 Task: Explore Airbnb accommodation in Santa Ana, El Salvador from 10th December, 2023 to 25th December, 2023 for 3 adults, 1 child. Place can be shared room with 2 bedrooms having 3 beds and 2 bathrooms. Property type can be guest house. Amenities needed are: wifi, TV, free parkinig on premises, gym, breakfast. Look for 4 properties as per requirement.
Action: Mouse moved to (513, 185)
Screenshot: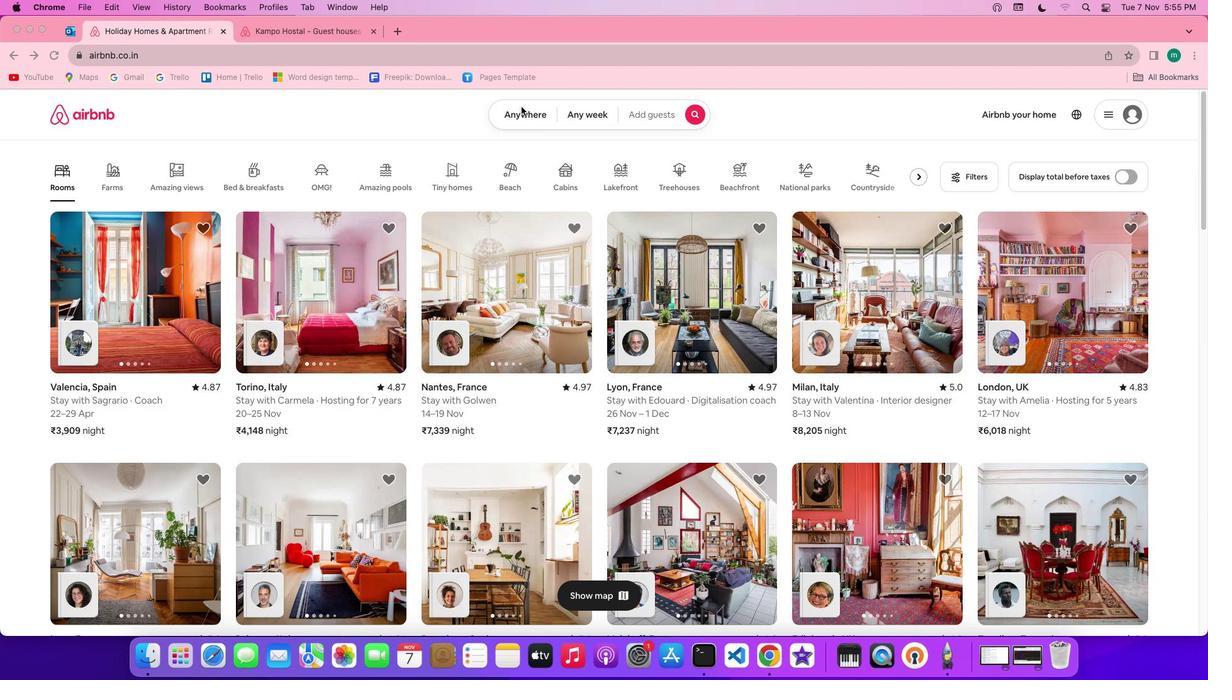
Action: Mouse pressed left at (513, 185)
Screenshot: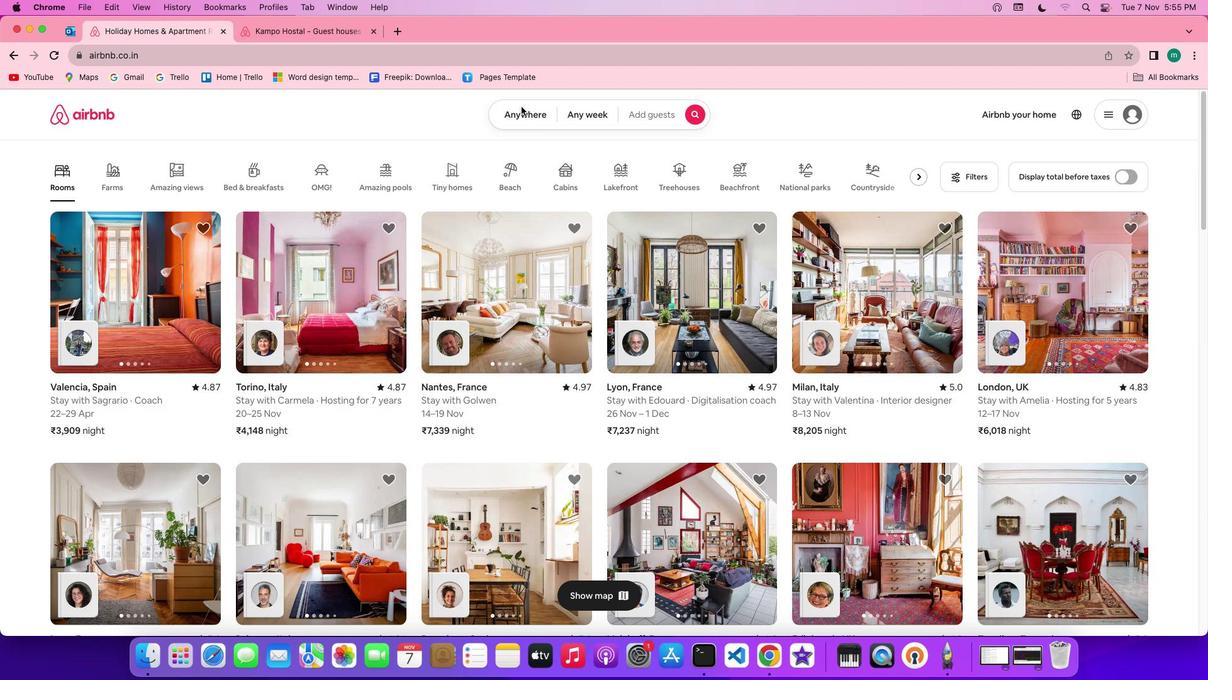 
Action: Mouse pressed left at (513, 185)
Screenshot: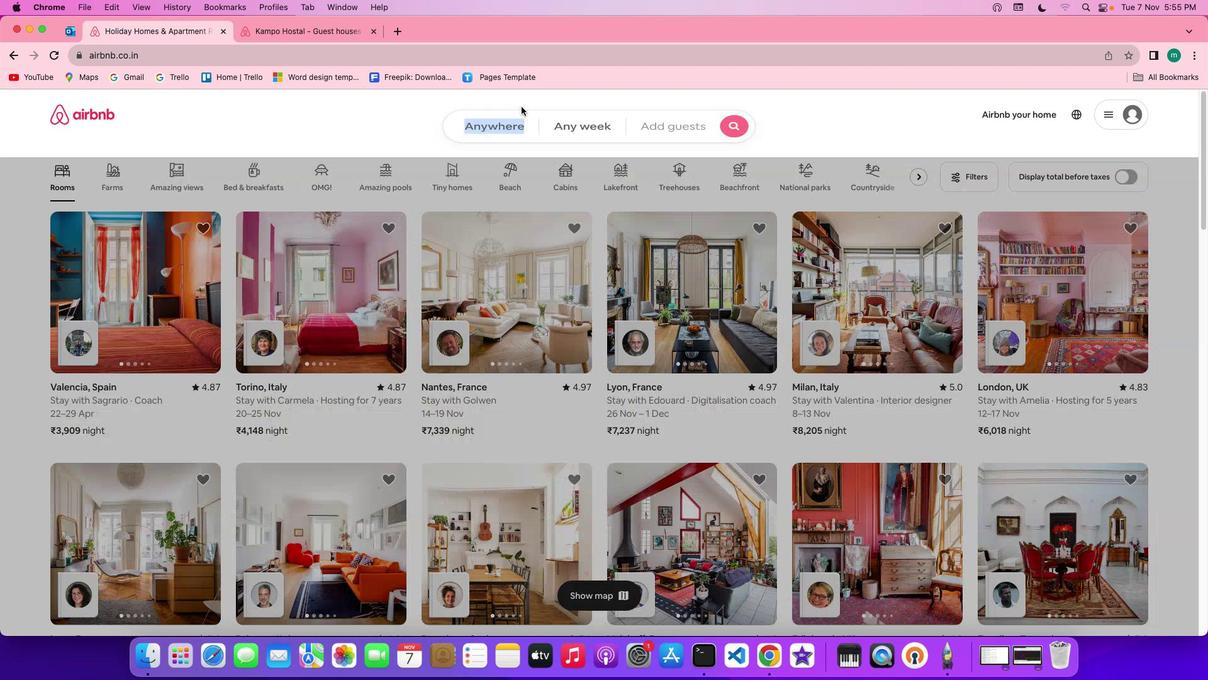 
Action: Mouse moved to (445, 225)
Screenshot: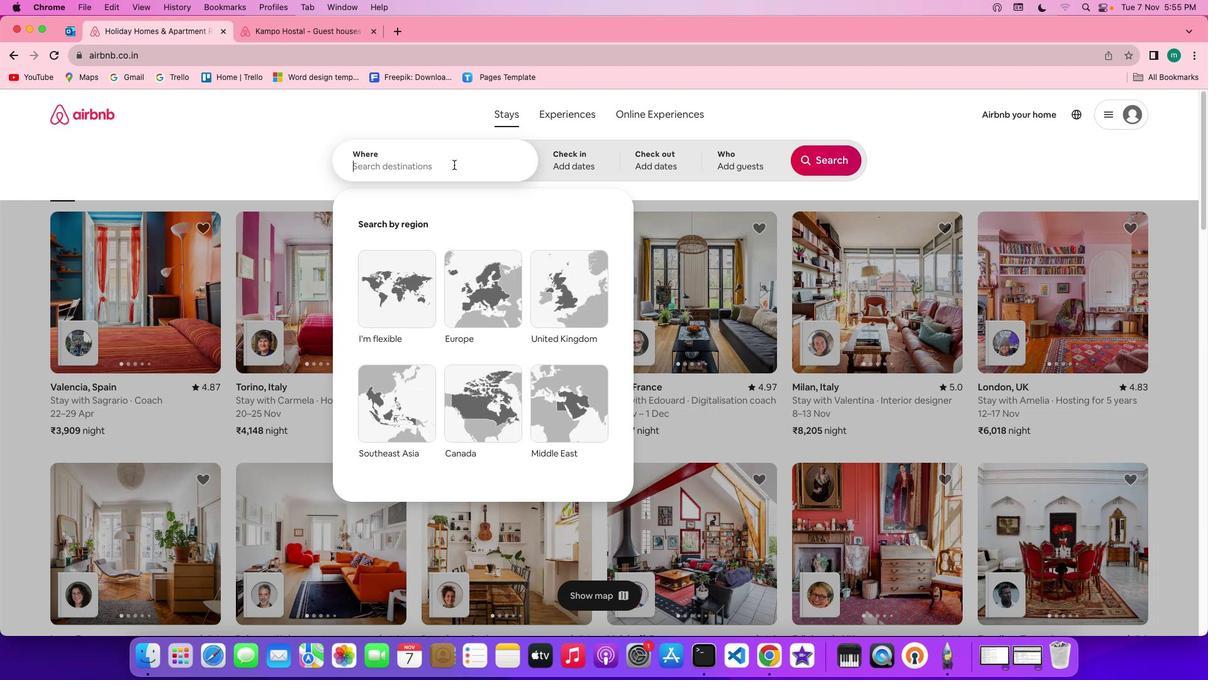 
Action: Mouse pressed left at (445, 225)
Screenshot: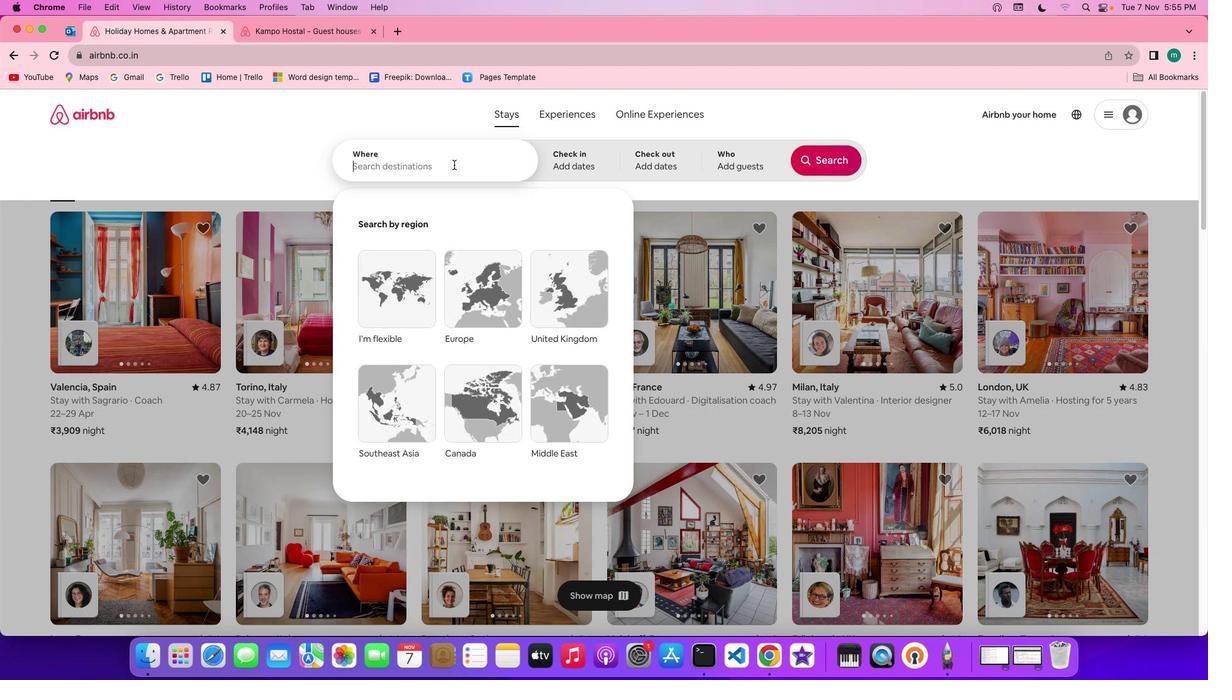
Action: Key pressed Key.shift'S''a''n''t''a'Key.spaceKey.shift'a''n''a'','Key.shiftKey.spaceKey.shift'E''I'Key.spaceKey.shift'S''a''l''v''a''d''o''r'
Screenshot: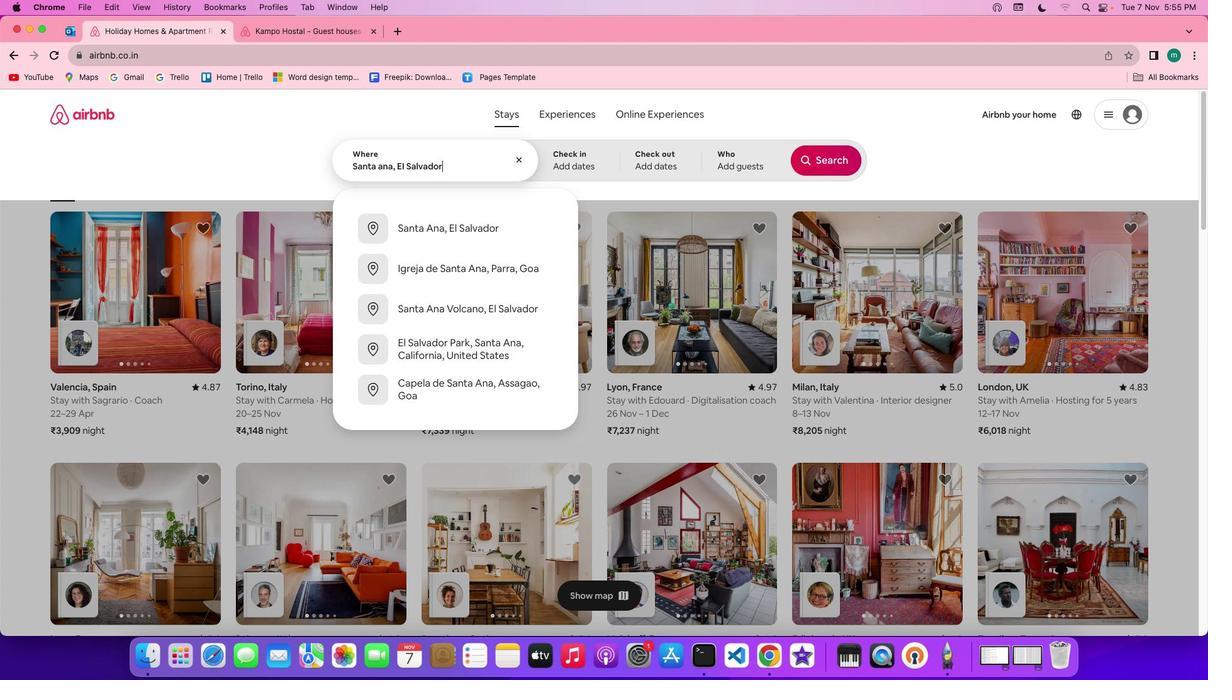 
Action: Mouse moved to (596, 225)
Screenshot: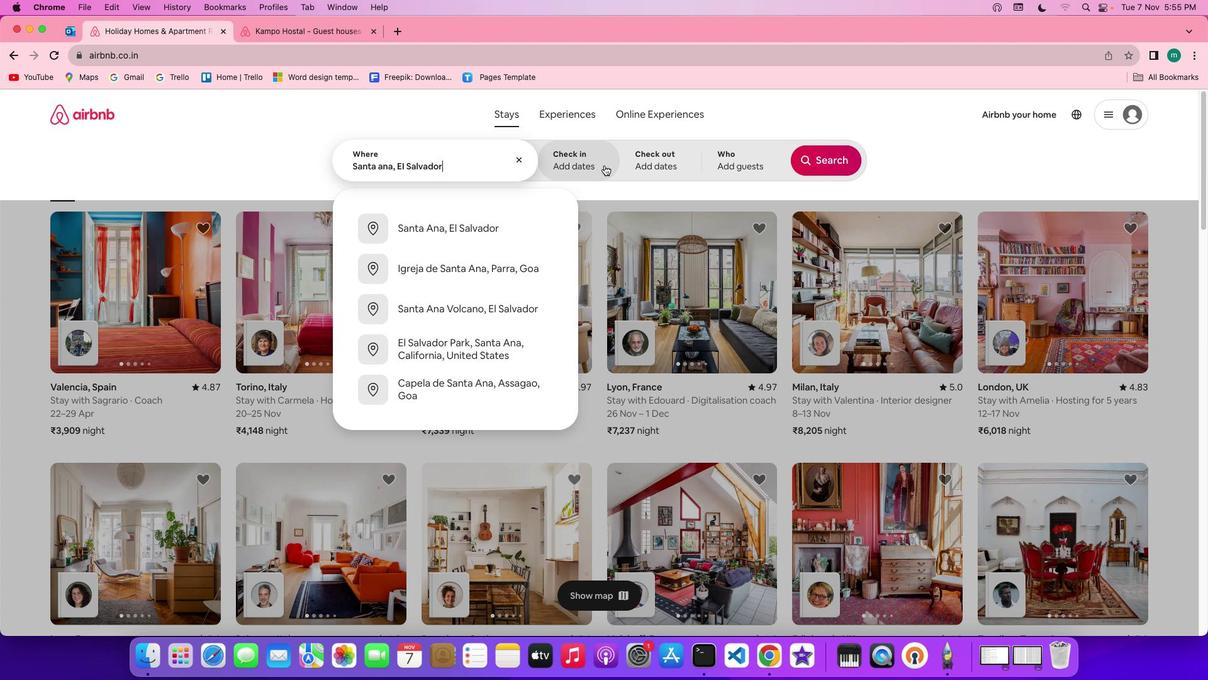 
Action: Mouse pressed left at (596, 225)
Screenshot: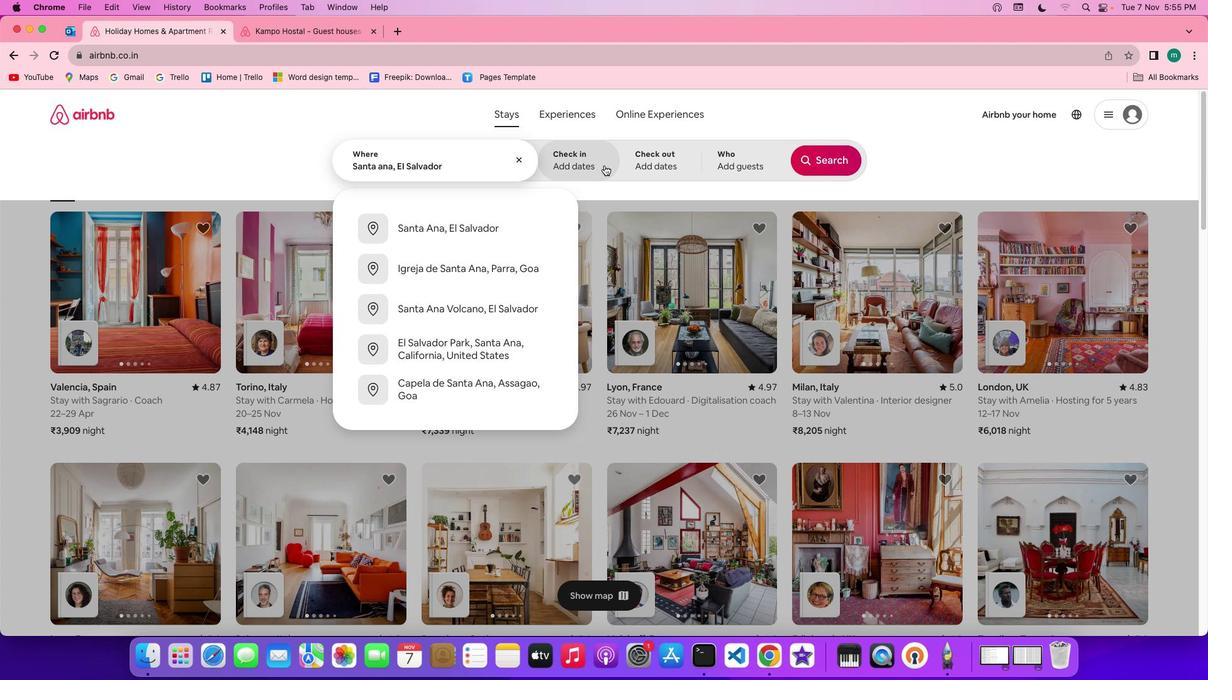 
Action: Mouse moved to (630, 372)
Screenshot: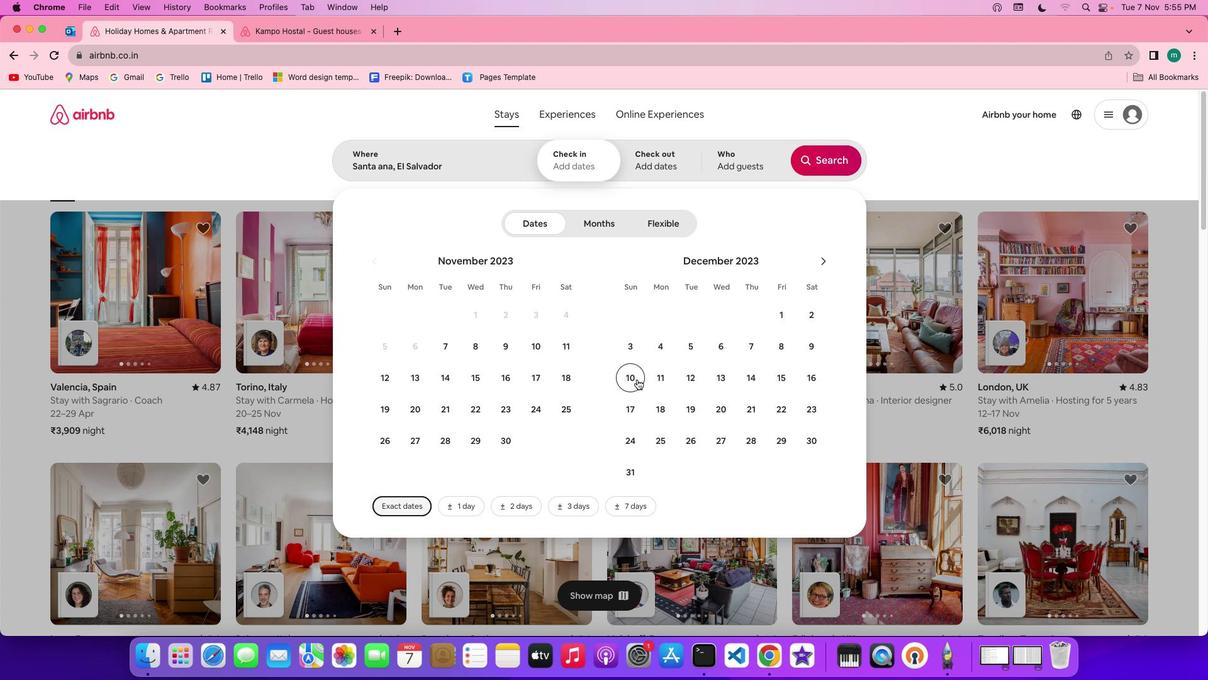 
Action: Mouse pressed left at (630, 372)
Screenshot: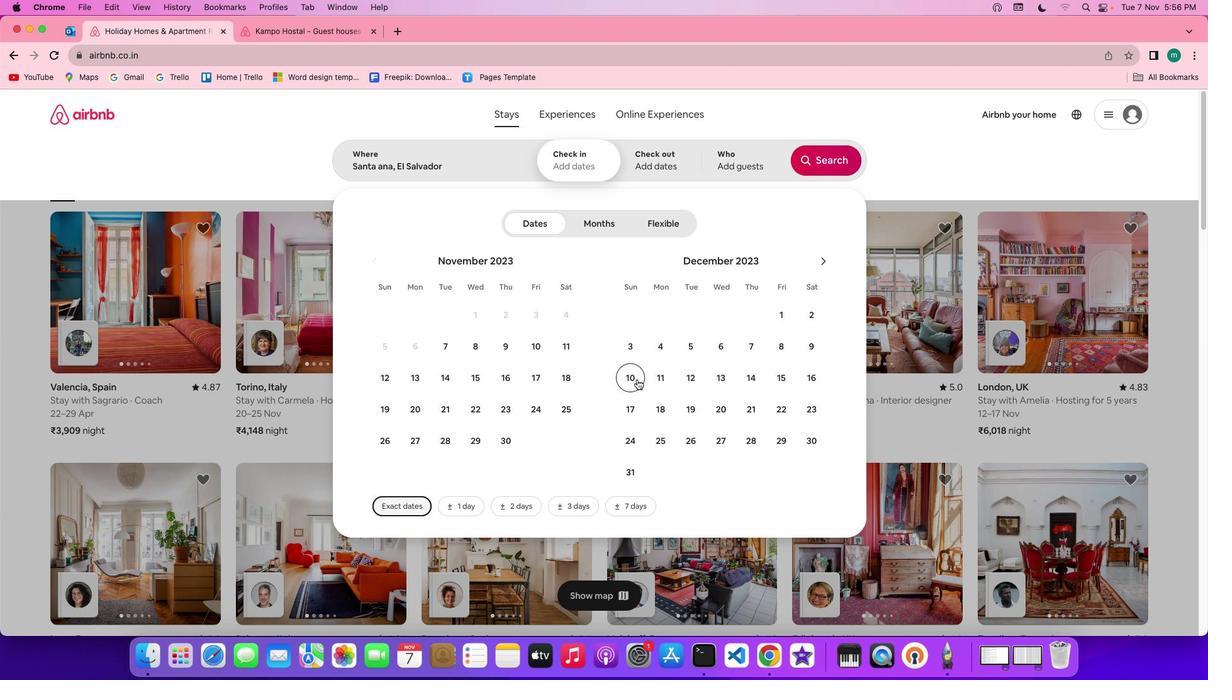 
Action: Mouse moved to (652, 406)
Screenshot: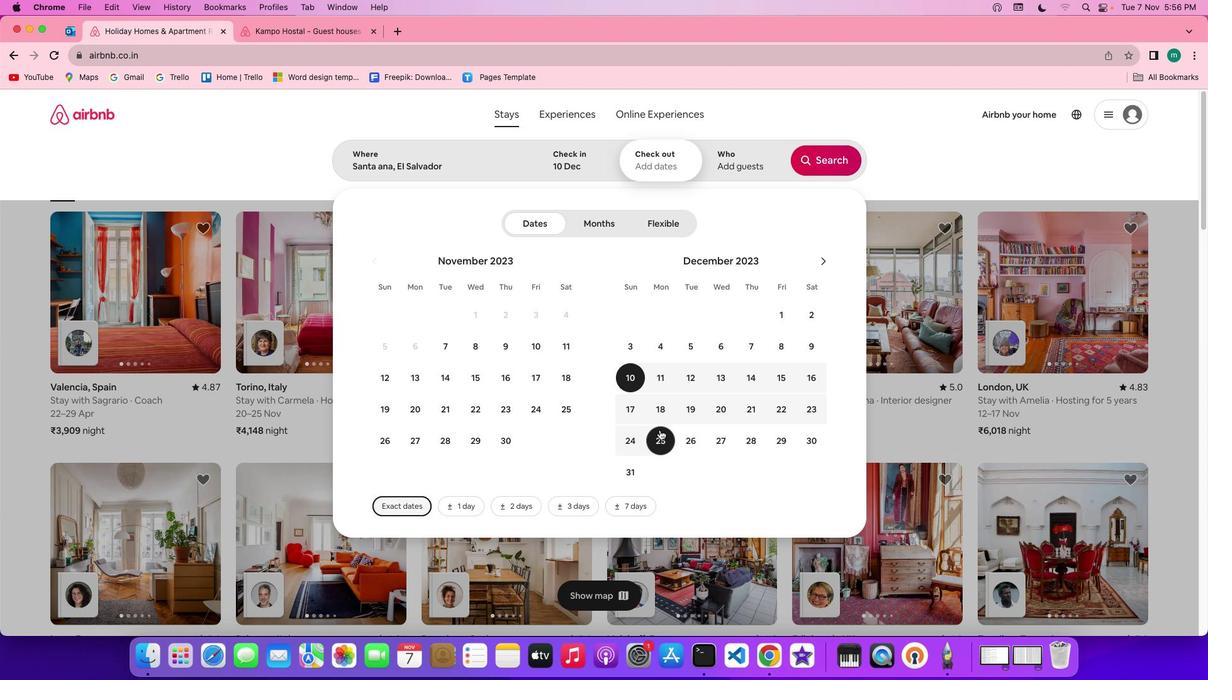 
Action: Mouse pressed left at (652, 406)
Screenshot: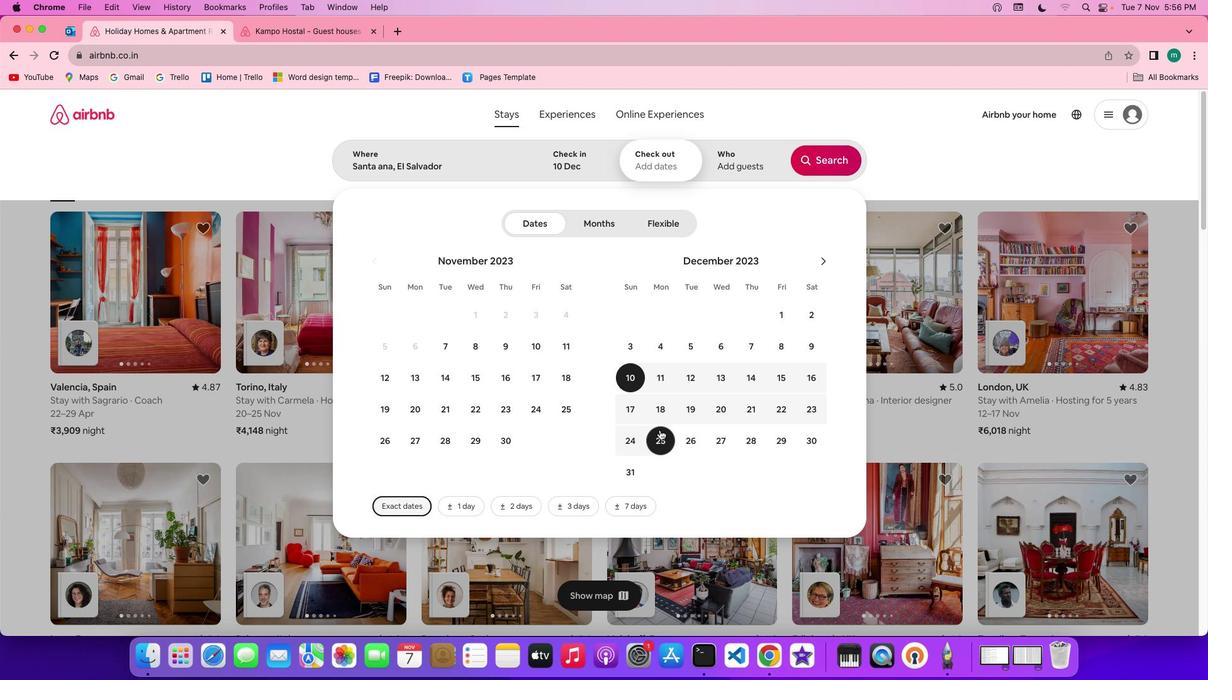 
Action: Mouse moved to (727, 218)
Screenshot: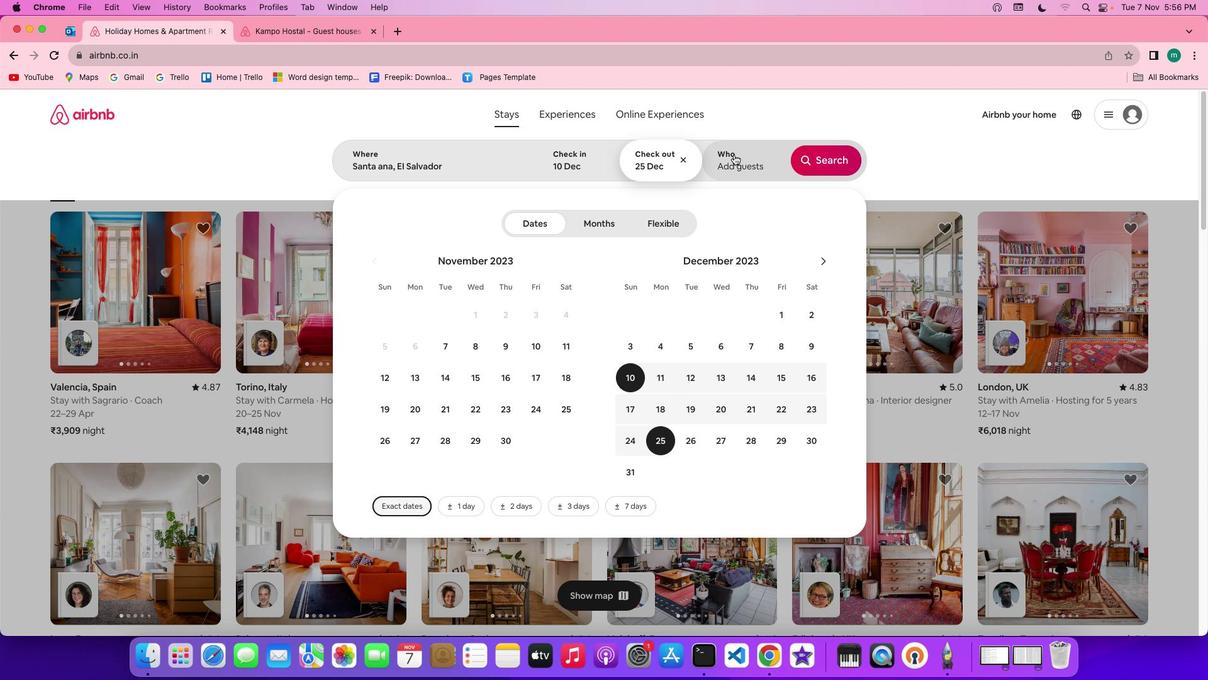 
Action: Mouse pressed left at (727, 218)
Screenshot: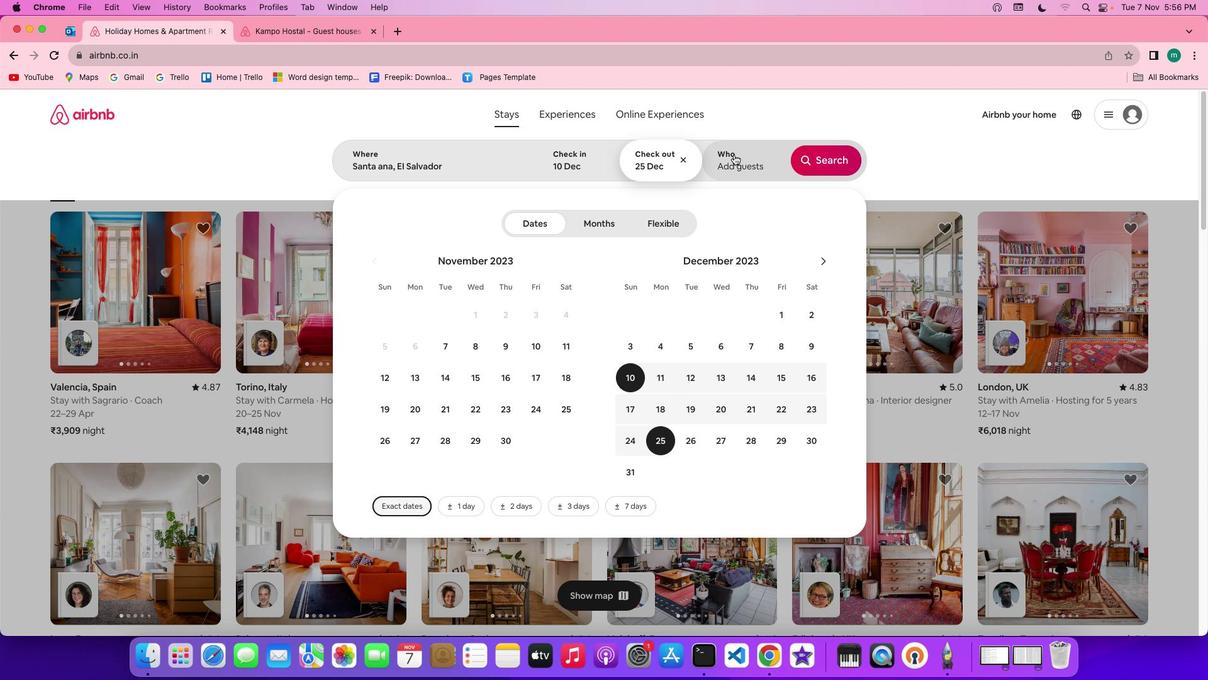 
Action: Mouse moved to (826, 268)
Screenshot: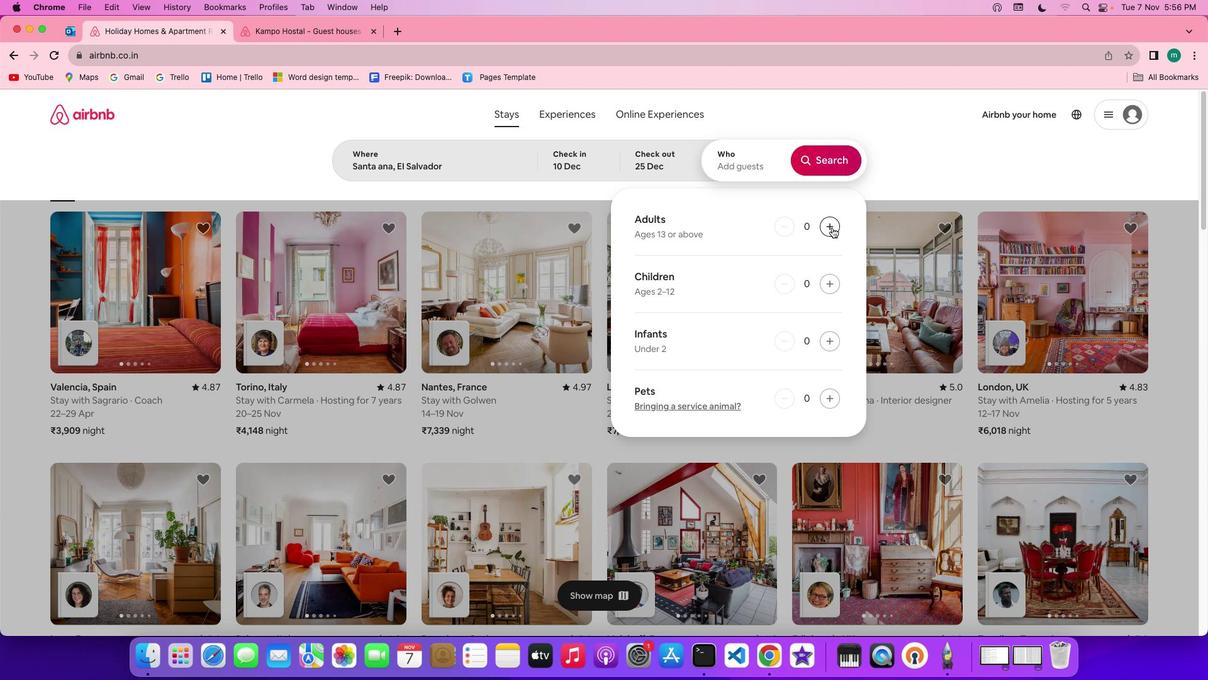 
Action: Mouse pressed left at (826, 268)
Screenshot: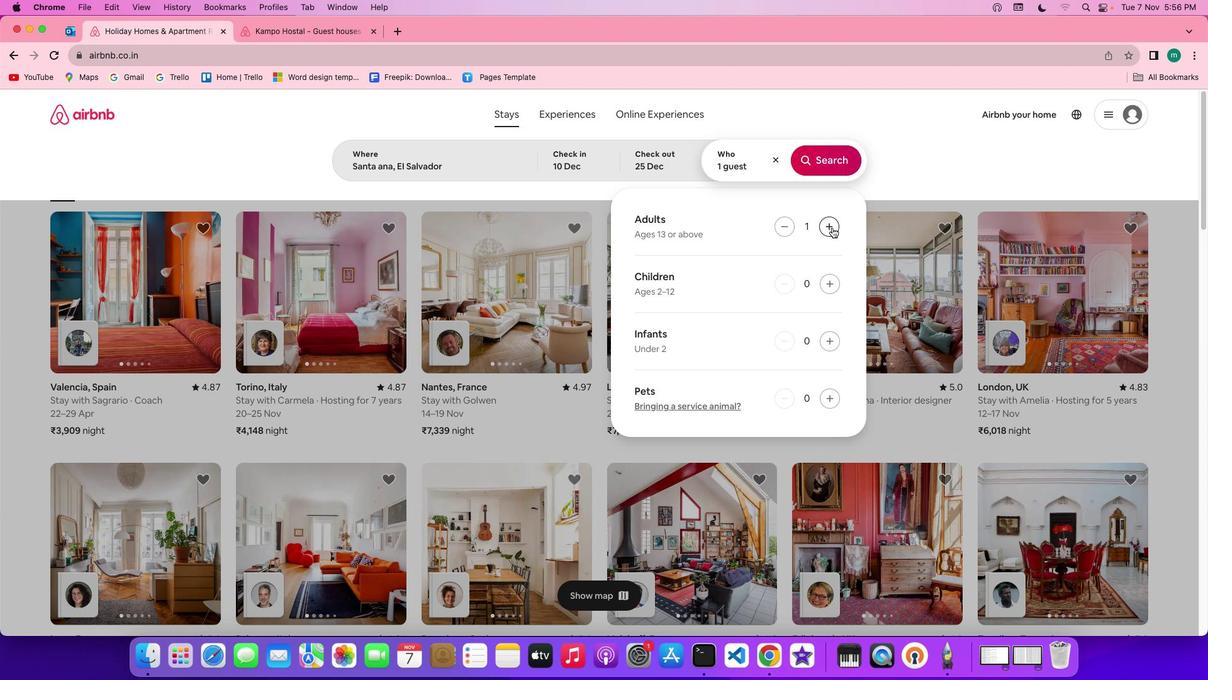 
Action: Mouse pressed left at (826, 268)
Screenshot: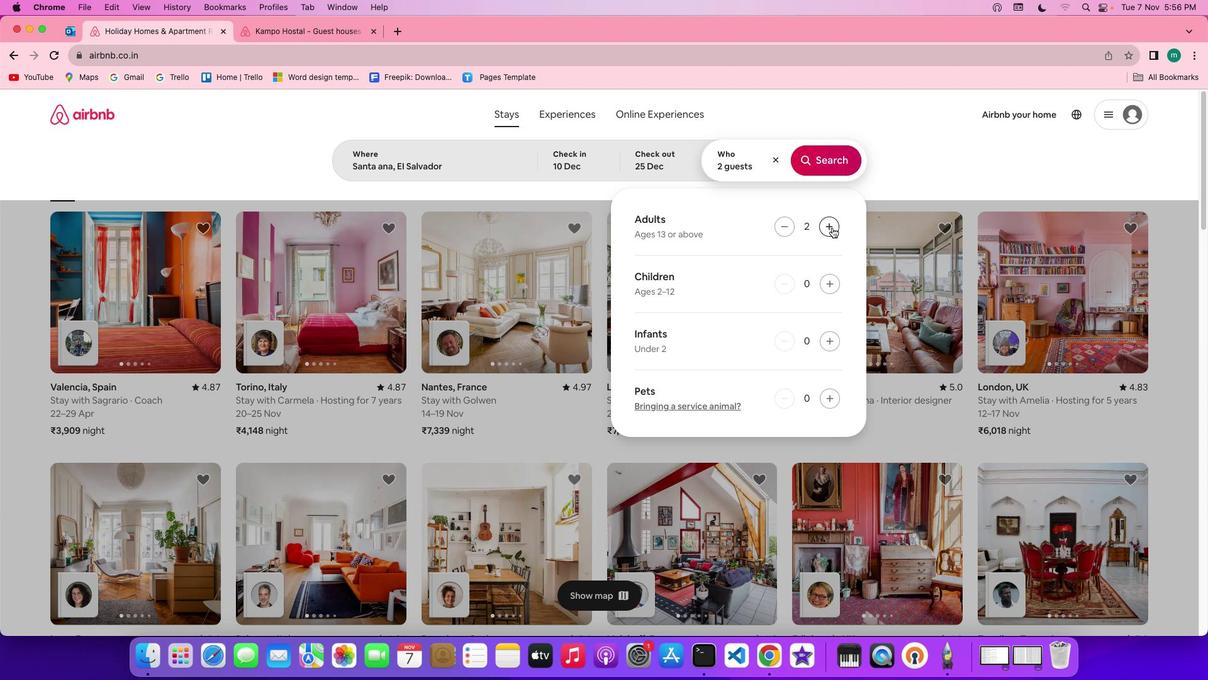 
Action: Mouse pressed left at (826, 268)
Screenshot: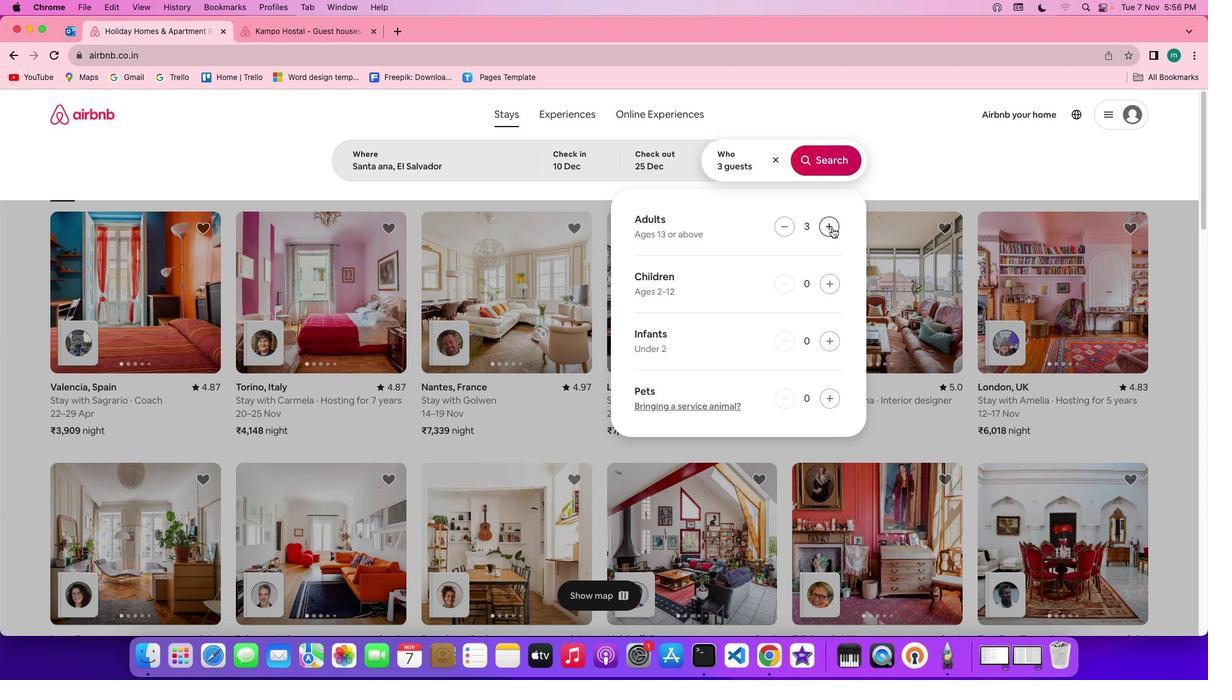 
Action: Mouse moved to (824, 309)
Screenshot: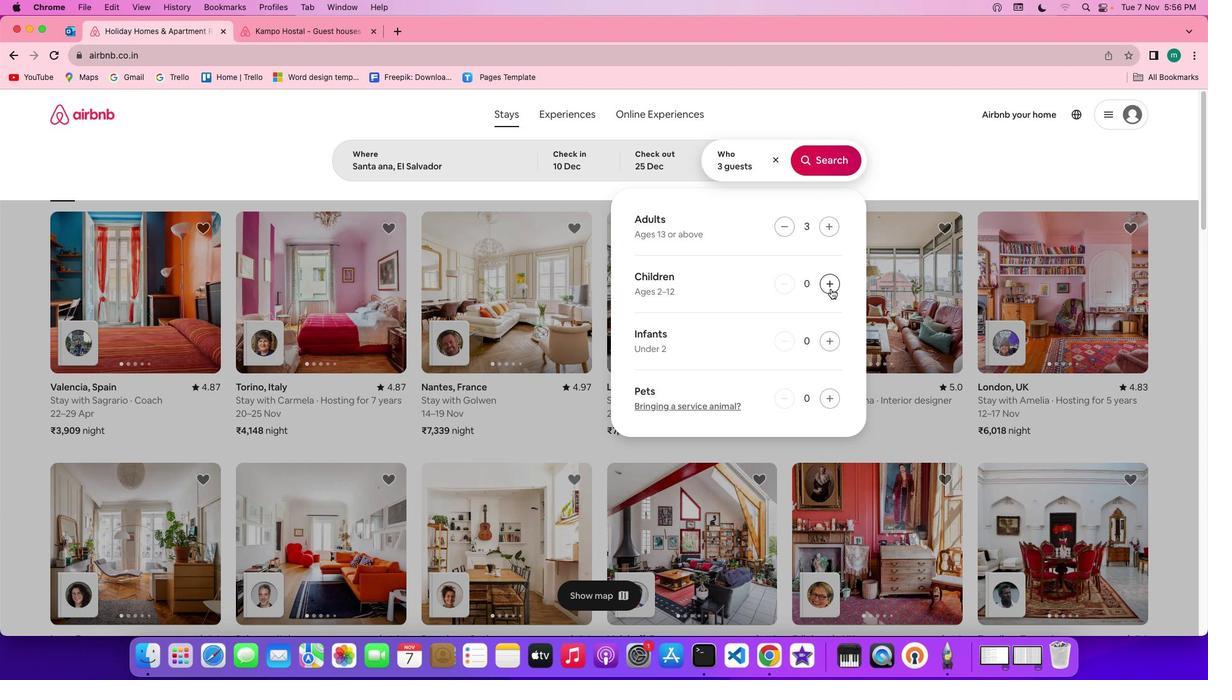 
Action: Mouse pressed left at (824, 309)
Screenshot: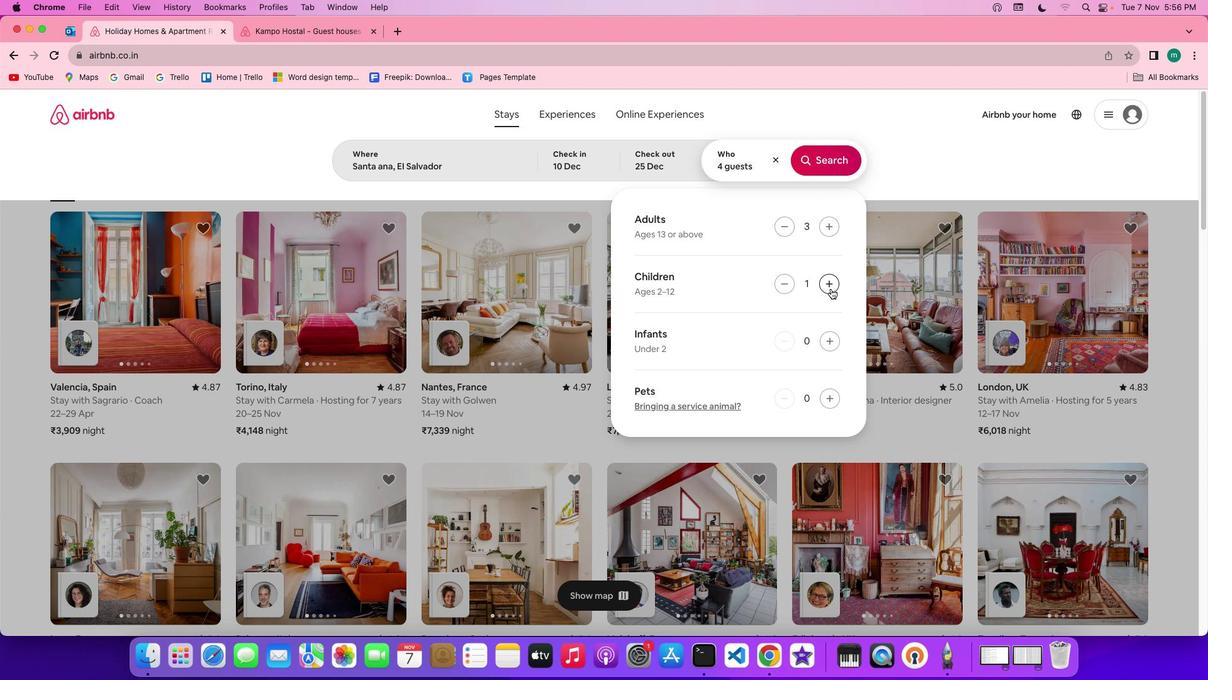 
Action: Mouse moved to (817, 223)
Screenshot: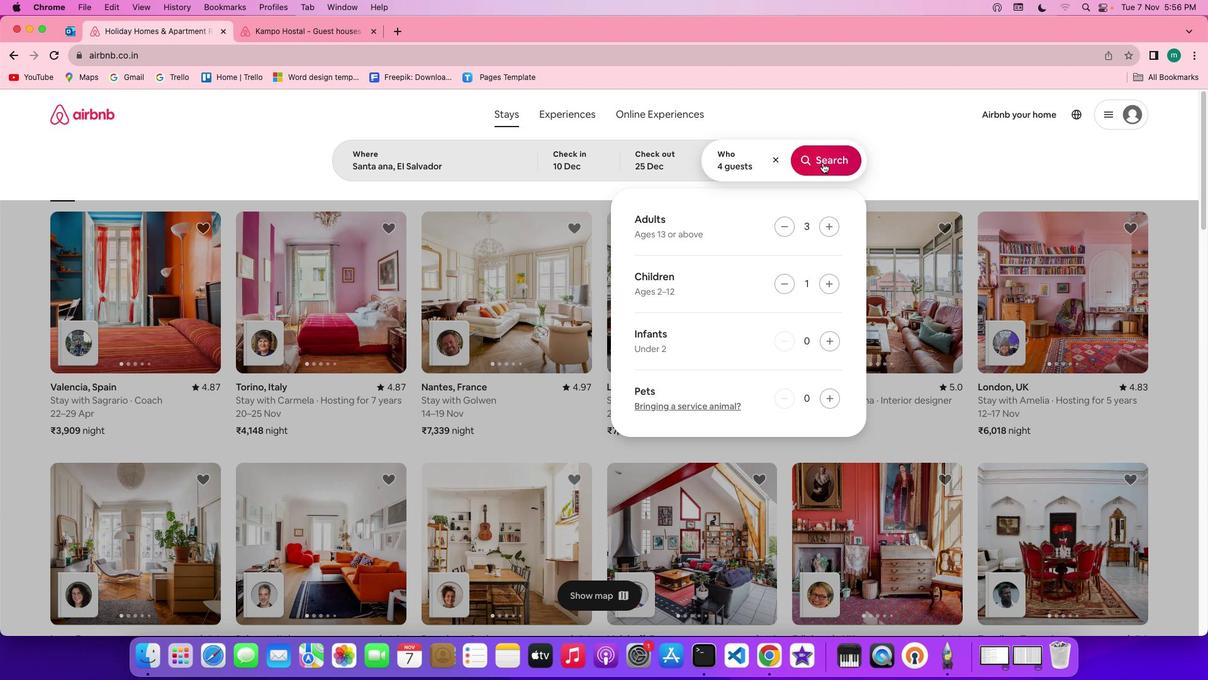 
Action: Mouse pressed left at (817, 223)
Screenshot: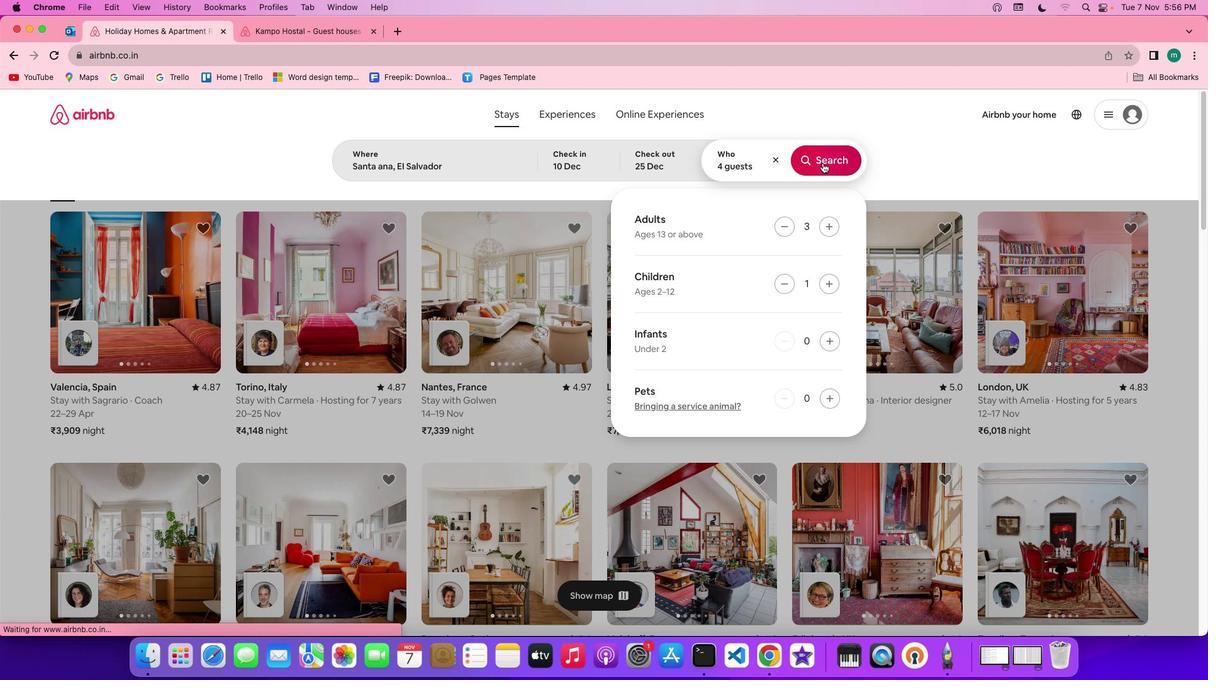 
Action: Mouse moved to (999, 223)
Screenshot: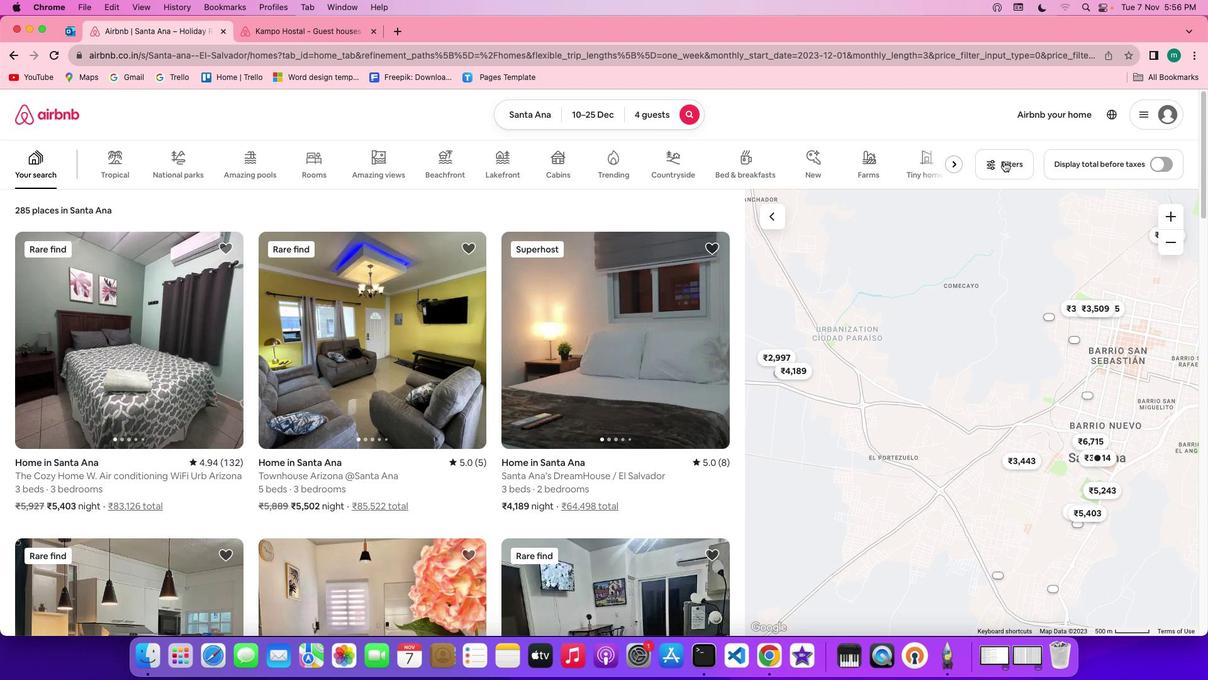 
Action: Mouse pressed left at (999, 223)
Screenshot: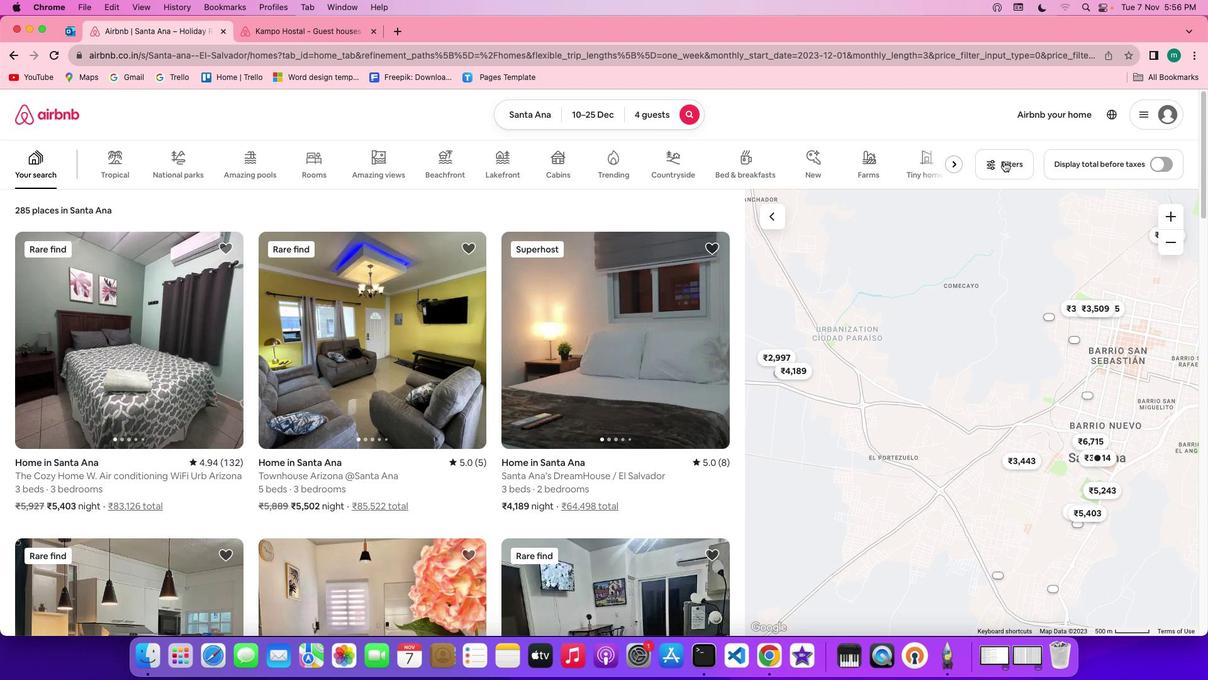 
Action: Mouse moved to (674, 362)
Screenshot: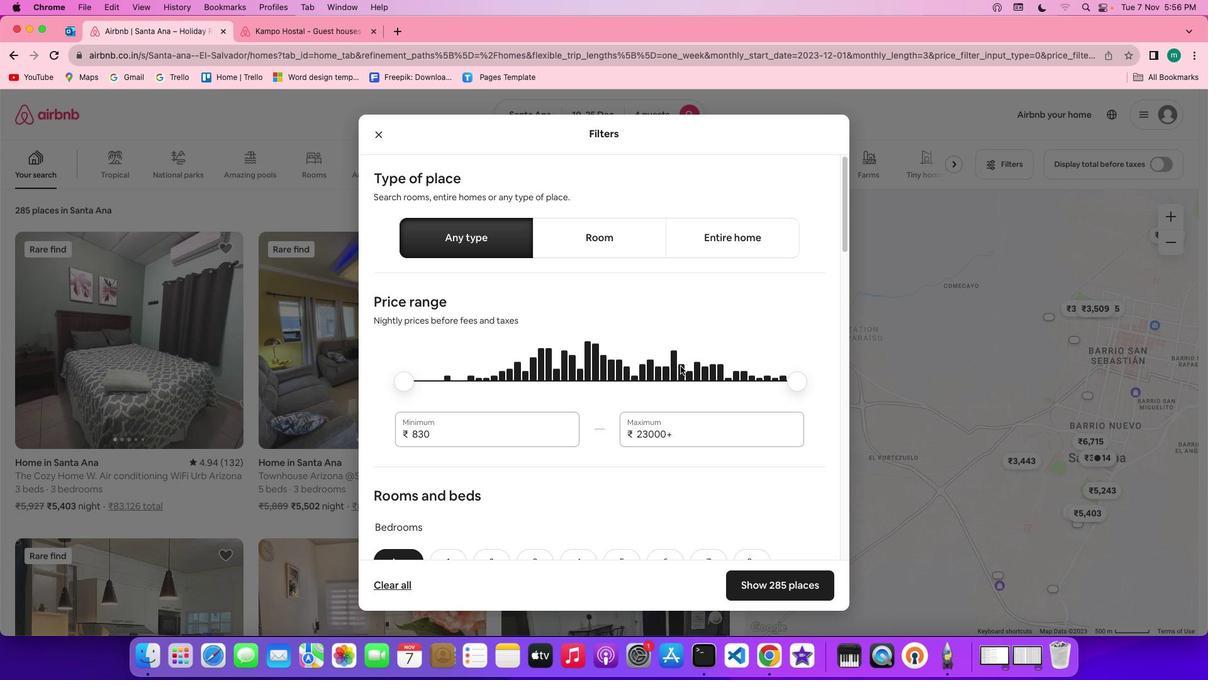 
Action: Mouse scrolled (674, 362) with delta (-11, 112)
Screenshot: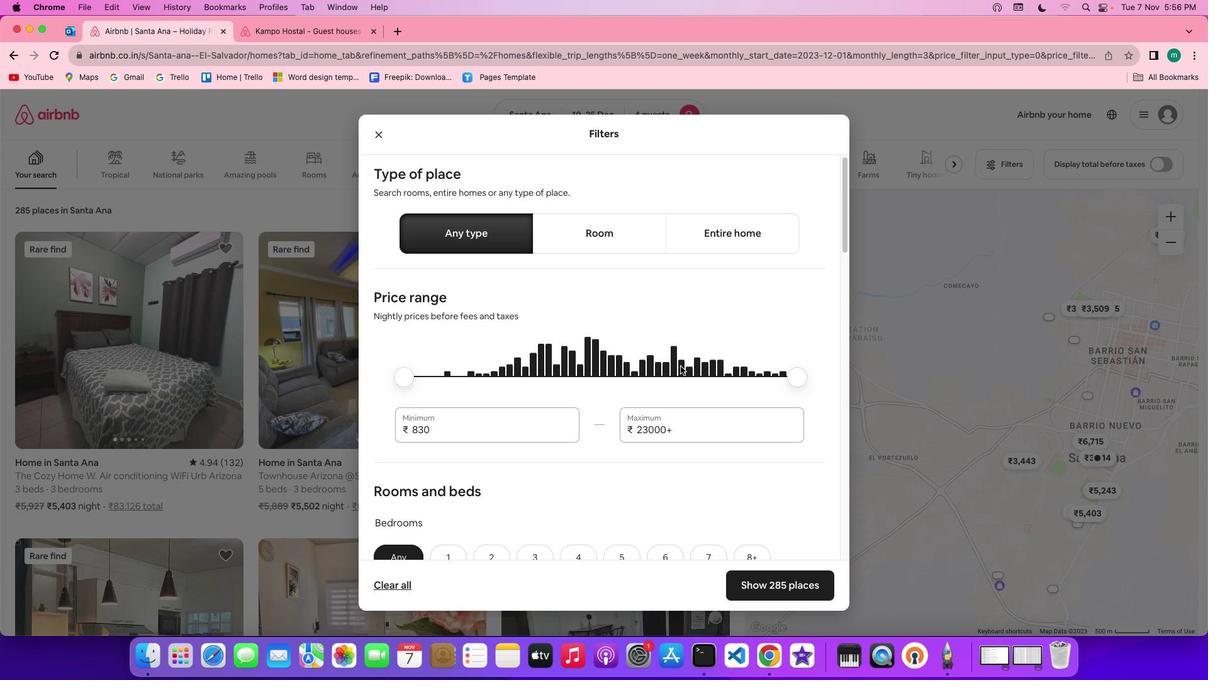 
Action: Mouse scrolled (674, 362) with delta (-11, 112)
Screenshot: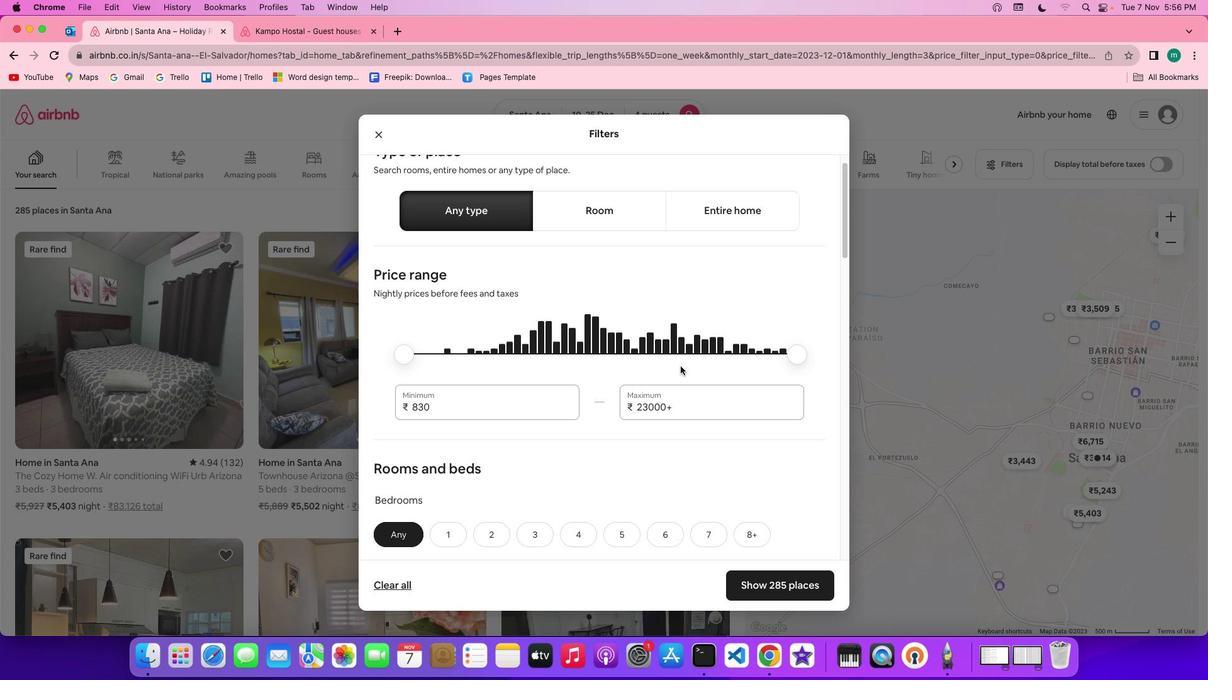 
Action: Mouse scrolled (674, 362) with delta (-11, 112)
Screenshot: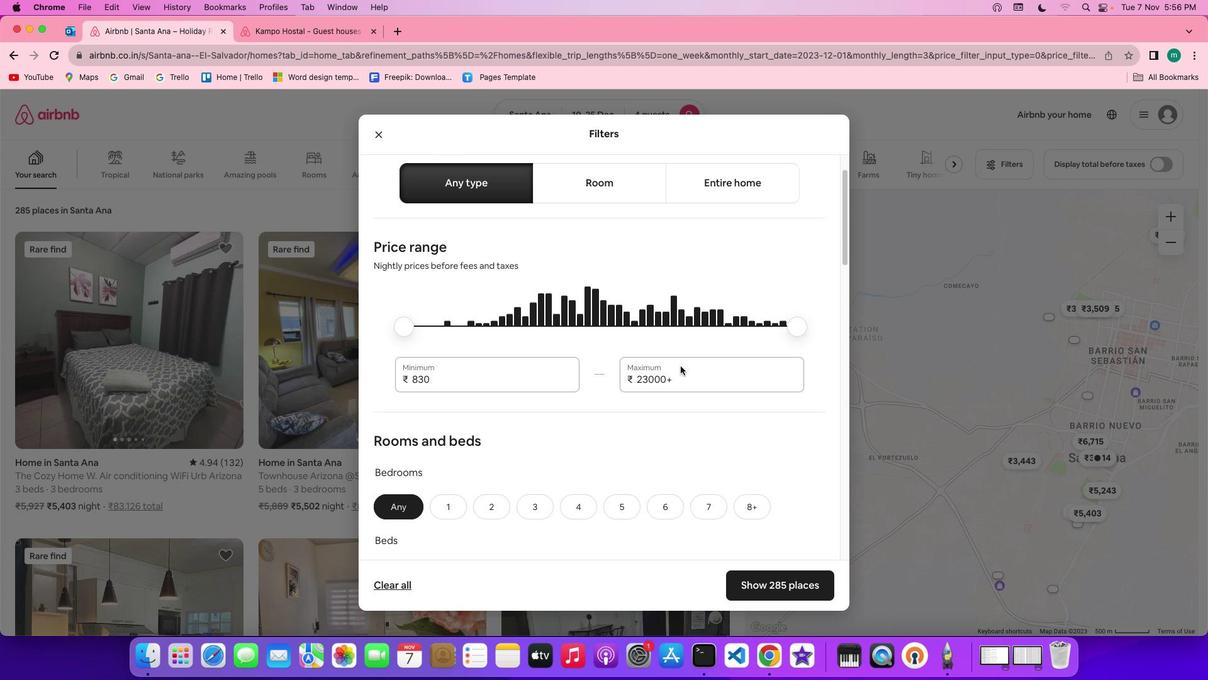 
Action: Mouse scrolled (674, 362) with delta (-11, 112)
Screenshot: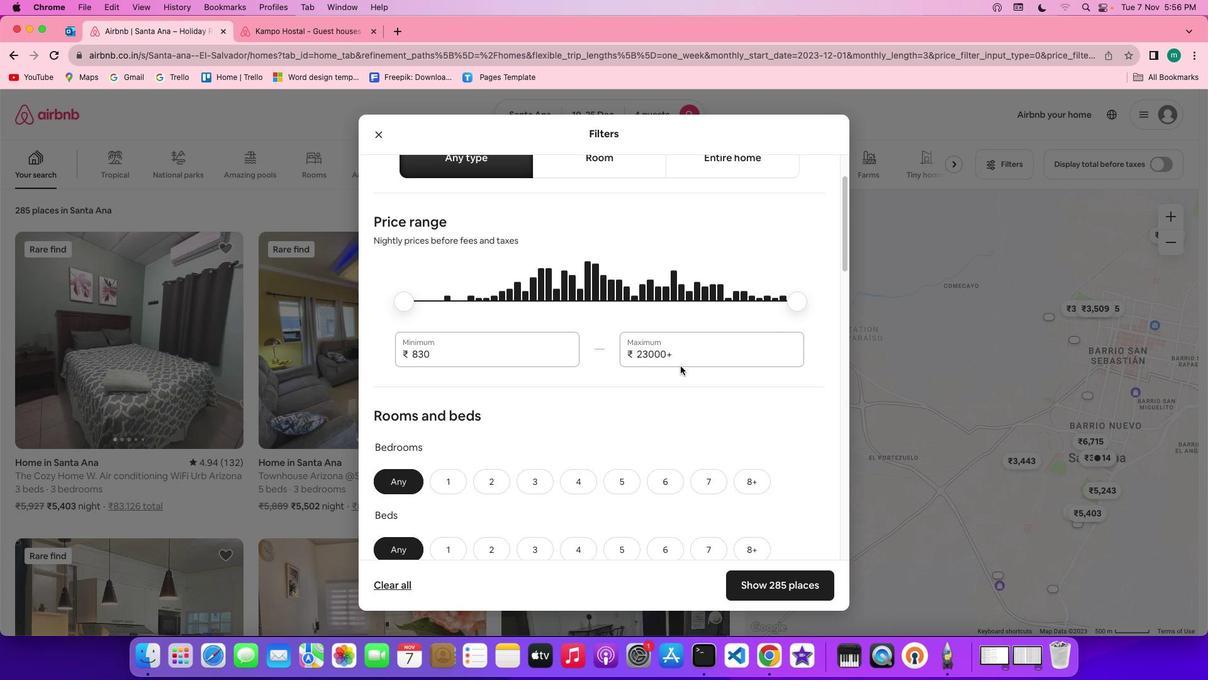 
Action: Mouse scrolled (674, 362) with delta (-11, 112)
Screenshot: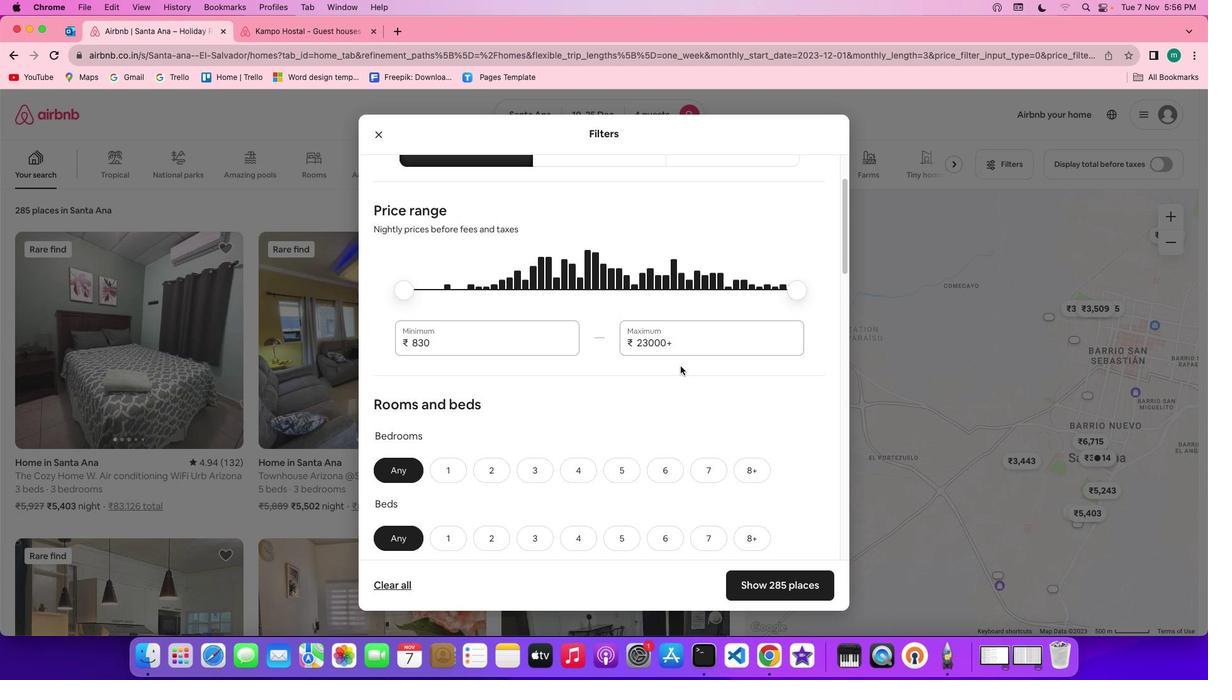 
Action: Mouse scrolled (674, 362) with delta (-11, 112)
Screenshot: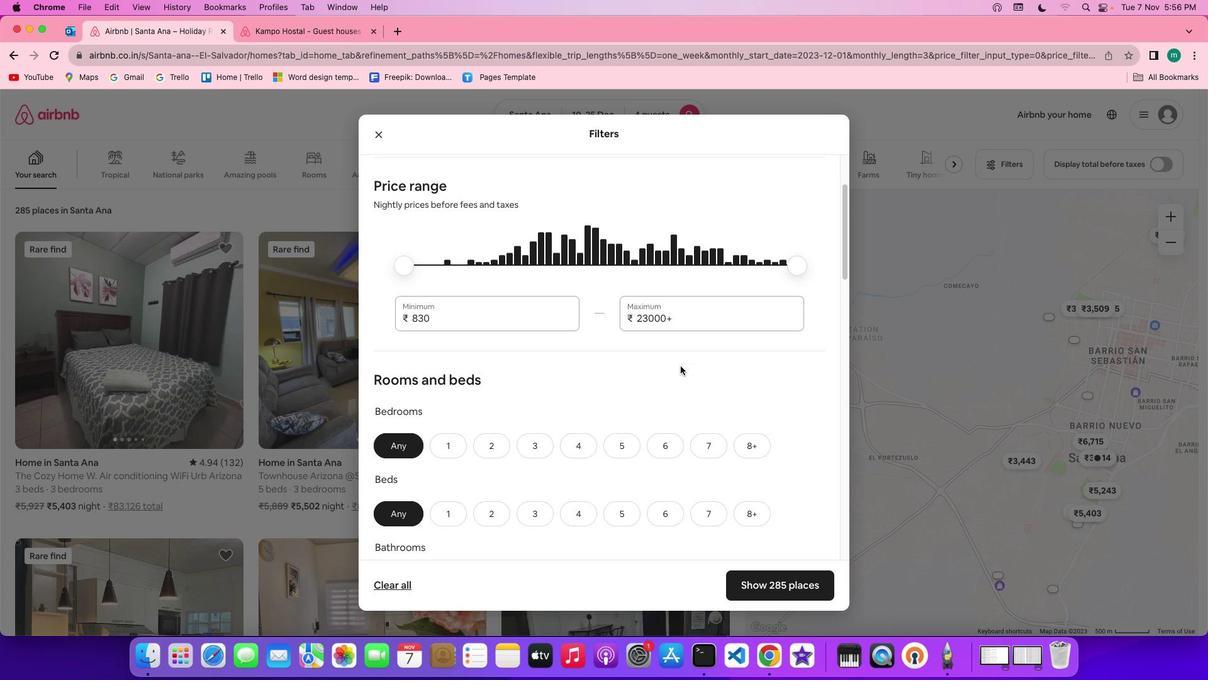 
Action: Mouse scrolled (674, 362) with delta (-11, 112)
Screenshot: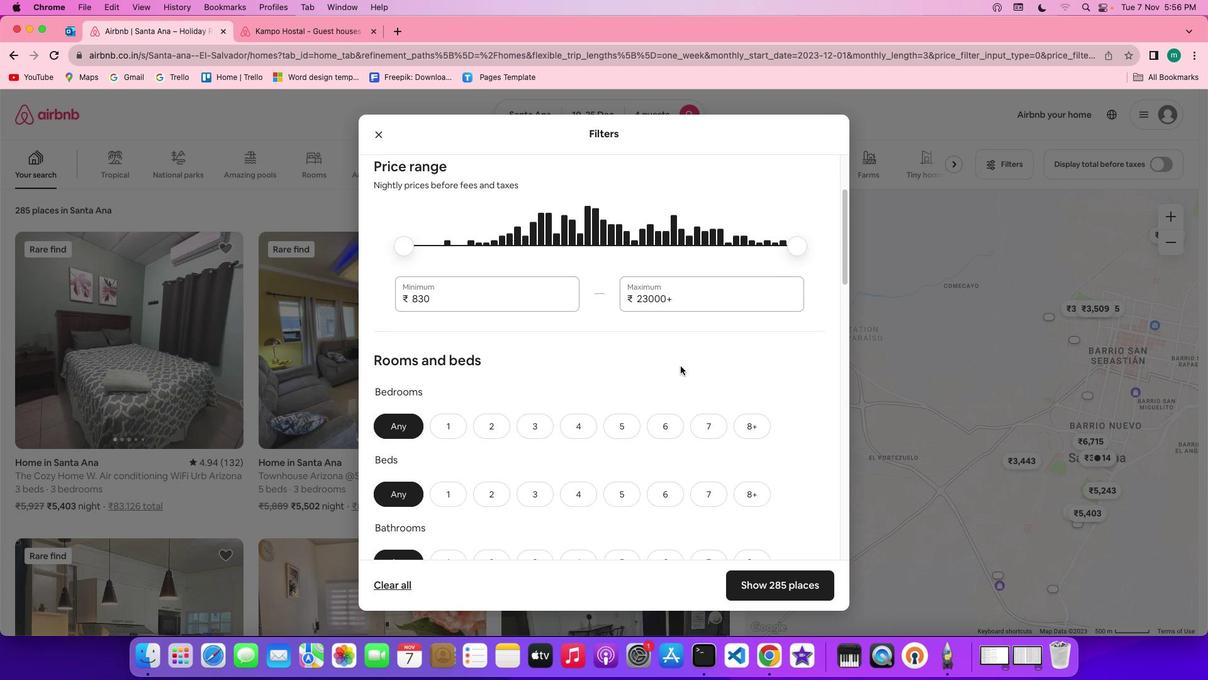 
Action: Mouse scrolled (674, 362) with delta (-11, 112)
Screenshot: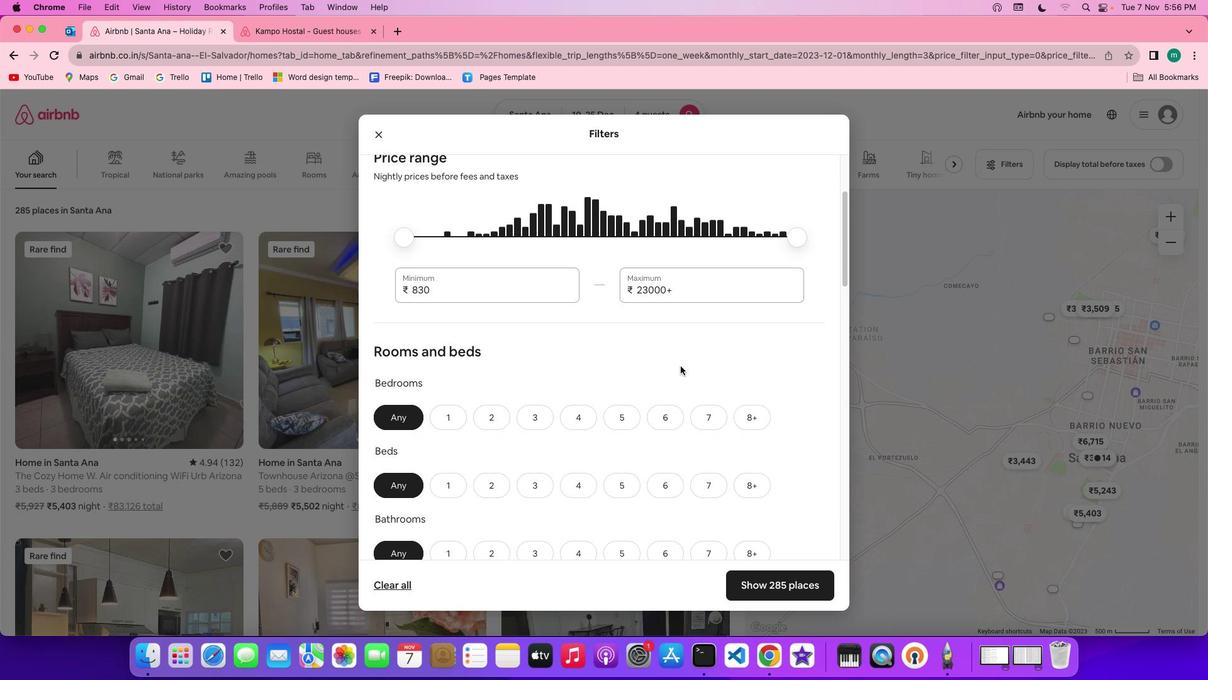 
Action: Mouse scrolled (674, 362) with delta (-11, 112)
Screenshot: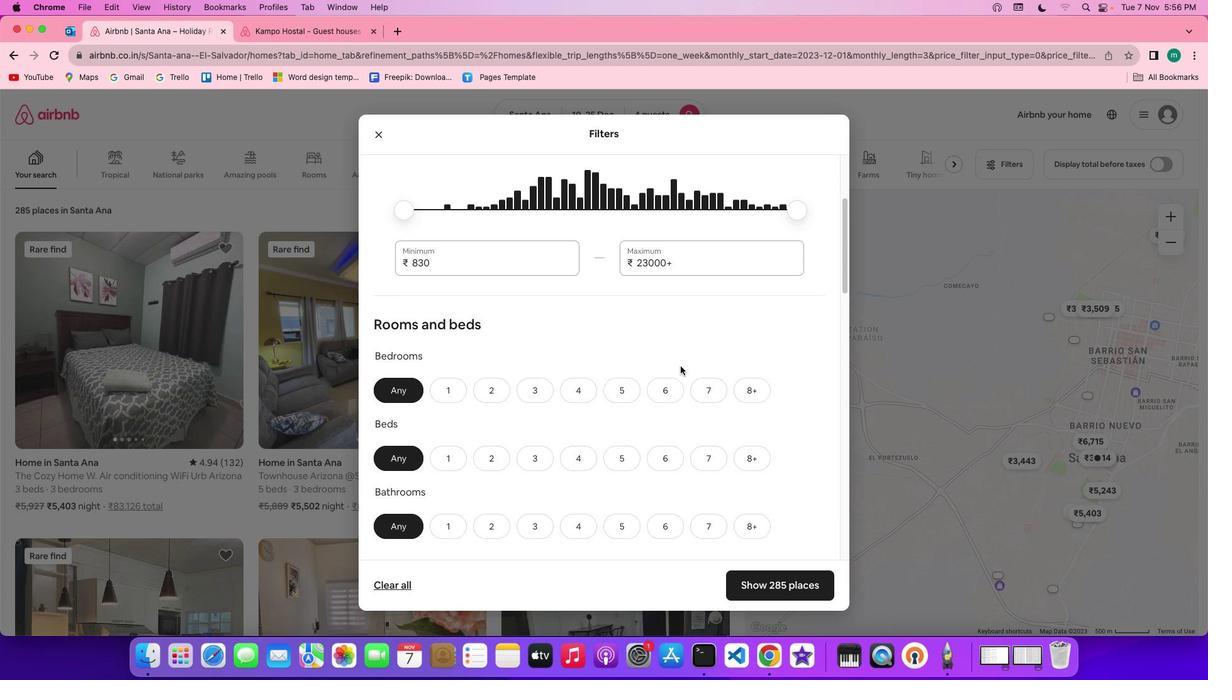 
Action: Mouse scrolled (674, 362) with delta (-11, 112)
Screenshot: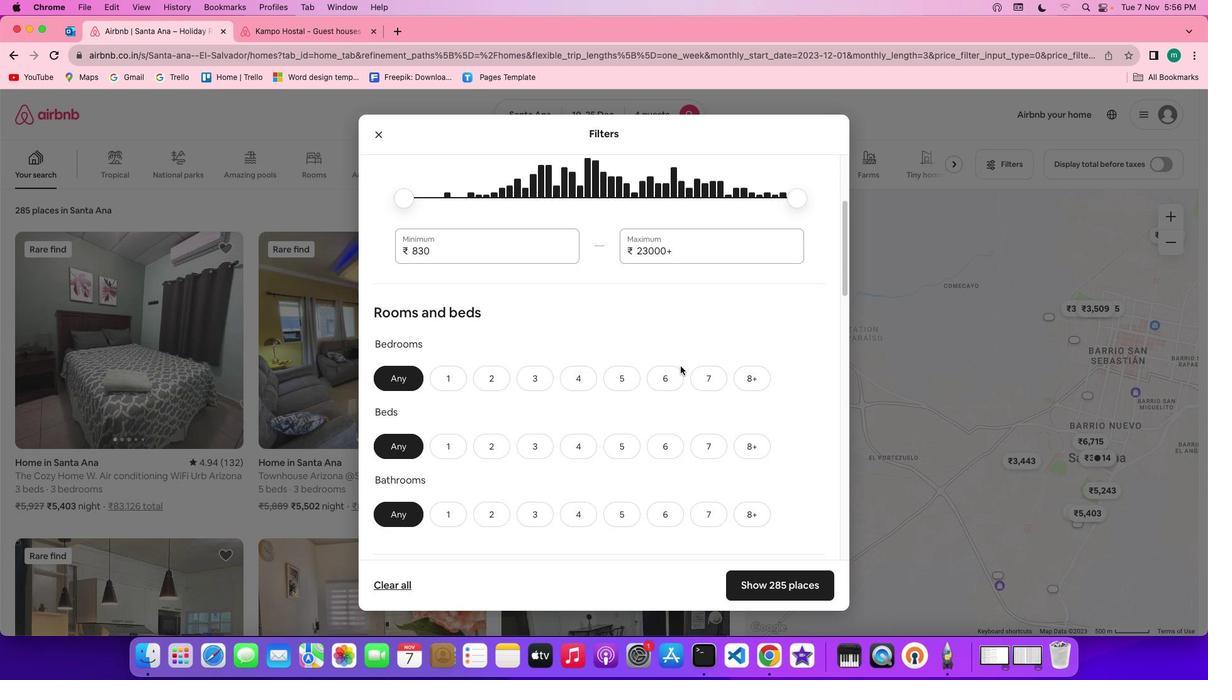 
Action: Mouse scrolled (674, 362) with delta (-11, 112)
Screenshot: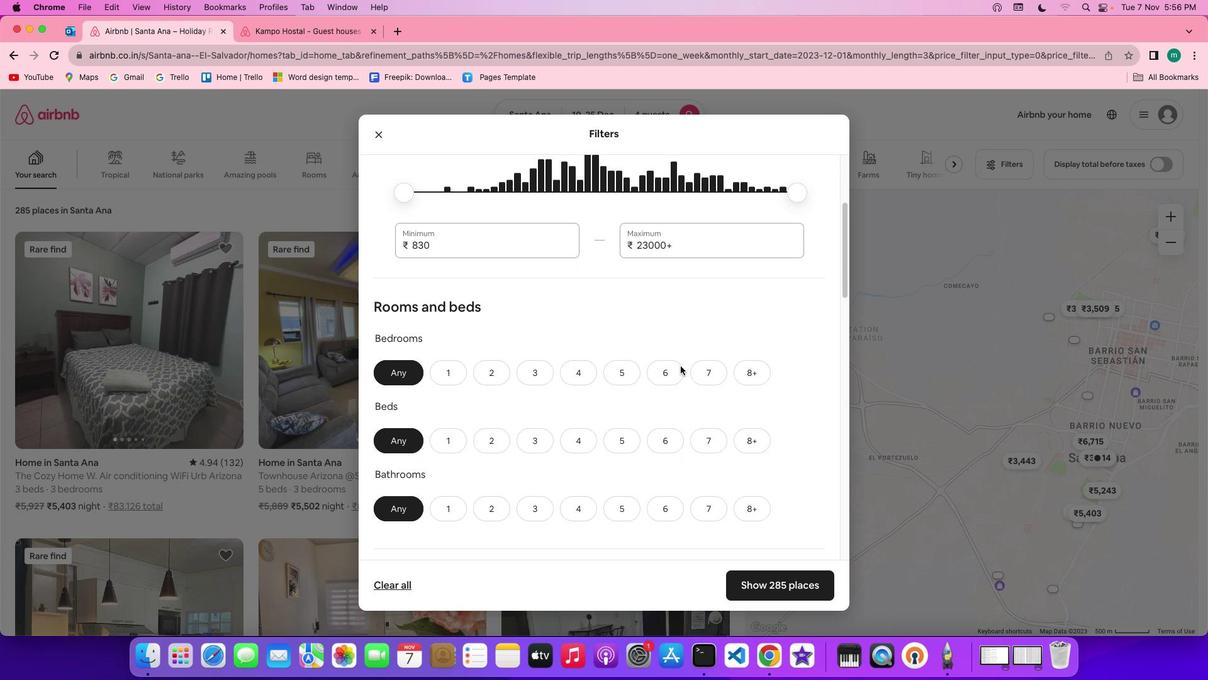 
Action: Mouse scrolled (674, 362) with delta (-11, 112)
Screenshot: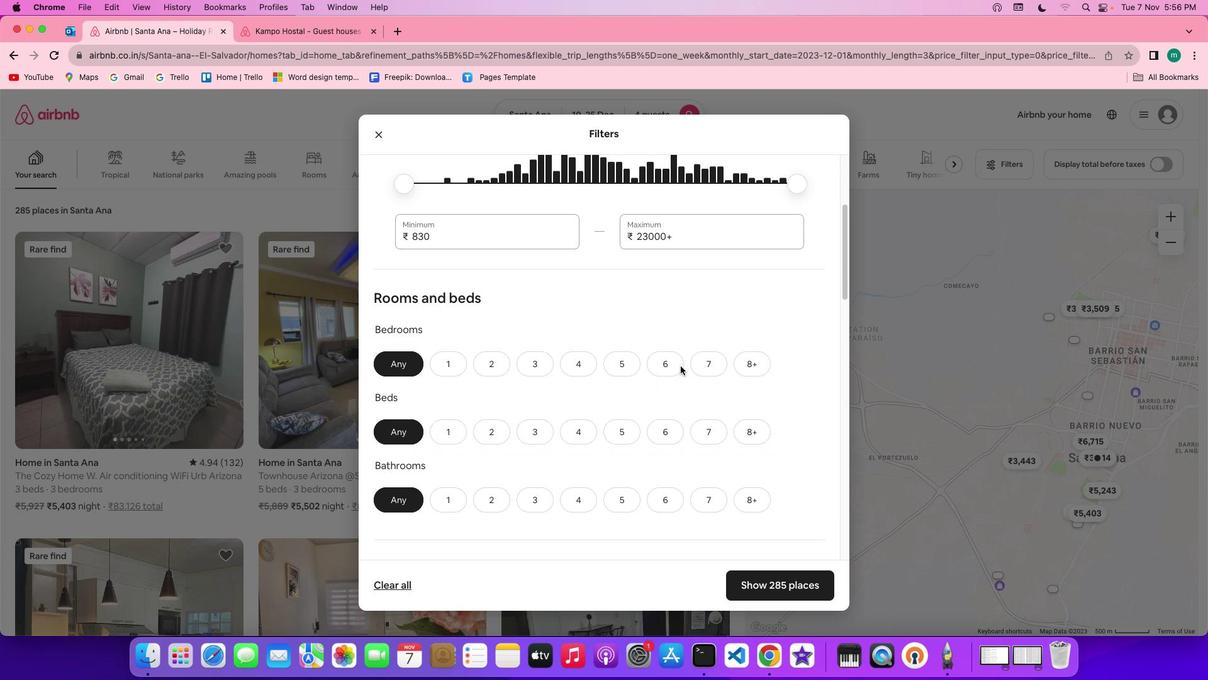
Action: Mouse scrolled (674, 362) with delta (-11, 112)
Screenshot: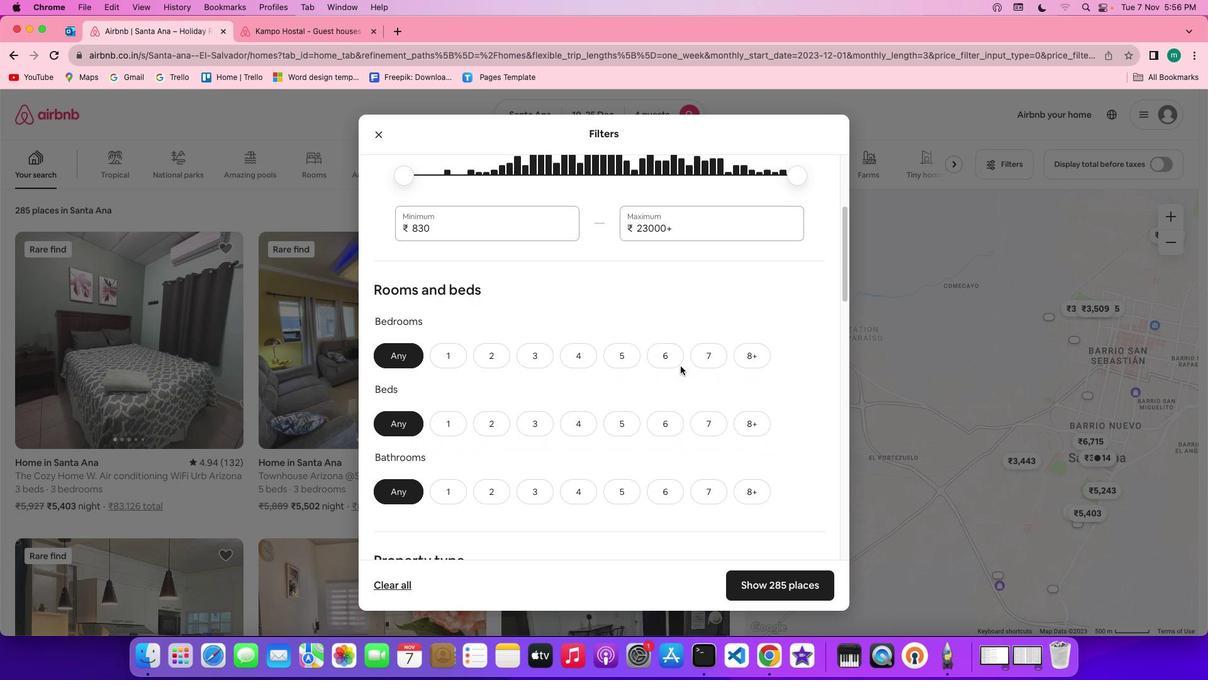 
Action: Mouse scrolled (674, 362) with delta (-11, 112)
Screenshot: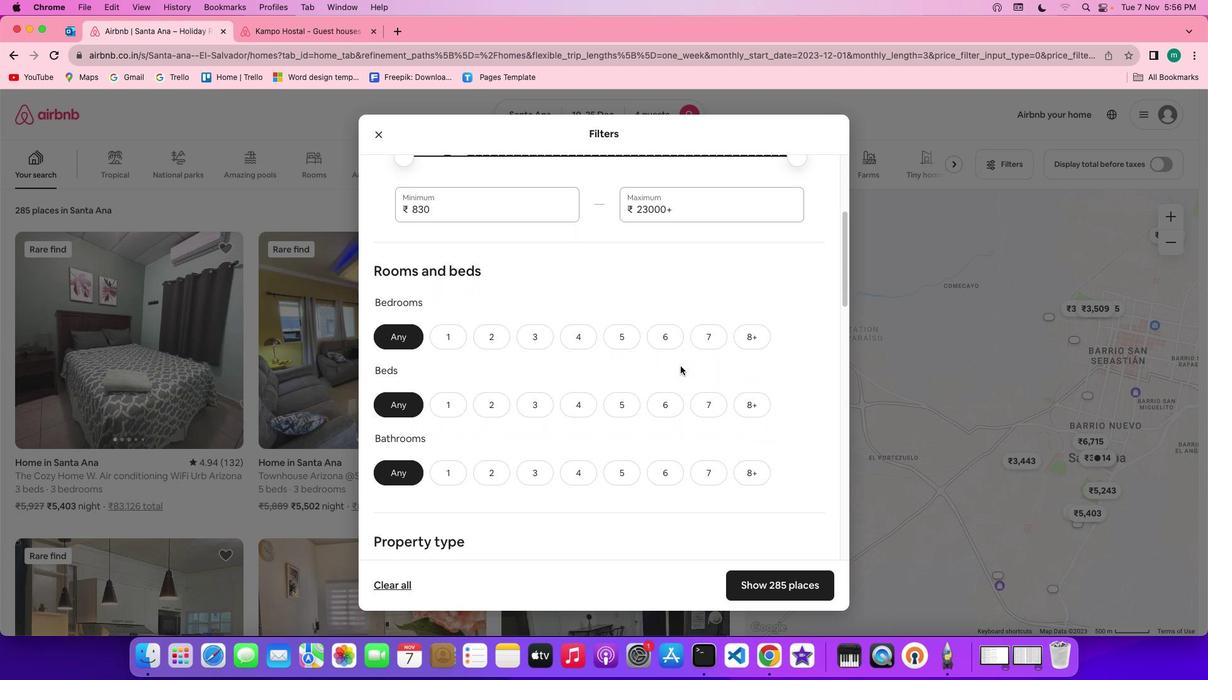 
Action: Mouse scrolled (674, 362) with delta (-11, 112)
Screenshot: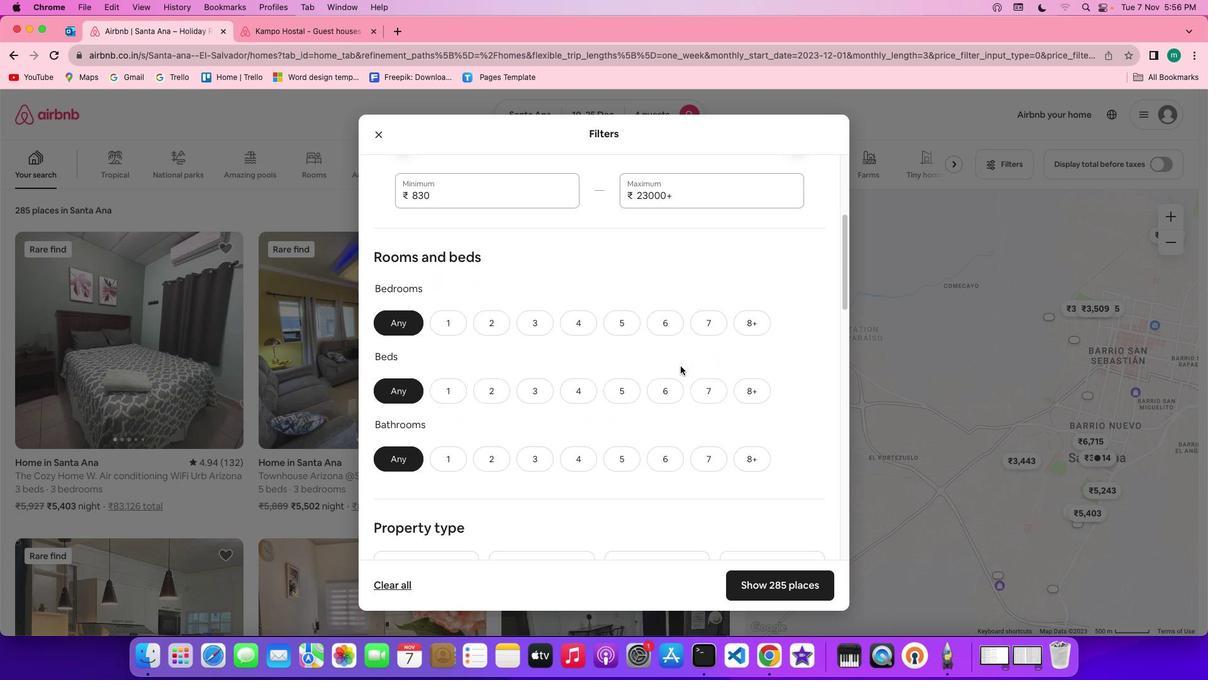 
Action: Mouse scrolled (674, 362) with delta (-11, 112)
Screenshot: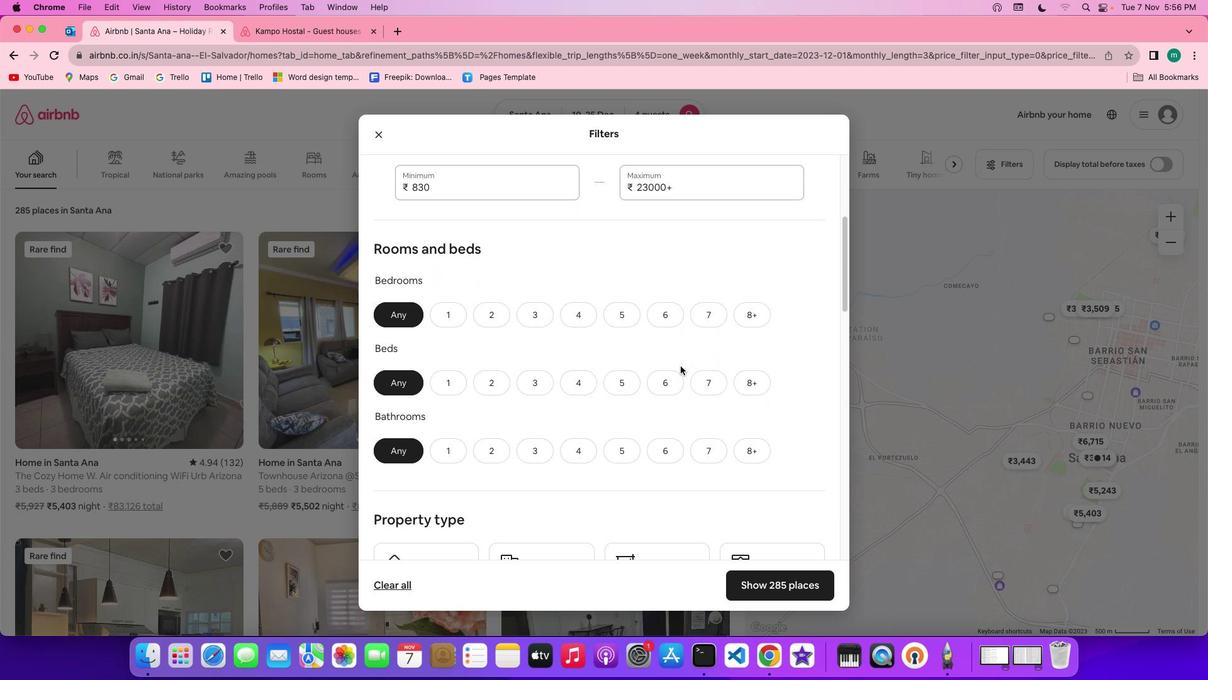 
Action: Mouse scrolled (674, 362) with delta (-11, 112)
Screenshot: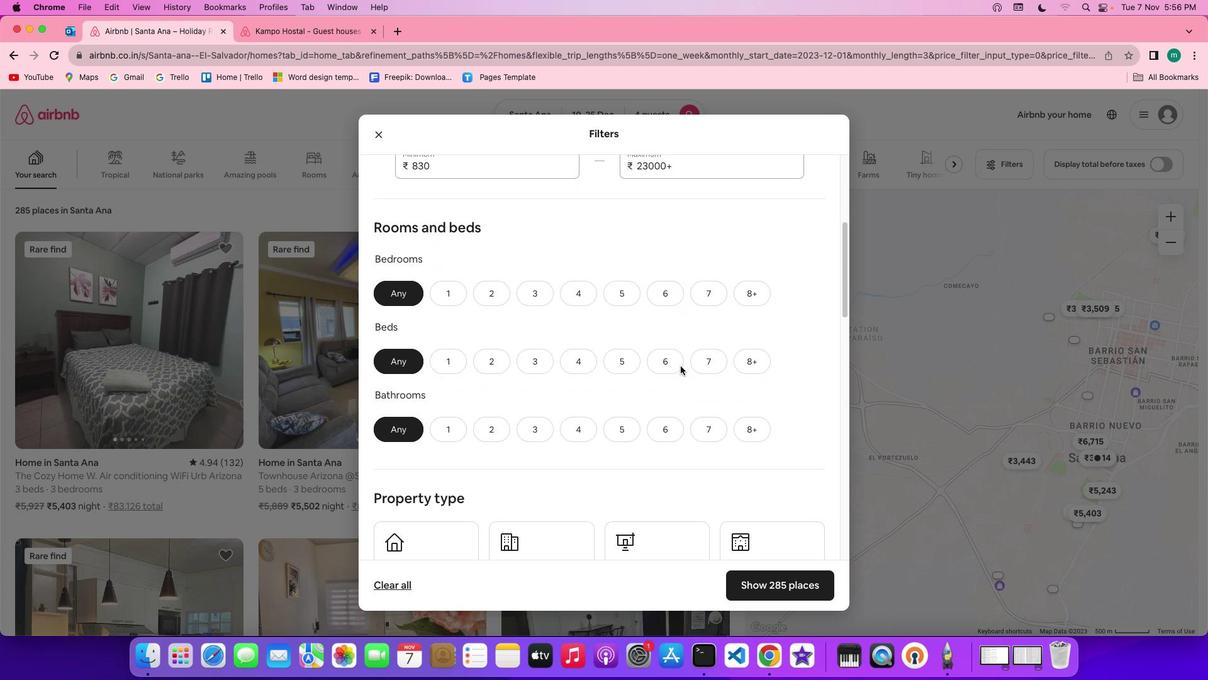
Action: Mouse scrolled (674, 362) with delta (-11, 112)
Screenshot: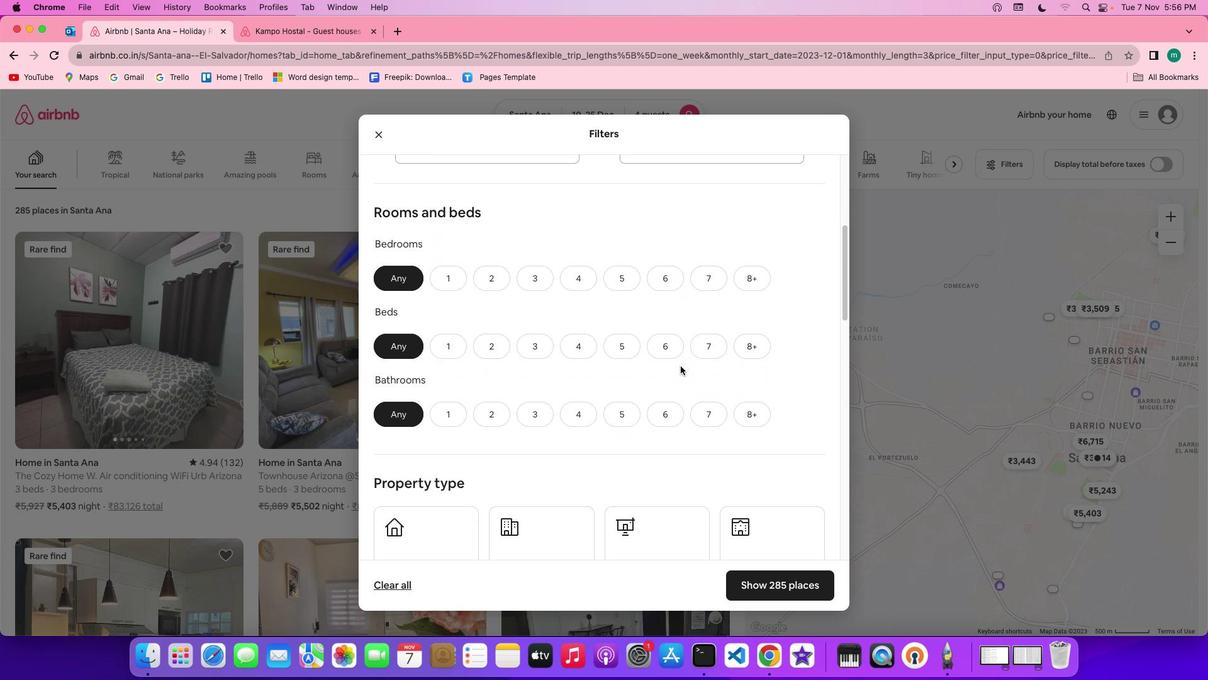 
Action: Mouse scrolled (674, 362) with delta (-11, 112)
Screenshot: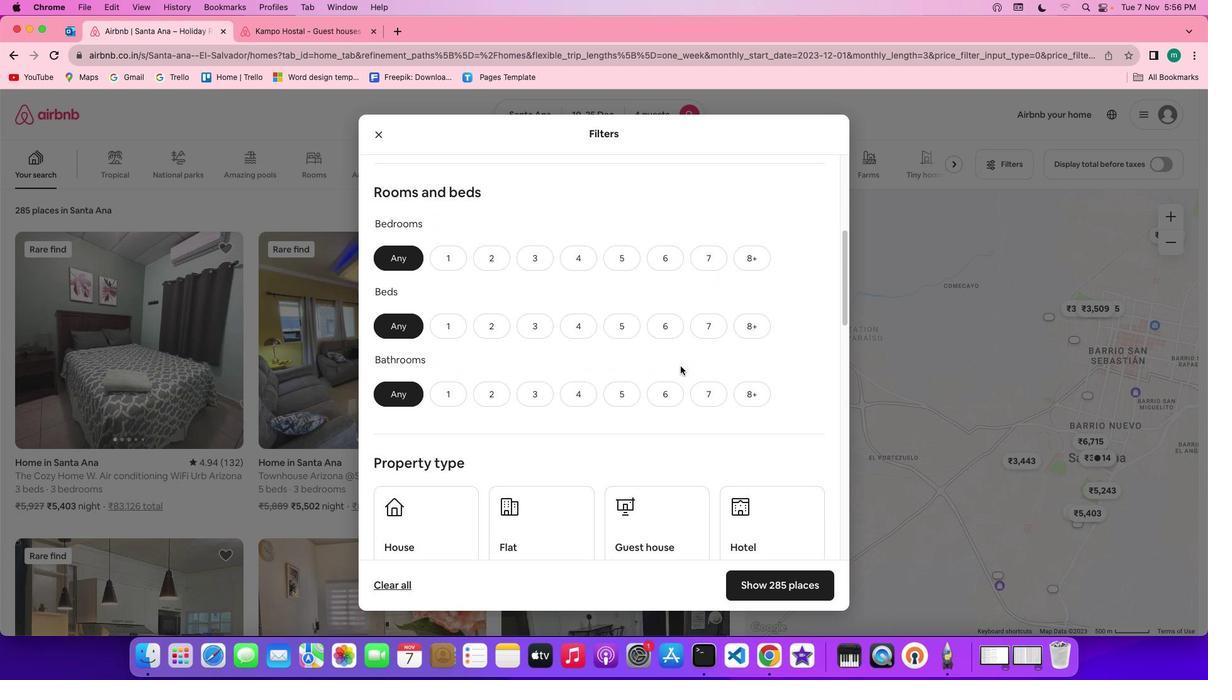 
Action: Mouse scrolled (674, 362) with delta (-11, 112)
Screenshot: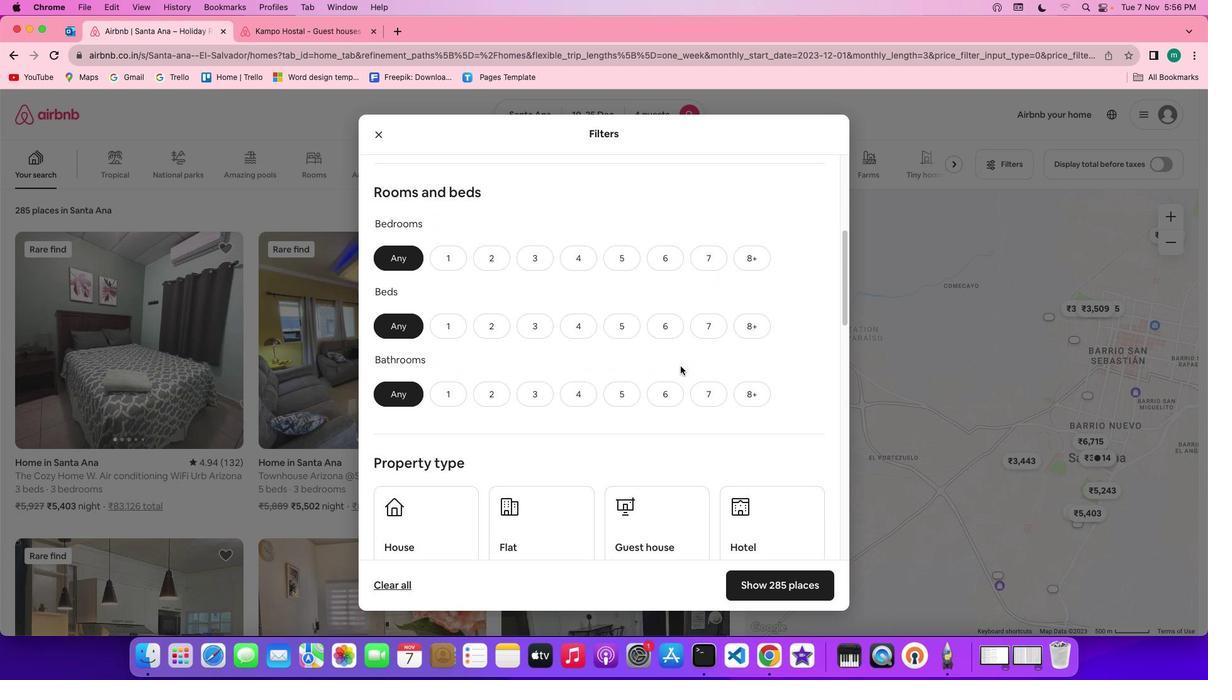 
Action: Mouse scrolled (674, 362) with delta (-11, 112)
Screenshot: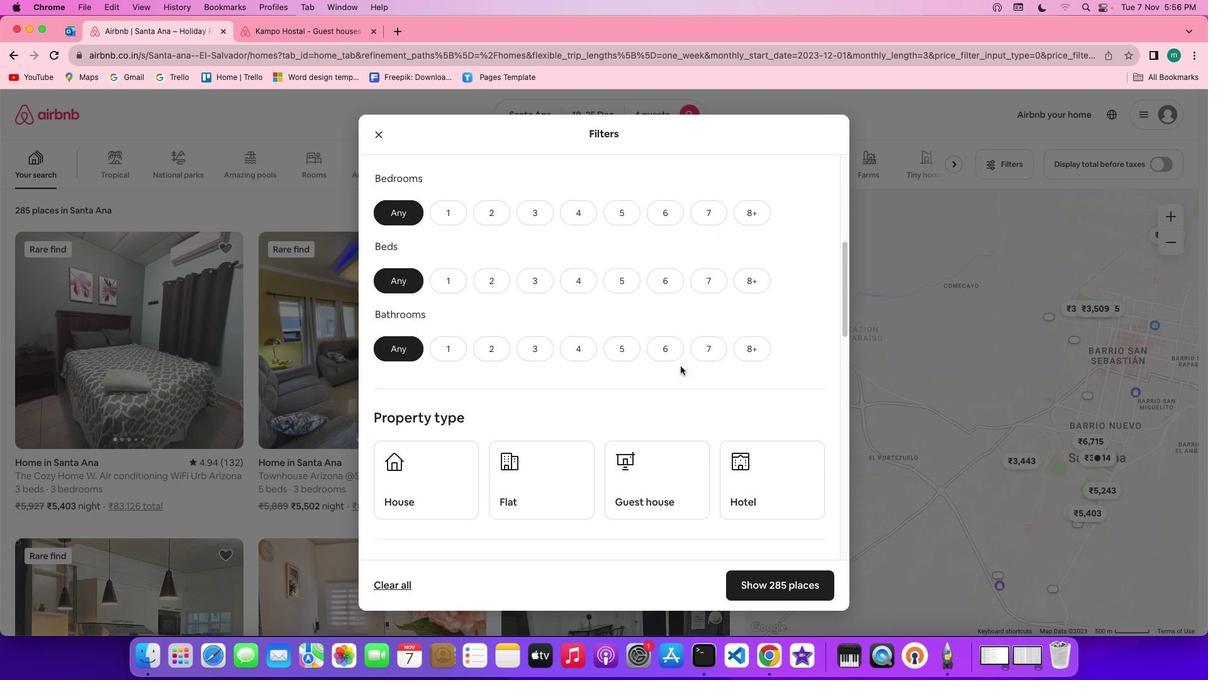 
Action: Mouse scrolled (674, 362) with delta (-11, 112)
Screenshot: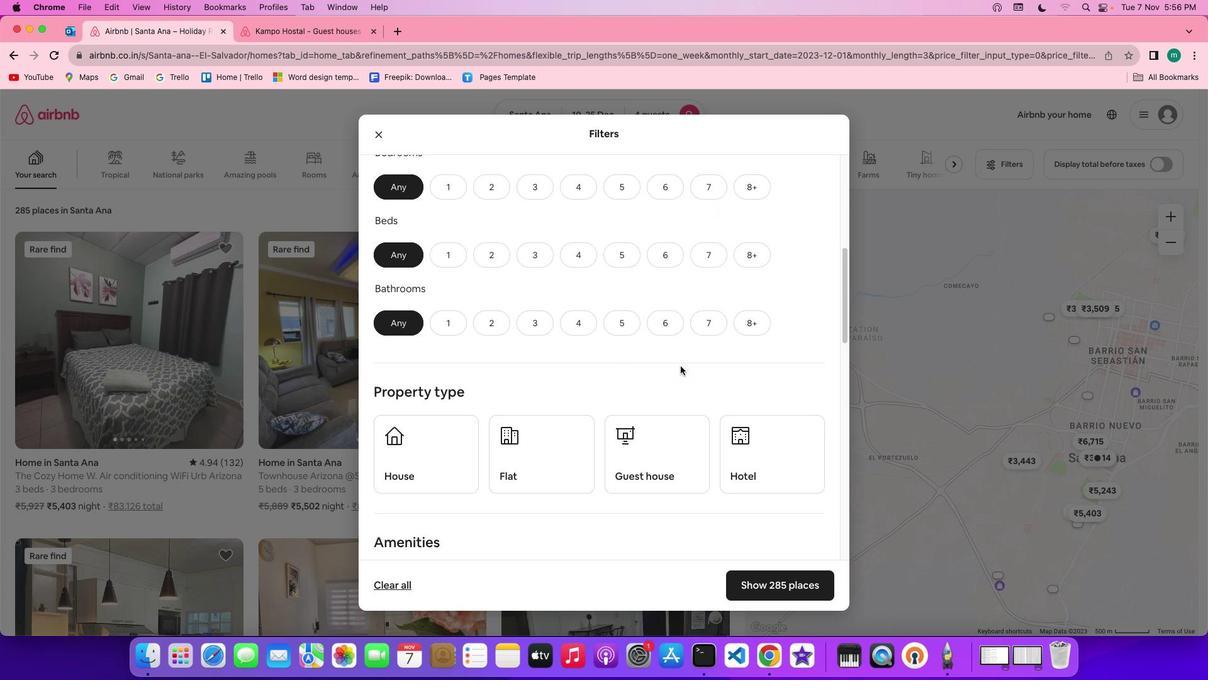 
Action: Mouse scrolled (674, 362) with delta (-11, 112)
Screenshot: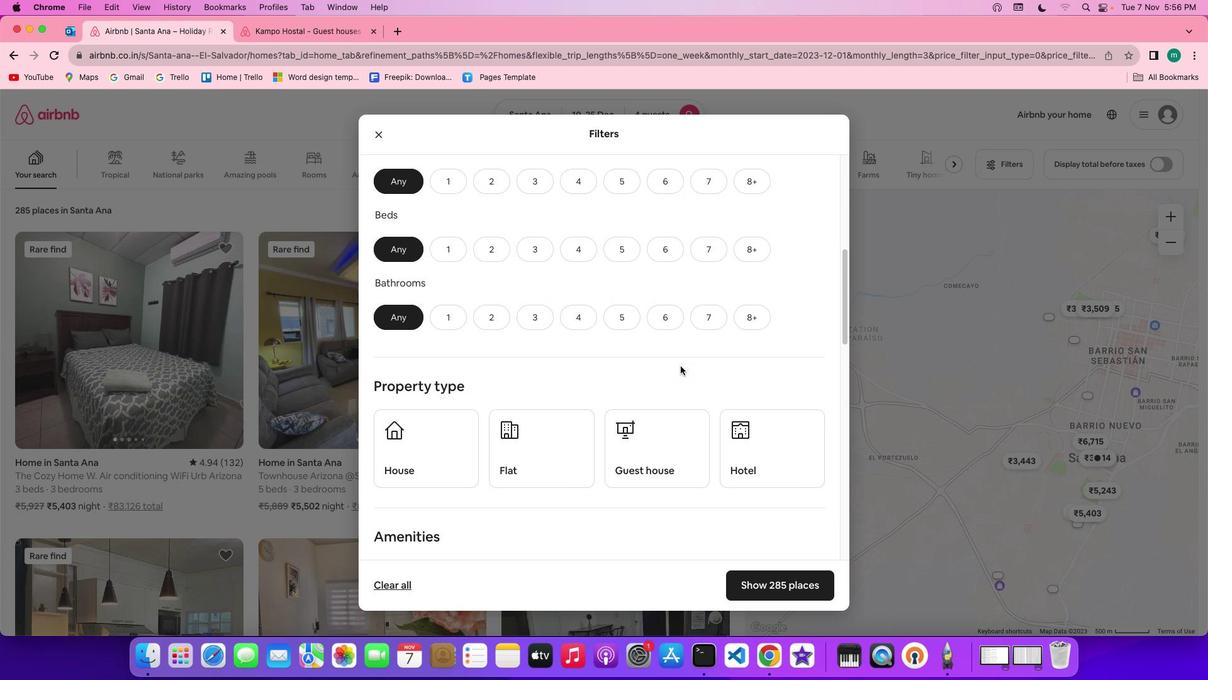 
Action: Mouse moved to (486, 231)
Screenshot: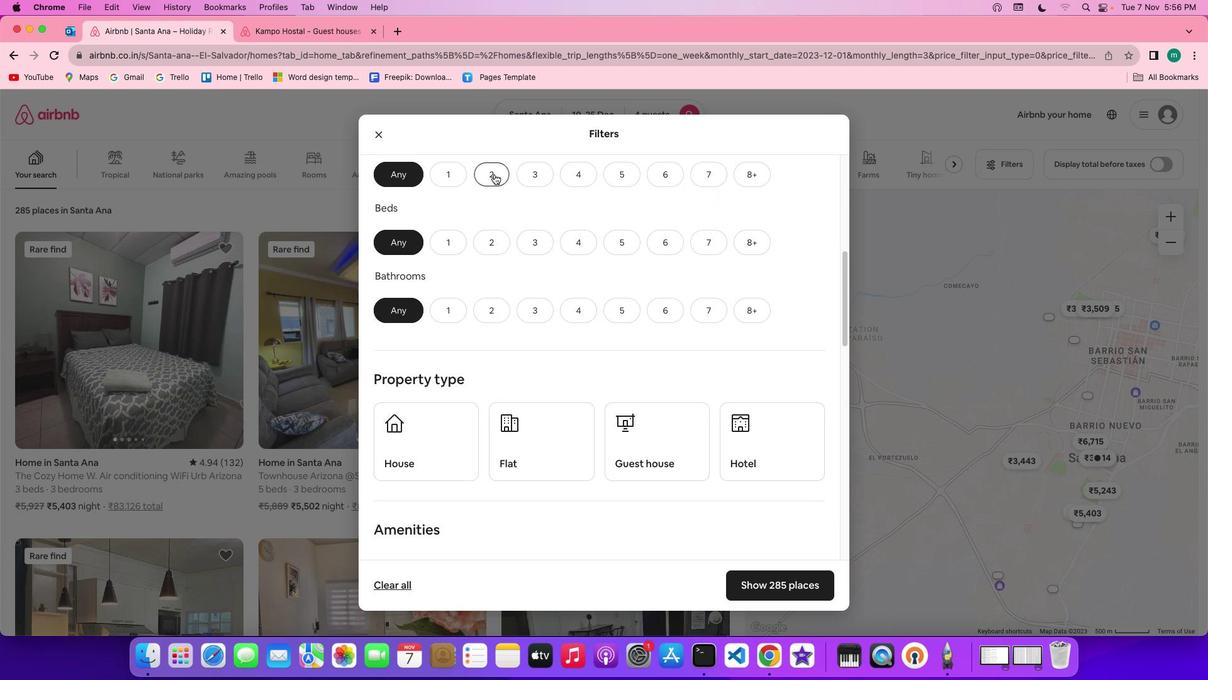 
Action: Mouse pressed left at (486, 231)
Screenshot: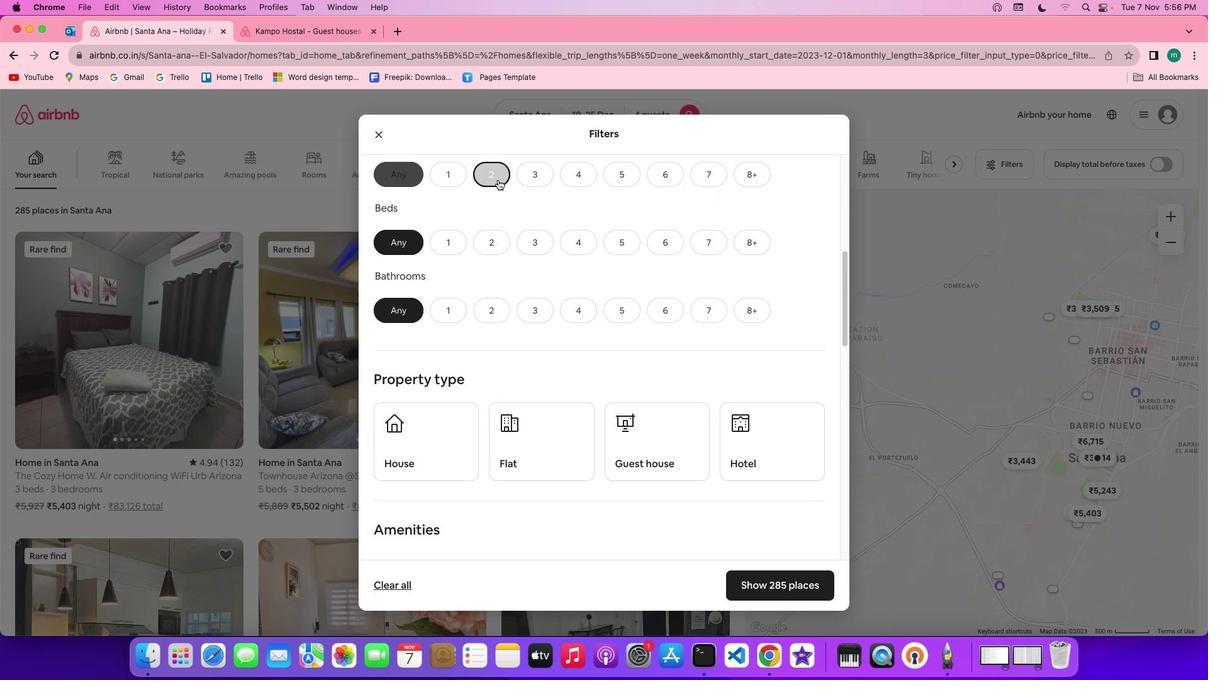 
Action: Mouse moved to (530, 273)
Screenshot: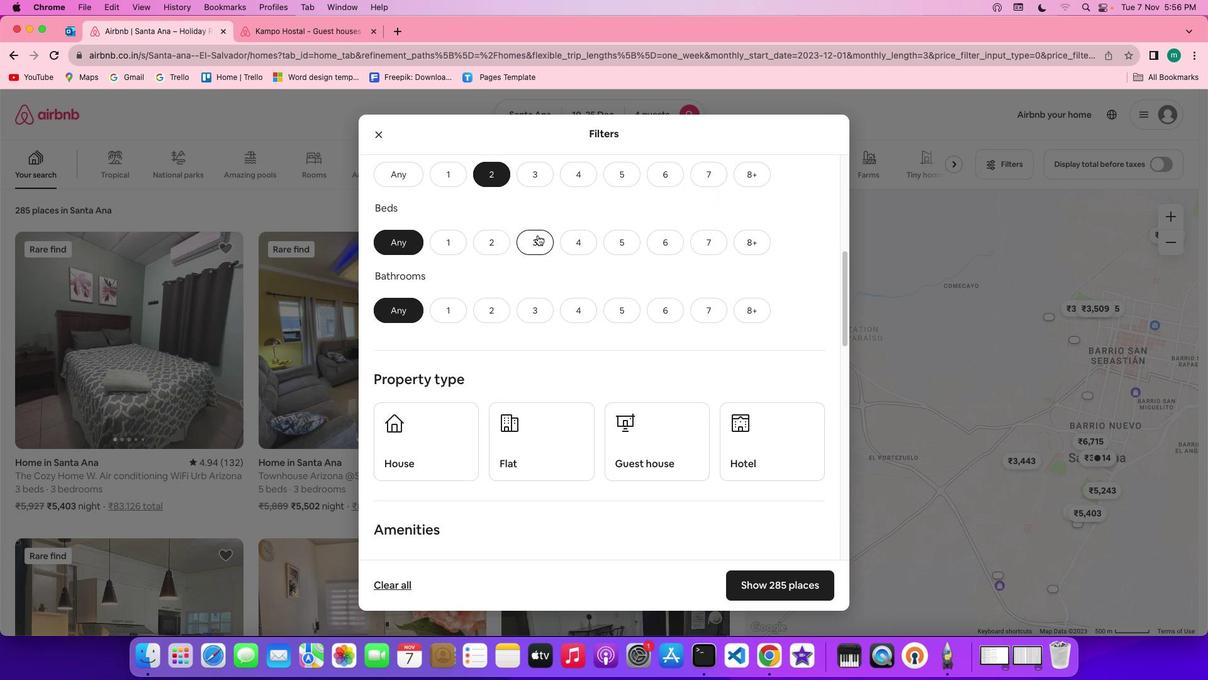 
Action: Mouse pressed left at (530, 273)
Screenshot: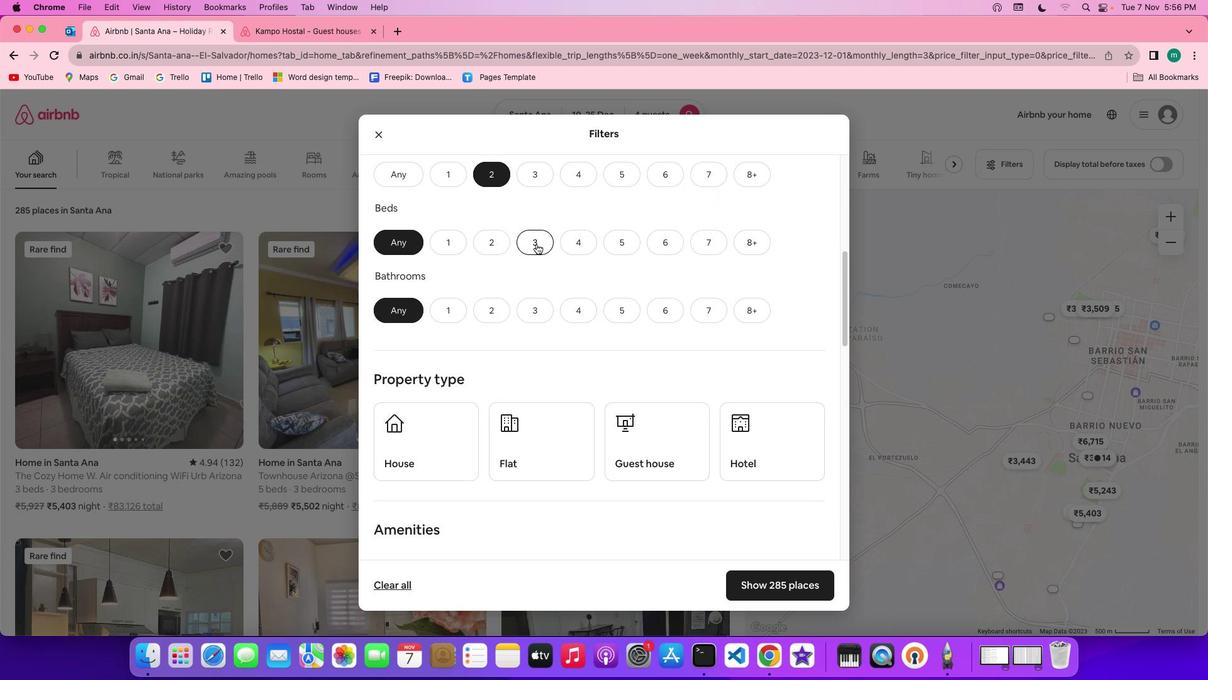 
Action: Mouse moved to (488, 324)
Screenshot: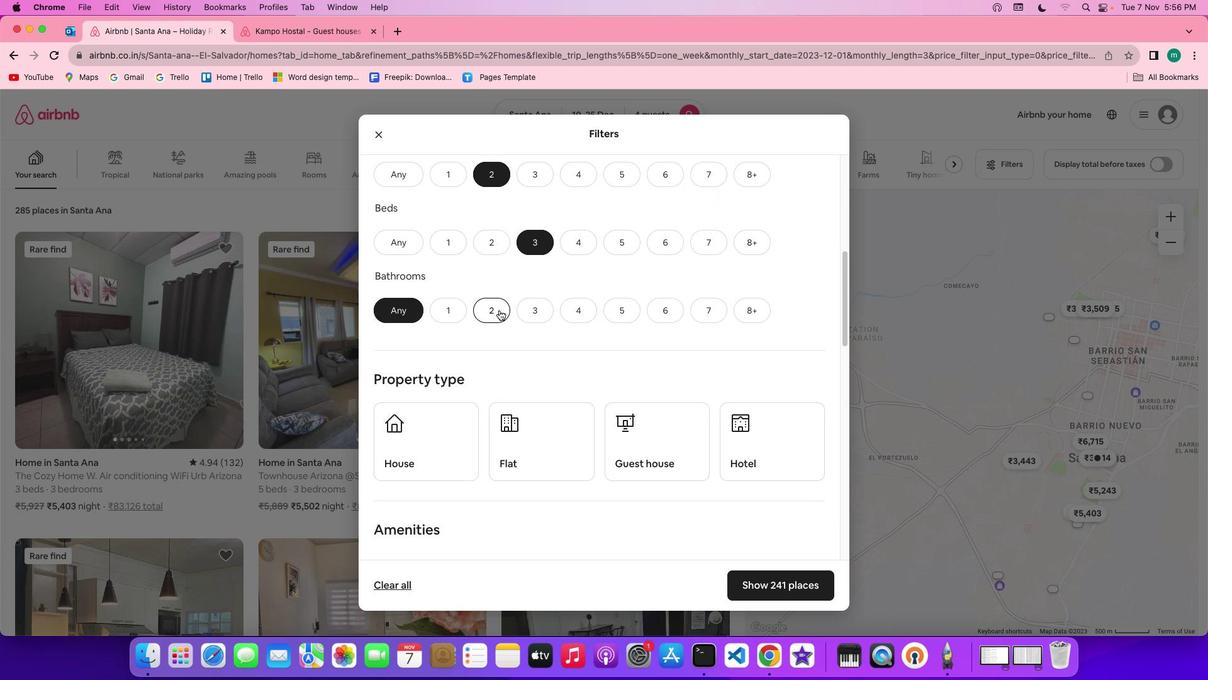 
Action: Mouse pressed left at (488, 324)
Screenshot: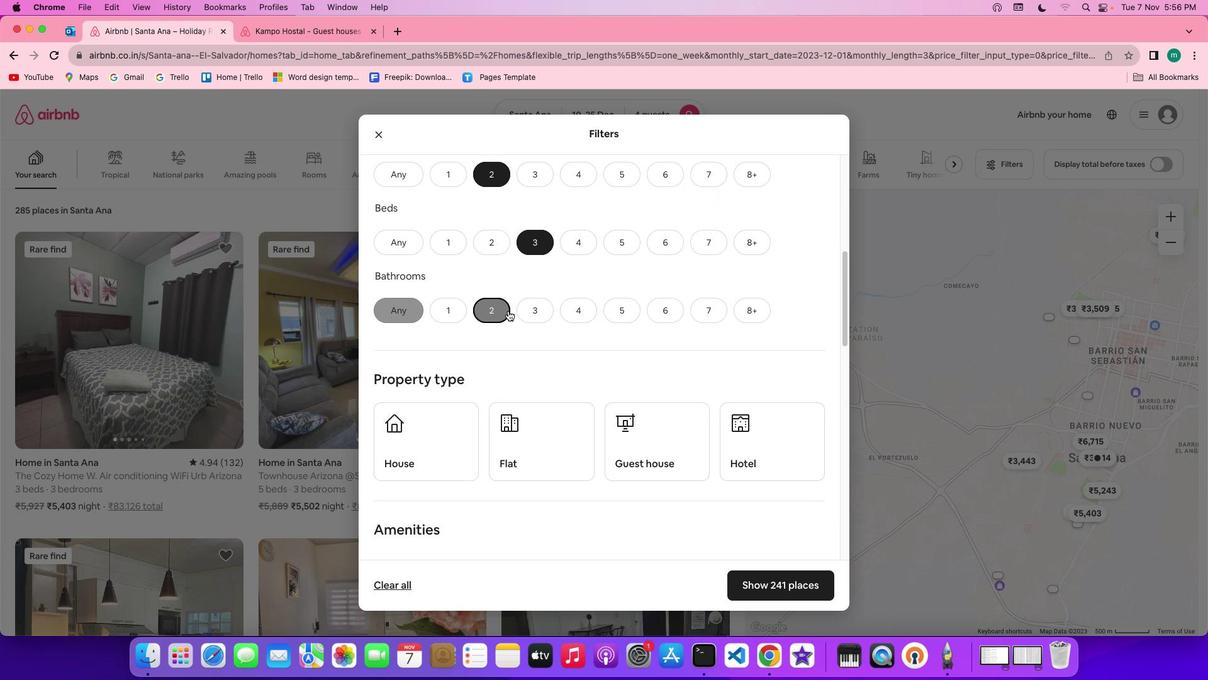 
Action: Mouse moved to (625, 324)
Screenshot: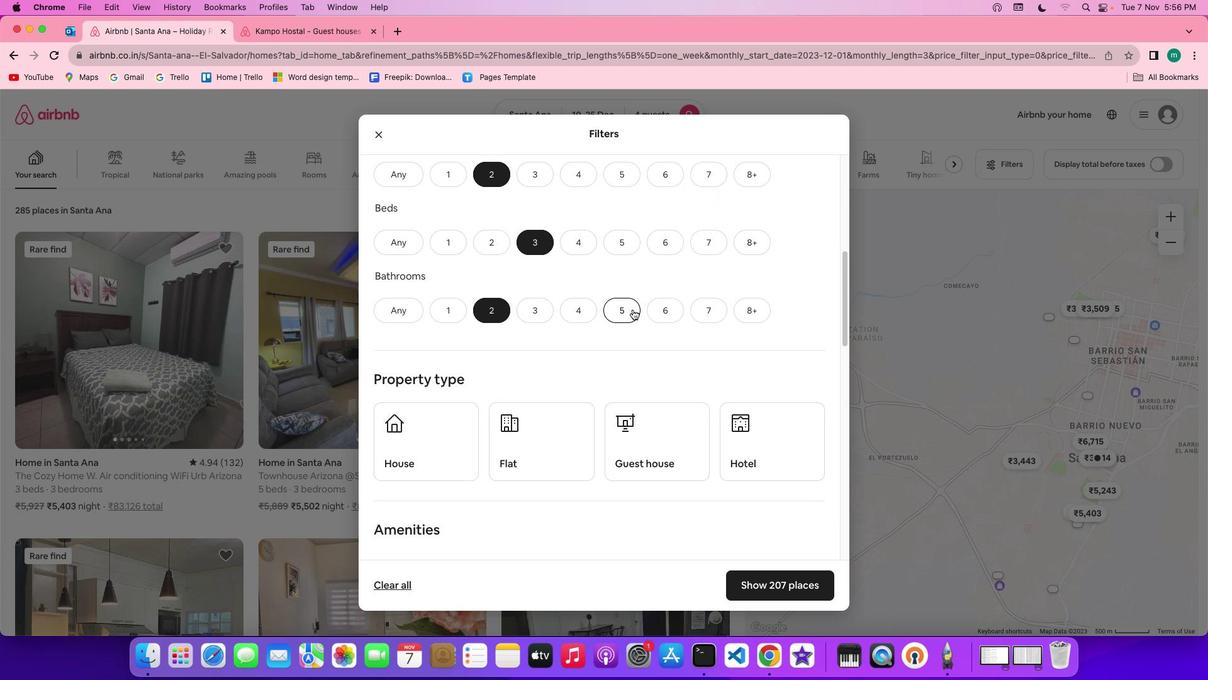 
Action: Mouse scrolled (625, 324) with delta (-11, 112)
Screenshot: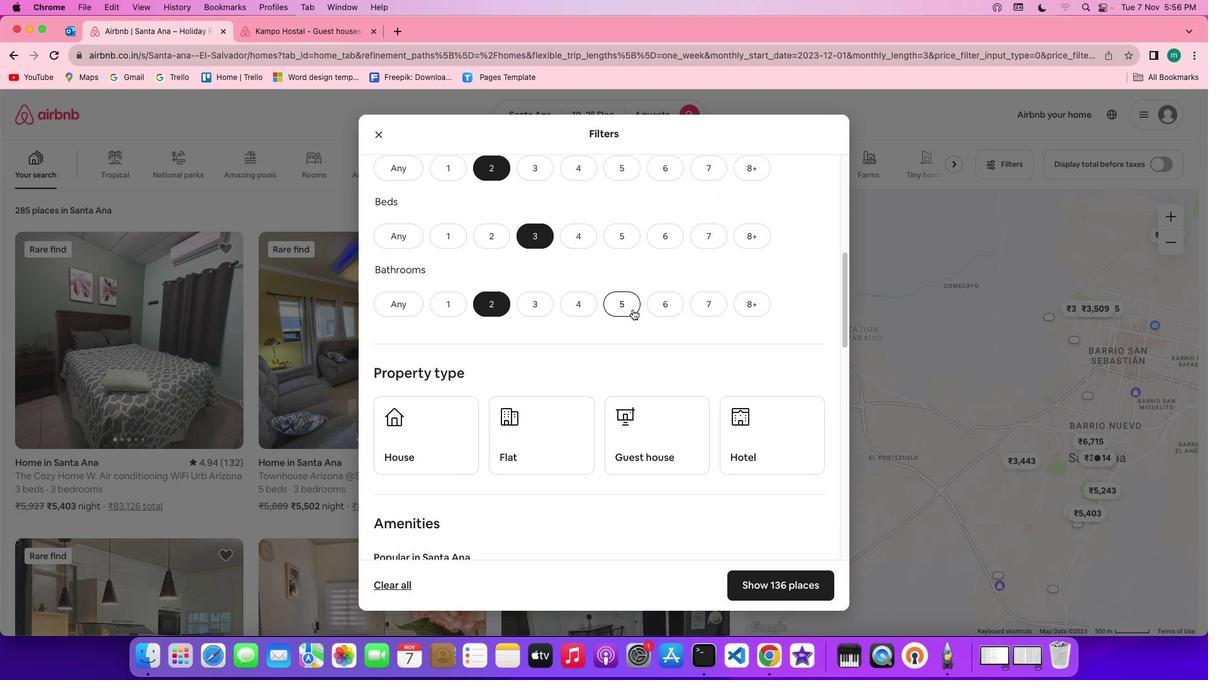 
Action: Mouse scrolled (625, 324) with delta (-11, 112)
Screenshot: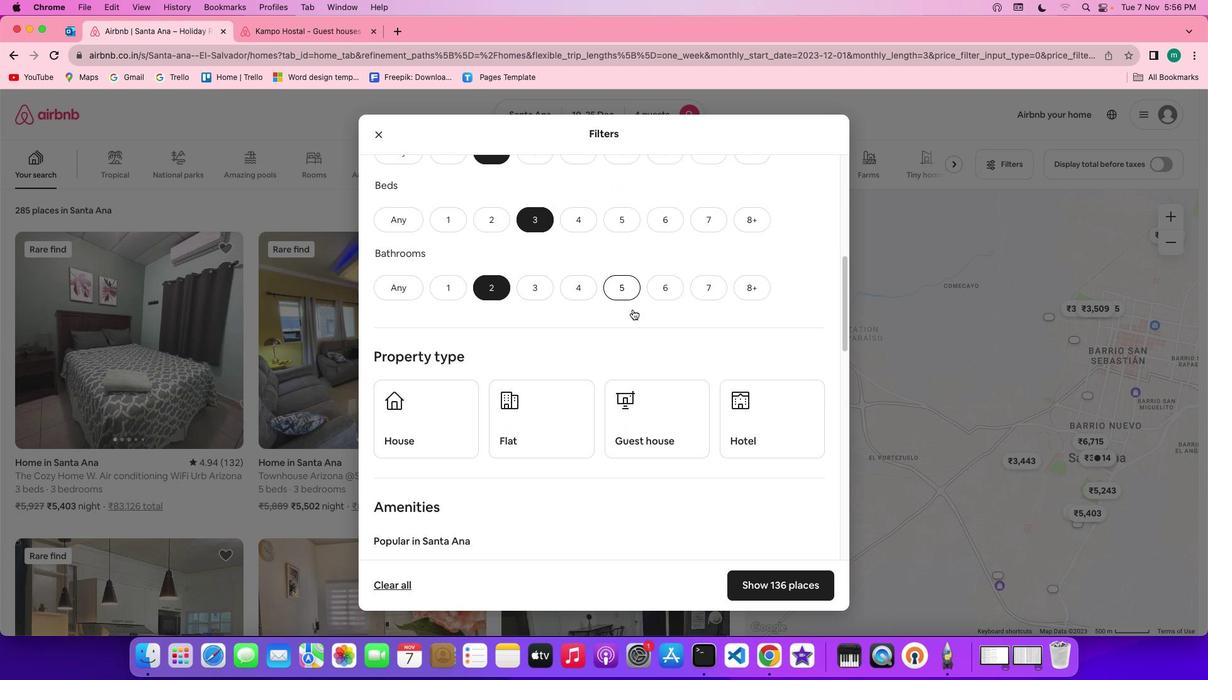 
Action: Mouse scrolled (625, 324) with delta (-11, 112)
Screenshot: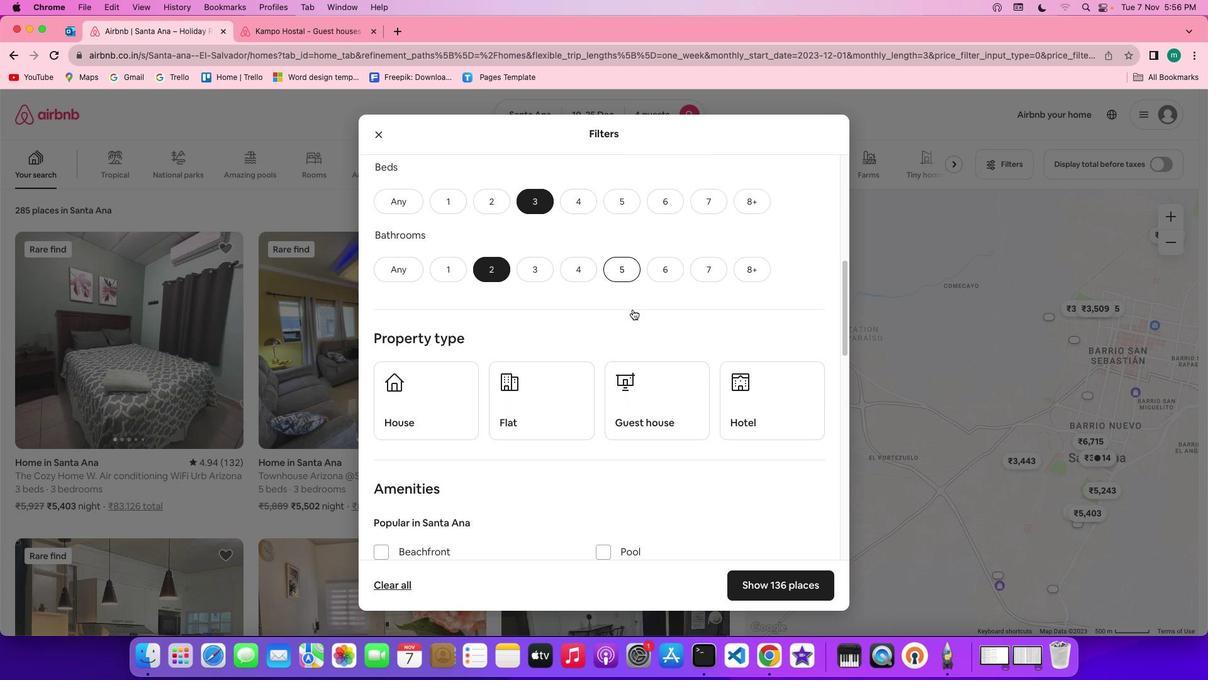 
Action: Mouse scrolled (625, 324) with delta (-11, 112)
Screenshot: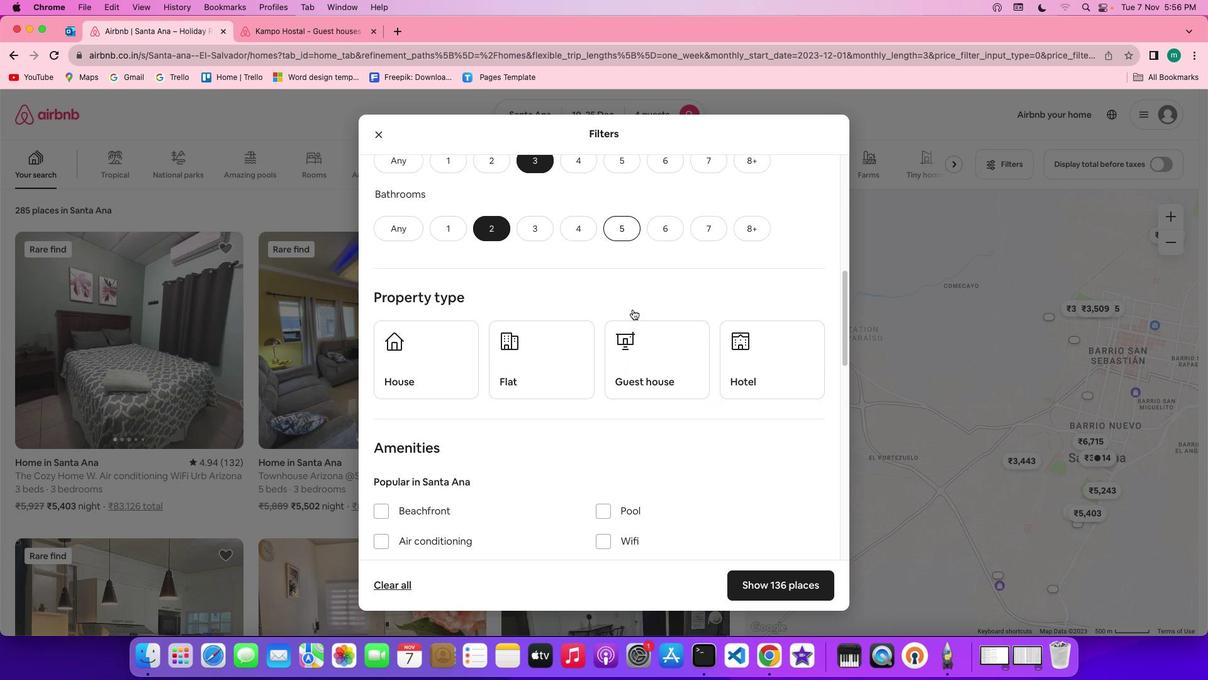 
Action: Mouse scrolled (625, 324) with delta (-11, 112)
Screenshot: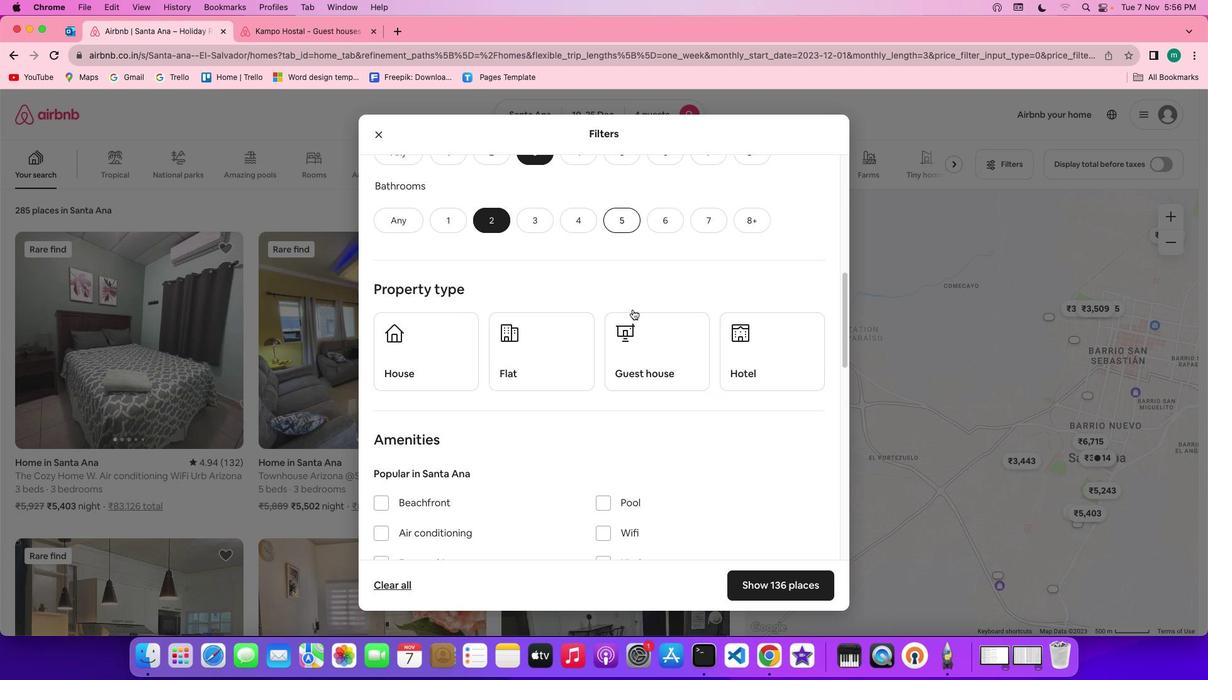 
Action: Mouse scrolled (625, 324) with delta (-11, 112)
Screenshot: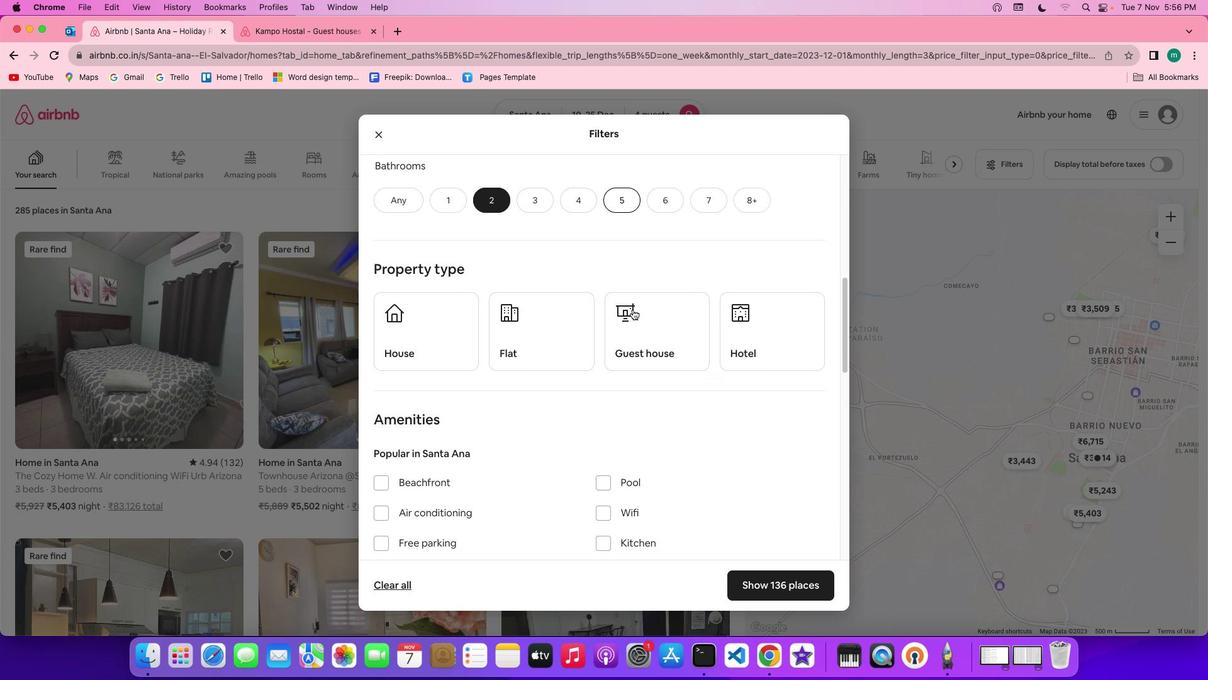 
Action: Mouse scrolled (625, 324) with delta (-11, 112)
Screenshot: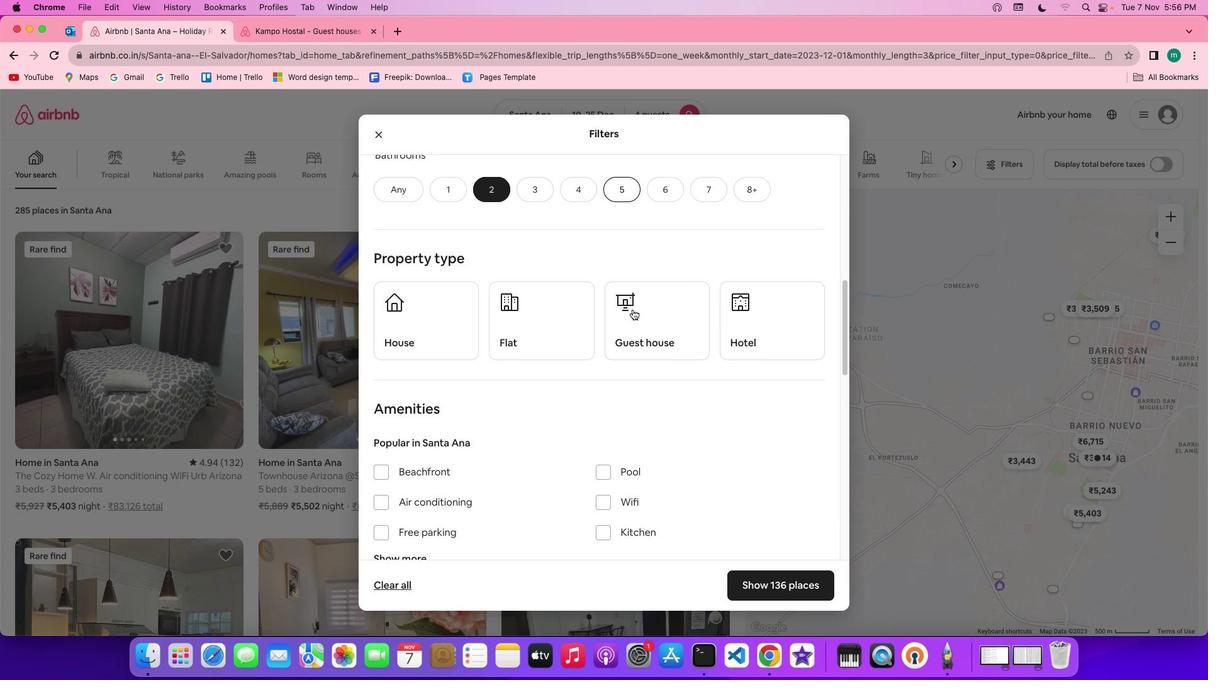 
Action: Mouse scrolled (625, 324) with delta (-11, 112)
Screenshot: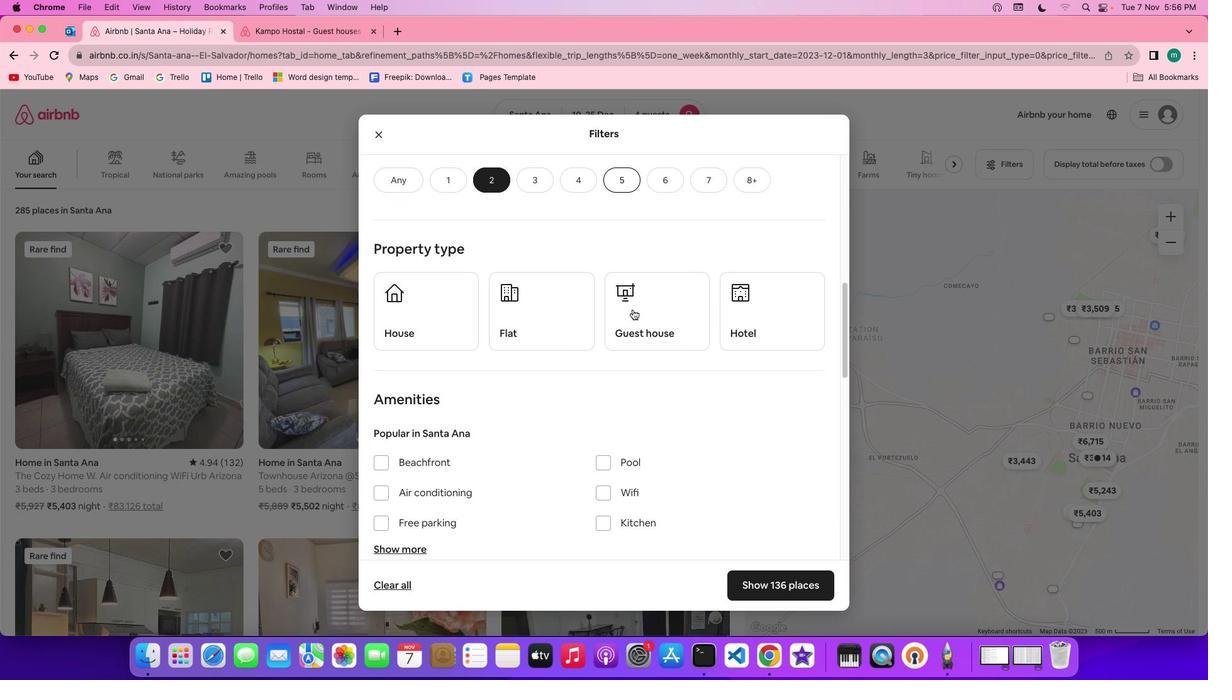 
Action: Mouse scrolled (625, 324) with delta (-11, 112)
Screenshot: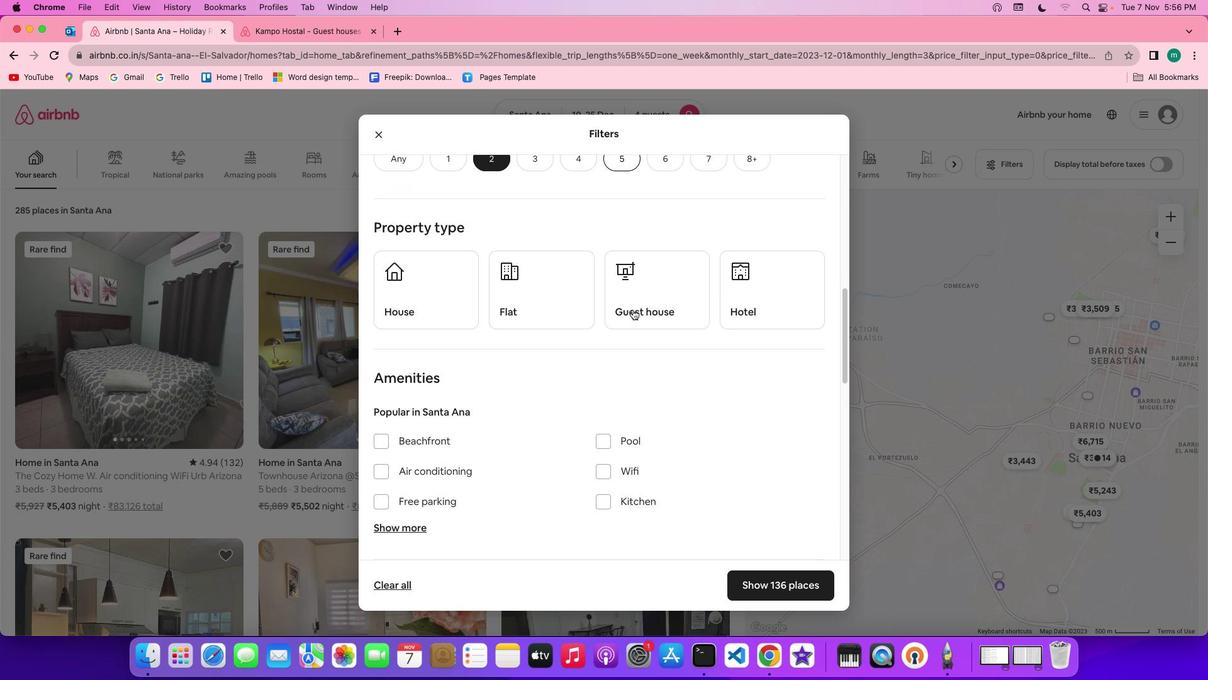 
Action: Mouse scrolled (625, 324) with delta (-11, 112)
Screenshot: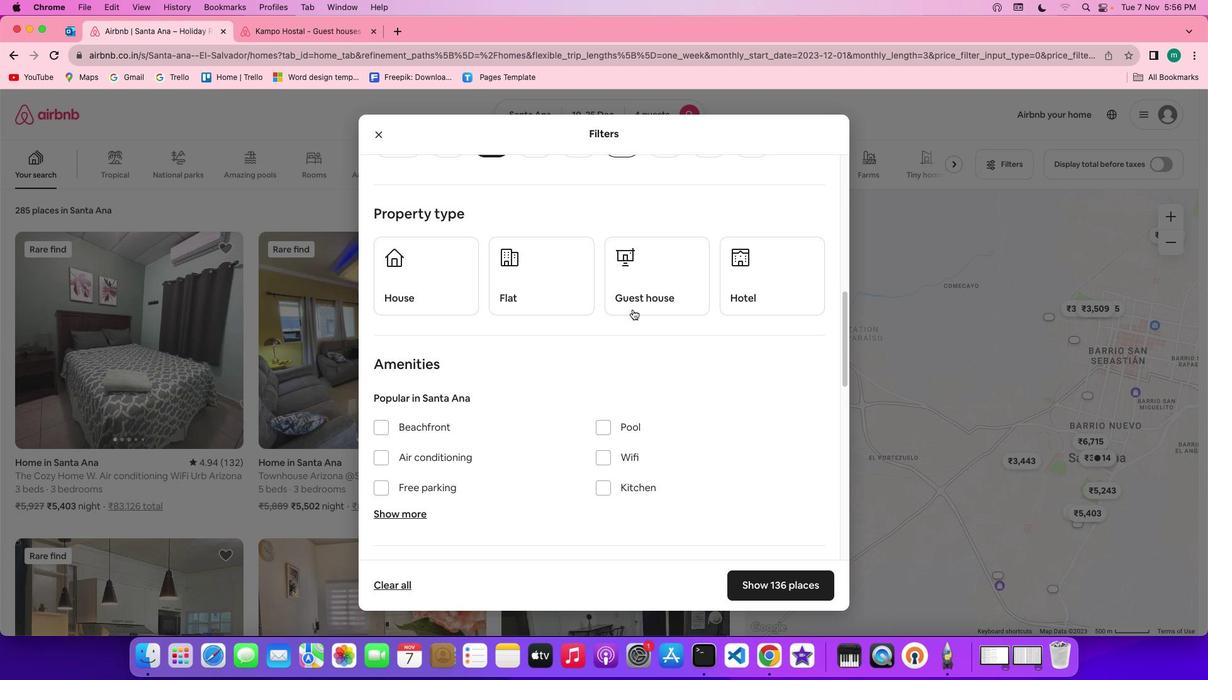 
Action: Mouse scrolled (625, 324) with delta (-11, 112)
Screenshot: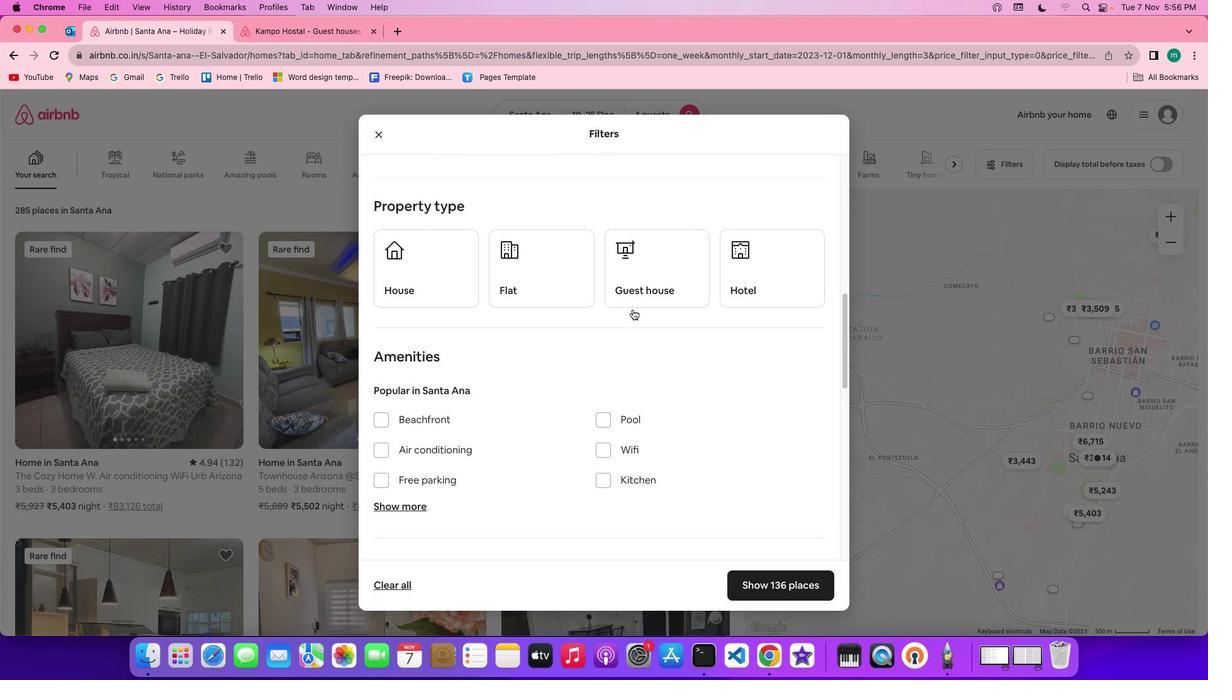 
Action: Mouse scrolled (625, 324) with delta (-11, 112)
Screenshot: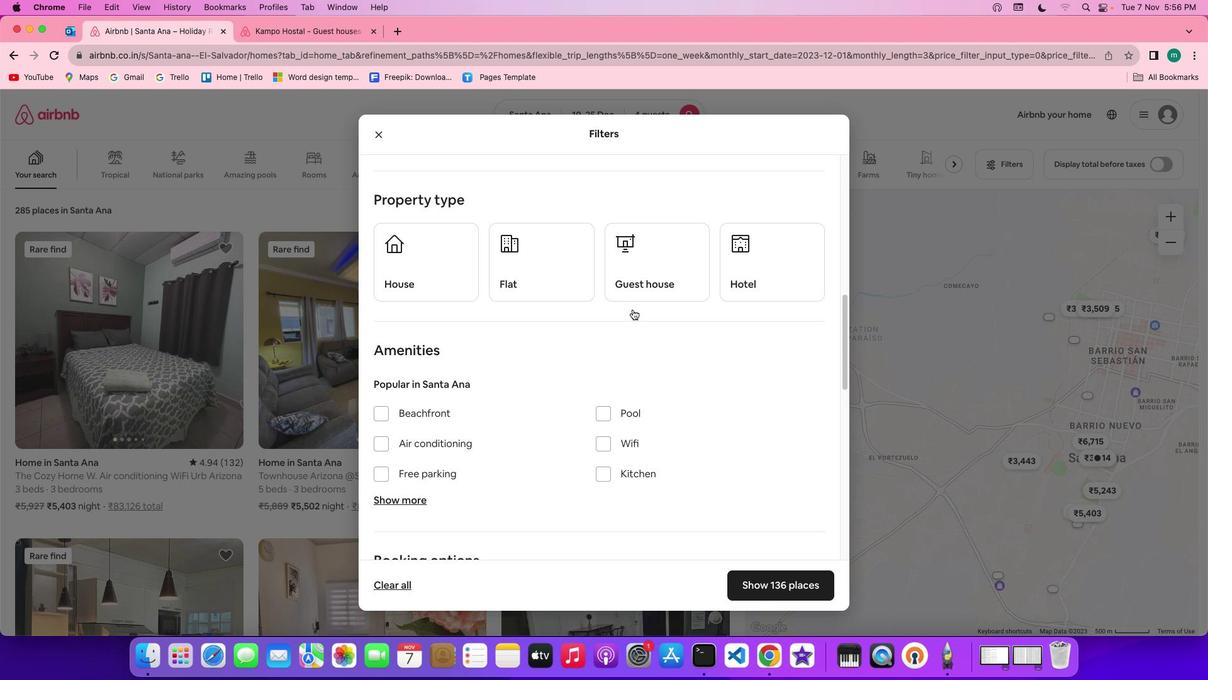 
Action: Mouse scrolled (625, 324) with delta (-11, 112)
Screenshot: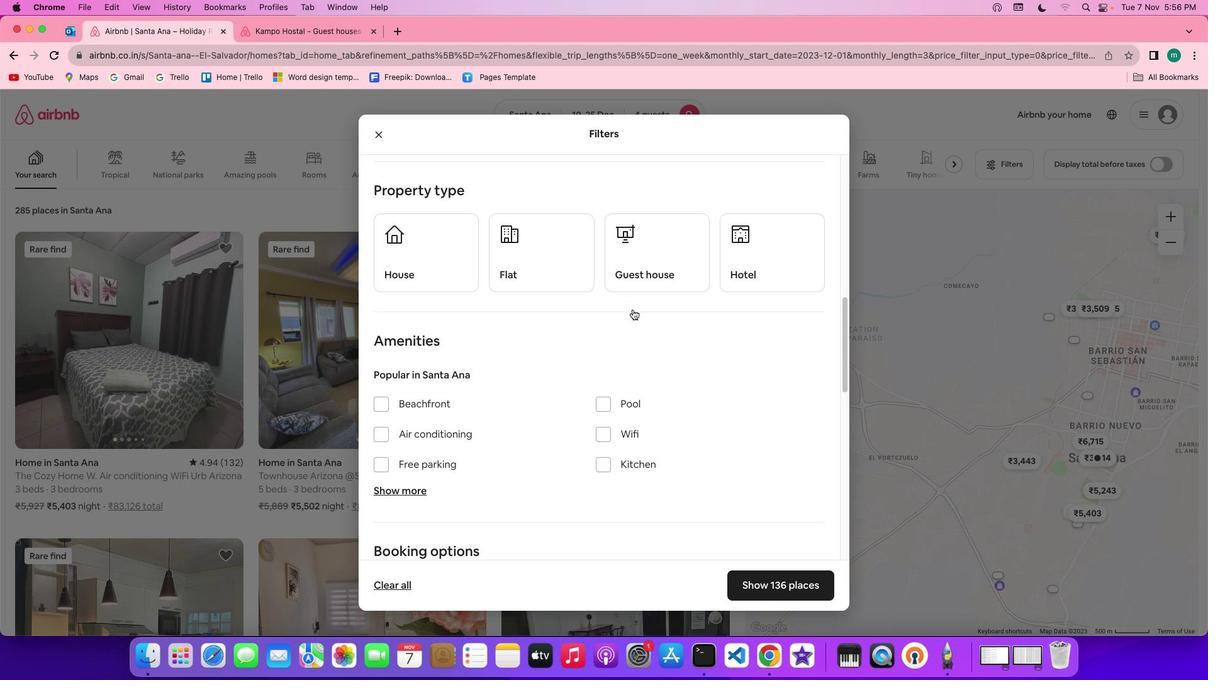 
Action: Mouse scrolled (625, 324) with delta (-11, 112)
Screenshot: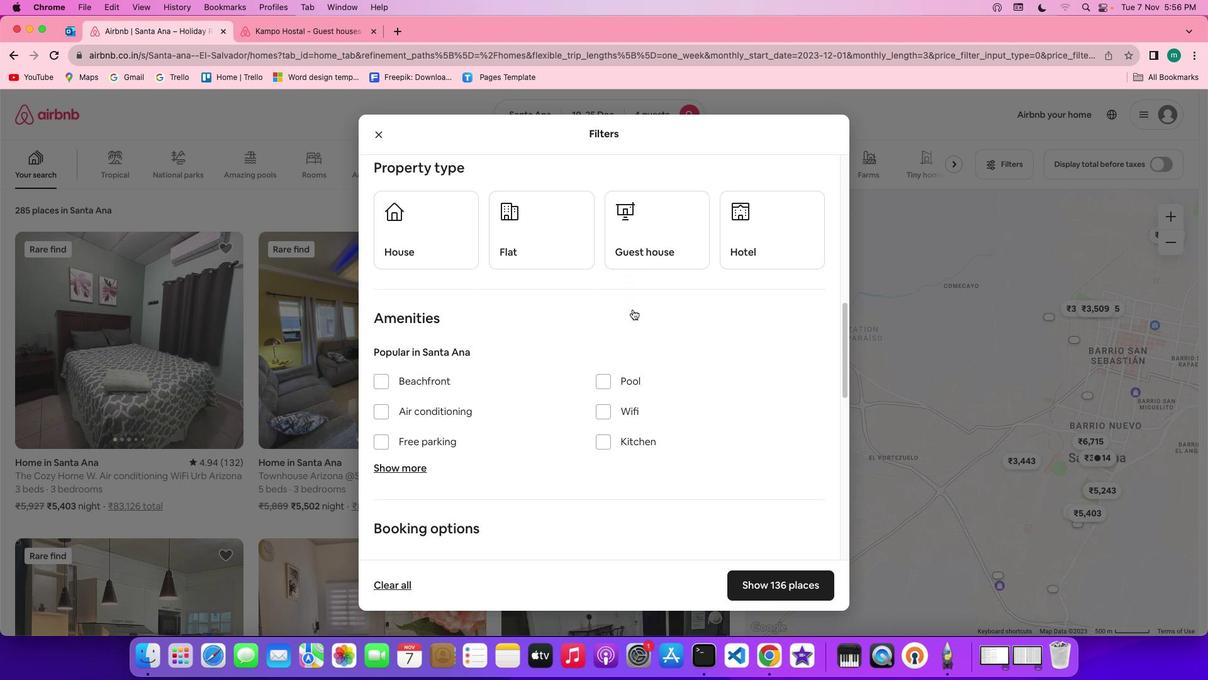 
Action: Mouse scrolled (625, 324) with delta (-11, 112)
Screenshot: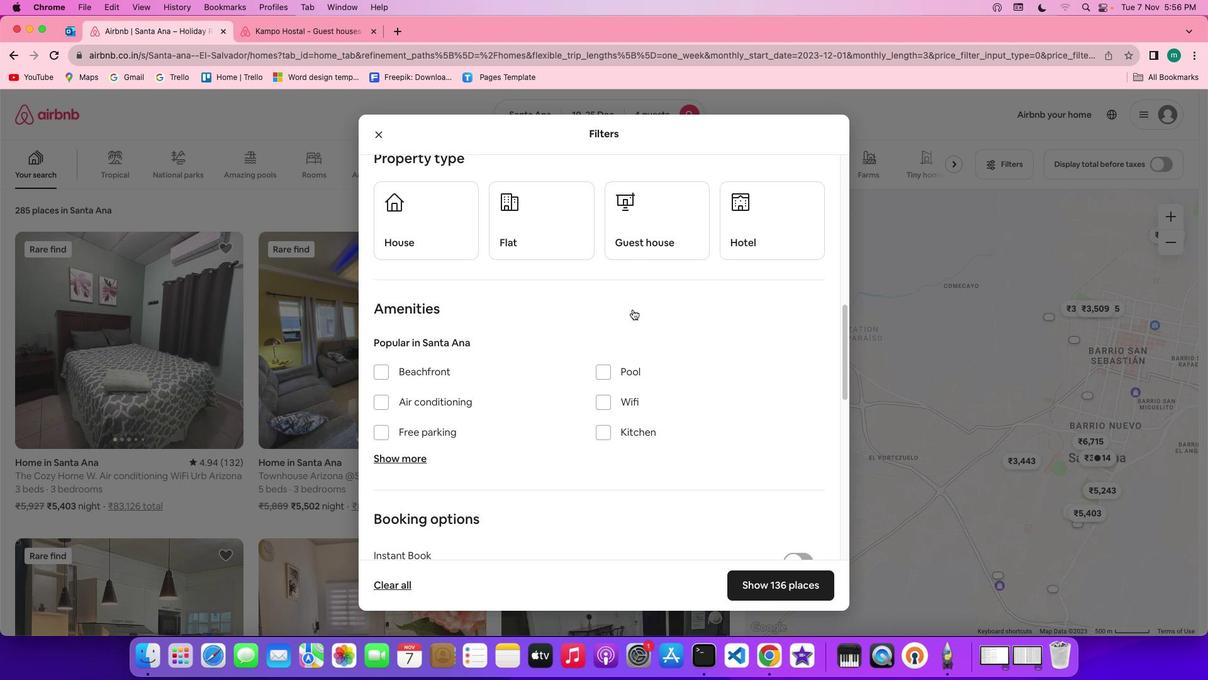 
Action: Mouse scrolled (625, 324) with delta (-11, 112)
Screenshot: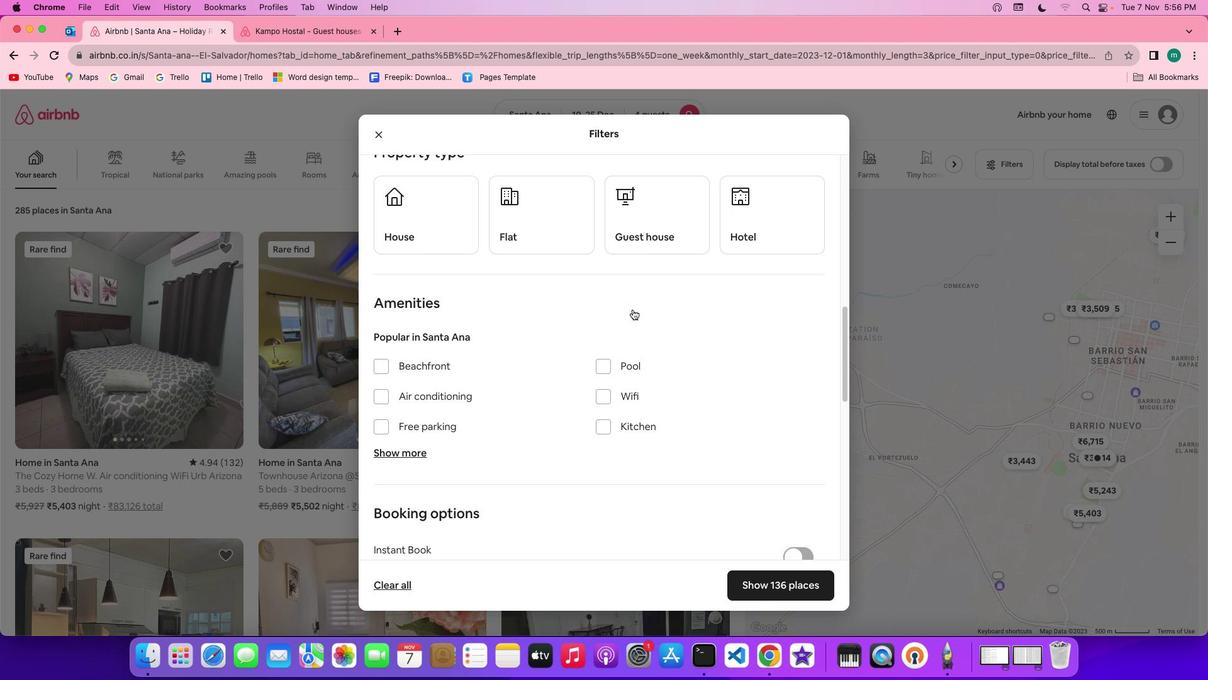 
Action: Mouse scrolled (625, 324) with delta (-11, 112)
Screenshot: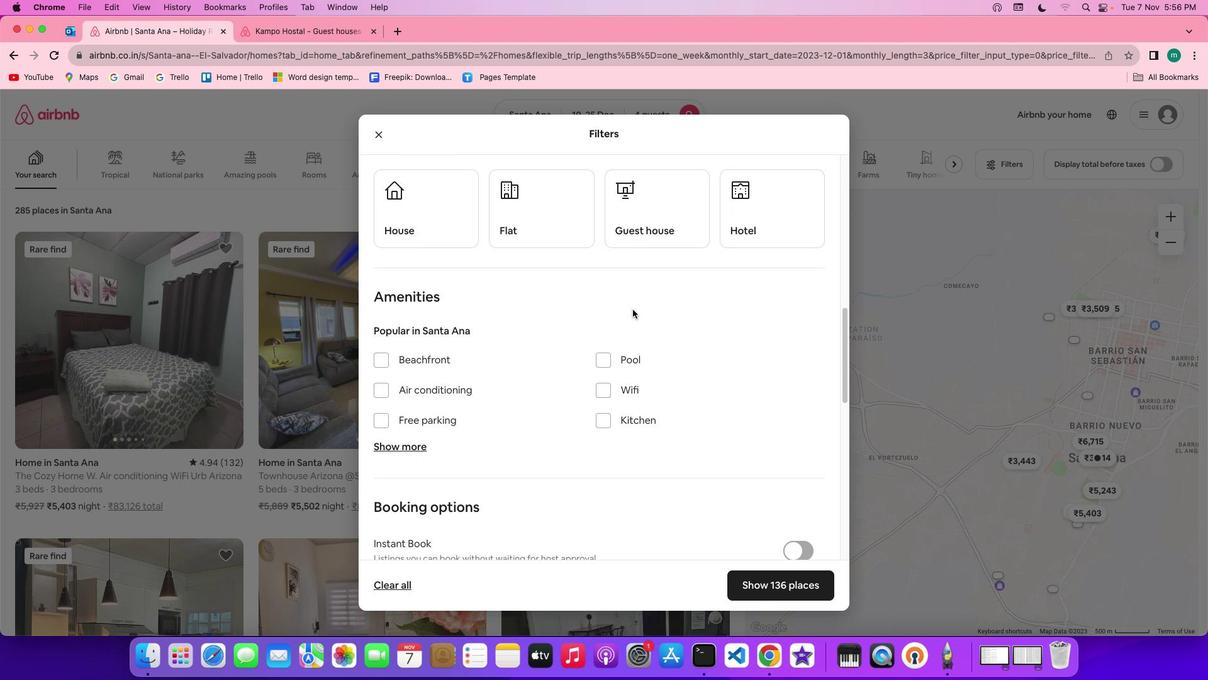 
Action: Mouse scrolled (625, 324) with delta (-11, 112)
Screenshot: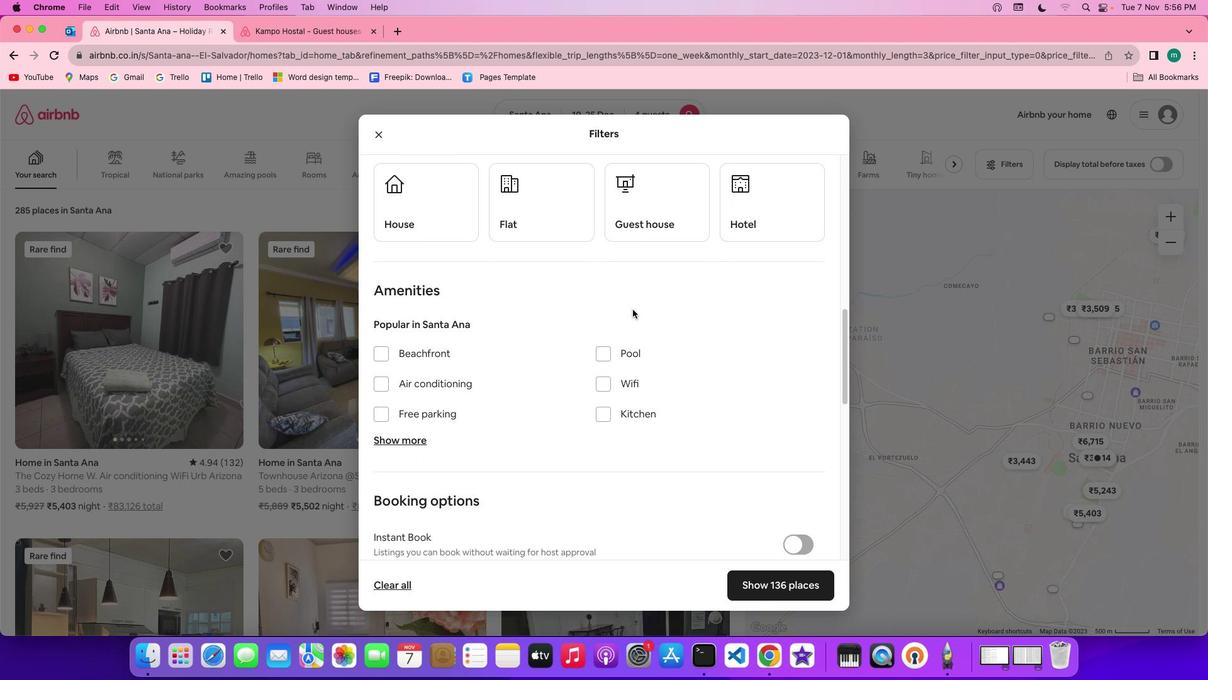 
Action: Mouse scrolled (625, 324) with delta (-11, 112)
Screenshot: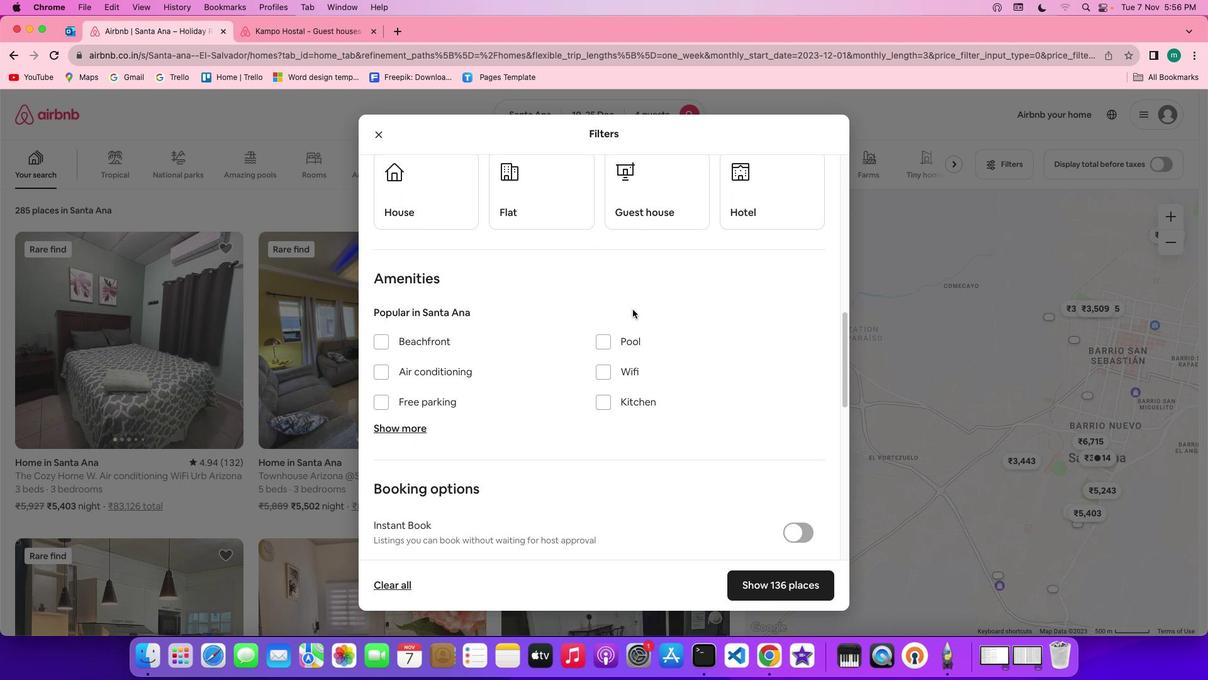 
Action: Mouse scrolled (625, 324) with delta (-11, 112)
Screenshot: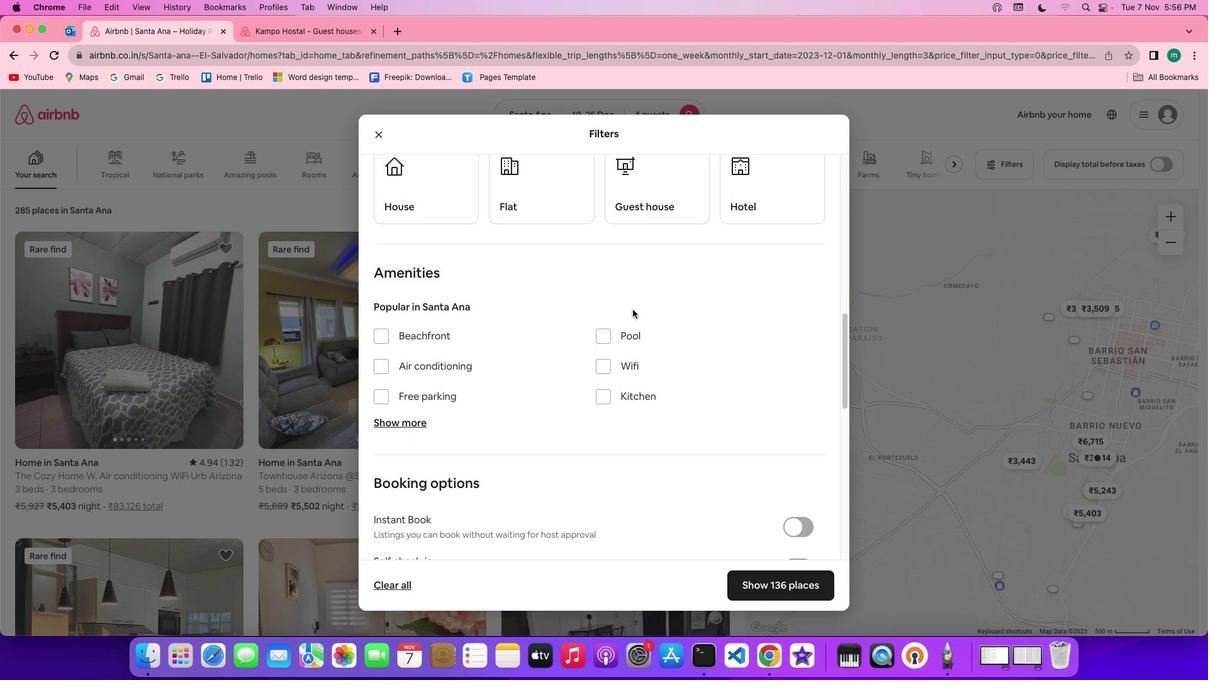 
Action: Mouse scrolled (625, 324) with delta (-11, 112)
Screenshot: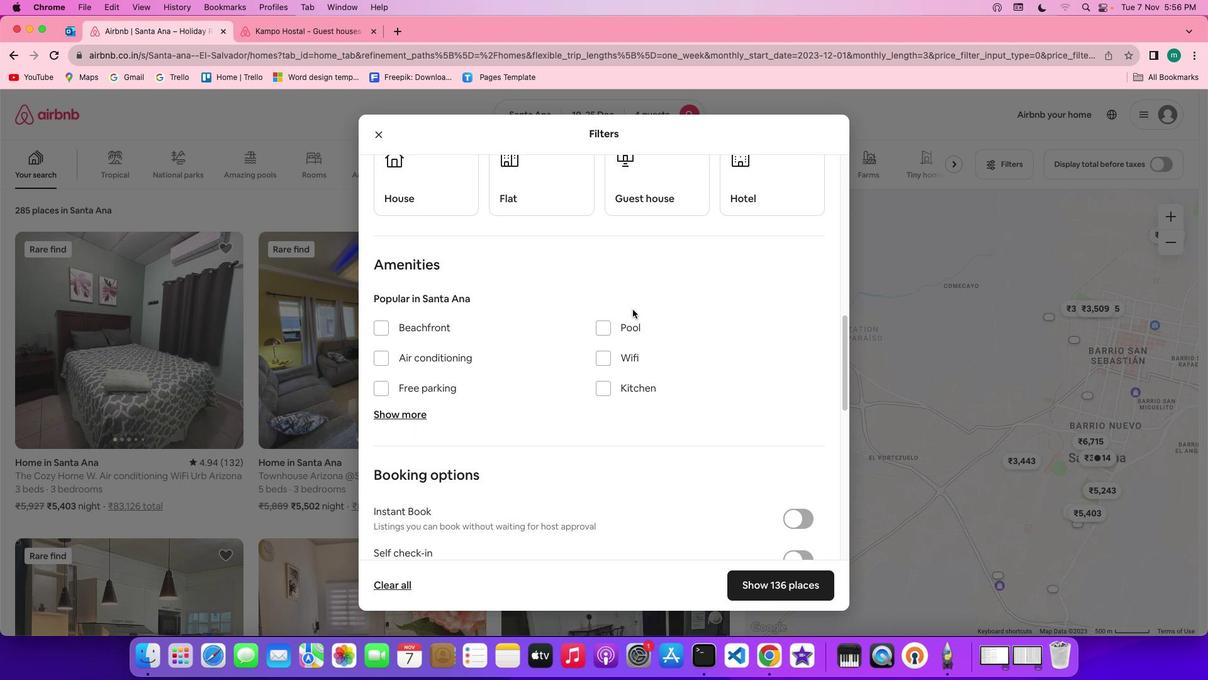 
Action: Mouse scrolled (625, 324) with delta (-11, 112)
Screenshot: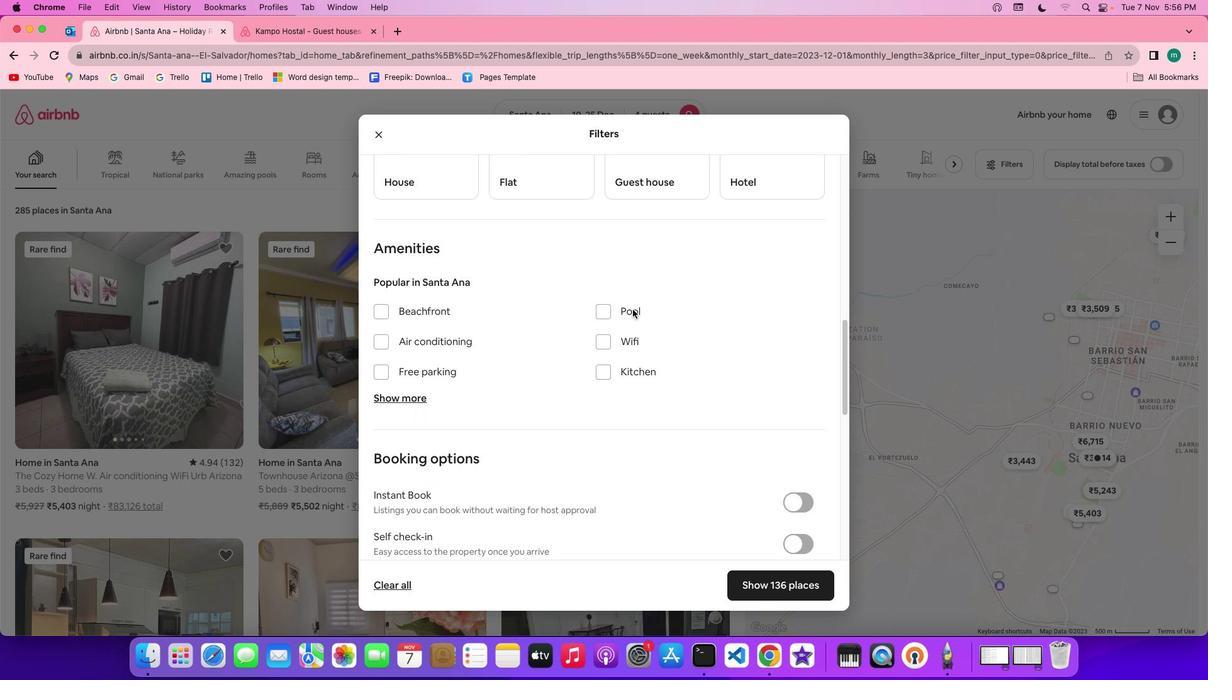 
Action: Mouse scrolled (625, 324) with delta (-11, 112)
Screenshot: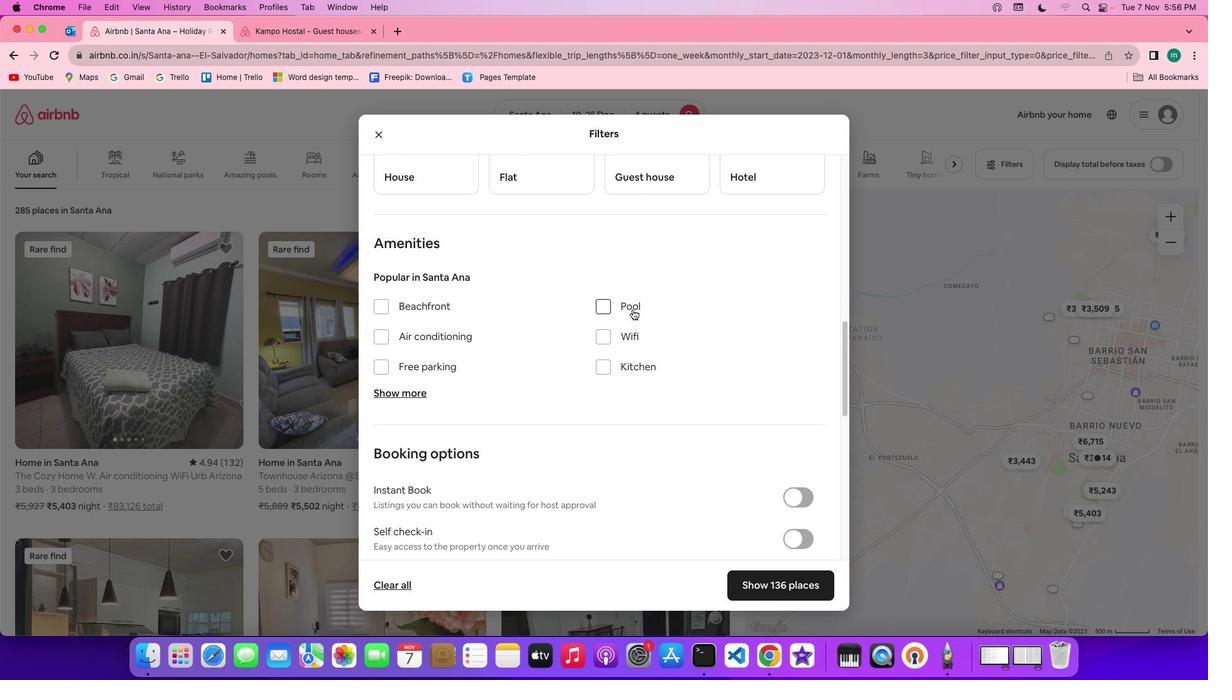 
Action: Mouse scrolled (625, 324) with delta (-11, 112)
Screenshot: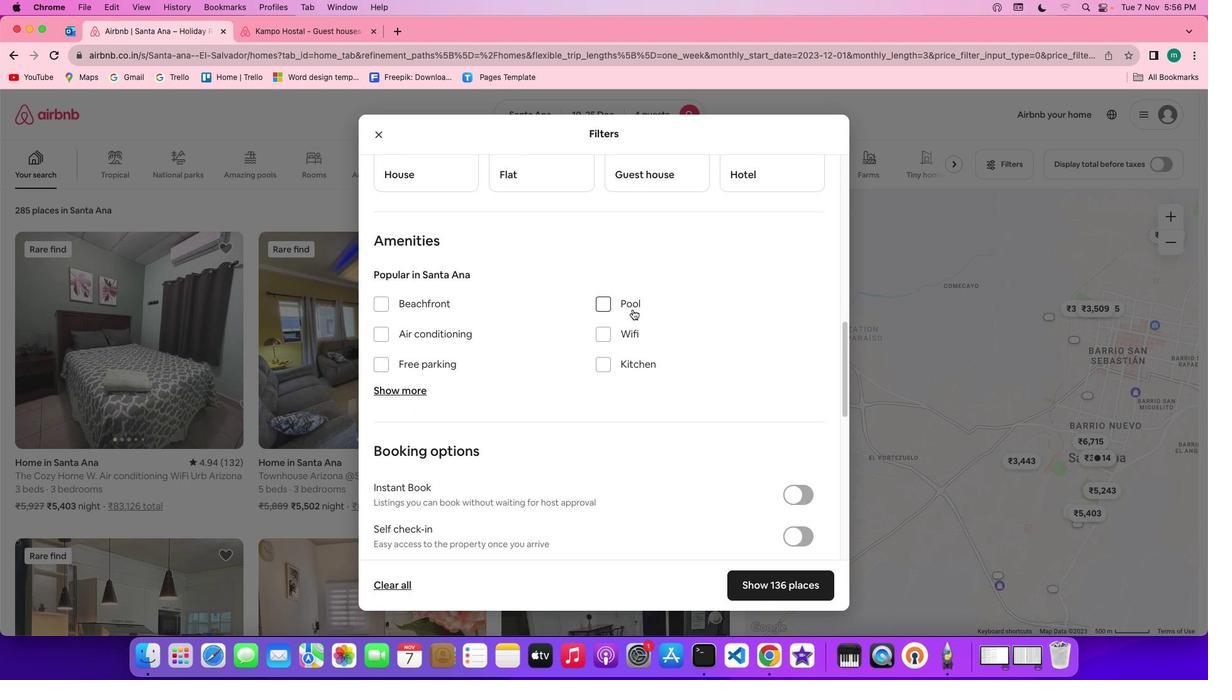 
Action: Mouse scrolled (625, 324) with delta (-11, 112)
Screenshot: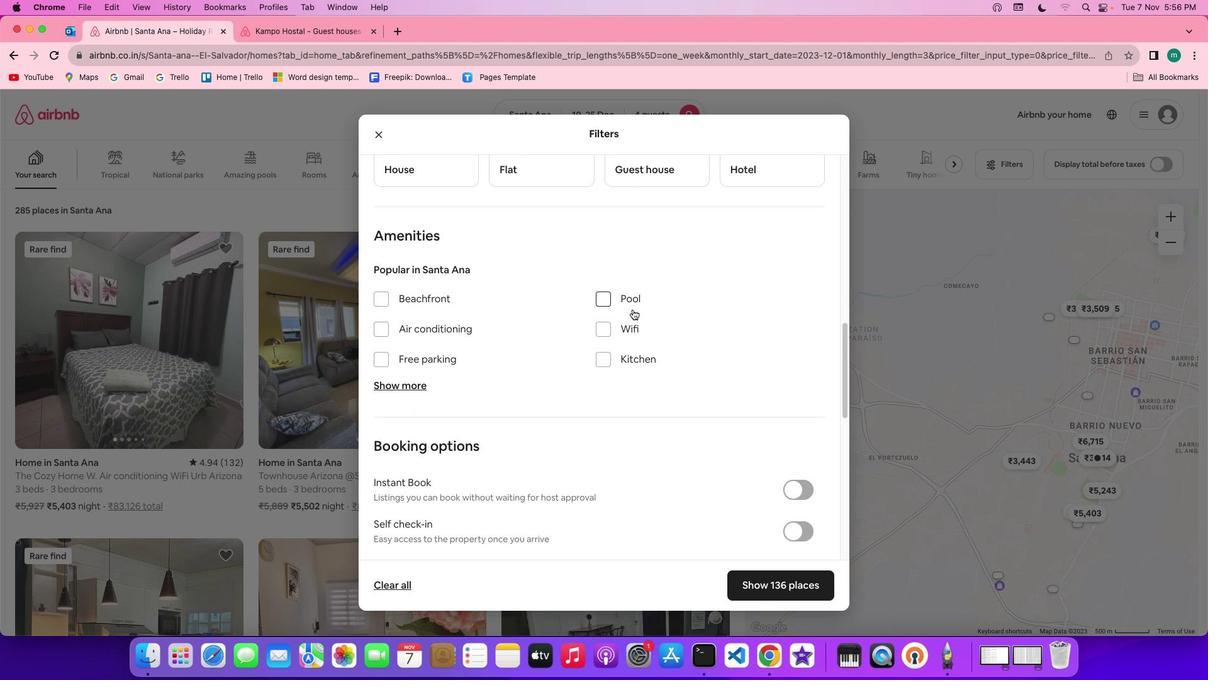 
Action: Mouse scrolled (625, 324) with delta (-11, 112)
Screenshot: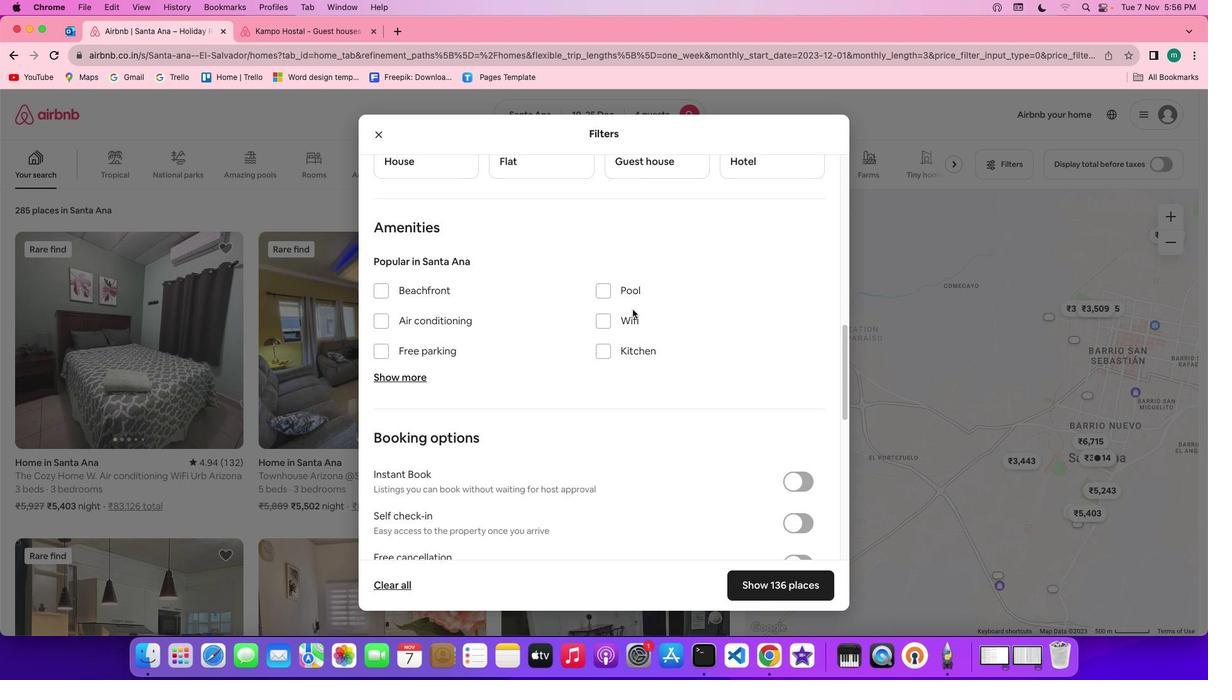 
Action: Mouse scrolled (625, 324) with delta (-11, 112)
Screenshot: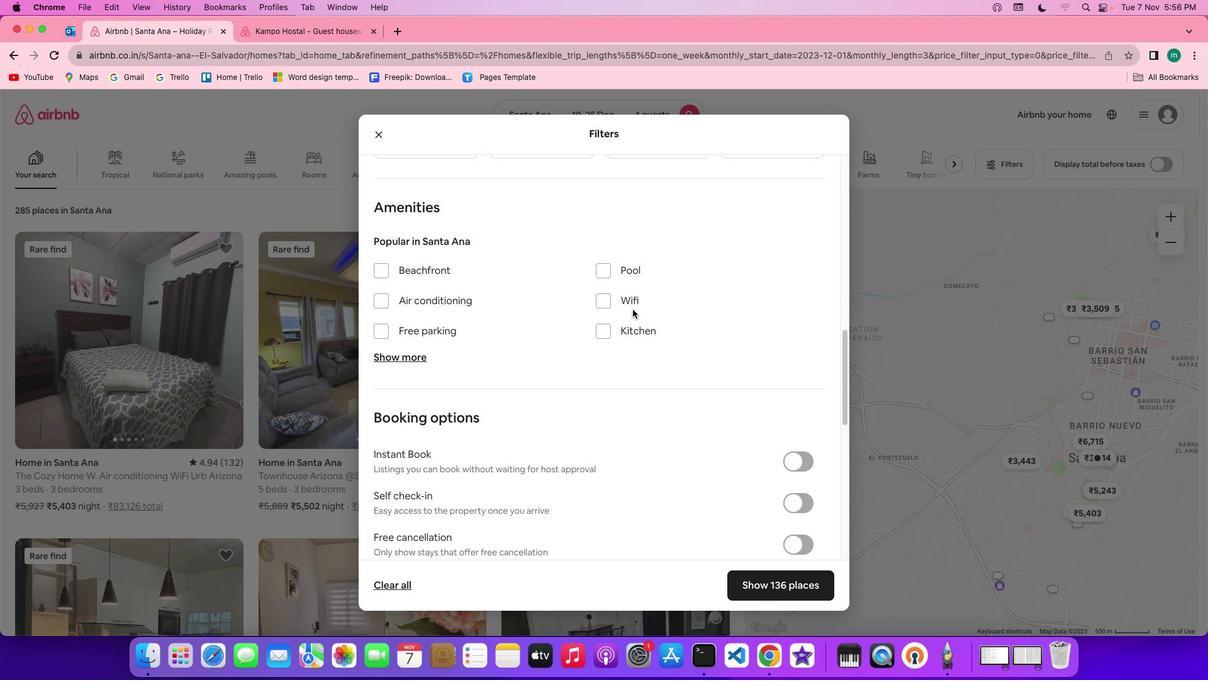 
Action: Mouse scrolled (625, 324) with delta (-11, 112)
Screenshot: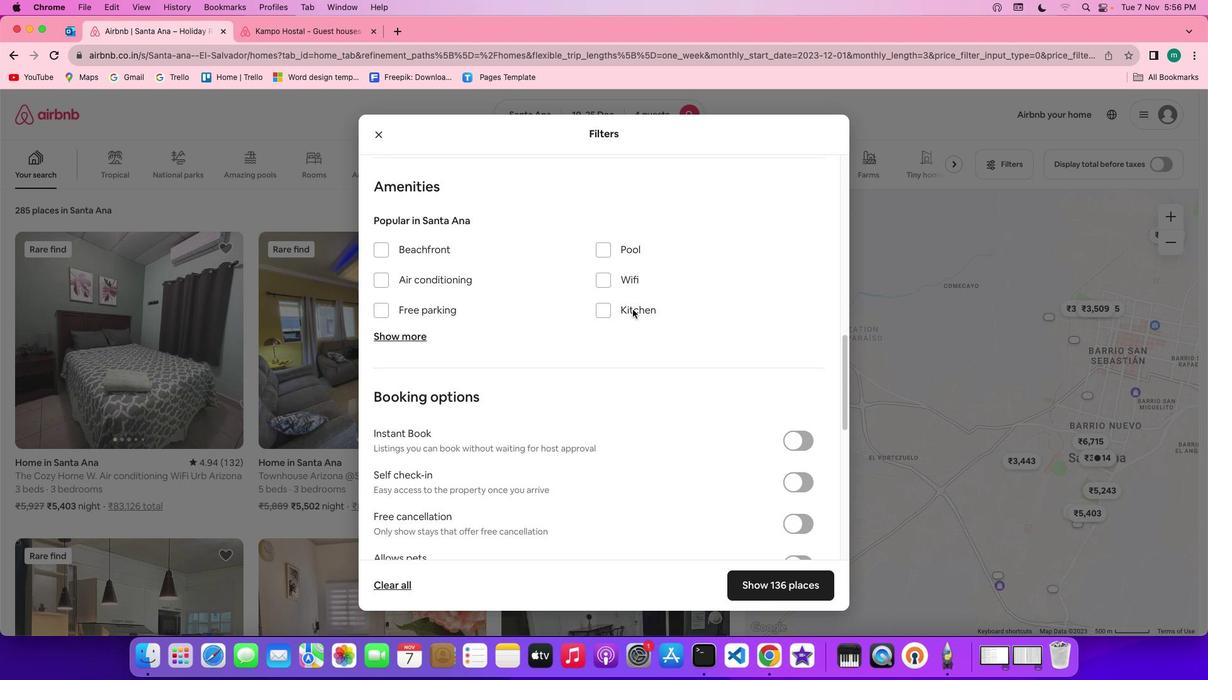 
Action: Mouse scrolled (625, 324) with delta (-11, 113)
Screenshot: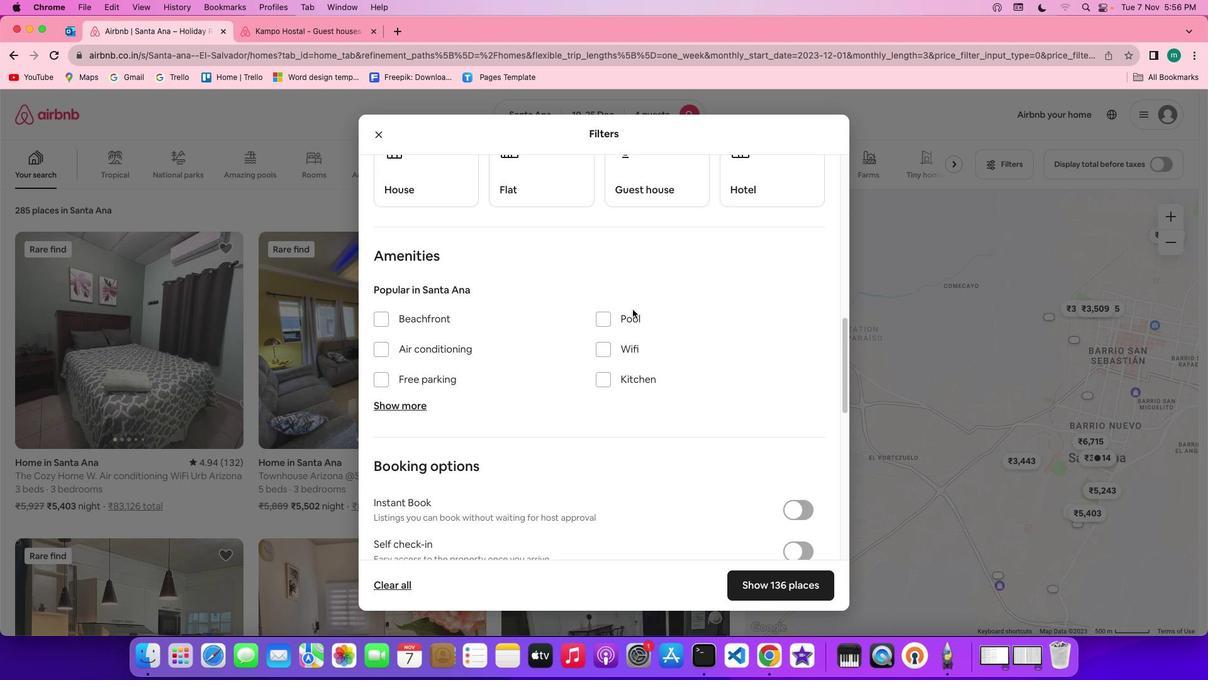 
Action: Mouse scrolled (625, 324) with delta (-11, 113)
Screenshot: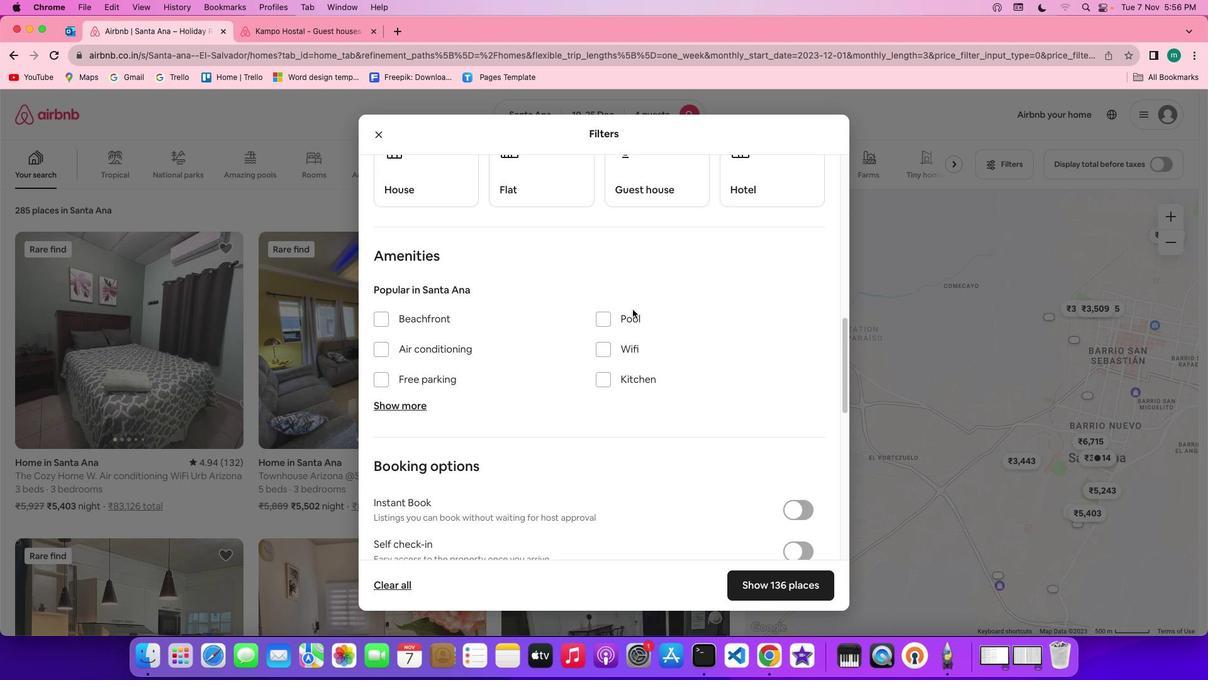 
Action: Mouse scrolled (625, 324) with delta (-11, 113)
Screenshot: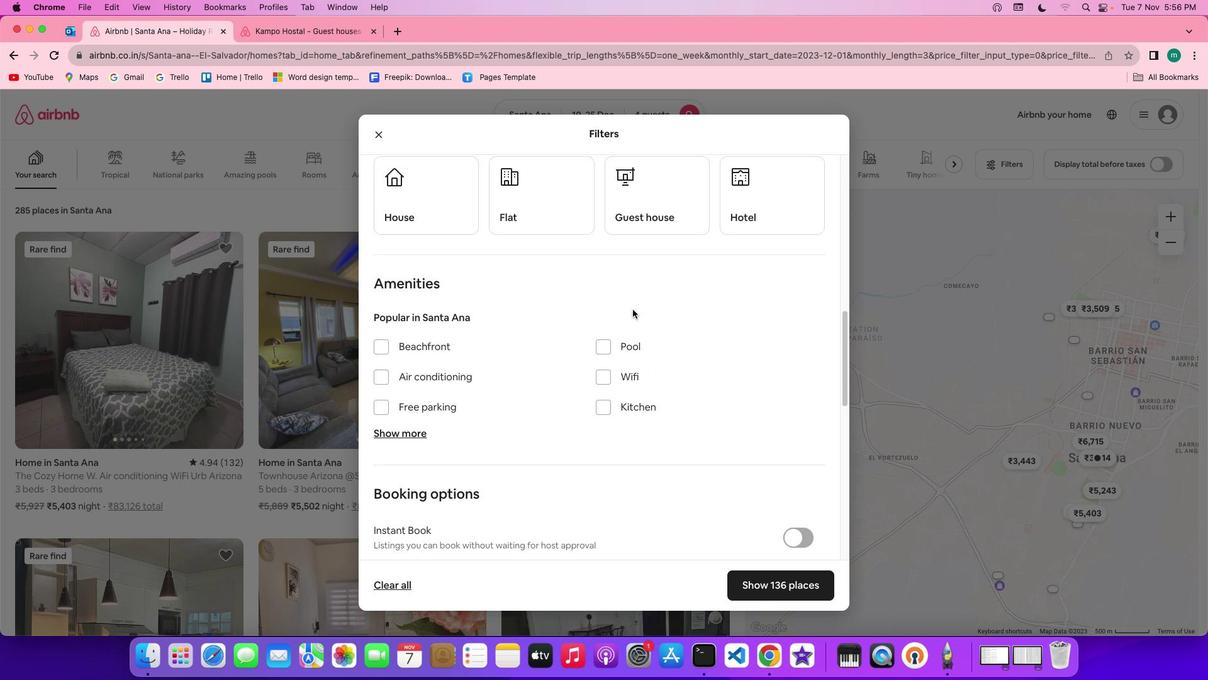 
Action: Mouse moved to (656, 273)
Screenshot: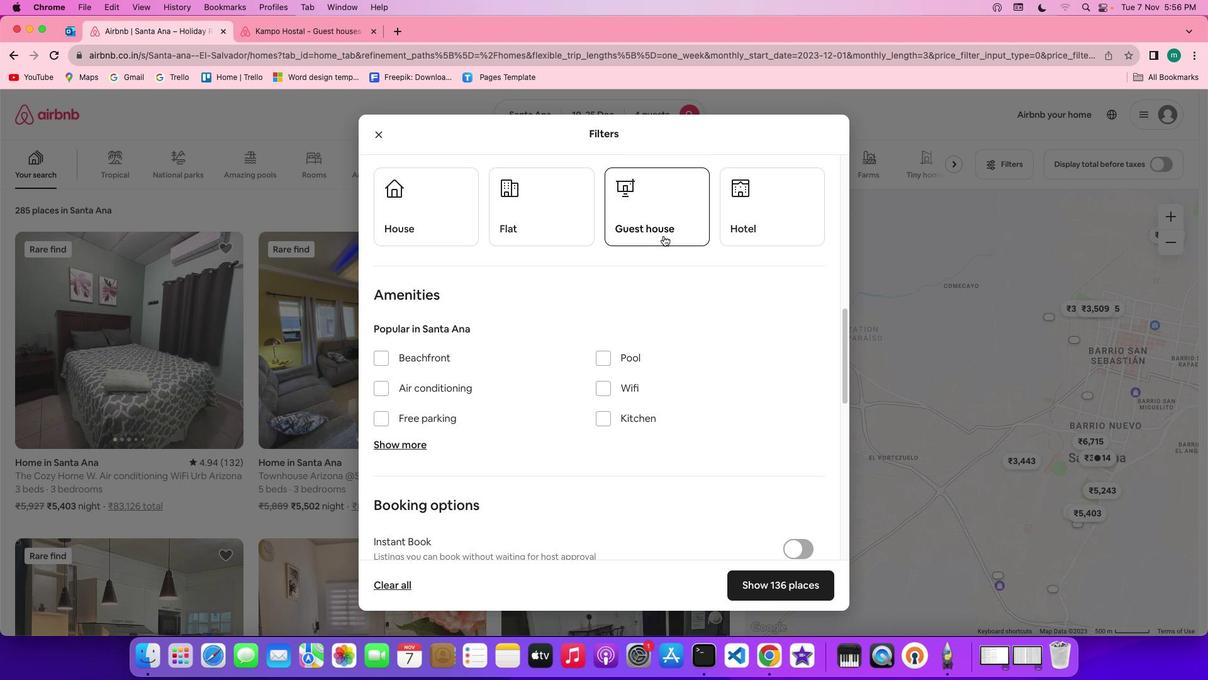 
Action: Mouse pressed left at (656, 273)
Screenshot: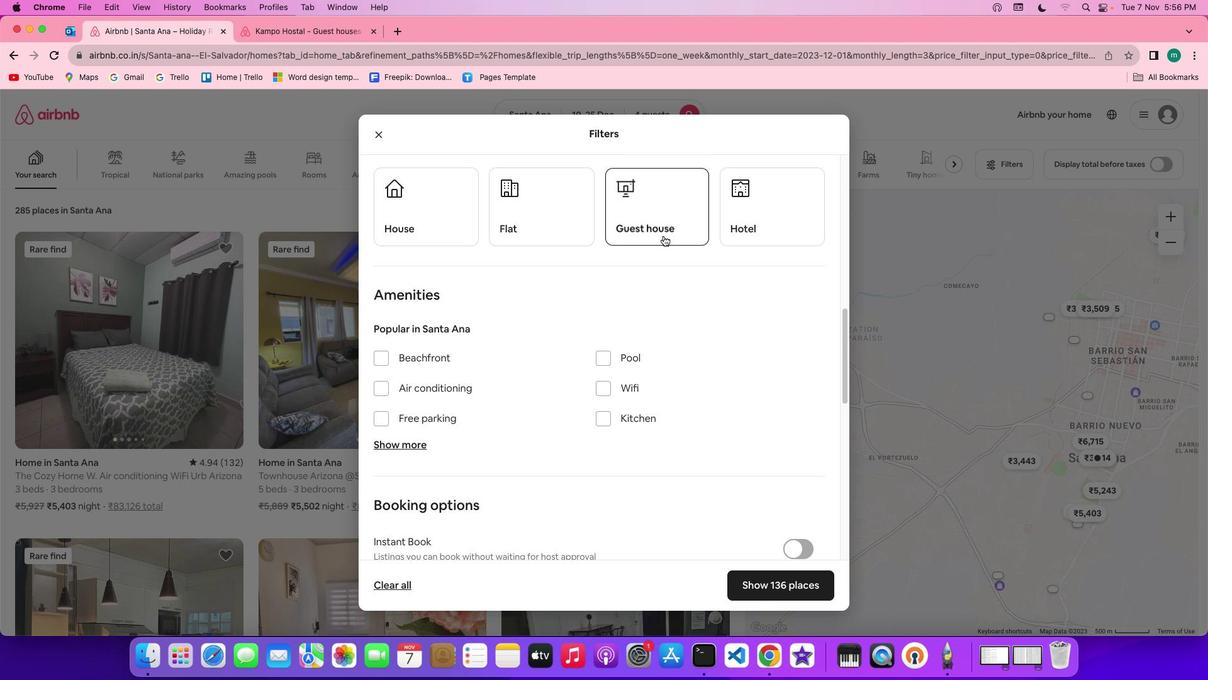 
Action: Mouse moved to (675, 358)
Screenshot: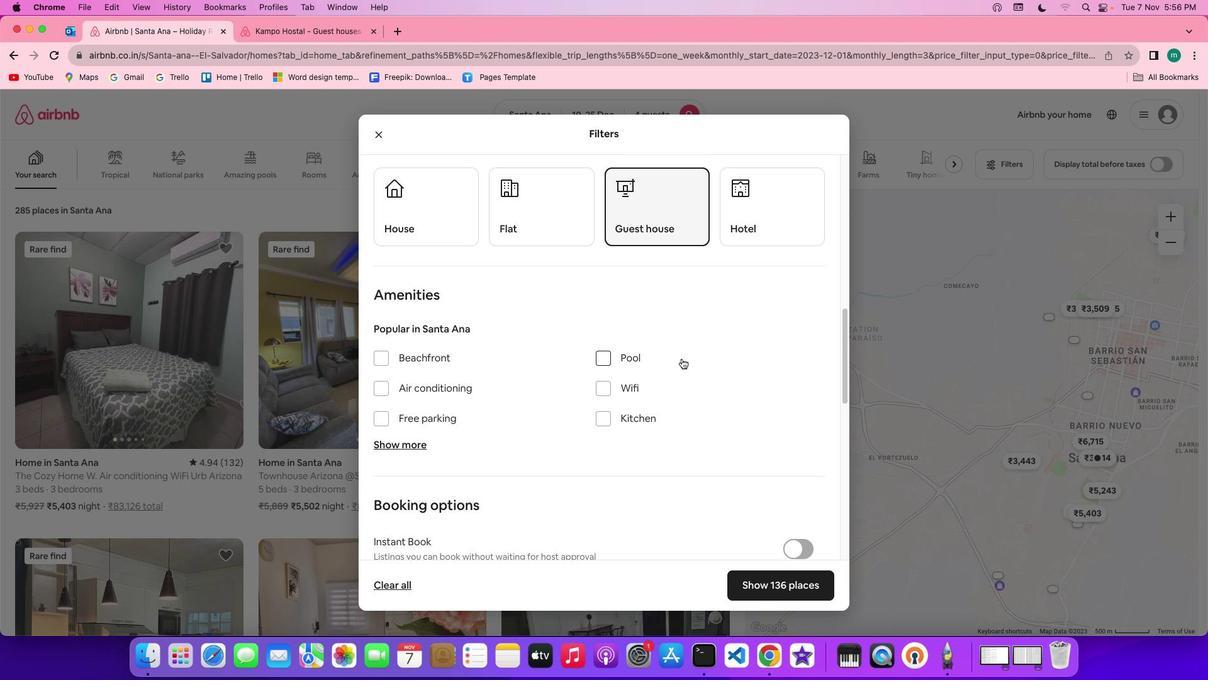 
Action: Mouse scrolled (675, 358) with delta (-11, 112)
Screenshot: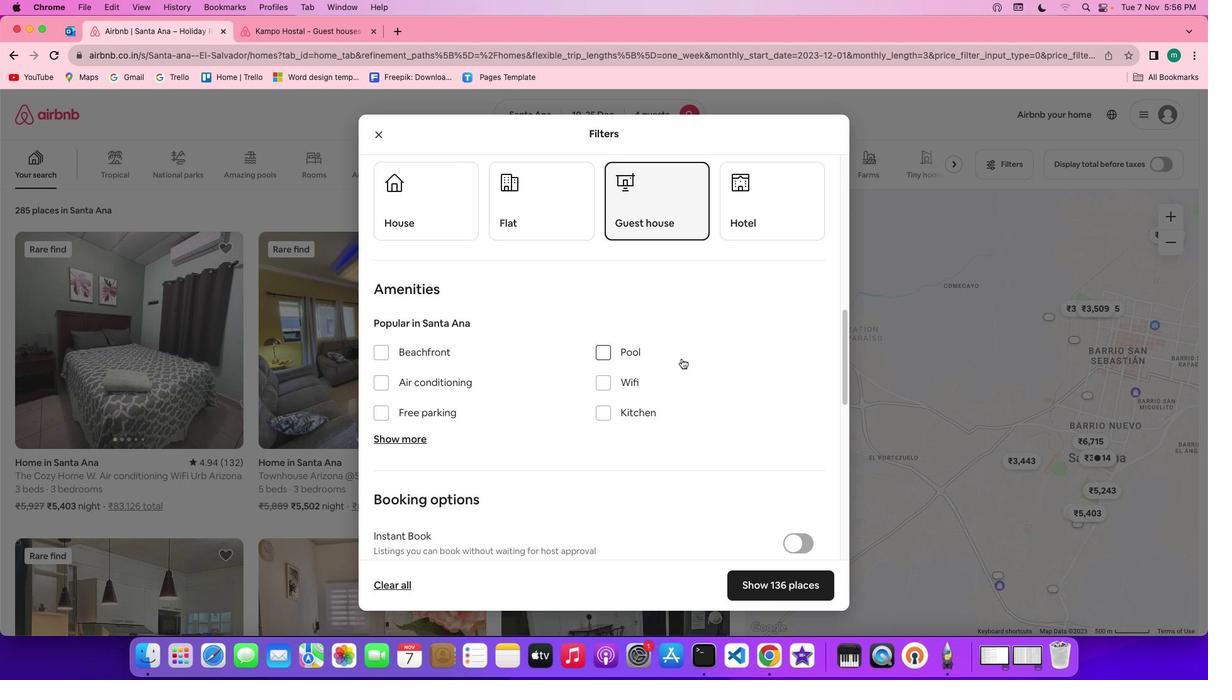 
Action: Mouse scrolled (675, 358) with delta (-11, 112)
Screenshot: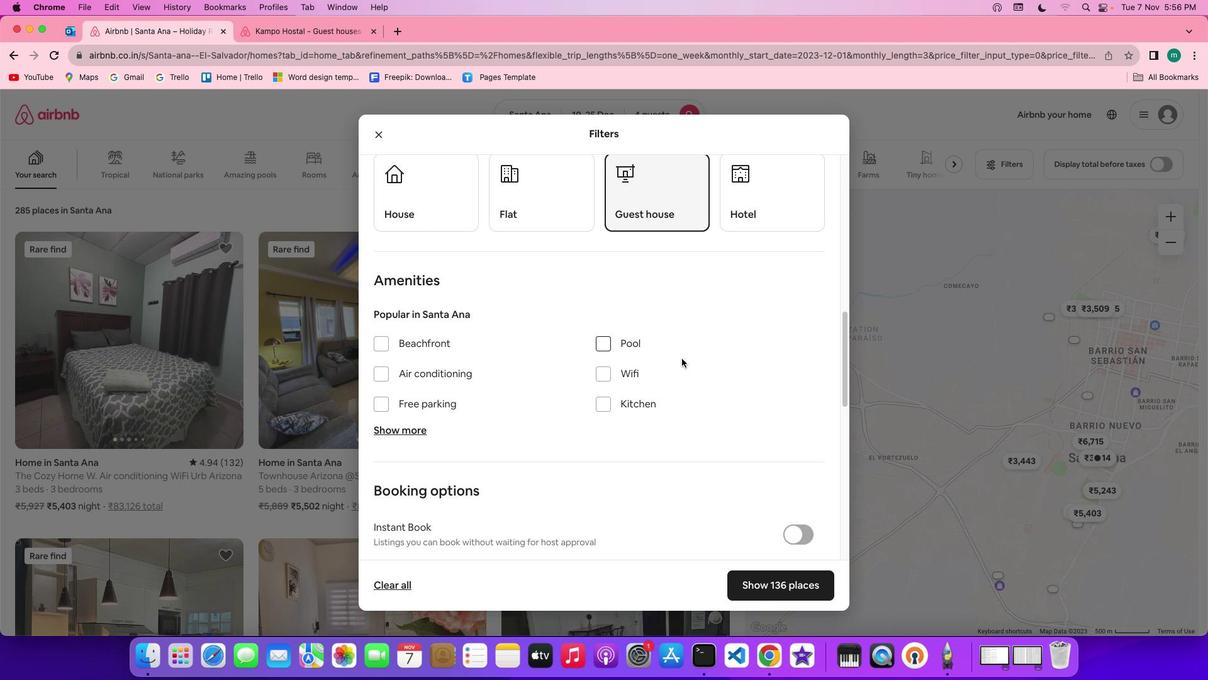 
Action: Mouse scrolled (675, 358) with delta (-11, 112)
Screenshot: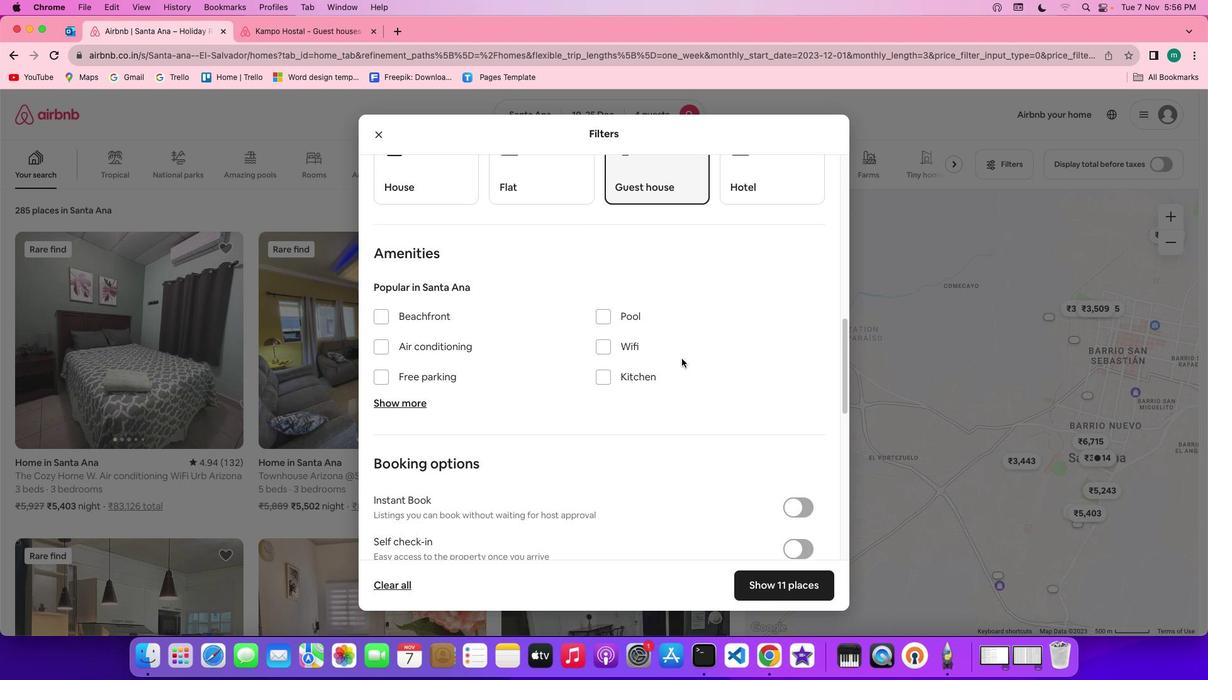 
Action: Mouse scrolled (675, 358) with delta (-11, 112)
Screenshot: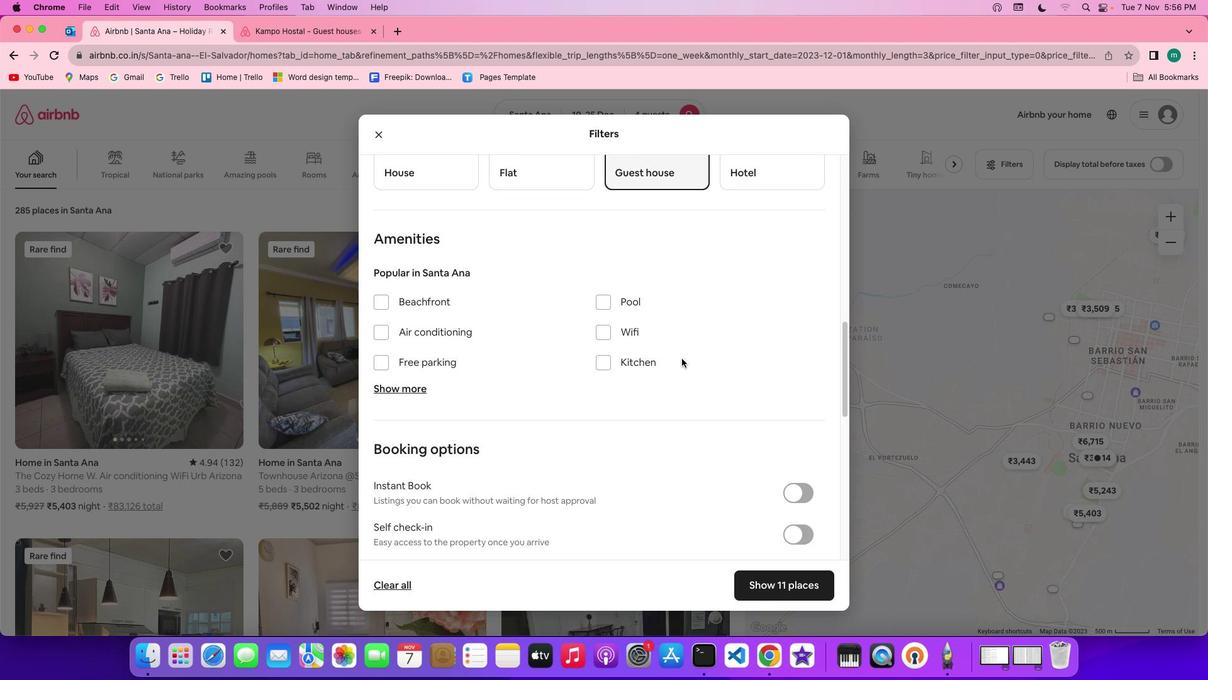 
Action: Mouse scrolled (675, 358) with delta (-11, 112)
Screenshot: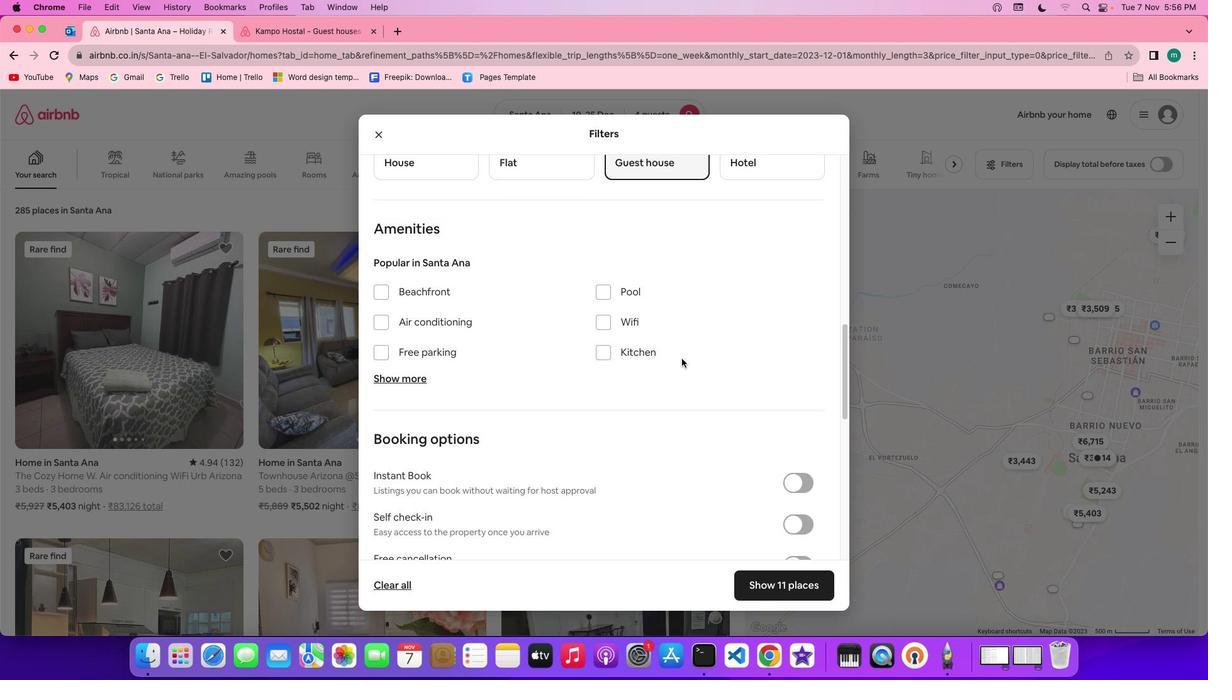 
Action: Mouse scrolled (675, 358) with delta (-11, 112)
Screenshot: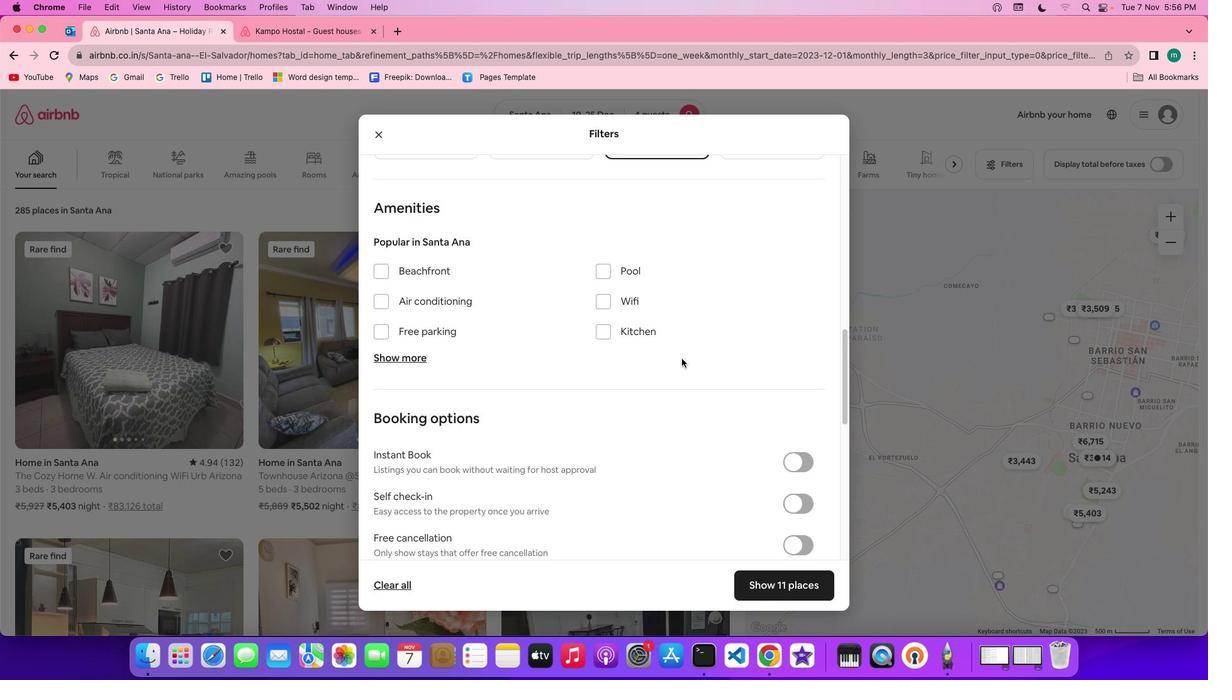 
Action: Mouse scrolled (675, 358) with delta (-11, 112)
Screenshot: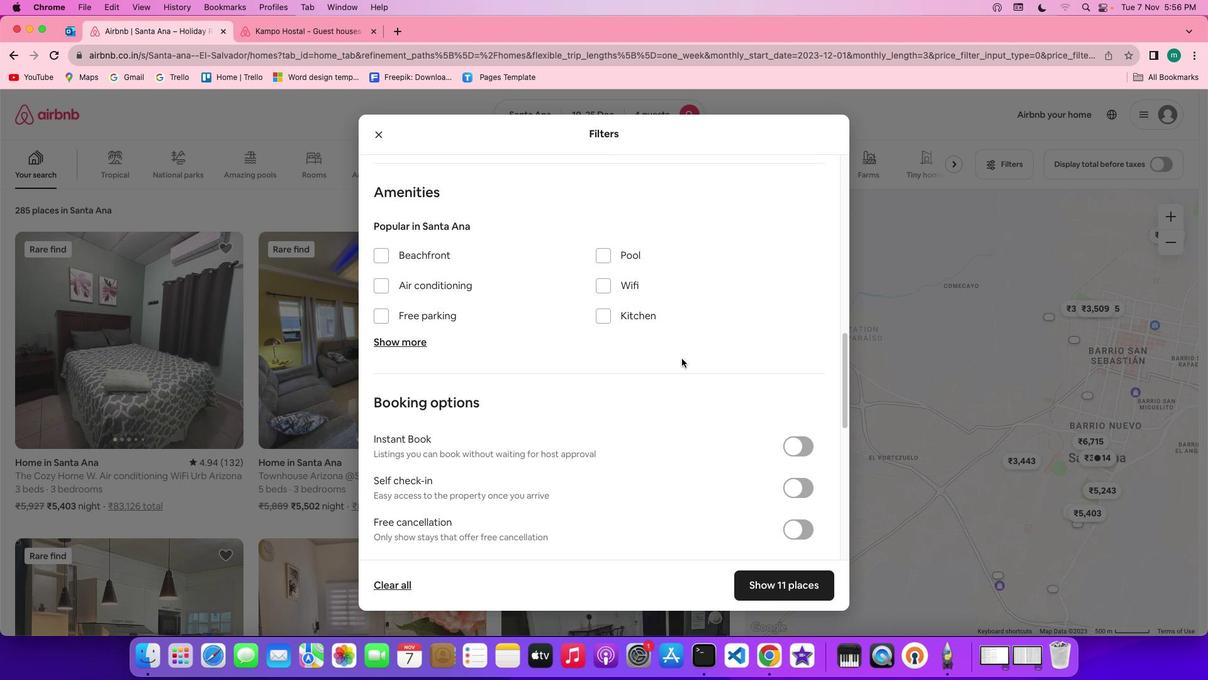 
Action: Mouse scrolled (675, 358) with delta (-11, 112)
Screenshot: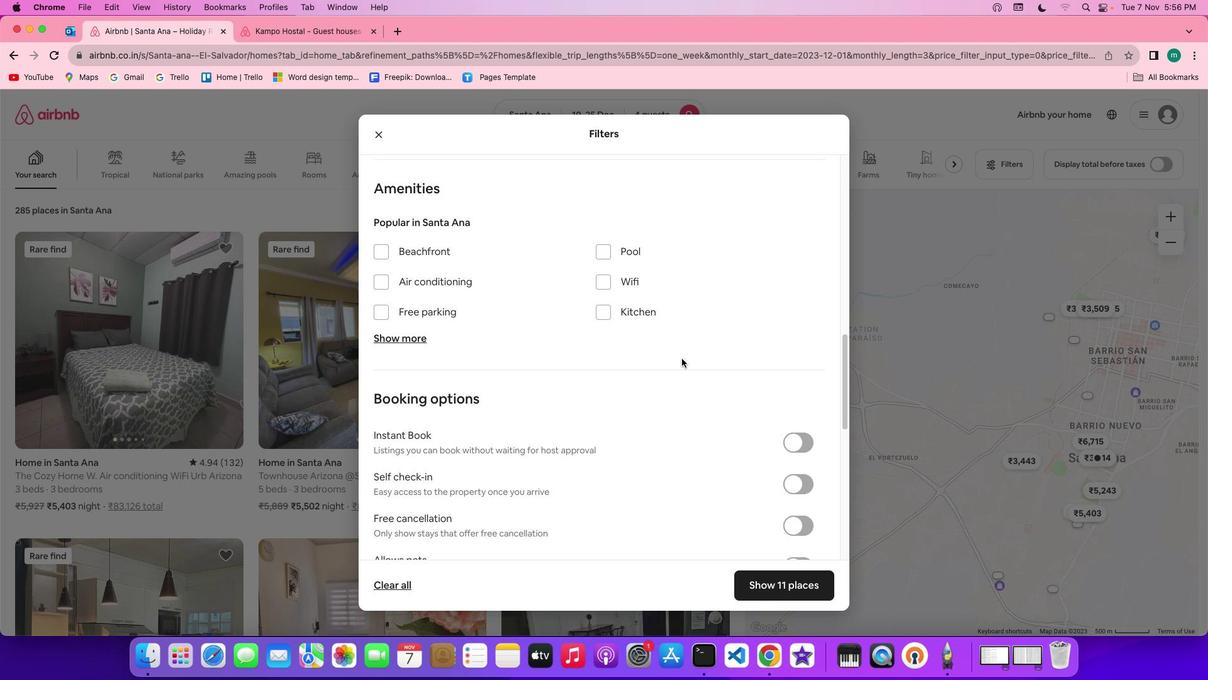 
Action: Mouse scrolled (675, 358) with delta (-11, 112)
Screenshot: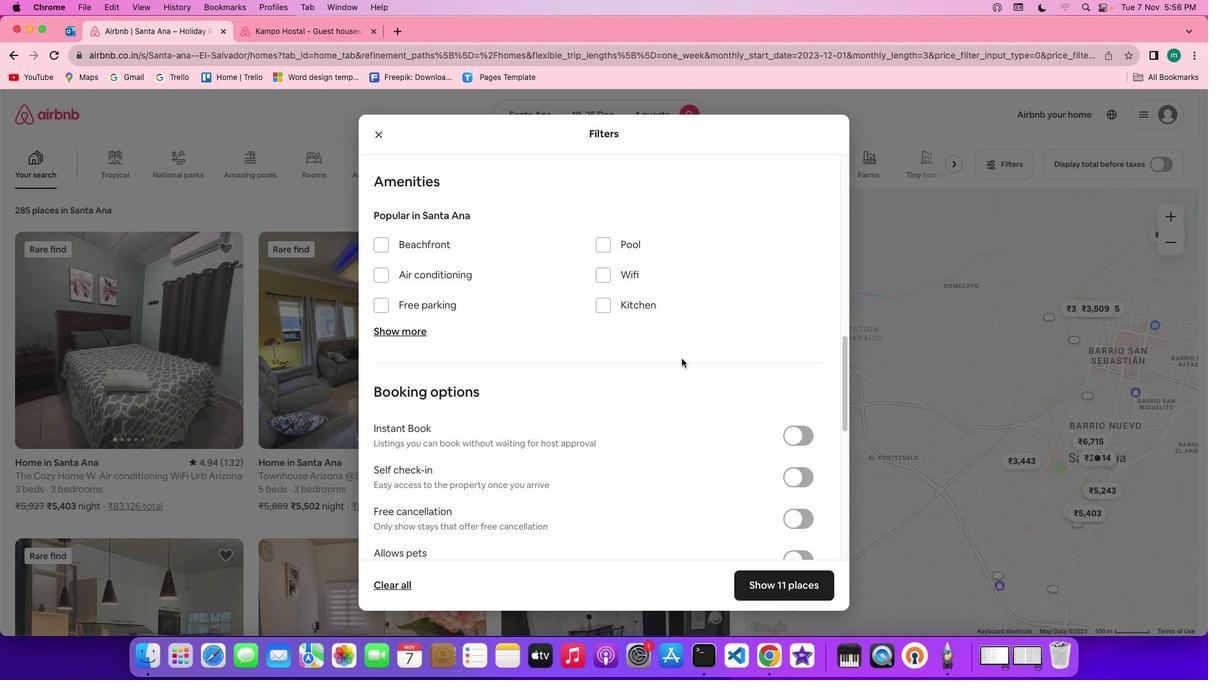 
Action: Mouse scrolled (675, 358) with delta (-11, 112)
Screenshot: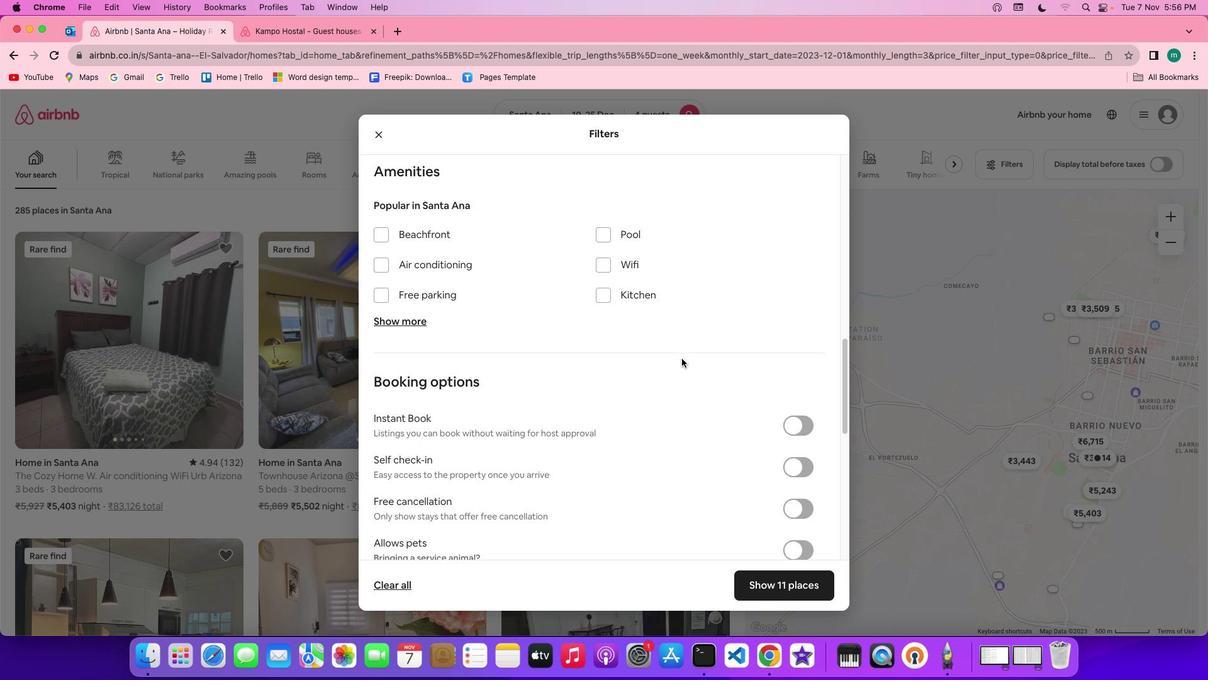 
Action: Mouse scrolled (675, 358) with delta (-11, 112)
Screenshot: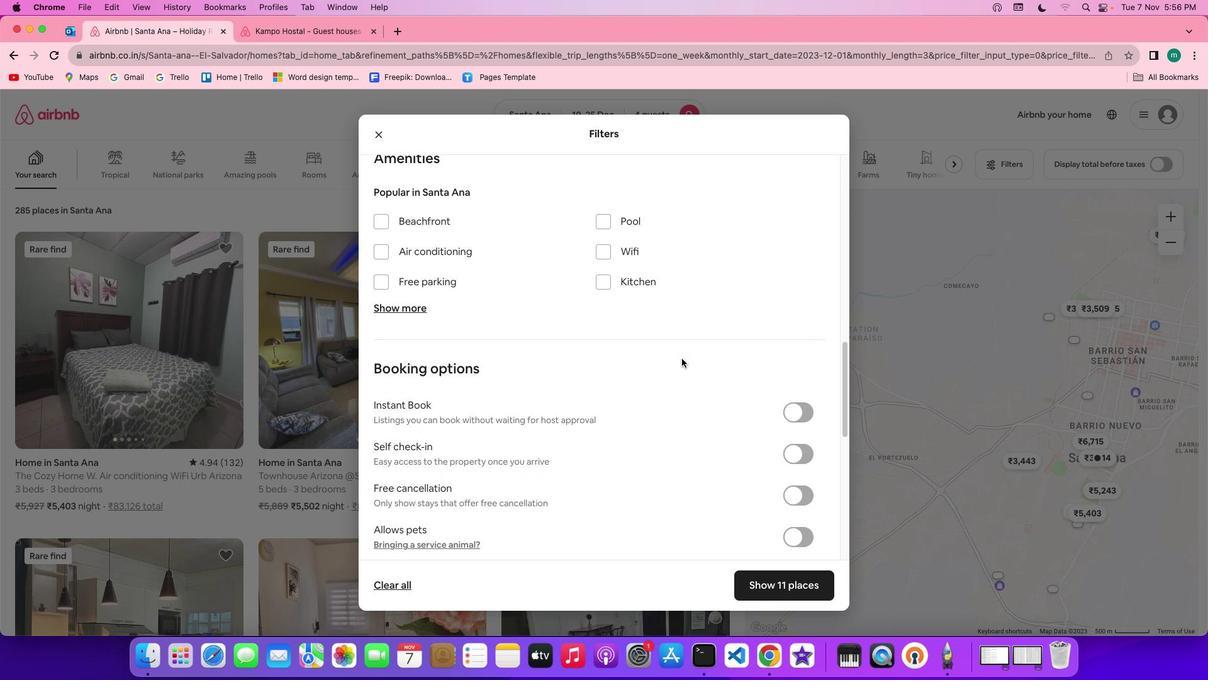 
Action: Mouse scrolled (675, 358) with delta (-11, 112)
Screenshot: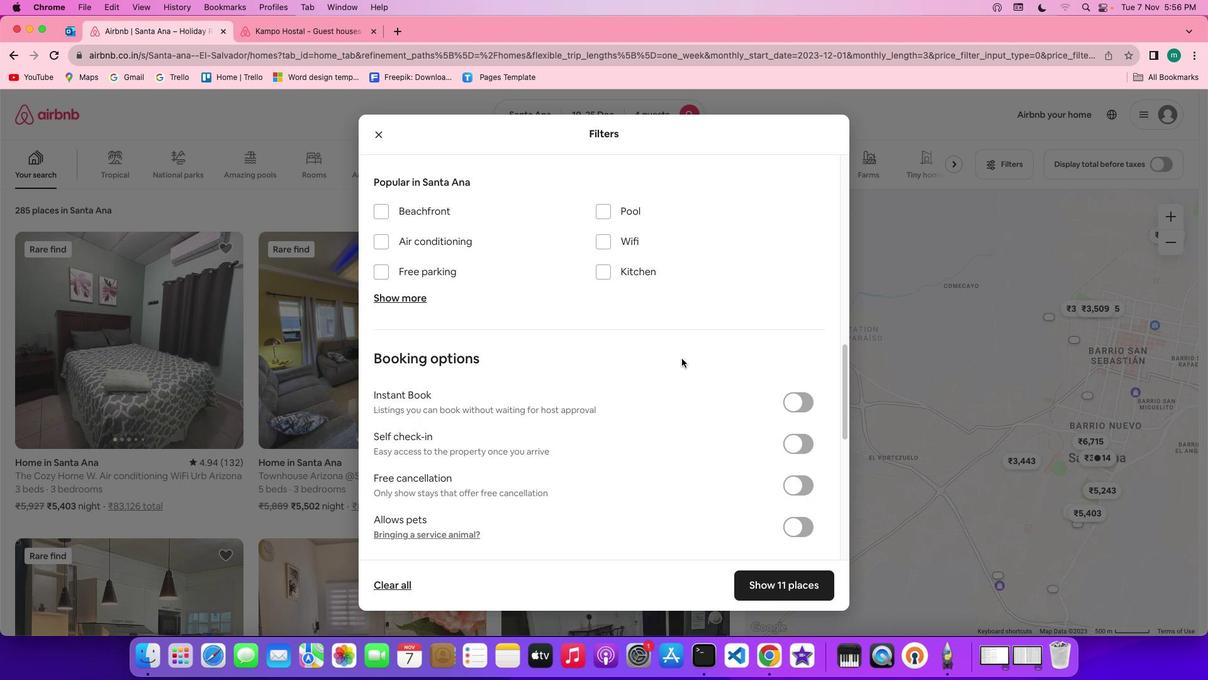 
Action: Mouse scrolled (675, 358) with delta (-11, 112)
Screenshot: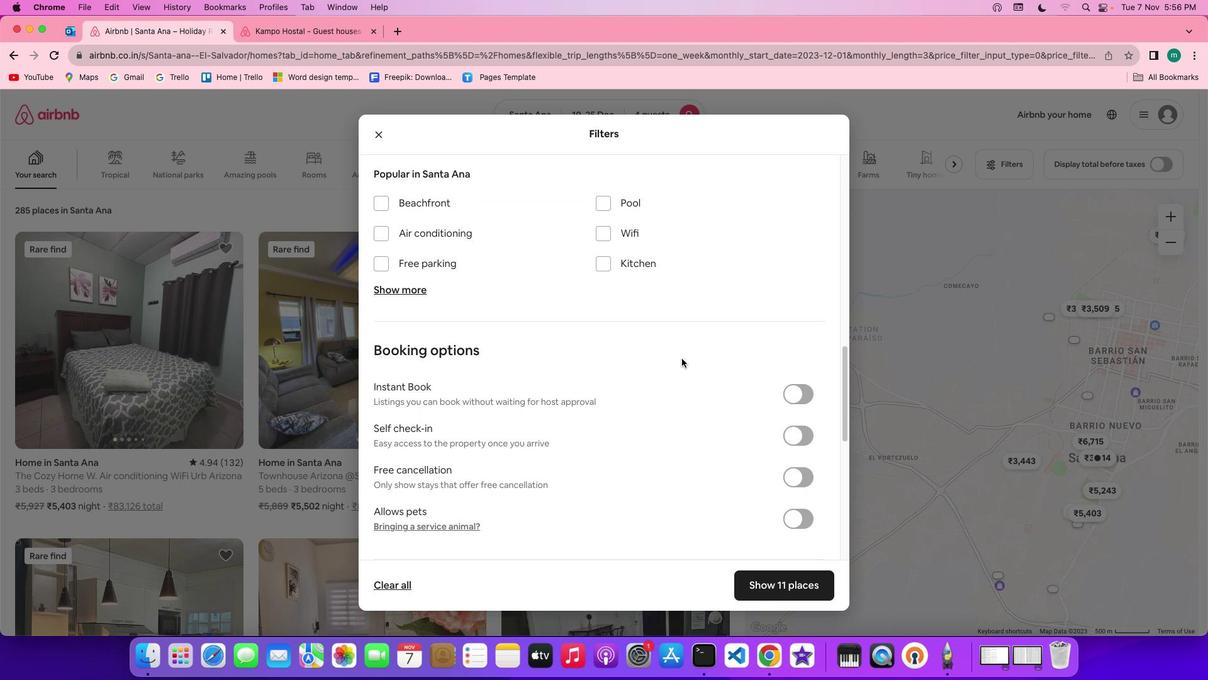 
Action: Mouse scrolled (675, 358) with delta (-11, 112)
Screenshot: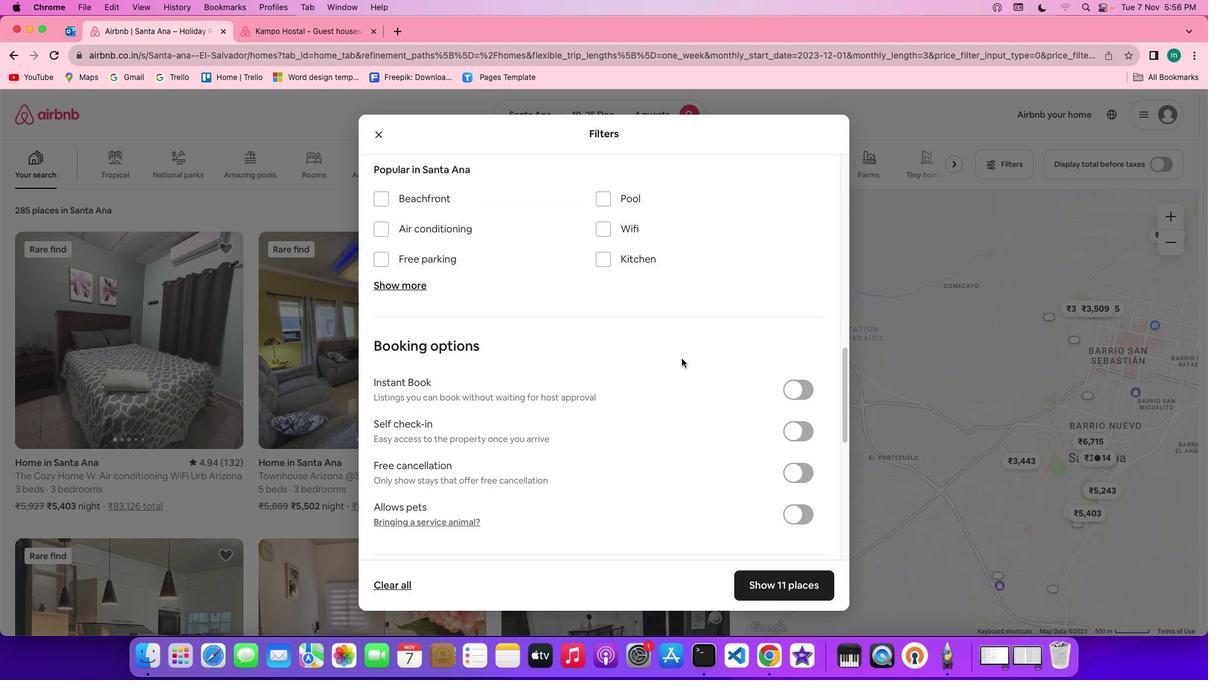 
Action: Mouse scrolled (675, 358) with delta (-11, 112)
Screenshot: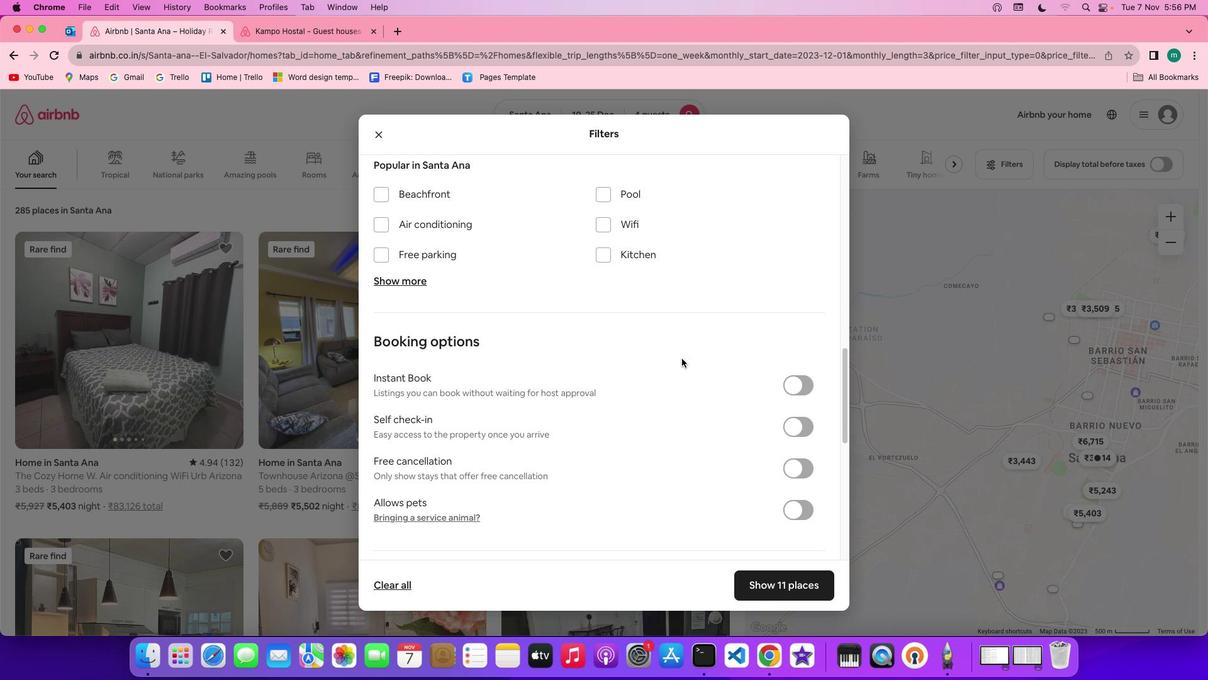 
Action: Mouse scrolled (675, 358) with delta (-11, 112)
Screenshot: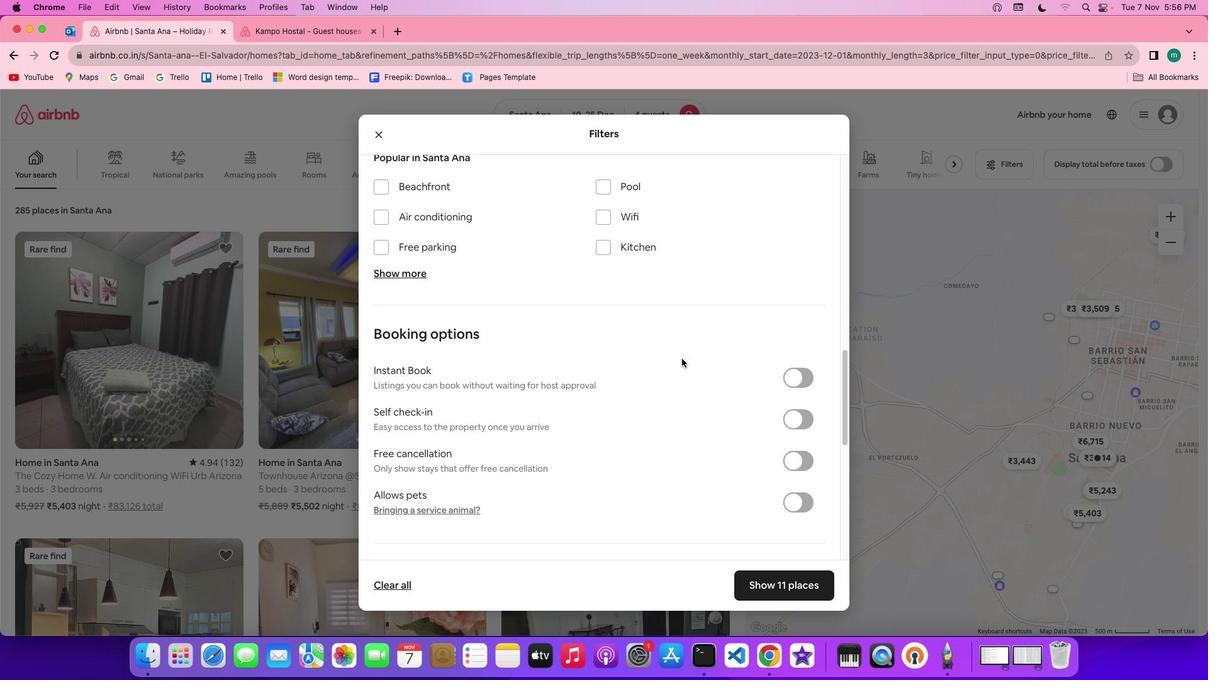 
Action: Mouse scrolled (675, 358) with delta (-11, 112)
Screenshot: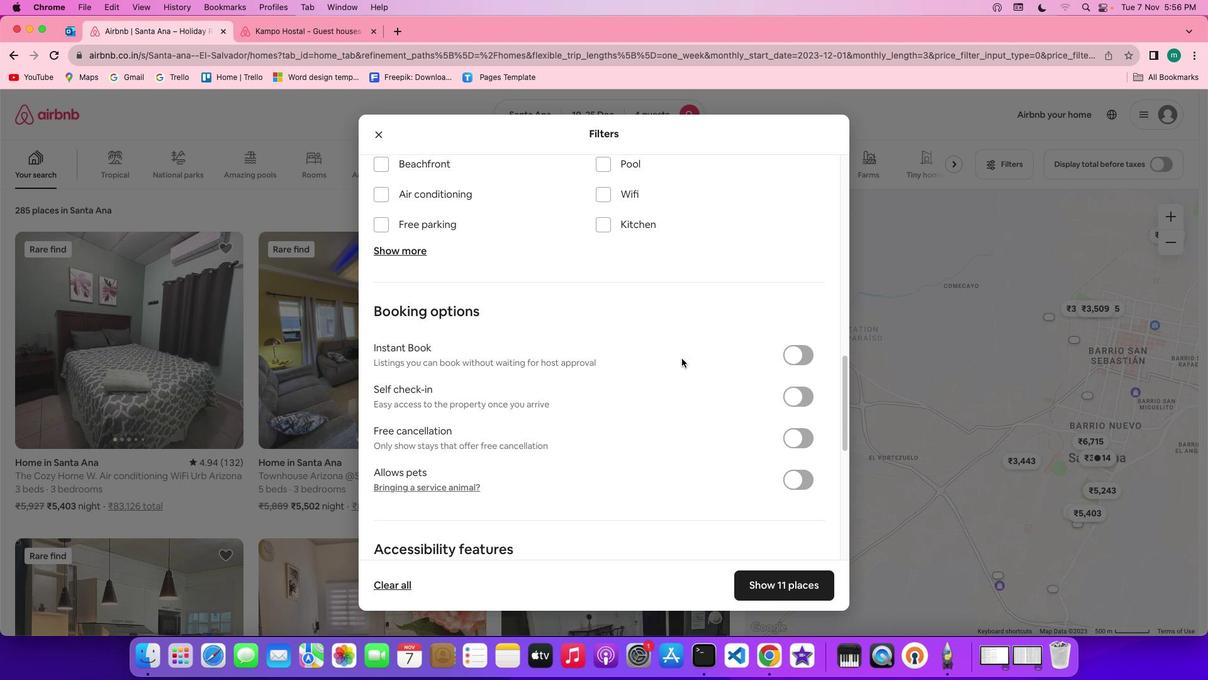 
Action: Mouse scrolled (675, 358) with delta (-11, 112)
Screenshot: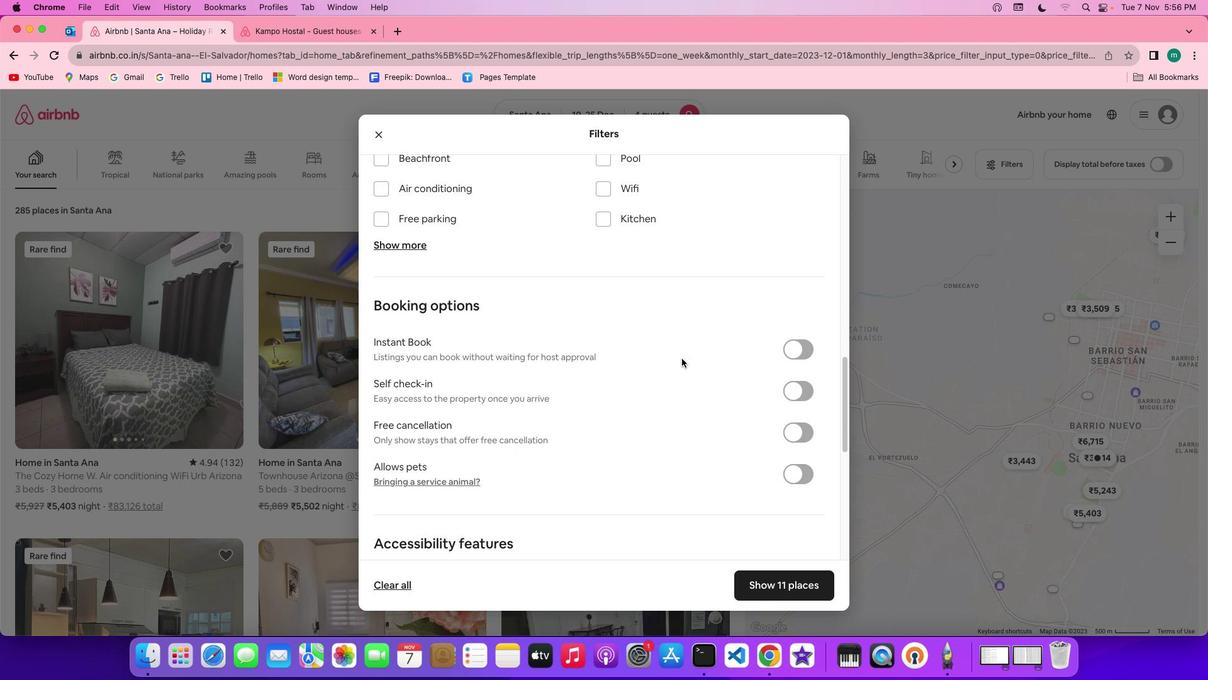 
Action: Mouse scrolled (675, 358) with delta (-11, 112)
Screenshot: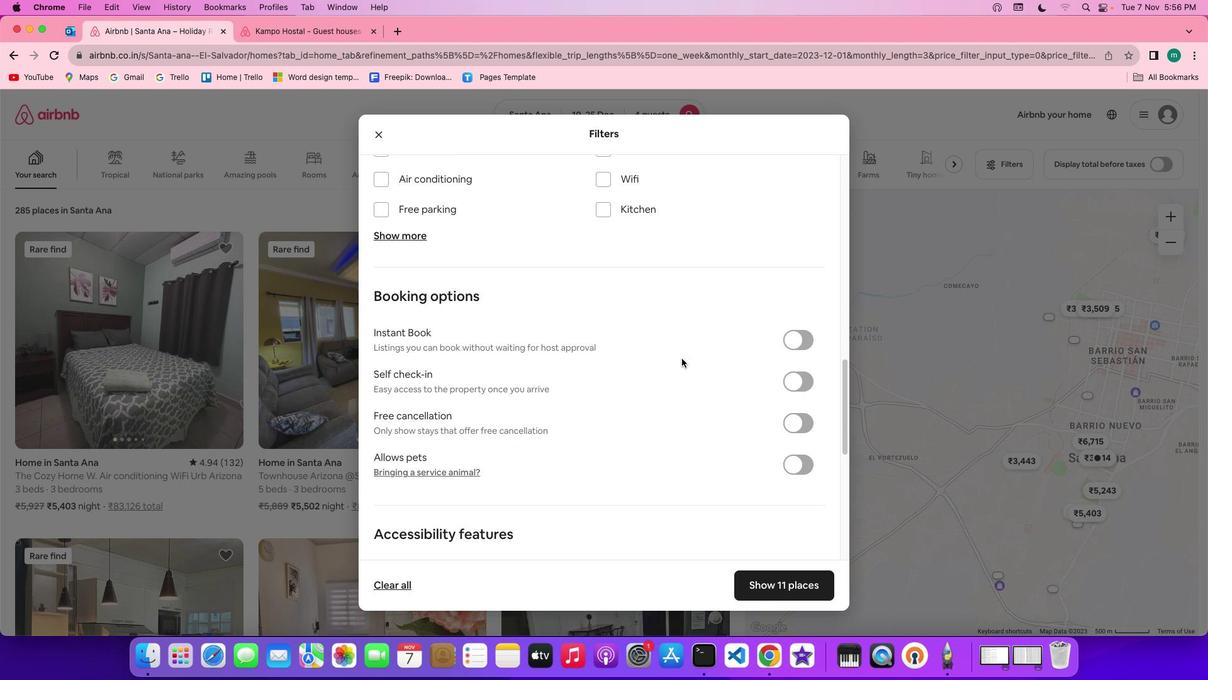 
Action: Mouse scrolled (675, 358) with delta (-11, 112)
Screenshot: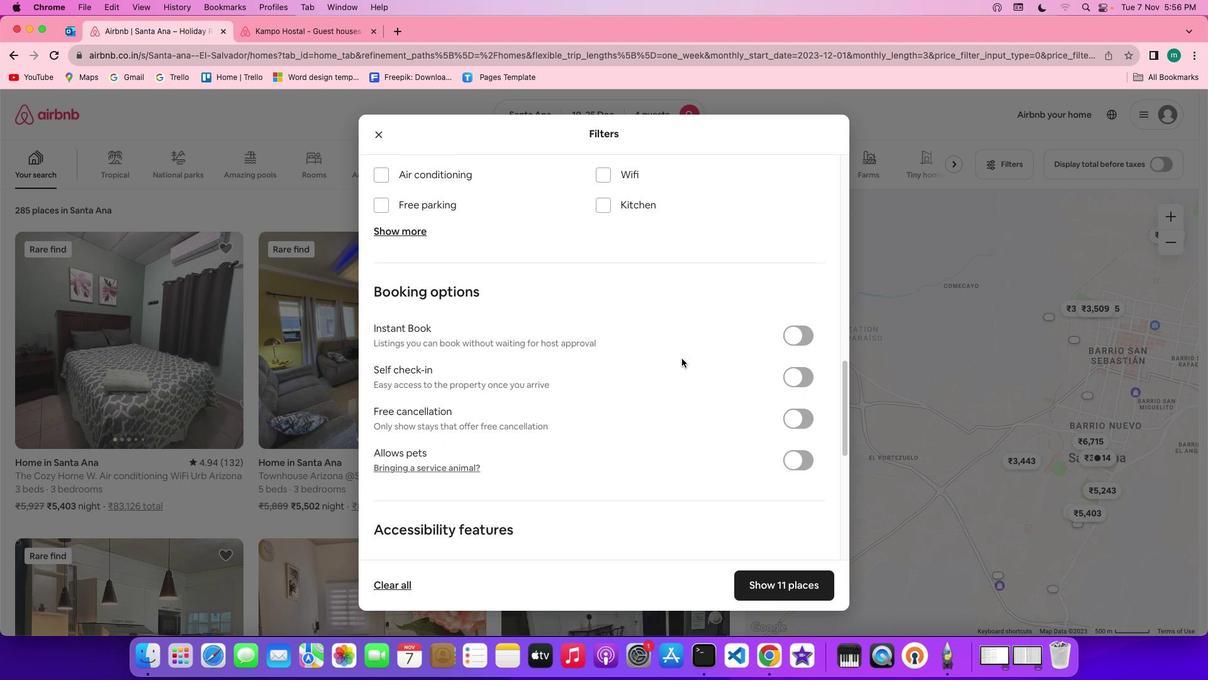 
Action: Mouse scrolled (675, 358) with delta (-11, 113)
Screenshot: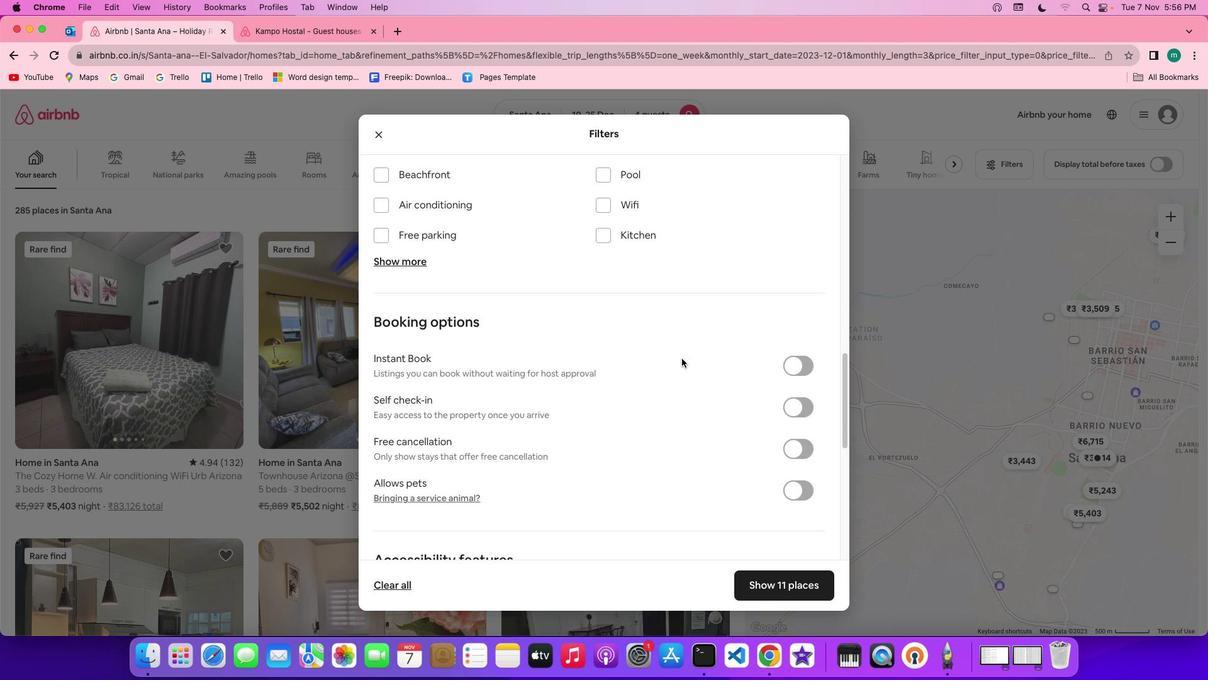 
Action: Mouse scrolled (675, 358) with delta (-11, 113)
Screenshot: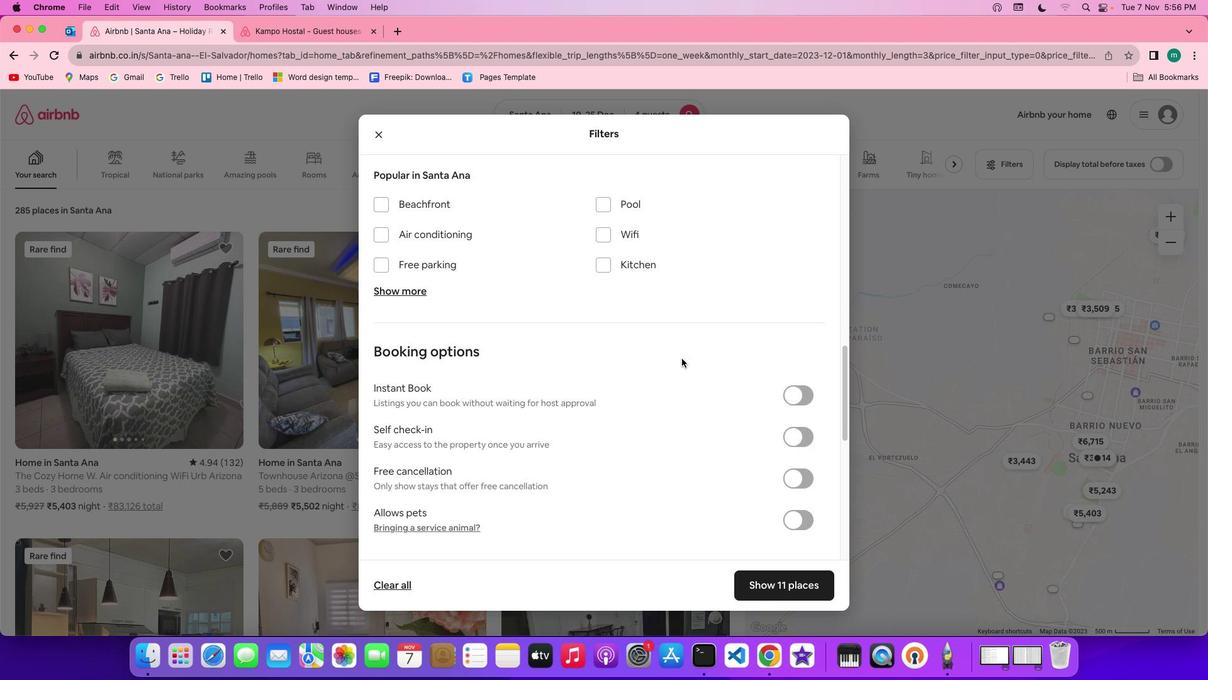 
Action: Mouse scrolled (675, 358) with delta (-11, 113)
Screenshot: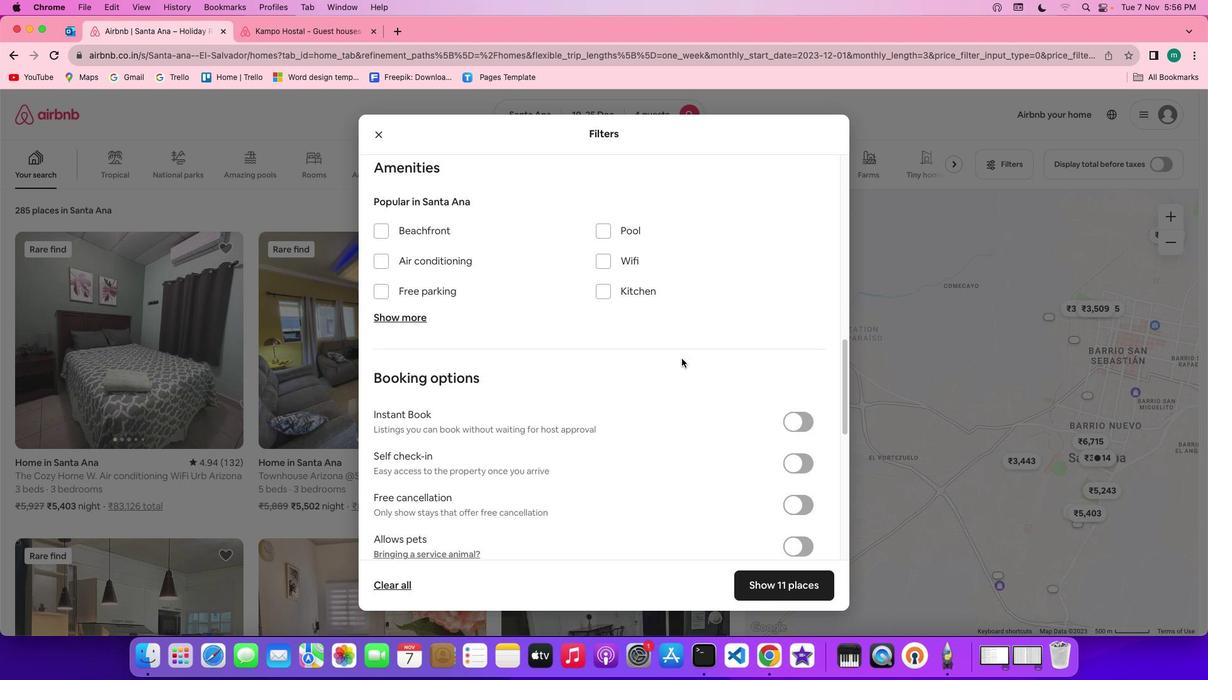 
Action: Mouse moved to (591, 297)
Screenshot: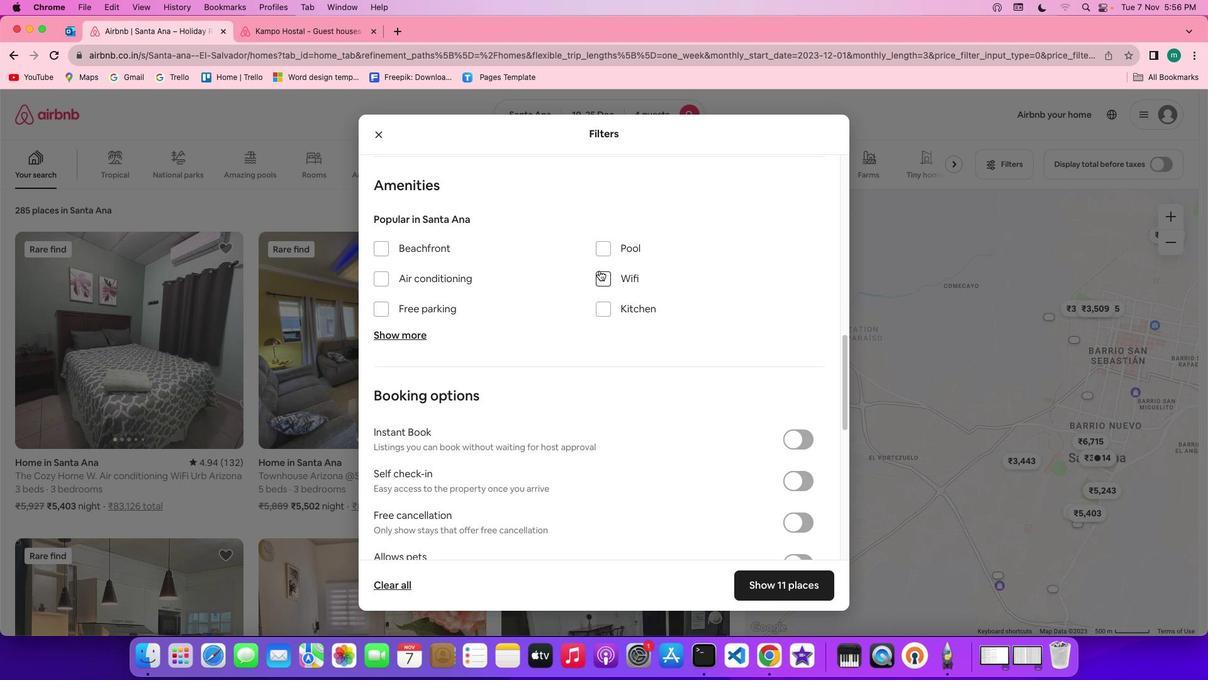 
Action: Mouse pressed left at (591, 297)
Screenshot: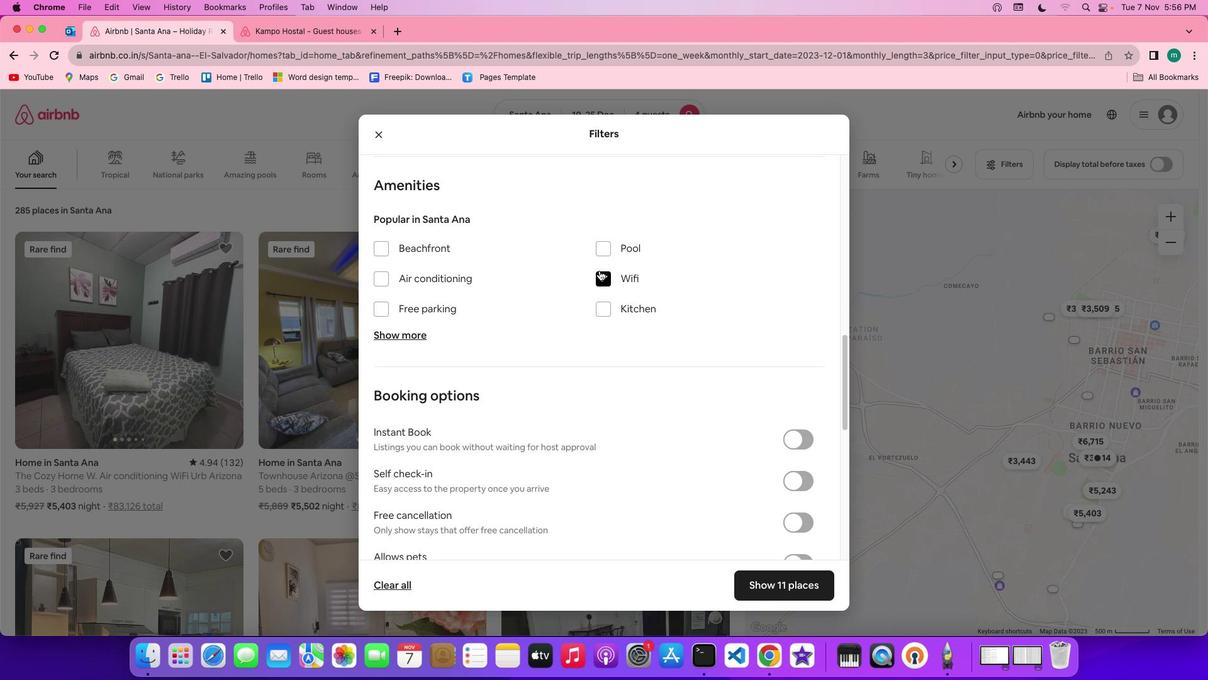 
Action: Mouse moved to (647, 335)
Screenshot: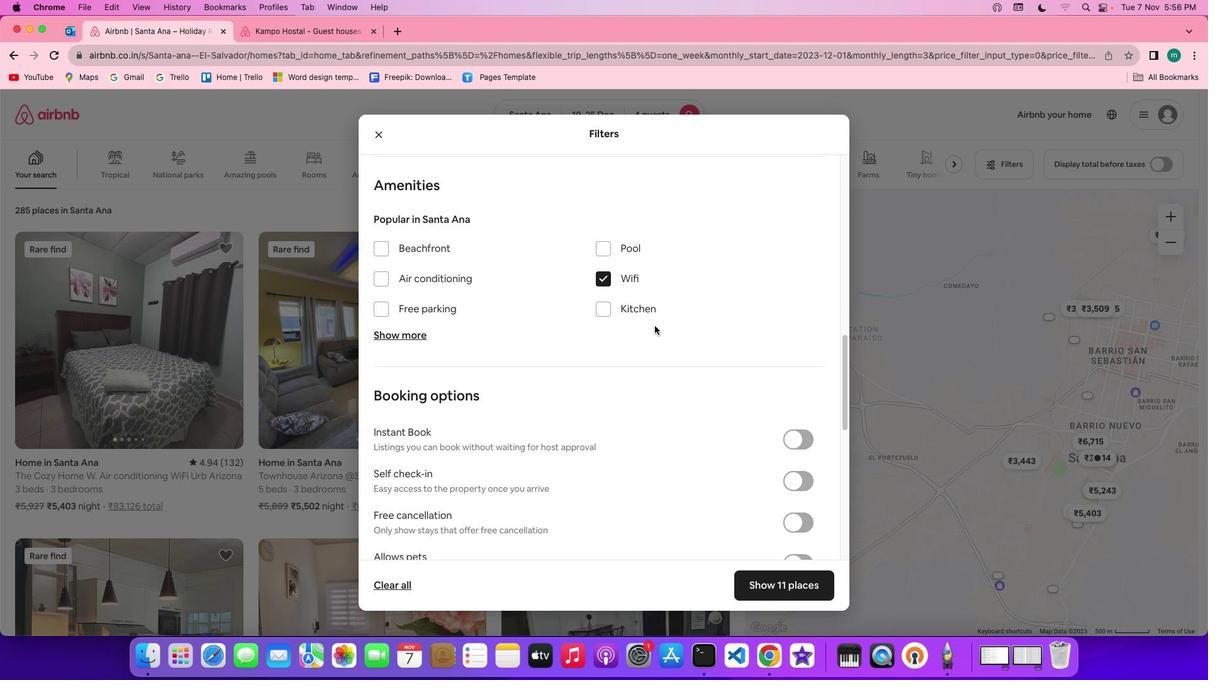 
Action: Mouse scrolled (647, 335) with delta (-11, 112)
Screenshot: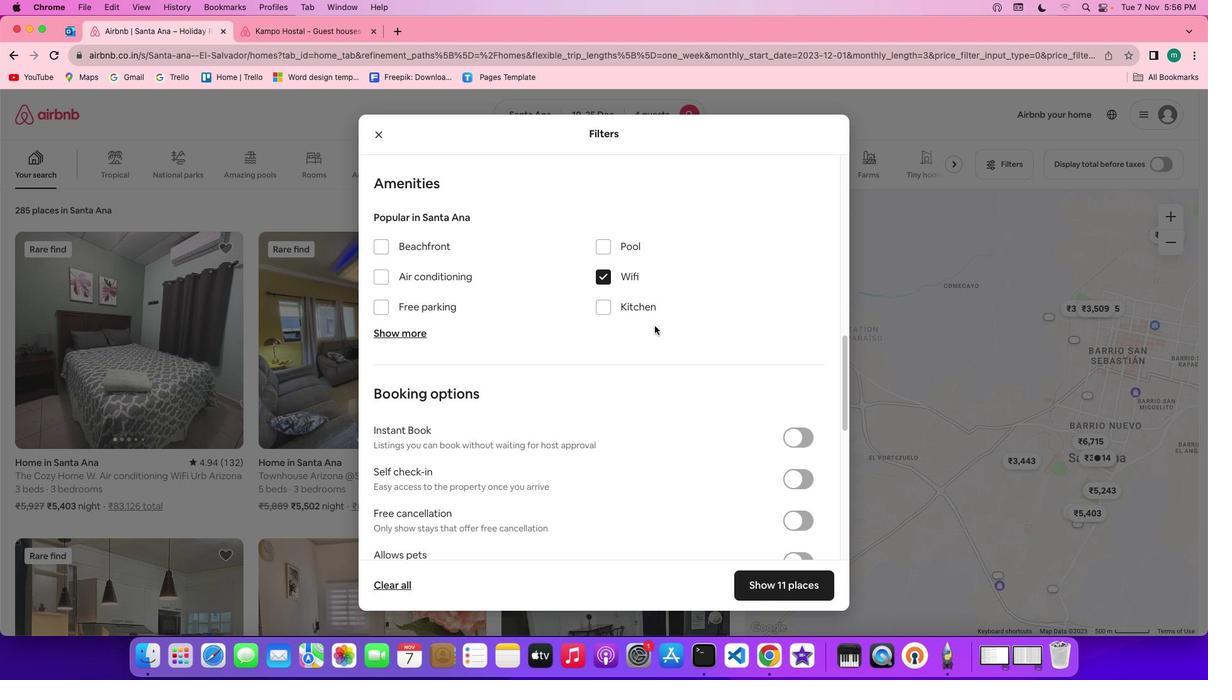 
Action: Mouse scrolled (647, 335) with delta (-11, 112)
Screenshot: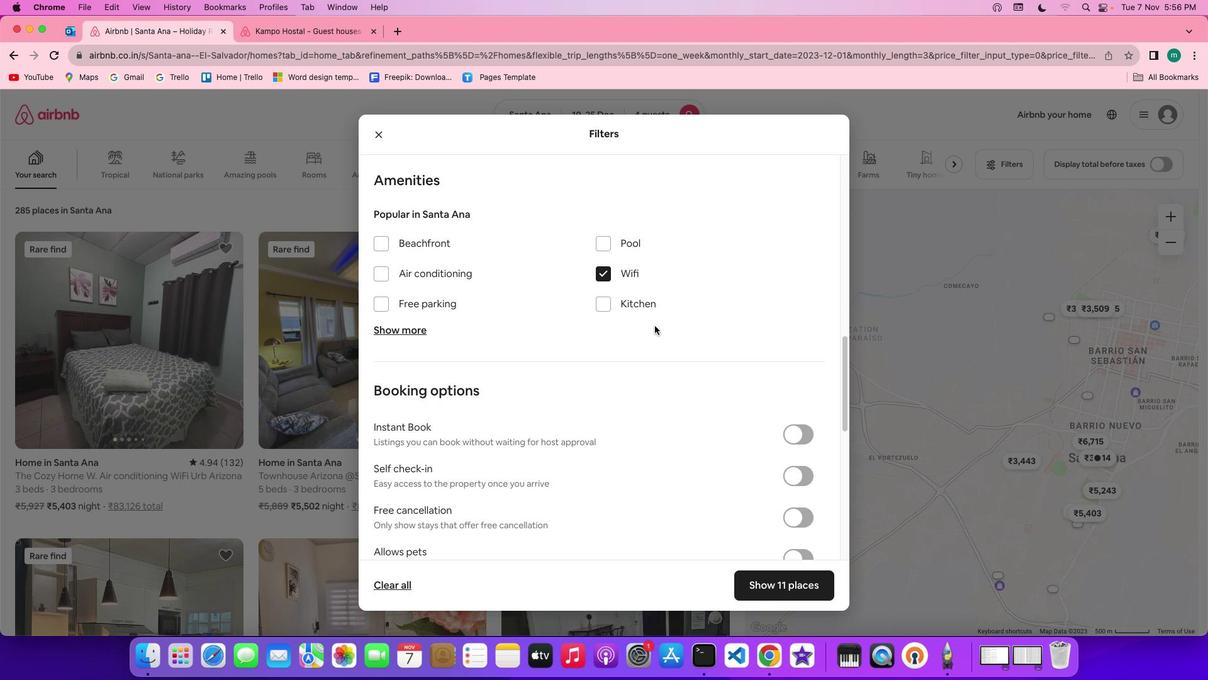 
Action: Mouse scrolled (647, 335) with delta (-11, 112)
Screenshot: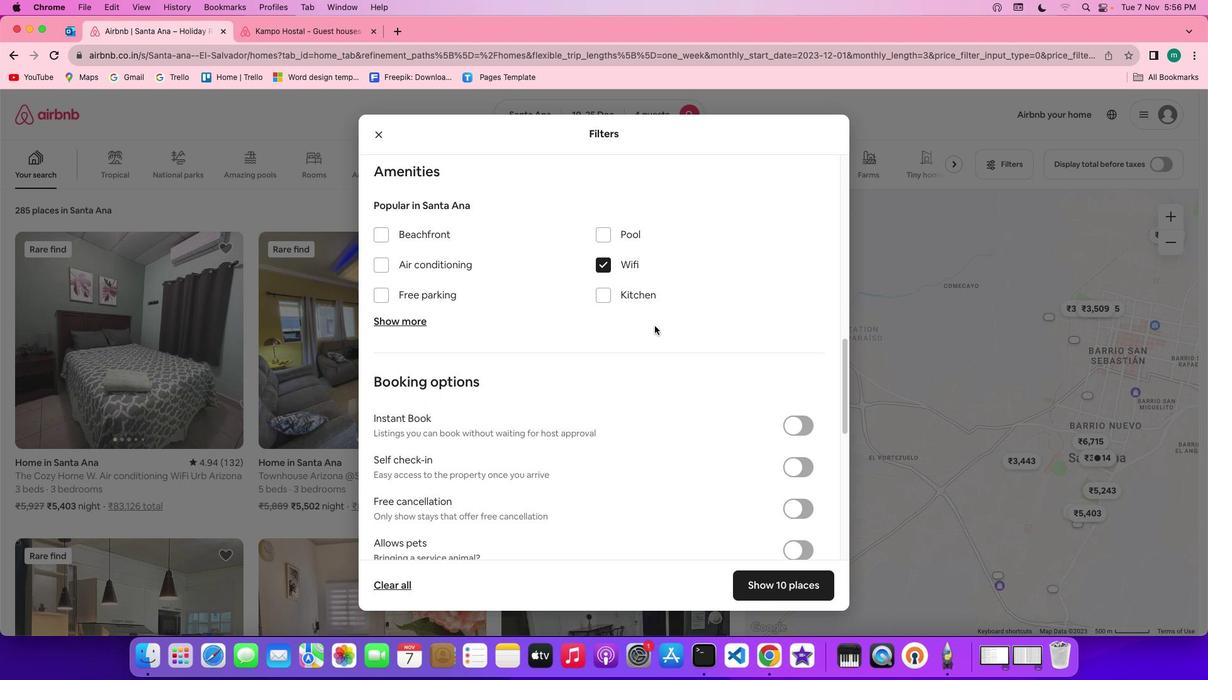 
Action: Mouse moved to (402, 319)
Screenshot: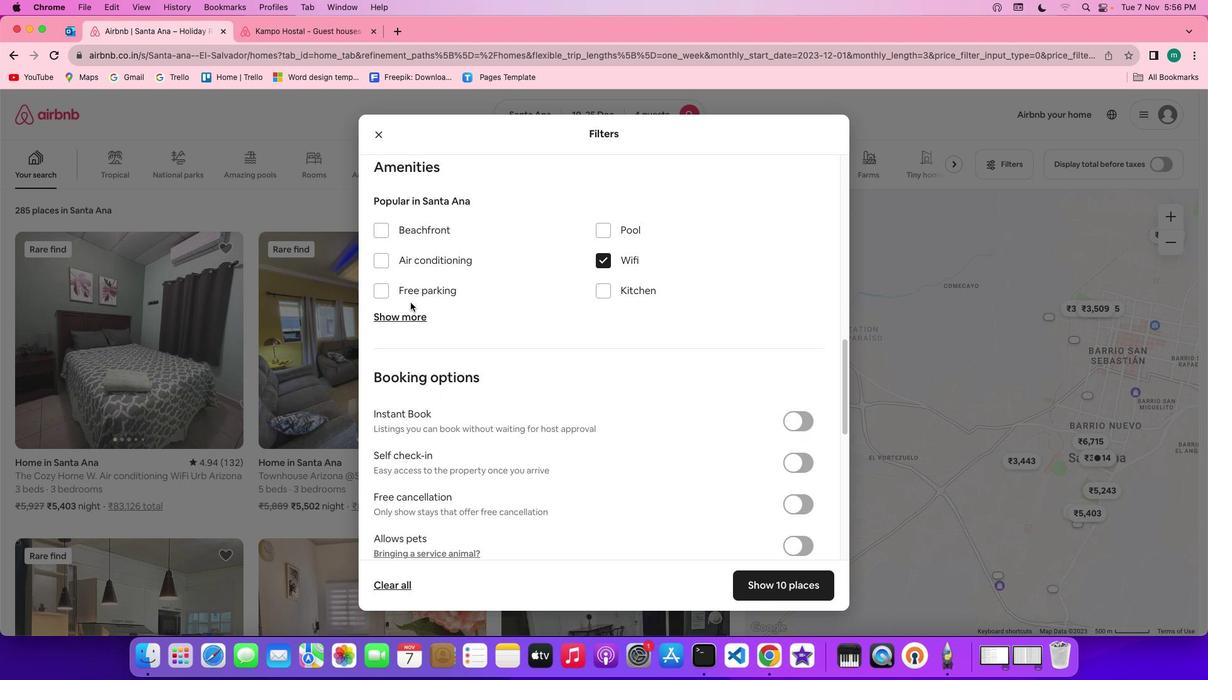 
Action: Mouse pressed left at (402, 319)
Screenshot: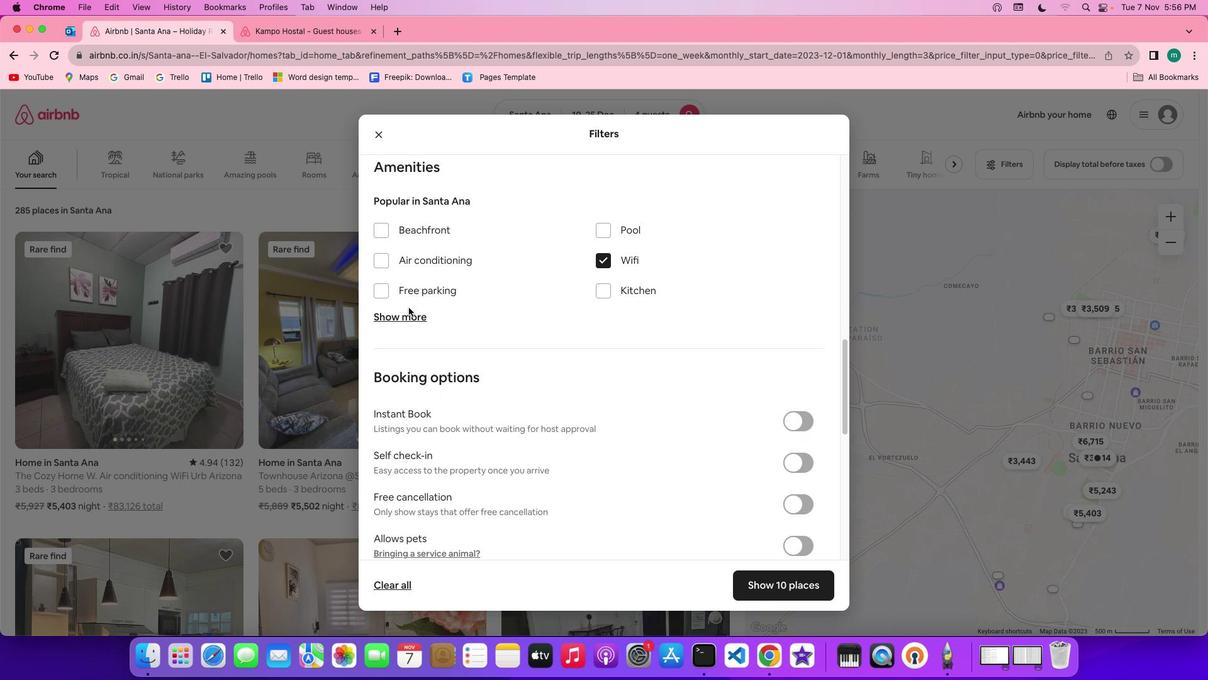 
Action: Mouse moved to (399, 326)
Screenshot: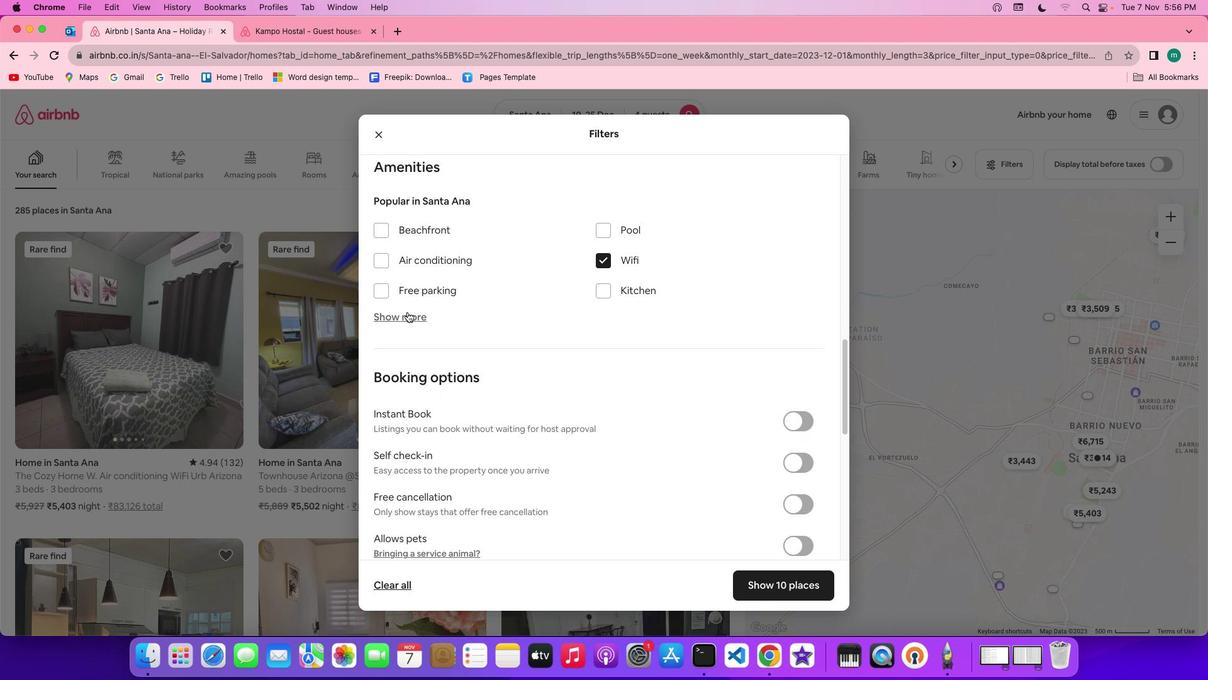 
Action: Mouse pressed left at (399, 326)
Screenshot: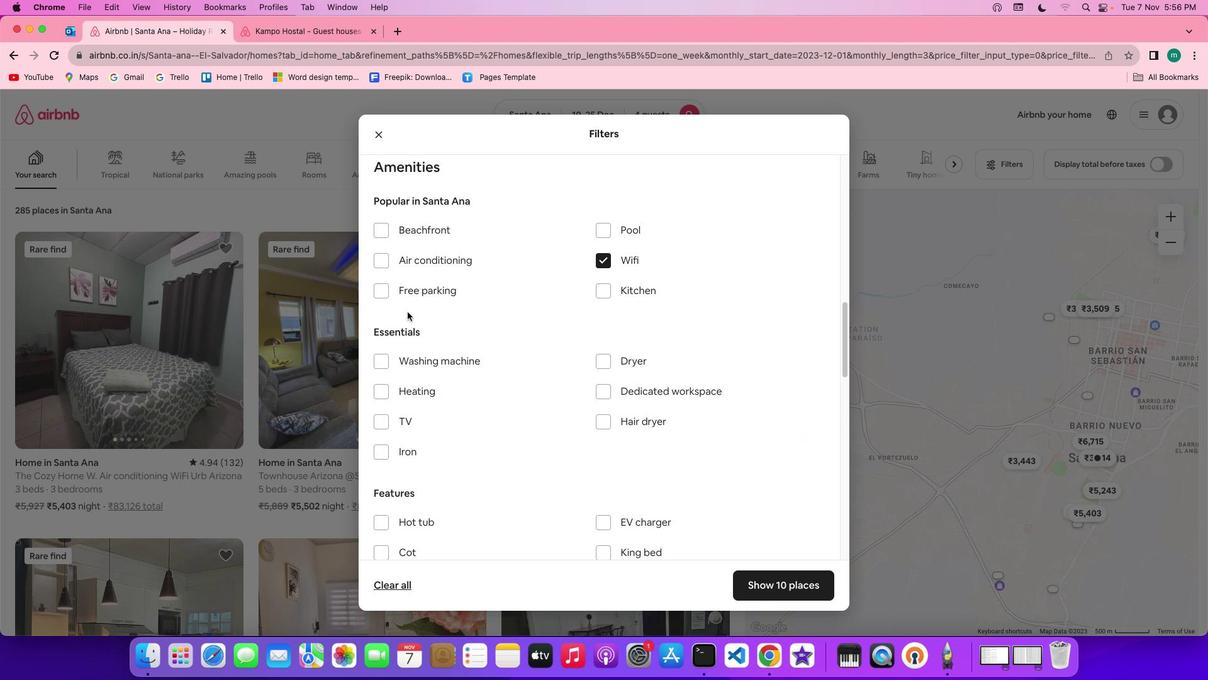 
Action: Mouse moved to (396, 397)
Screenshot: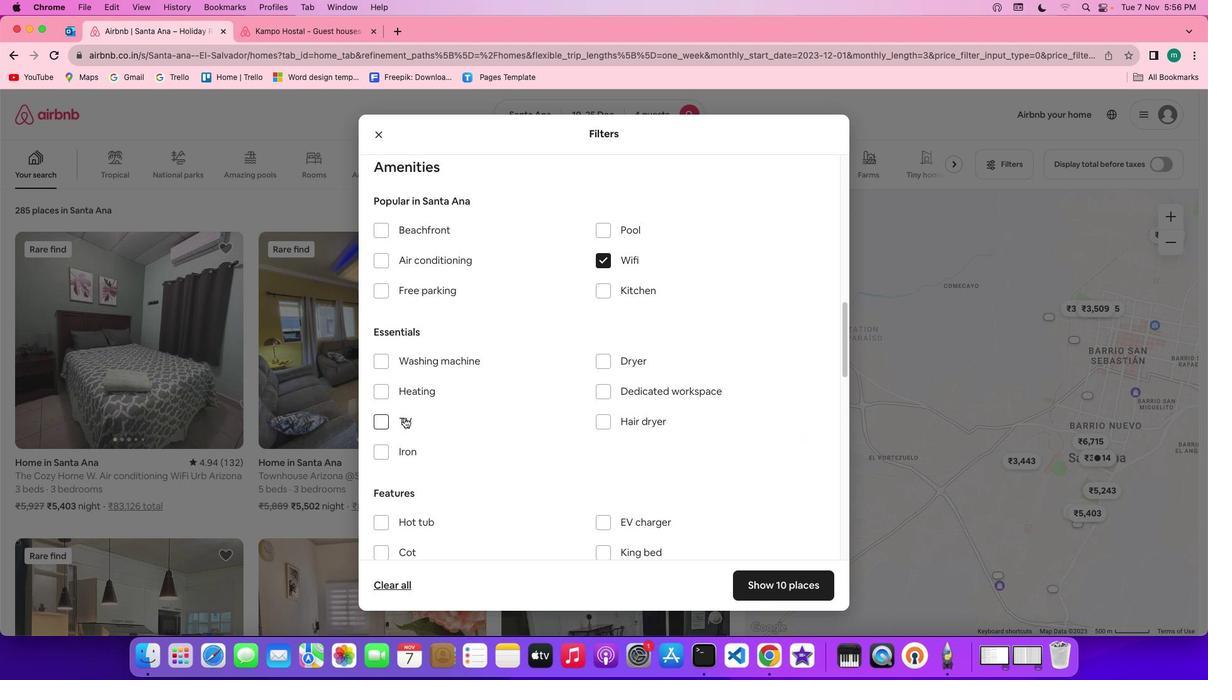 
Action: Mouse pressed left at (396, 397)
Screenshot: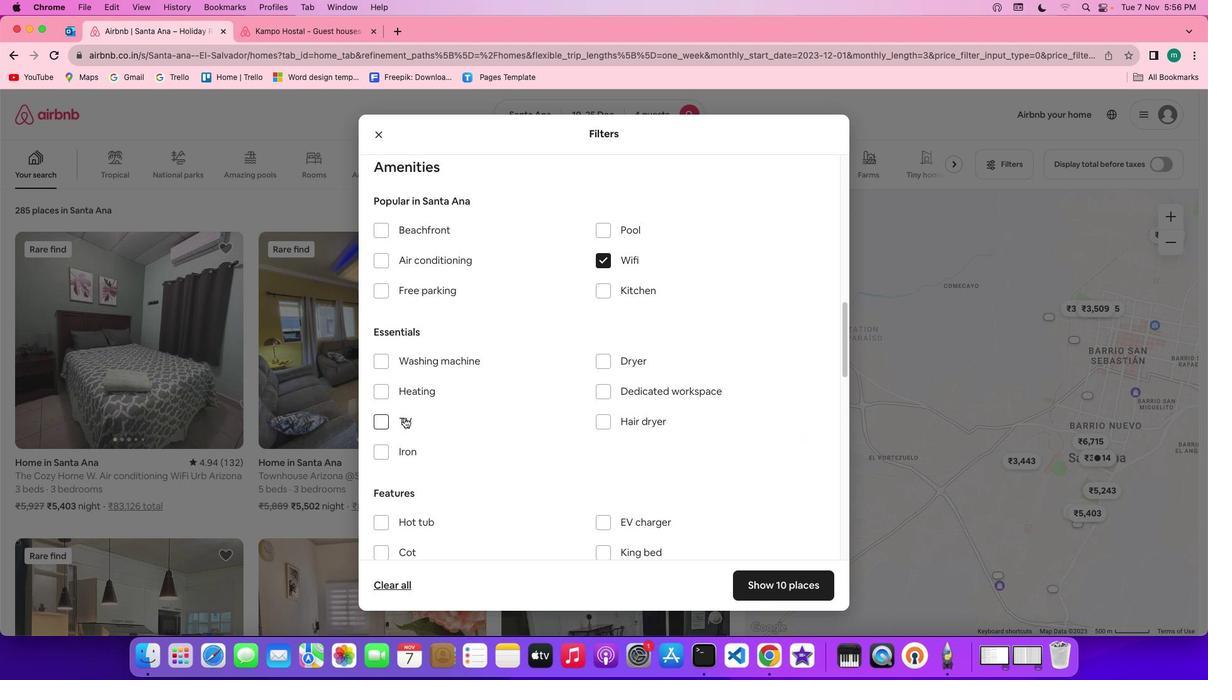 
Action: Mouse moved to (525, 397)
Screenshot: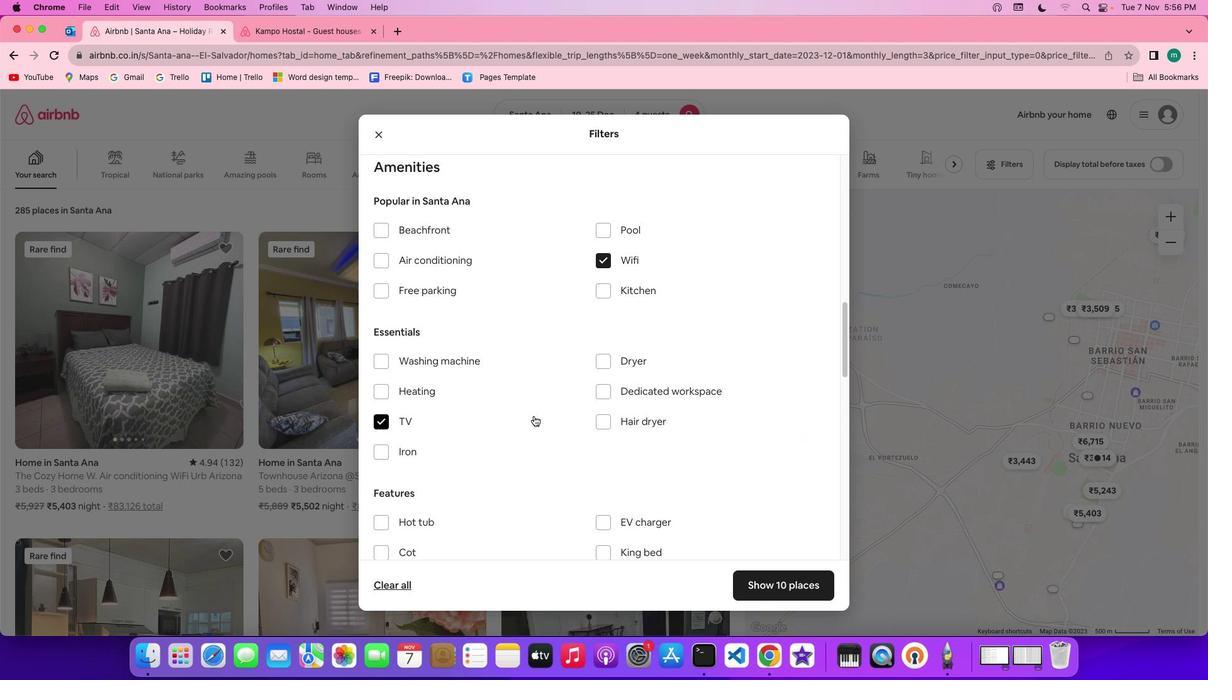 
Action: Mouse scrolled (525, 397) with delta (-11, 112)
Screenshot: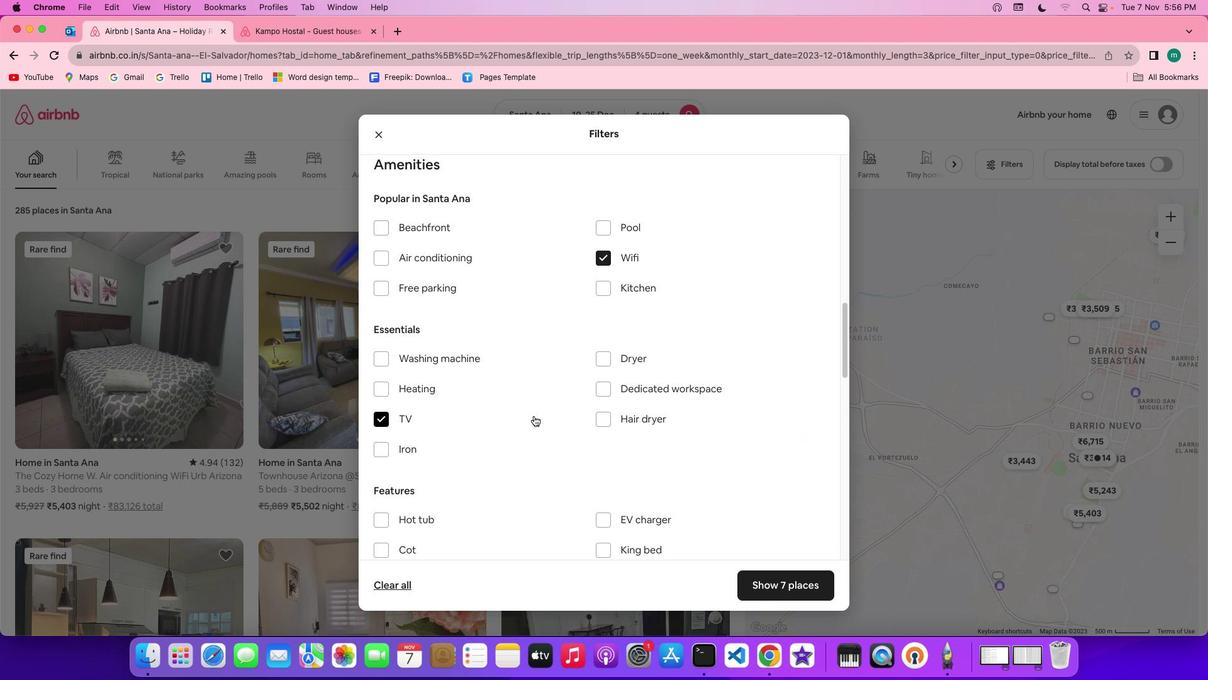 
Action: Mouse scrolled (525, 397) with delta (-11, 112)
Screenshot: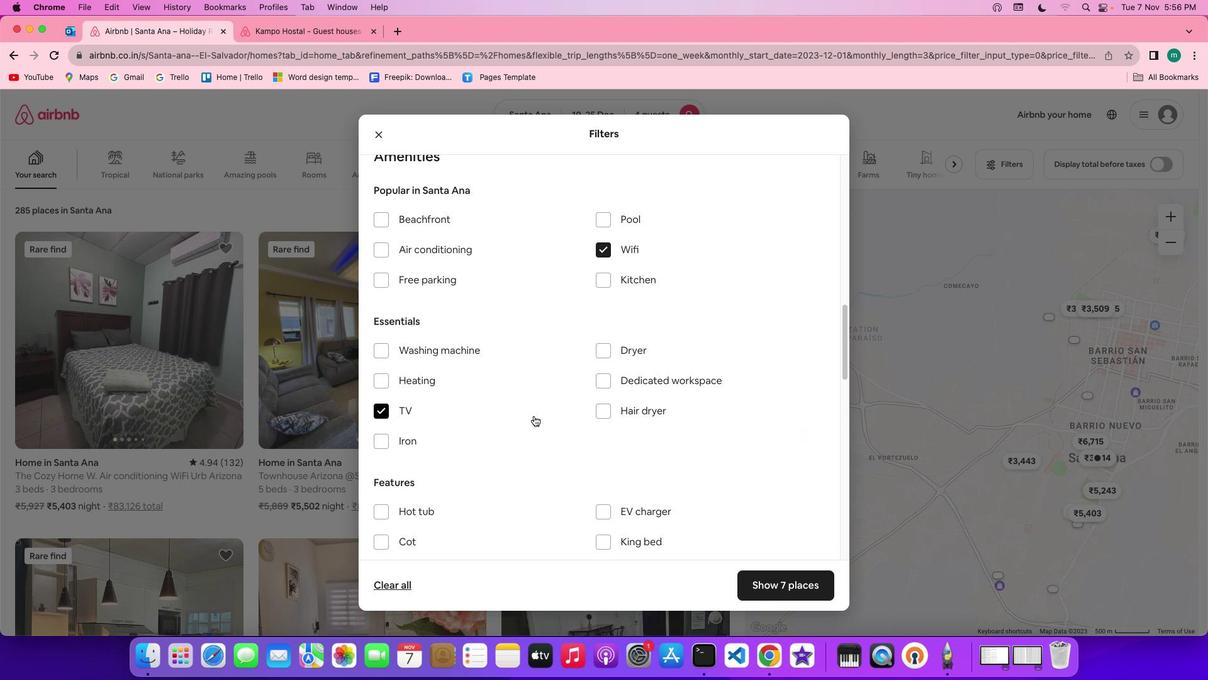 
Action: Mouse scrolled (525, 397) with delta (-11, 112)
Screenshot: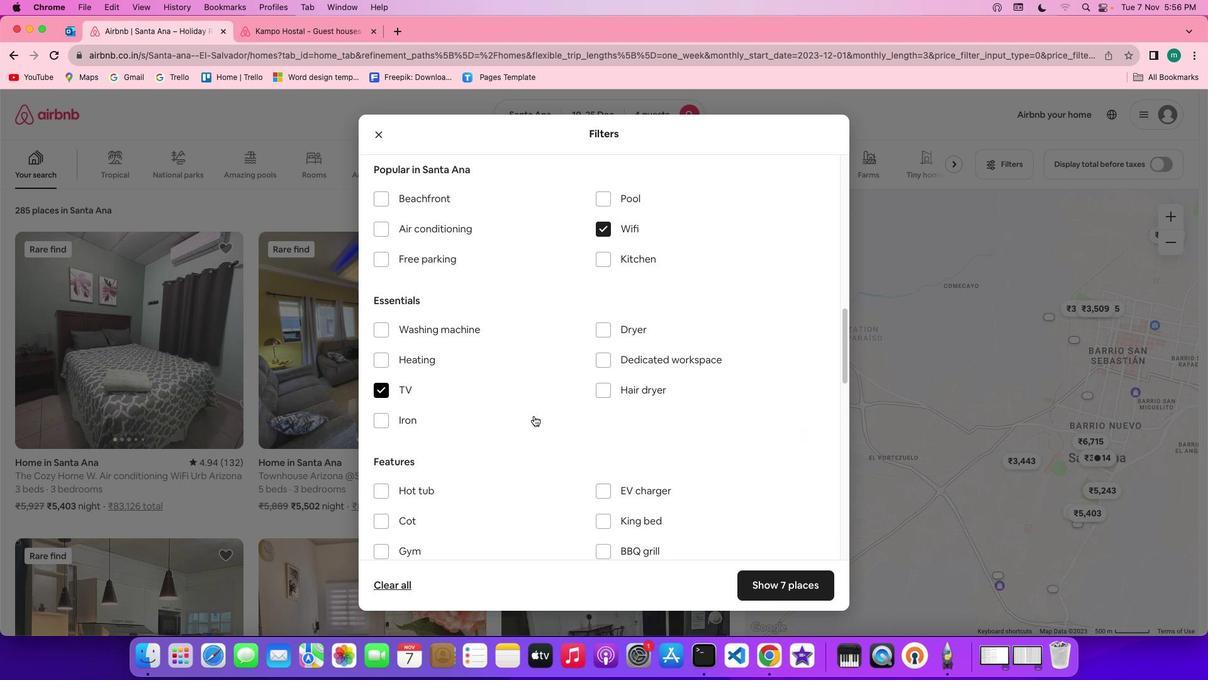 
Action: Mouse scrolled (525, 397) with delta (-11, 112)
Screenshot: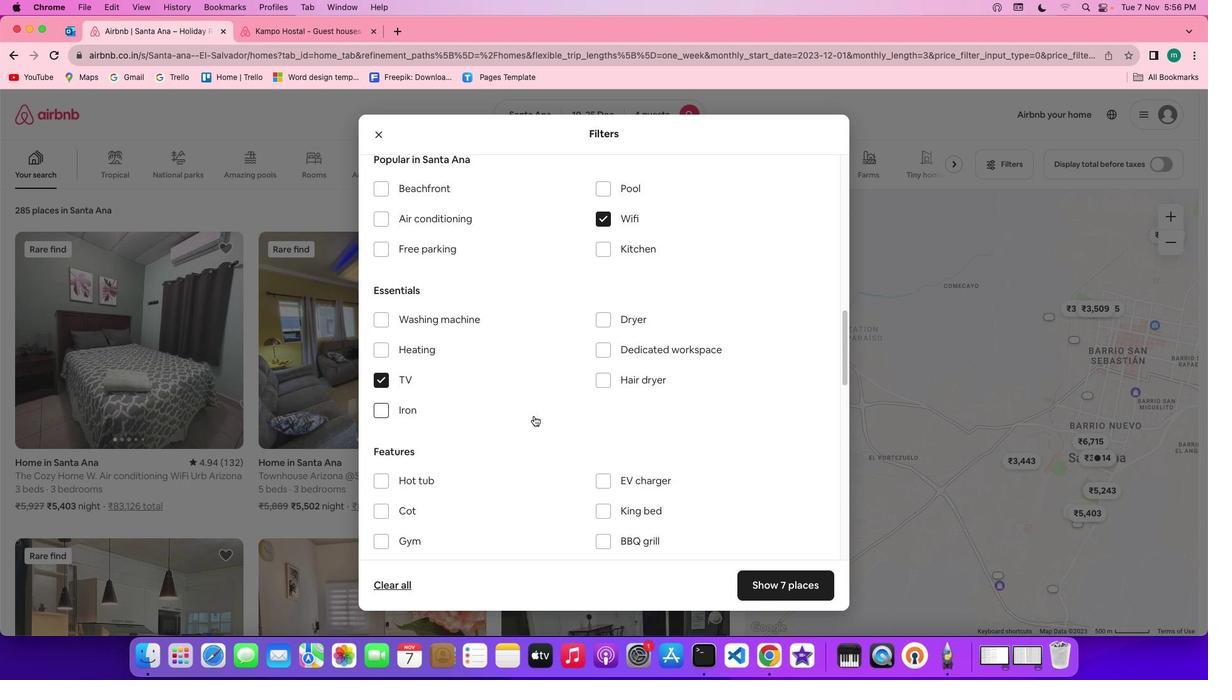 
Action: Mouse scrolled (525, 397) with delta (-11, 112)
Screenshot: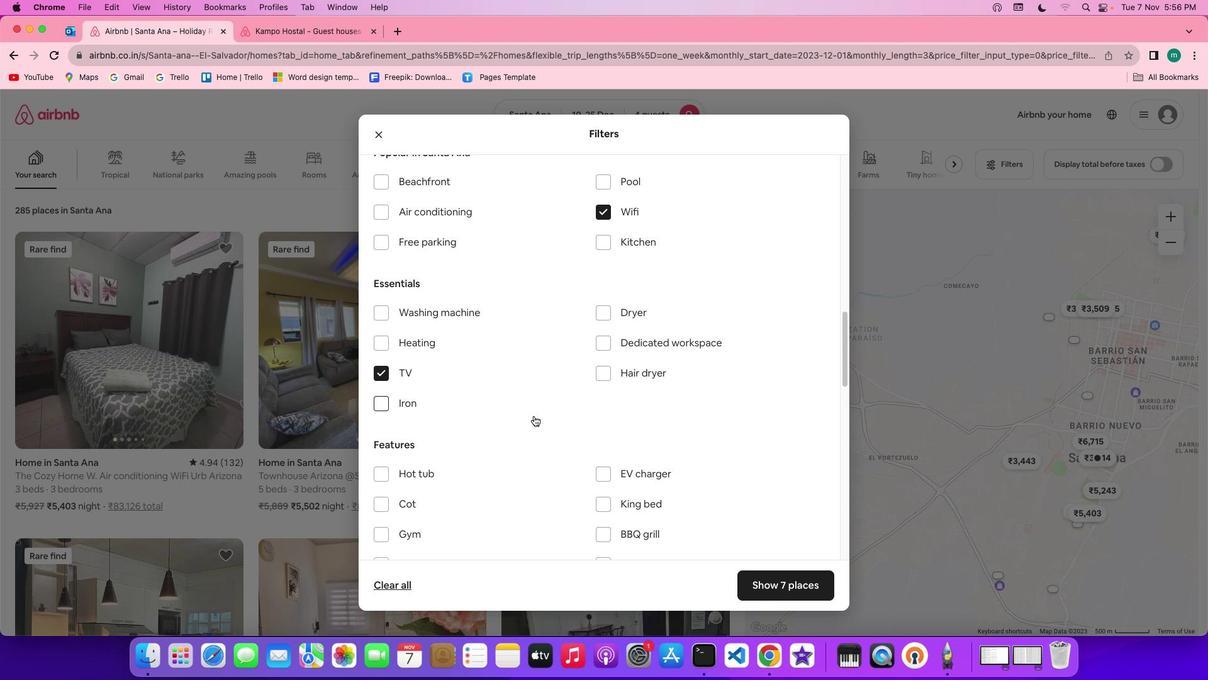 
Action: Mouse scrolled (525, 397) with delta (-11, 112)
Screenshot: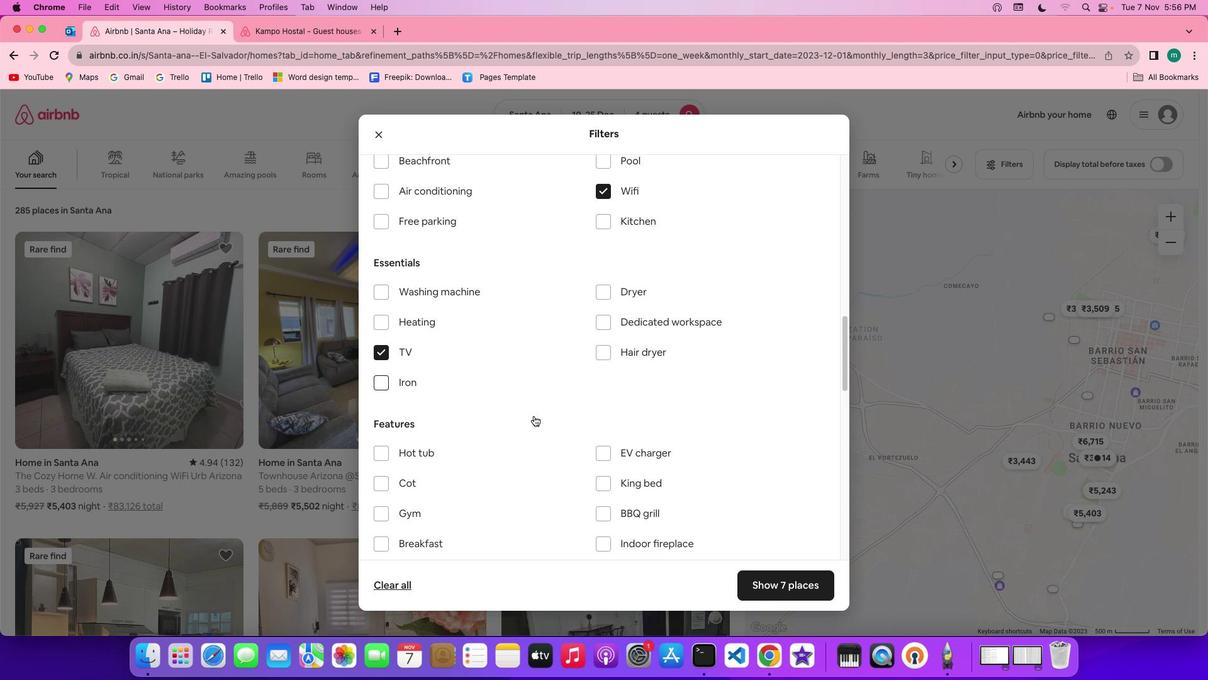 
Action: Mouse scrolled (525, 397) with delta (-11, 112)
Screenshot: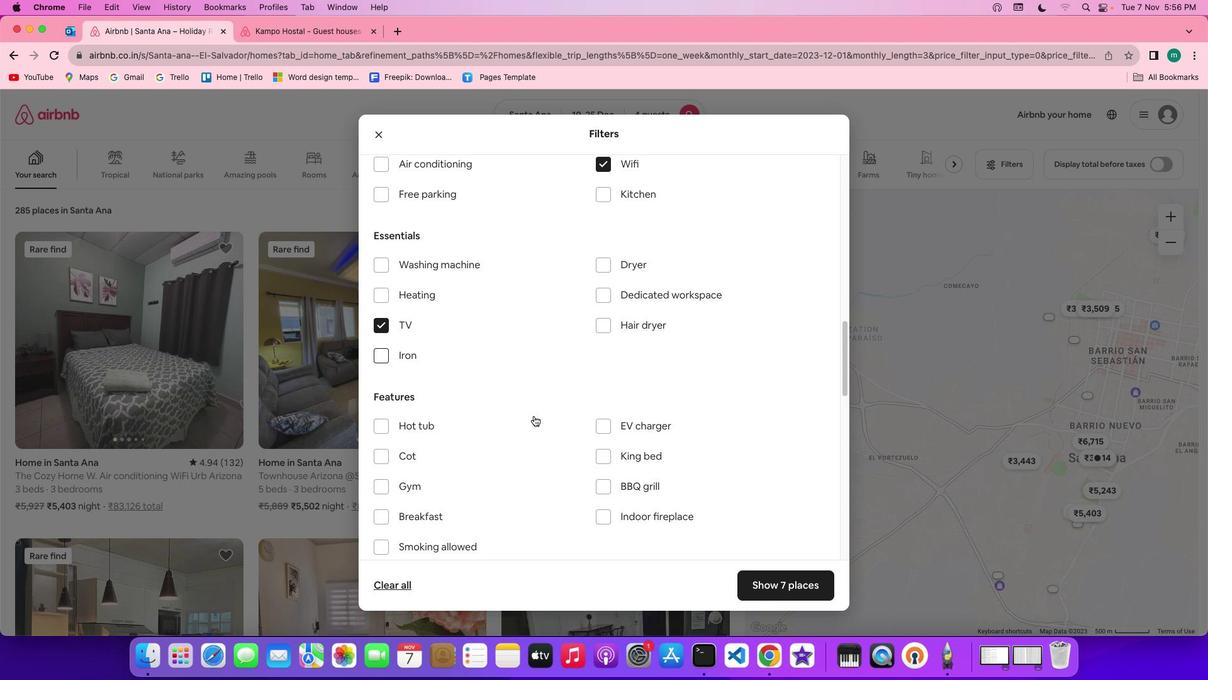 
Action: Mouse scrolled (525, 397) with delta (-11, 112)
Screenshot: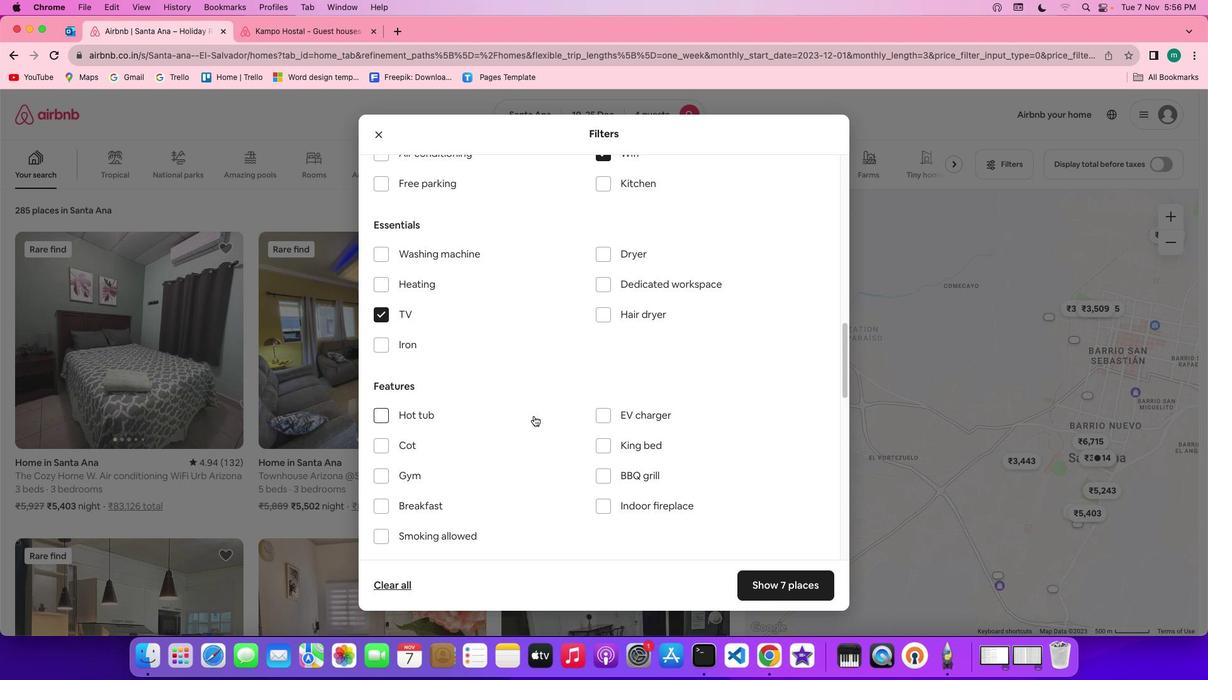 
Action: Mouse scrolled (525, 397) with delta (-11, 112)
Screenshot: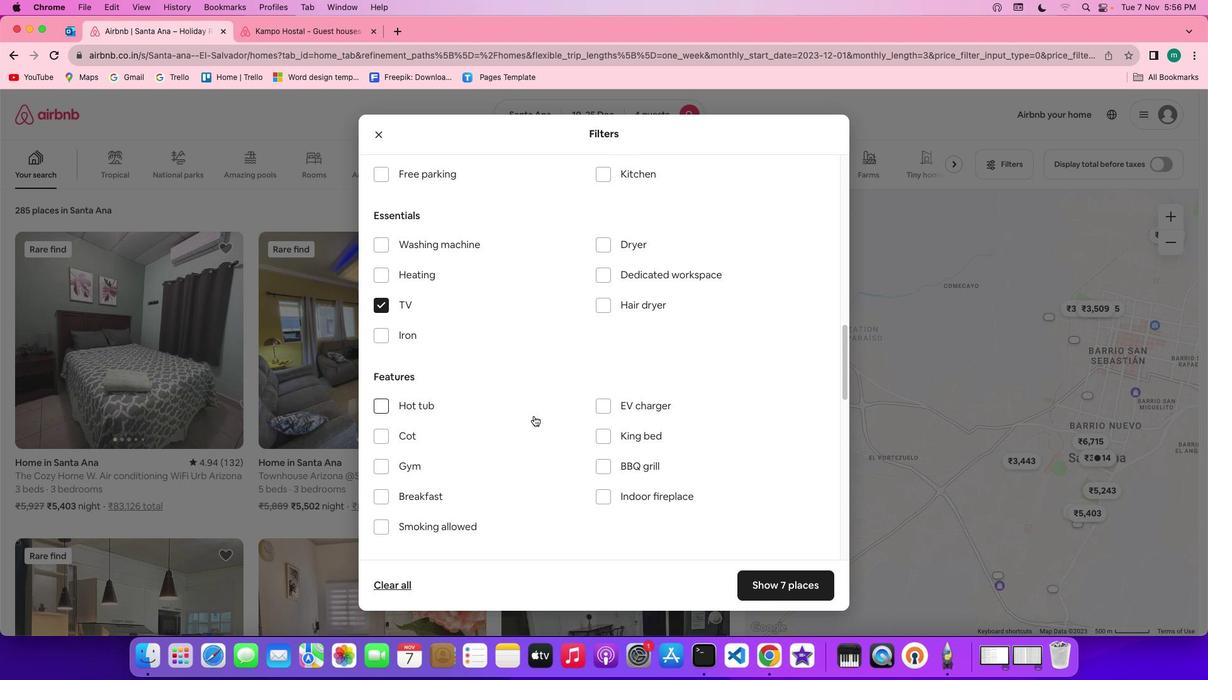 
Action: Mouse scrolled (525, 397) with delta (-11, 112)
Screenshot: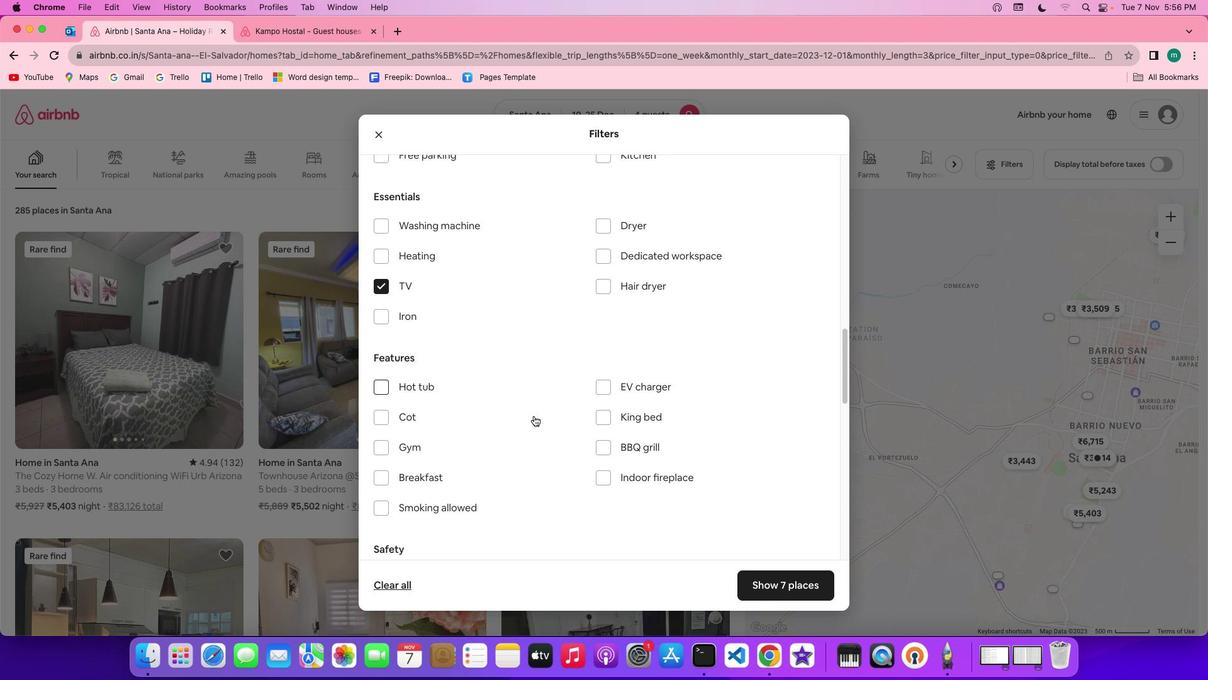
Action: Mouse scrolled (525, 397) with delta (-11, 112)
Screenshot: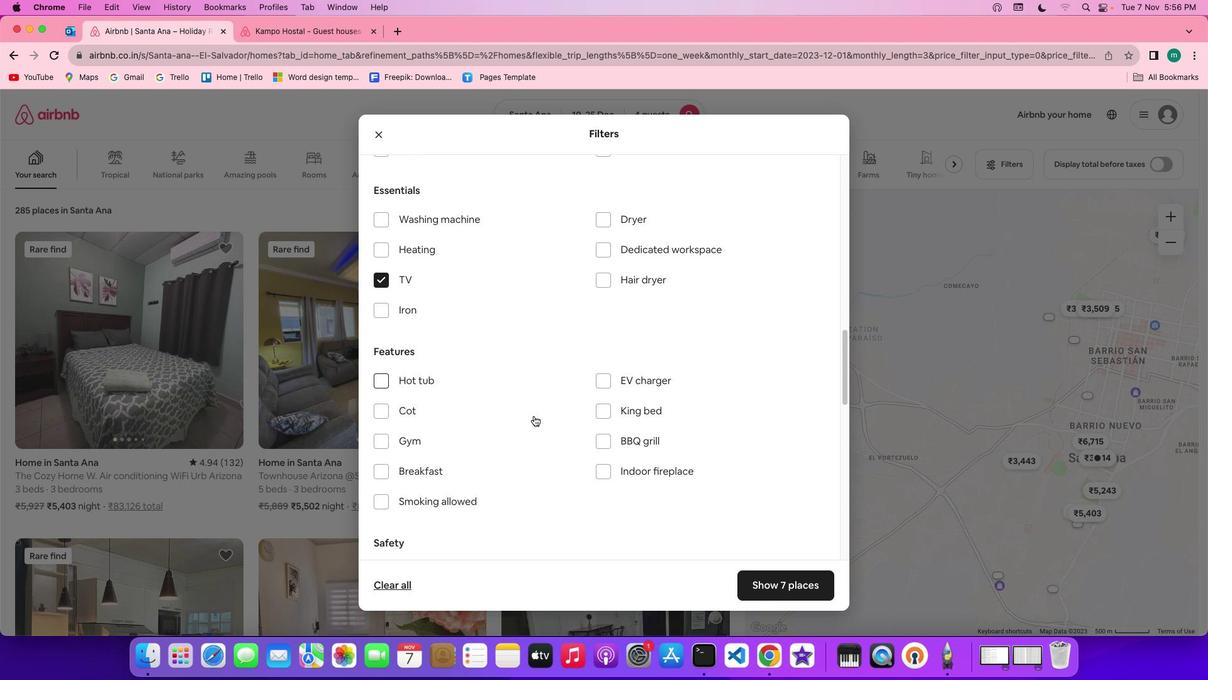 
Action: Mouse scrolled (525, 397) with delta (-11, 112)
Screenshot: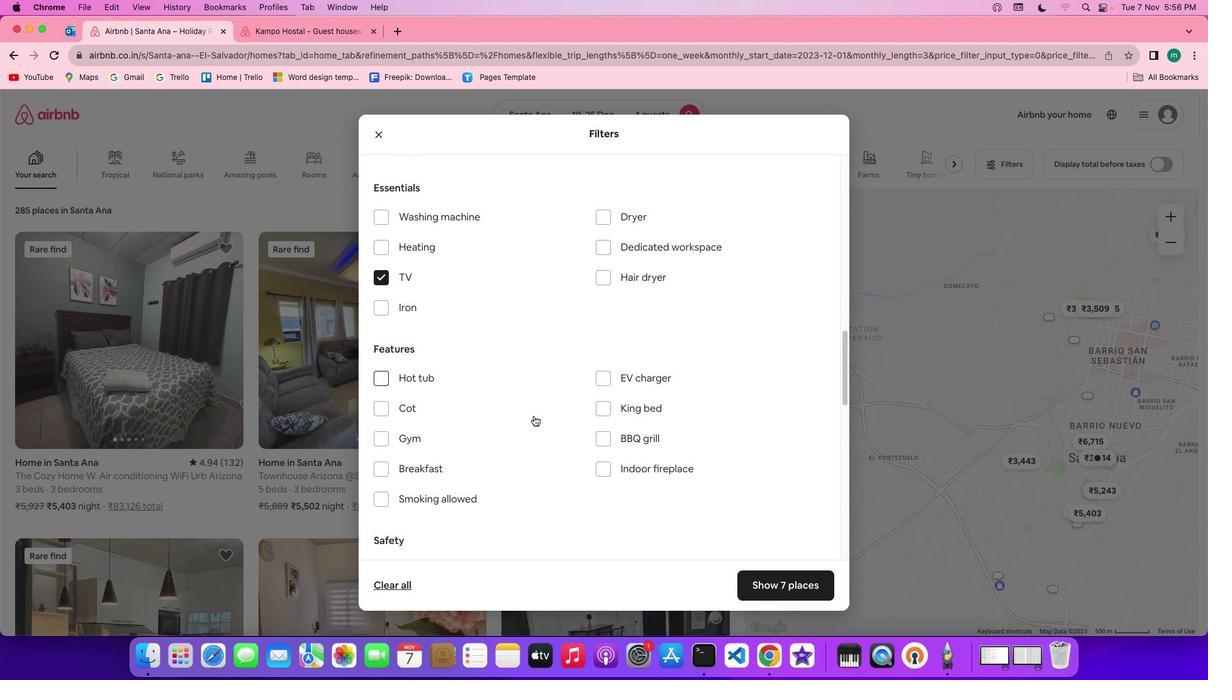 
Action: Mouse scrolled (525, 397) with delta (-11, 113)
Screenshot: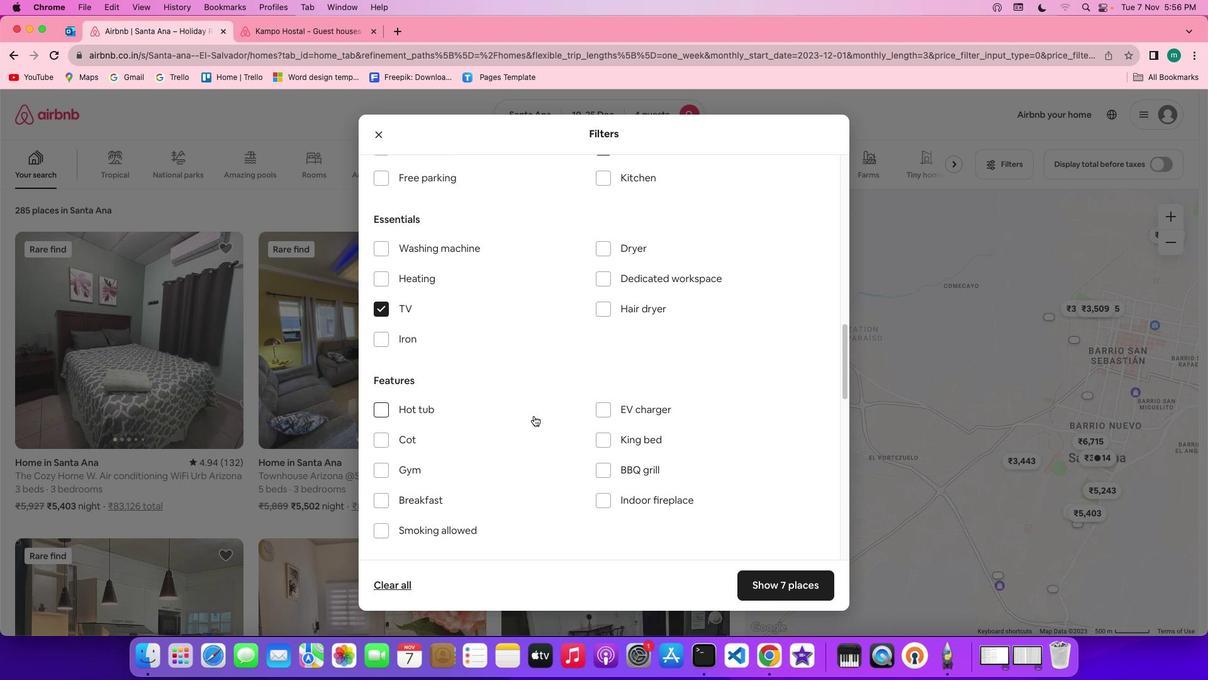 
Action: Mouse scrolled (525, 397) with delta (-11, 113)
Screenshot: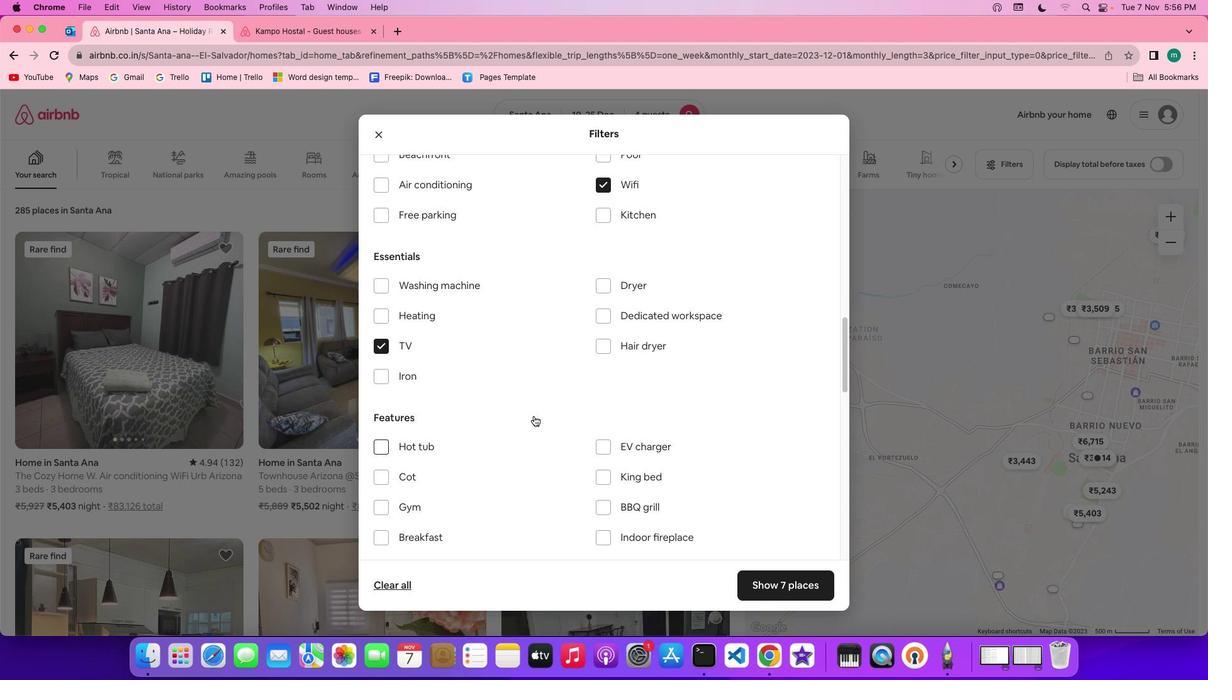 
Action: Mouse scrolled (525, 397) with delta (-11, 113)
Screenshot: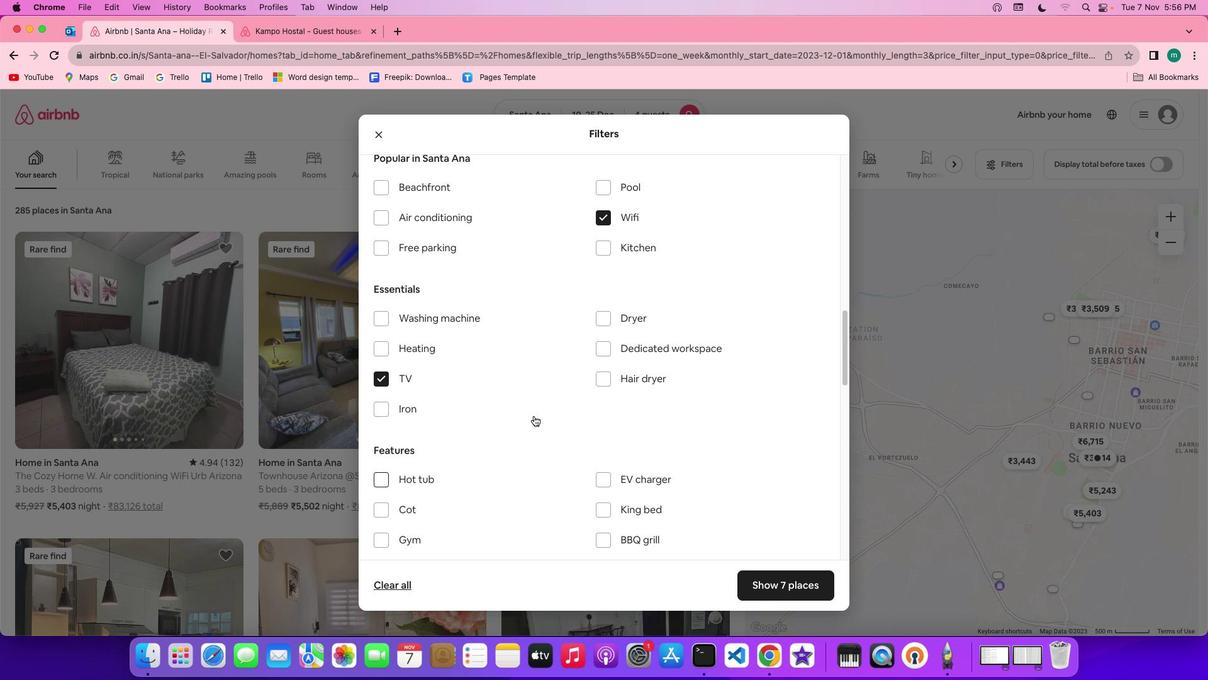
Action: Mouse moved to (436, 293)
Screenshot: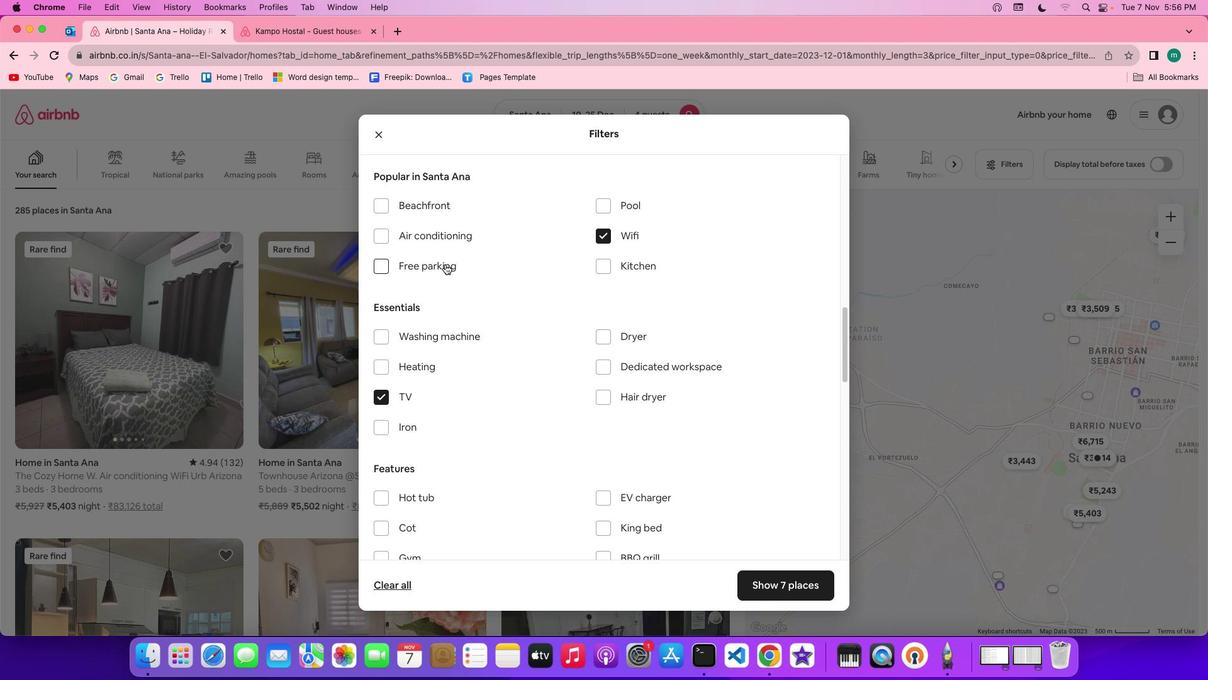 
Action: Mouse pressed left at (436, 293)
Screenshot: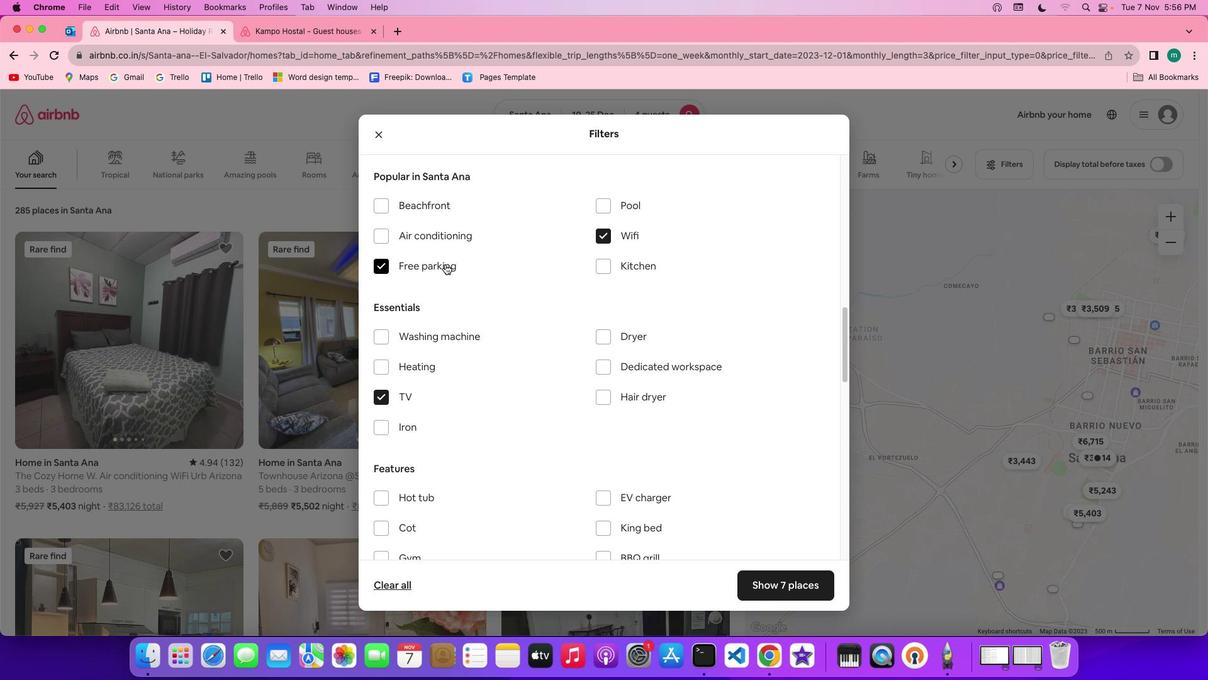 
Action: Mouse moved to (498, 352)
Screenshot: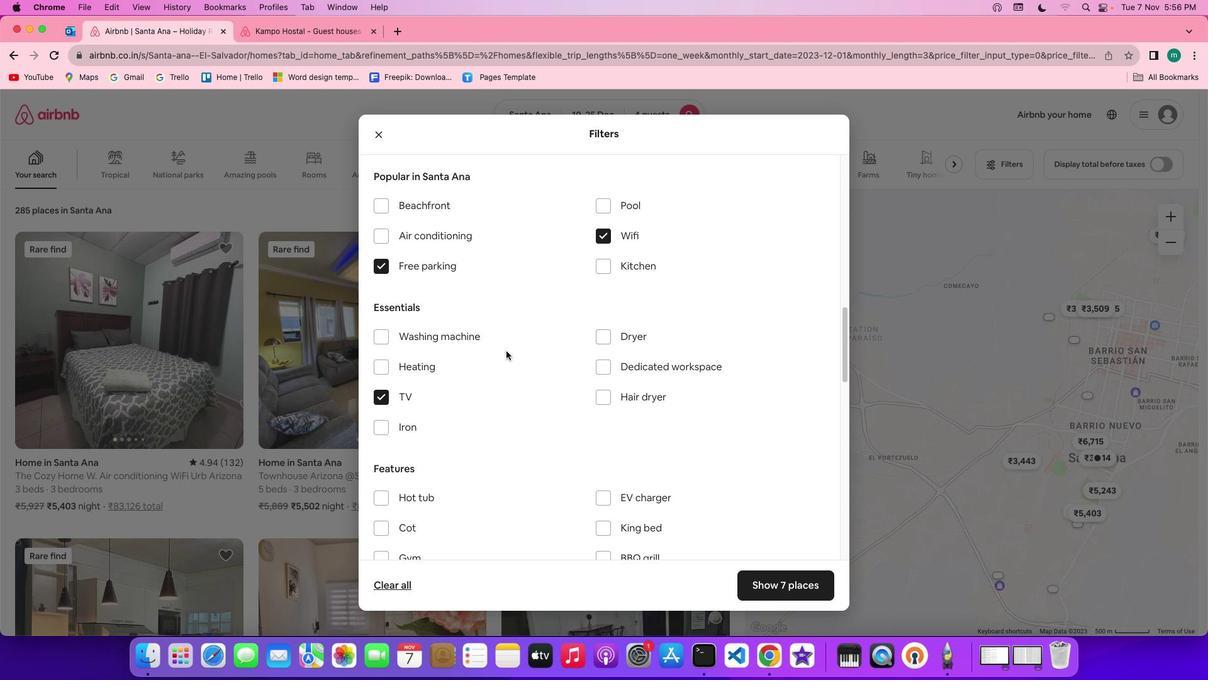 
Action: Mouse scrolled (498, 352) with delta (-11, 112)
Screenshot: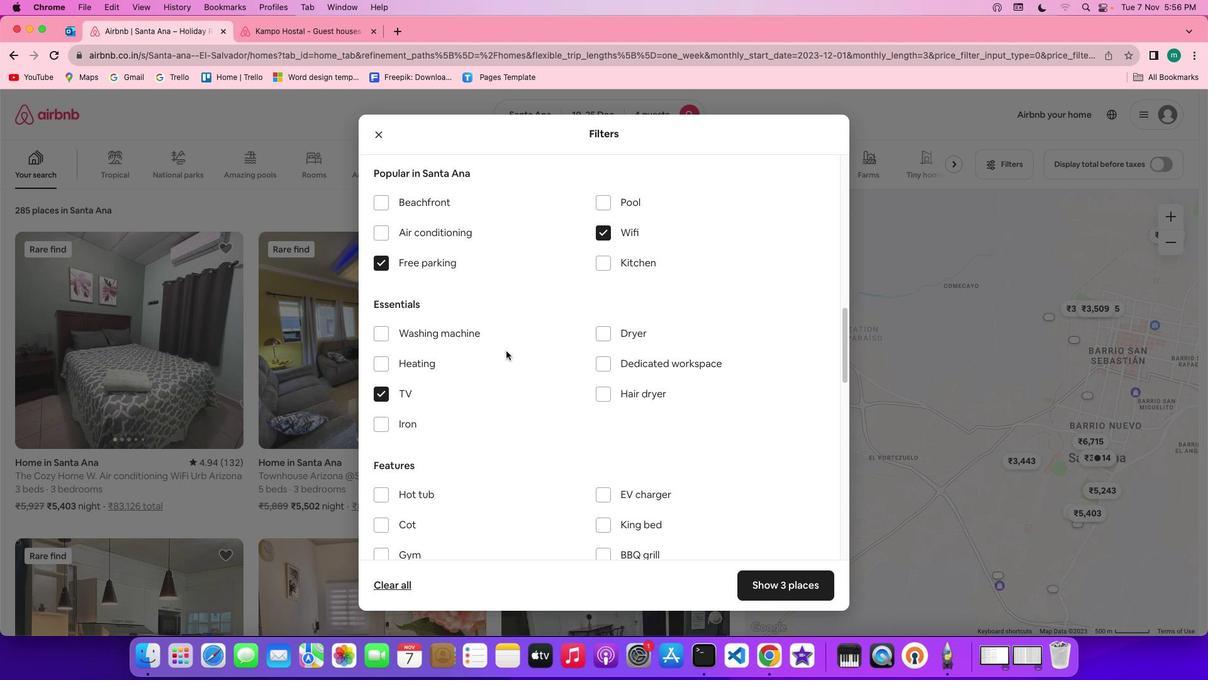 
Action: Mouse scrolled (498, 352) with delta (-11, 112)
Screenshot: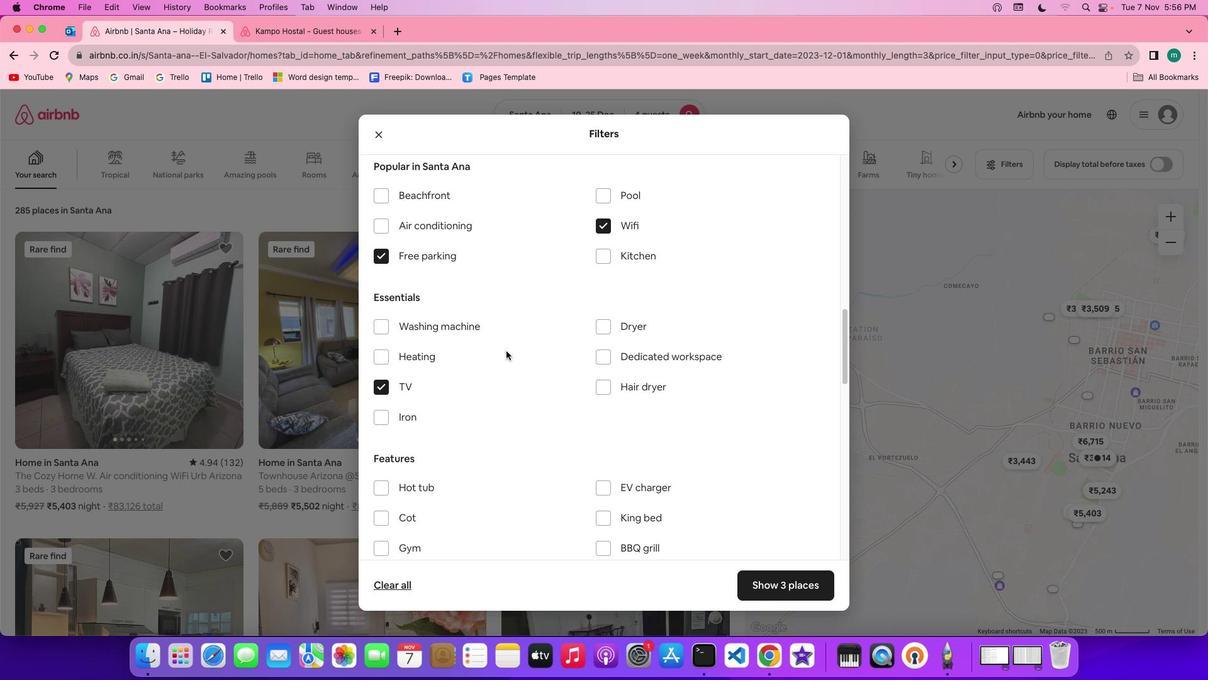 
Action: Mouse scrolled (498, 352) with delta (-11, 112)
Screenshot: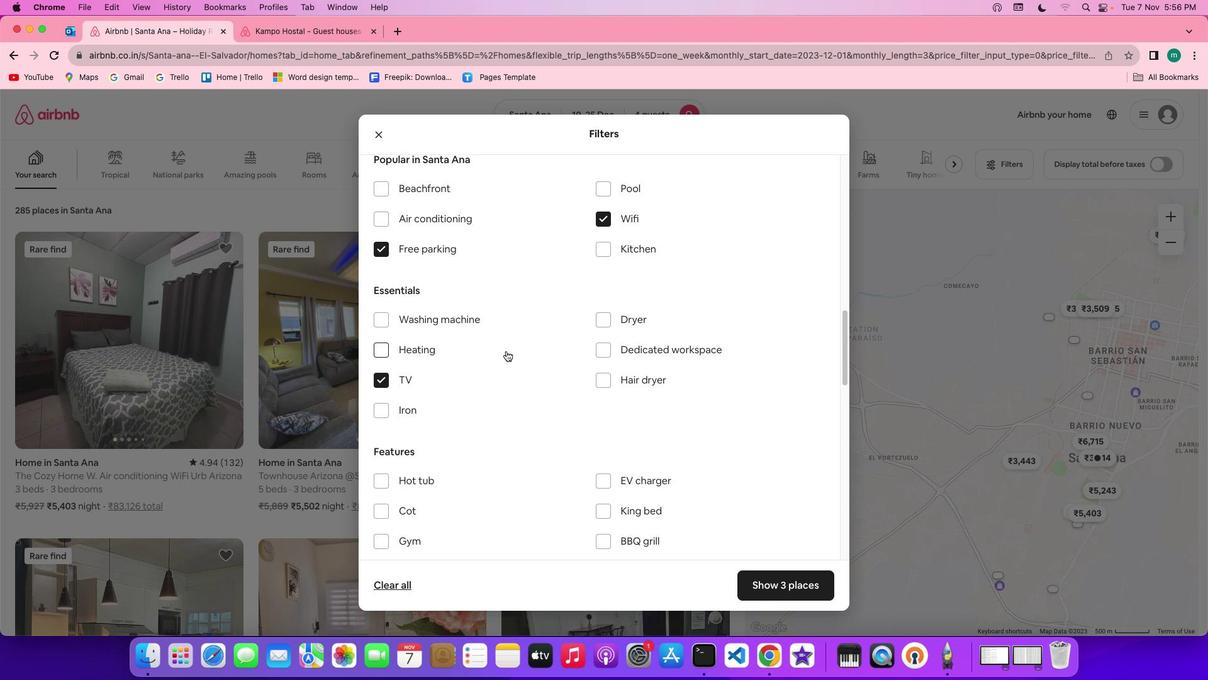 
Action: Mouse scrolled (498, 352) with delta (-11, 112)
Screenshot: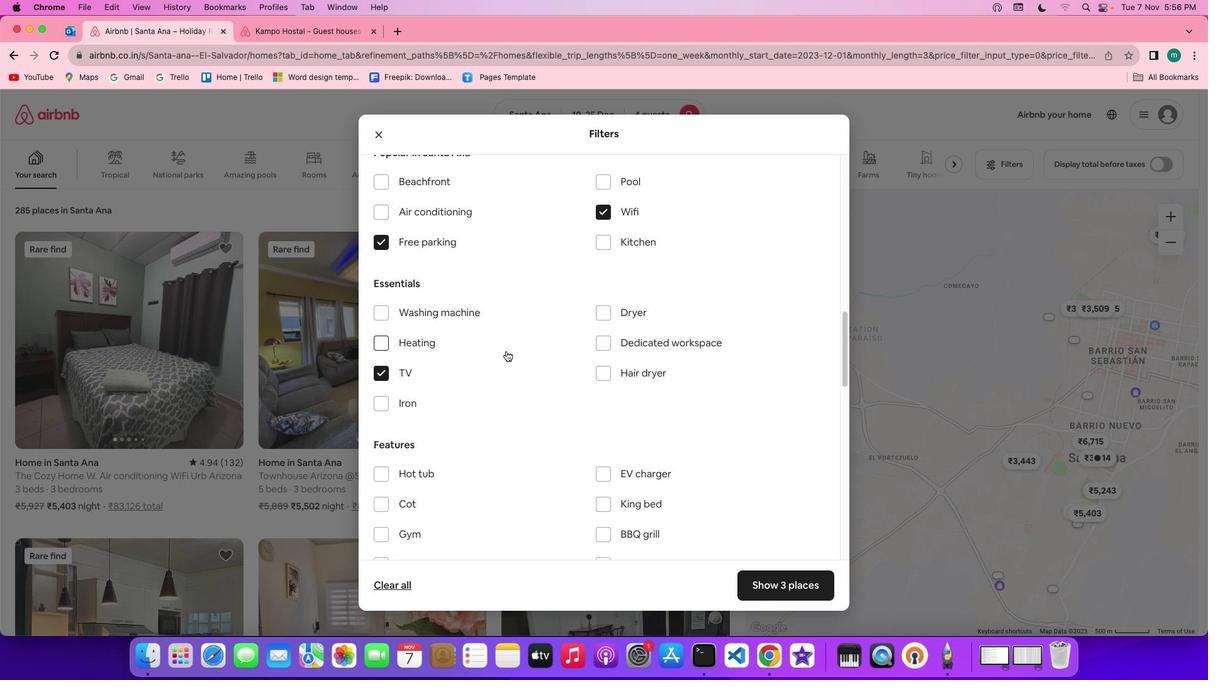 
Action: Mouse scrolled (498, 352) with delta (-11, 112)
Screenshot: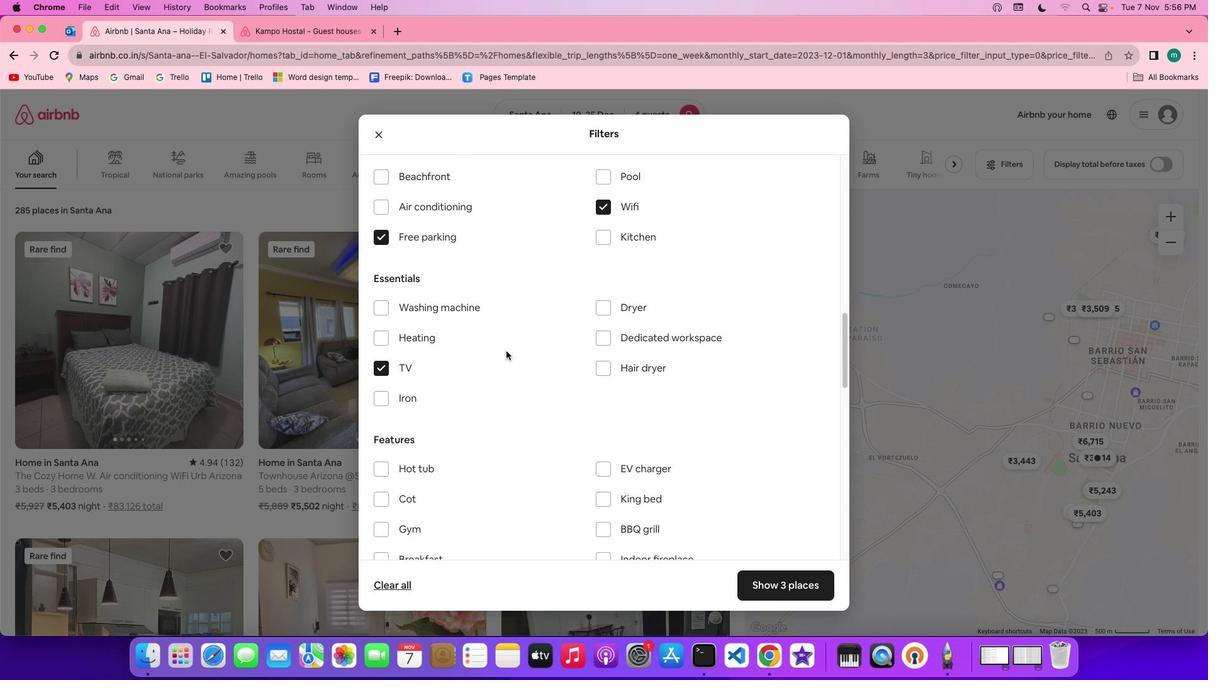 
Action: Mouse scrolled (498, 352) with delta (-11, 112)
Screenshot: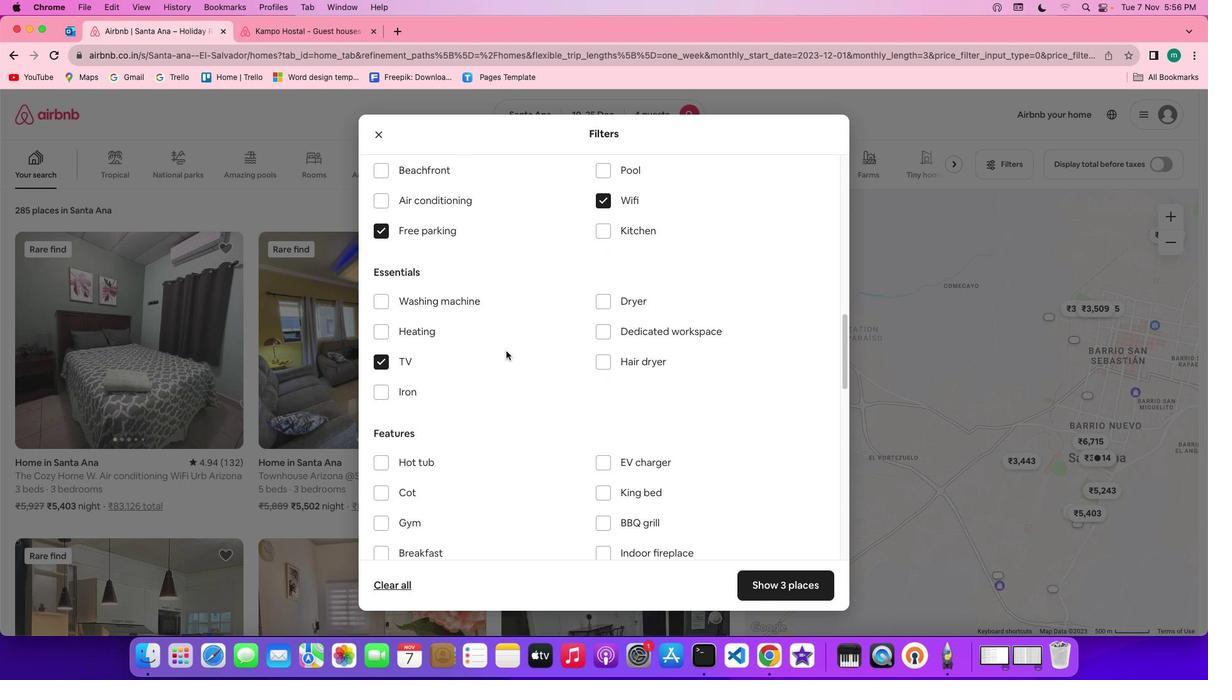 
Action: Mouse scrolled (498, 352) with delta (-11, 112)
Screenshot: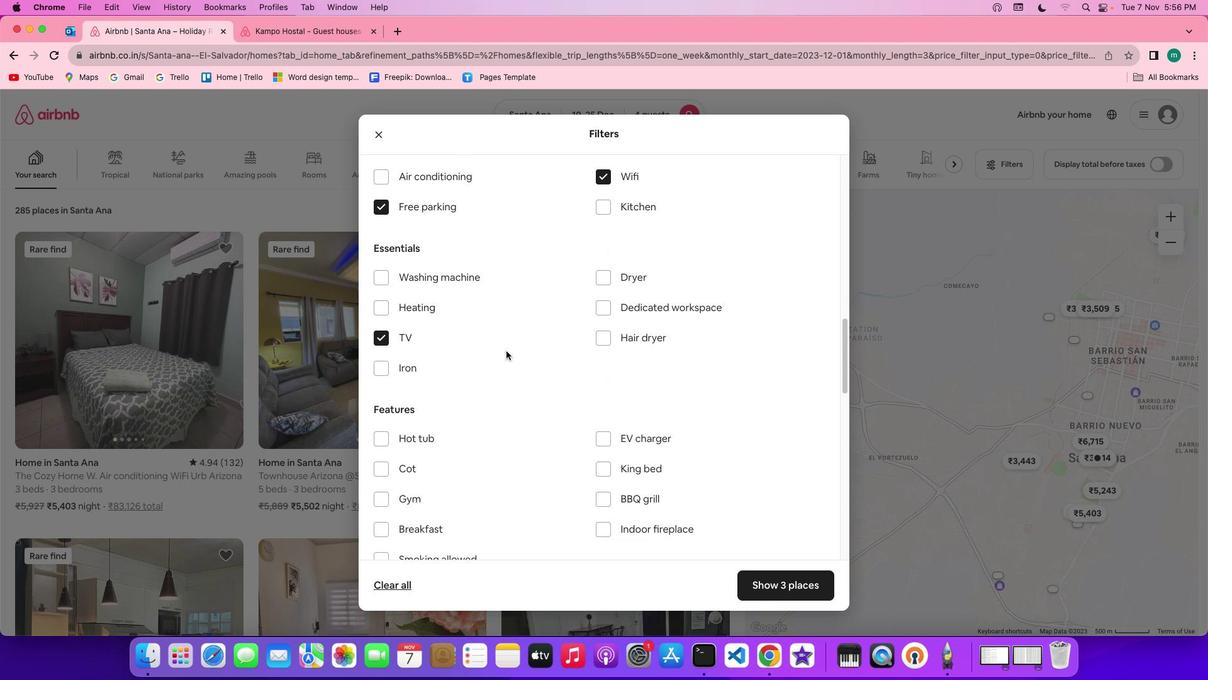
Action: Mouse scrolled (498, 352) with delta (-11, 112)
Screenshot: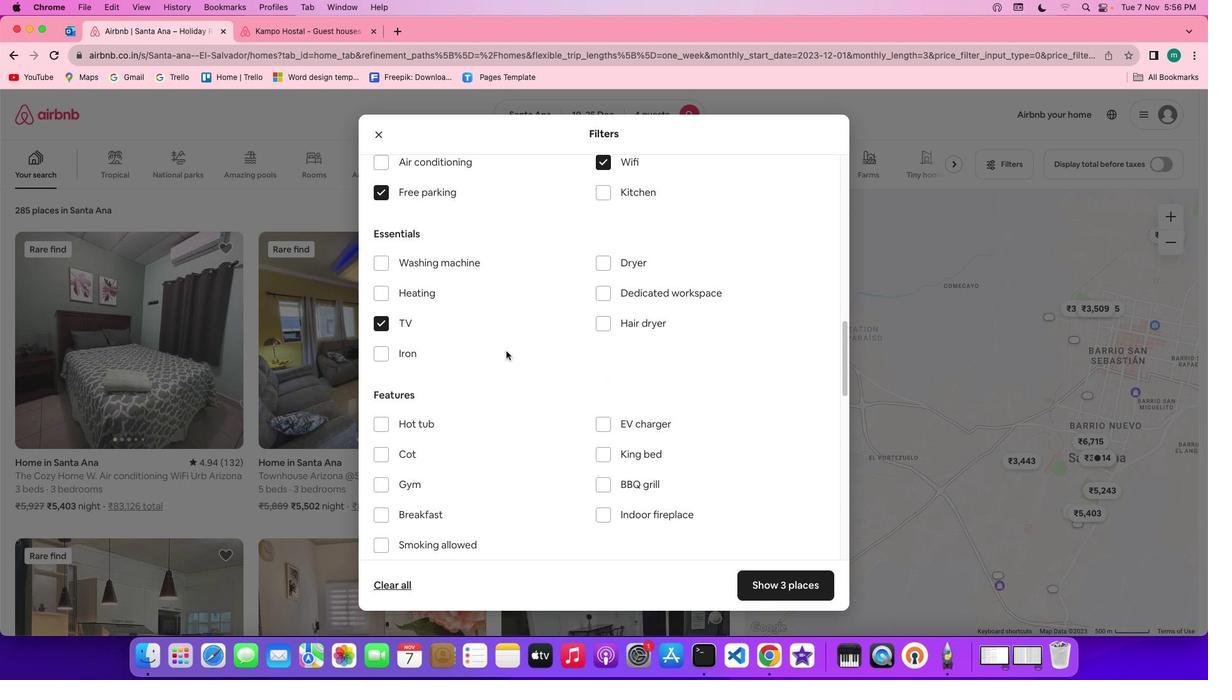 
Action: Mouse scrolled (498, 352) with delta (-11, 112)
Screenshot: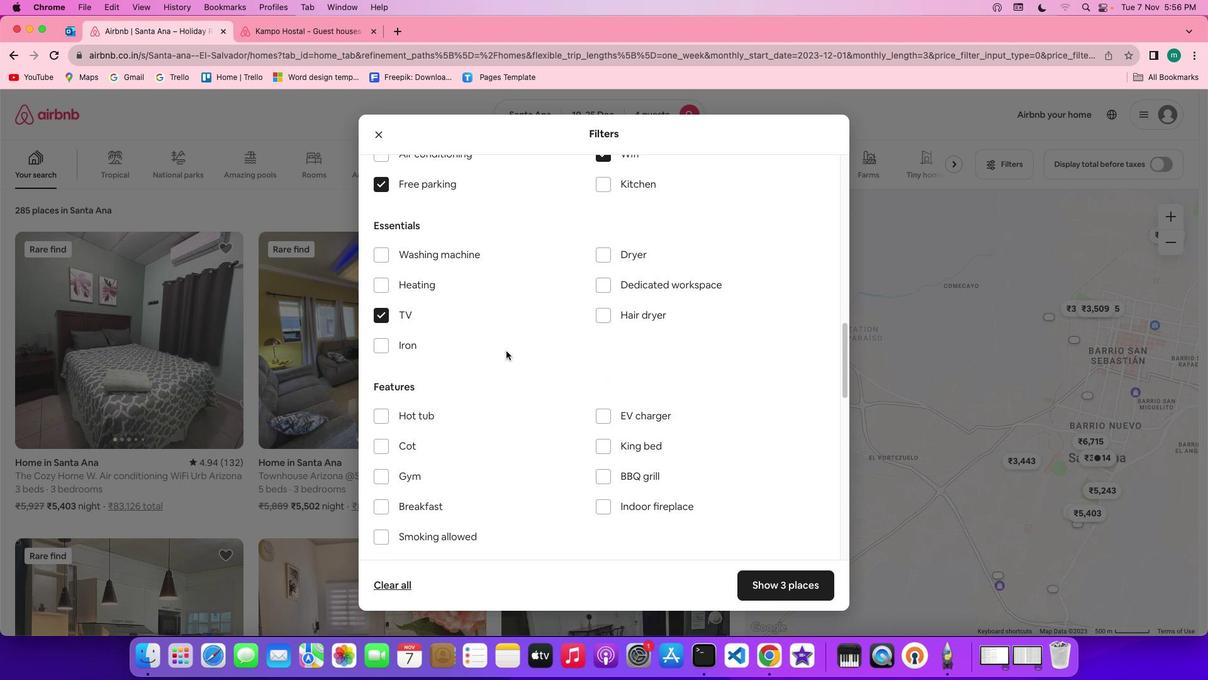 
Action: Mouse scrolled (498, 352) with delta (-11, 112)
Screenshot: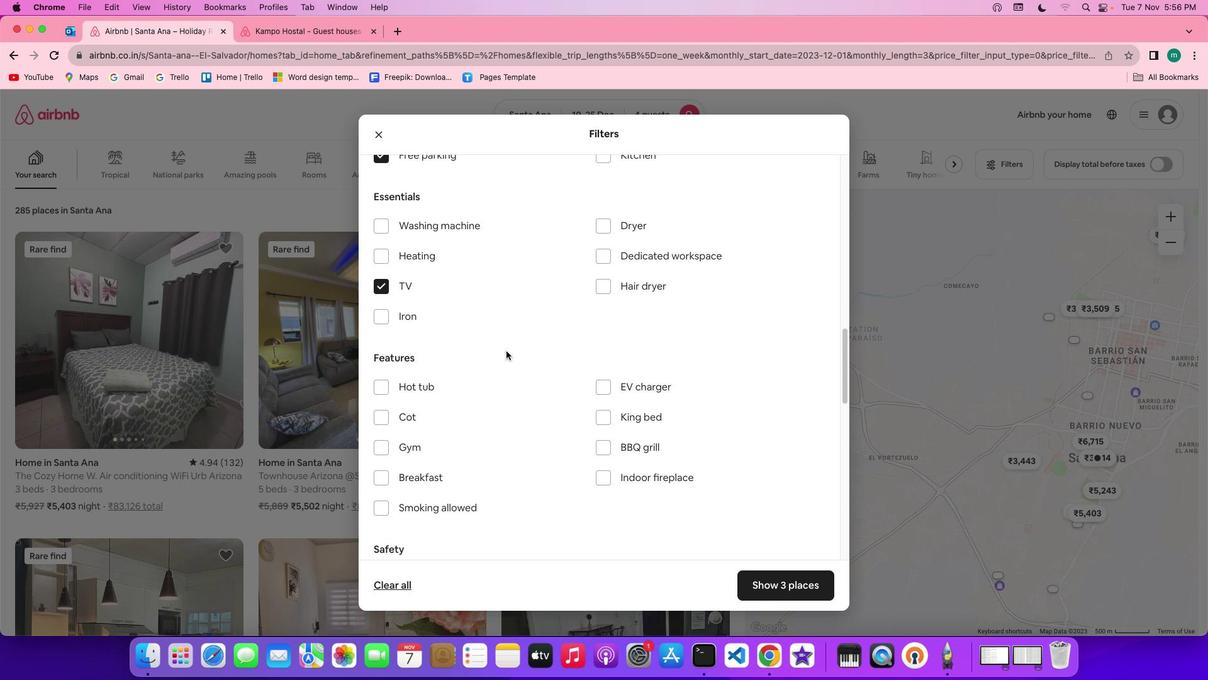 
Action: Mouse scrolled (498, 352) with delta (-11, 112)
Screenshot: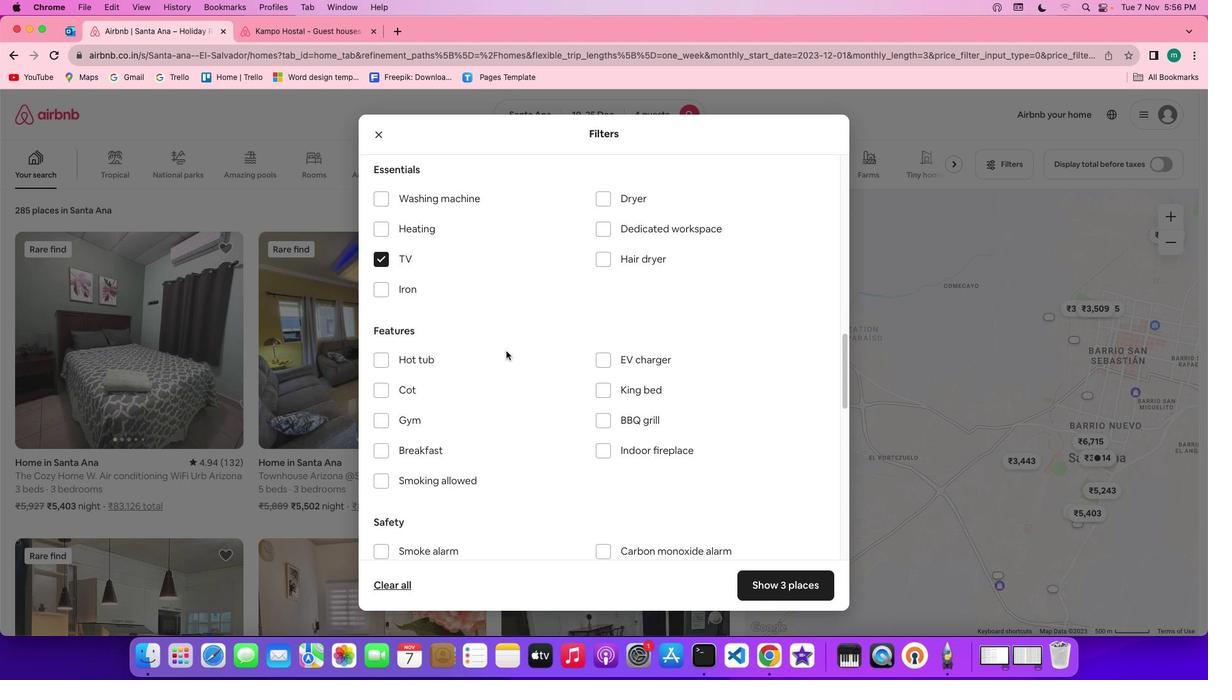 
Action: Mouse scrolled (498, 352) with delta (-11, 112)
Screenshot: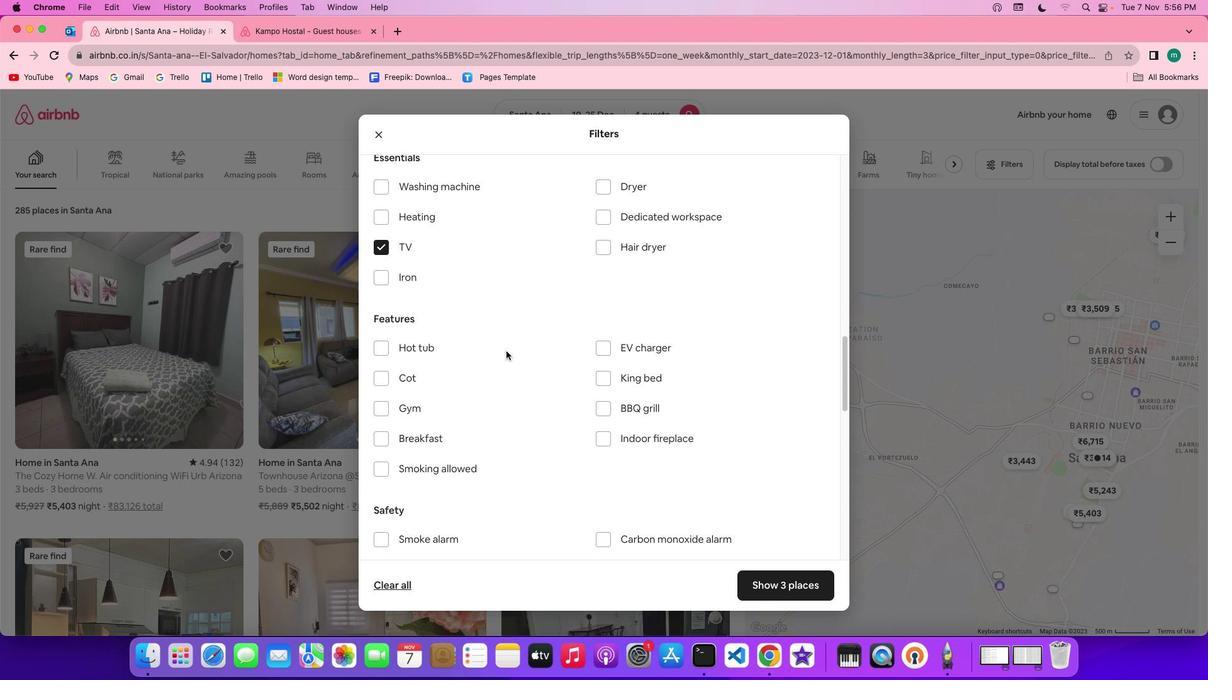 
Action: Mouse scrolled (498, 352) with delta (-11, 112)
Screenshot: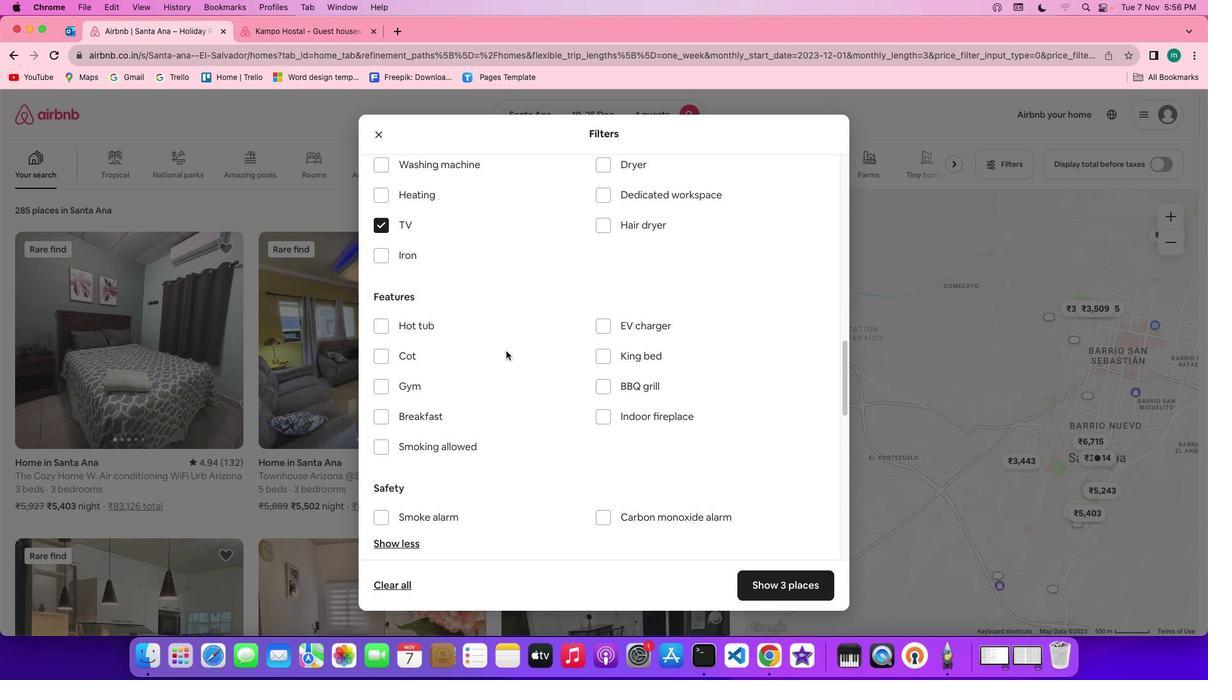 
Action: Mouse moved to (409, 366)
Screenshot: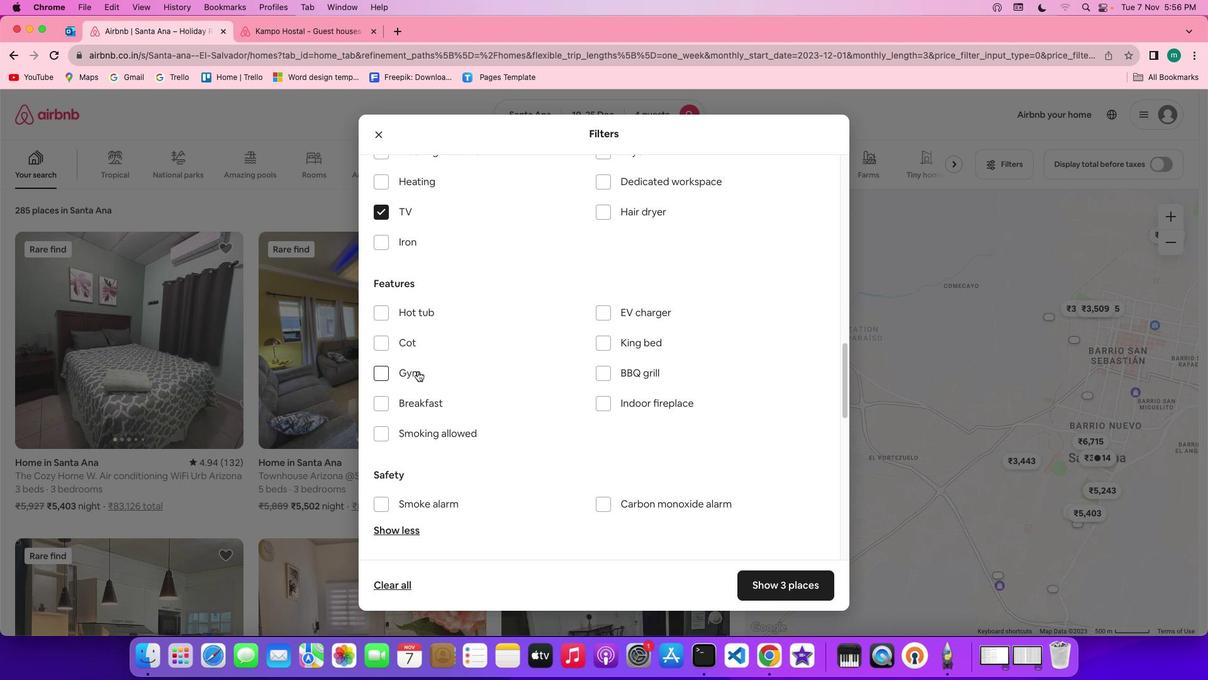 
Action: Mouse pressed left at (409, 366)
Screenshot: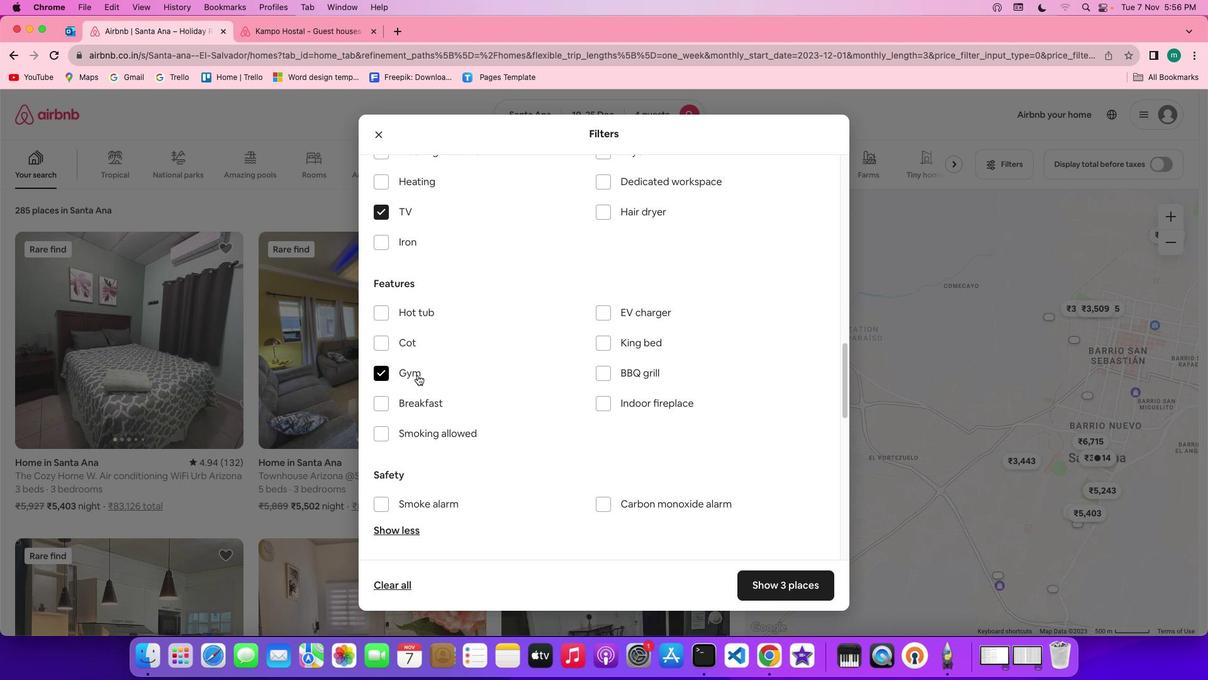 
Action: Mouse moved to (413, 382)
Screenshot: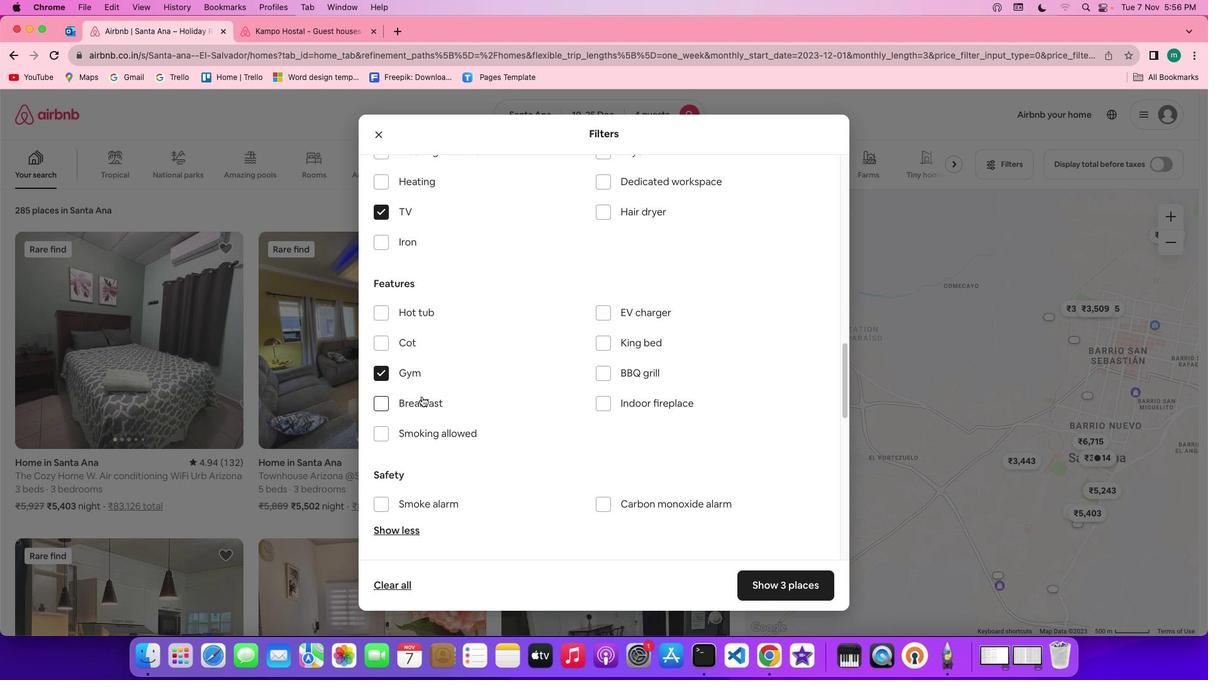 
Action: Mouse pressed left at (413, 382)
Screenshot: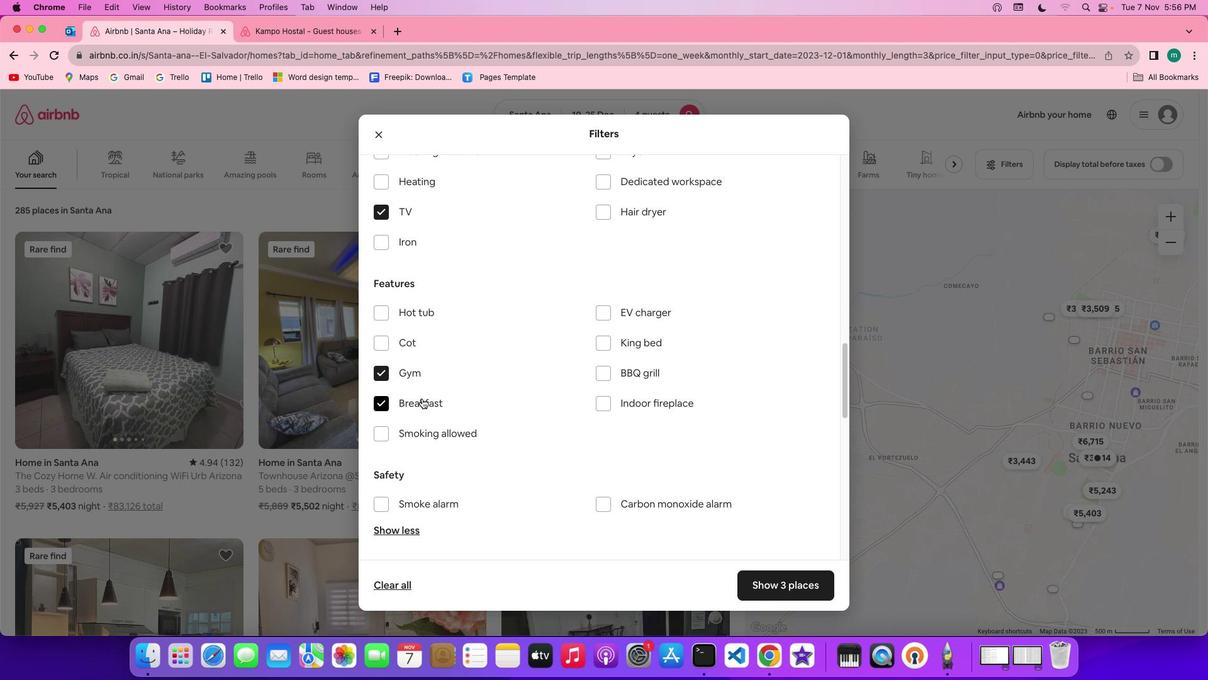 
Action: Mouse moved to (537, 391)
Screenshot: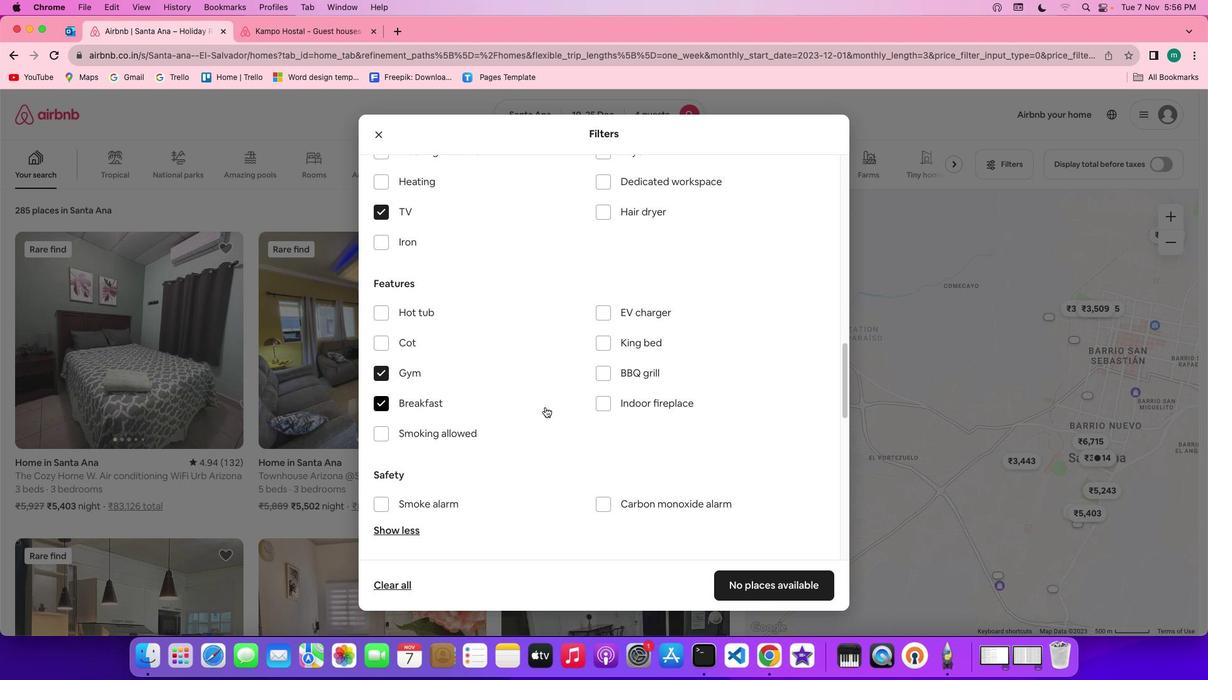 
Action: Mouse scrolled (537, 391) with delta (-11, 112)
Screenshot: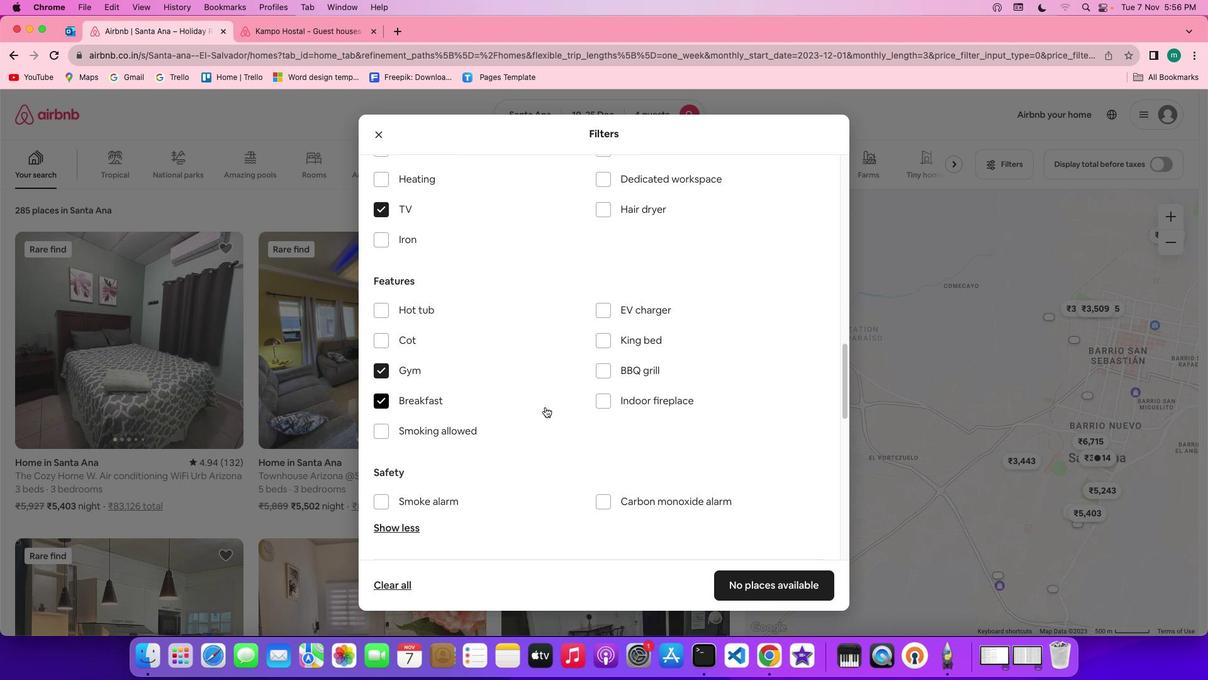 
Action: Mouse scrolled (537, 391) with delta (-11, 112)
Screenshot: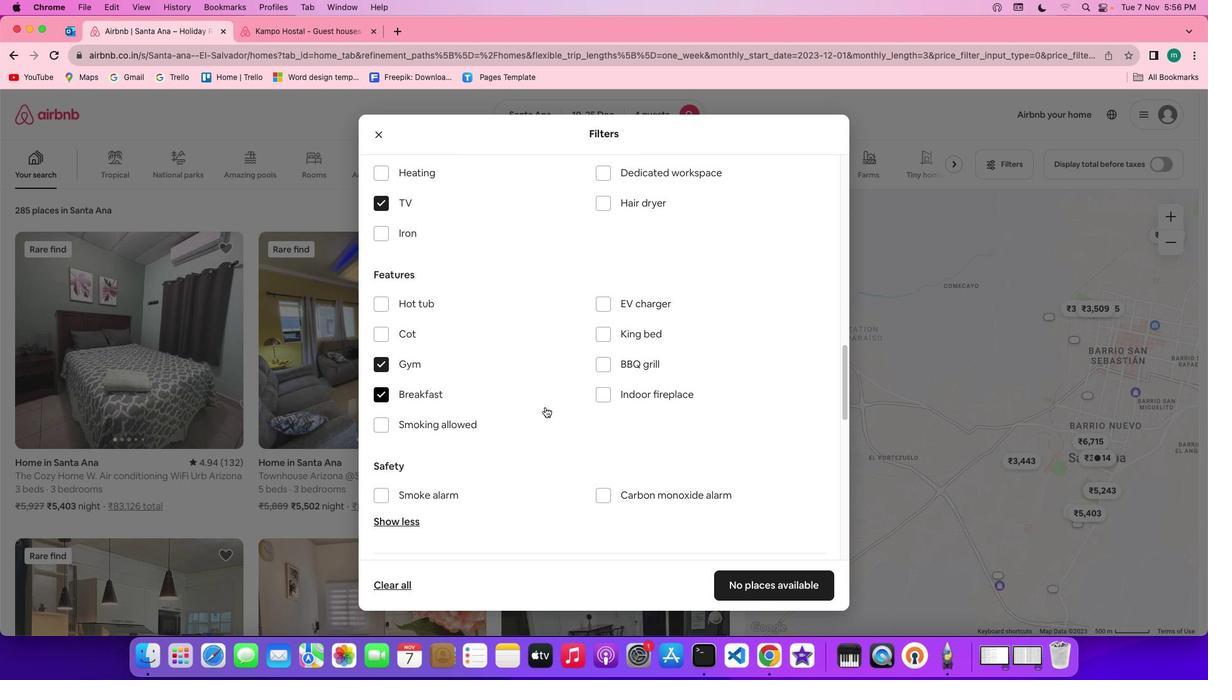 
Action: Mouse scrolled (537, 391) with delta (-11, 112)
Screenshot: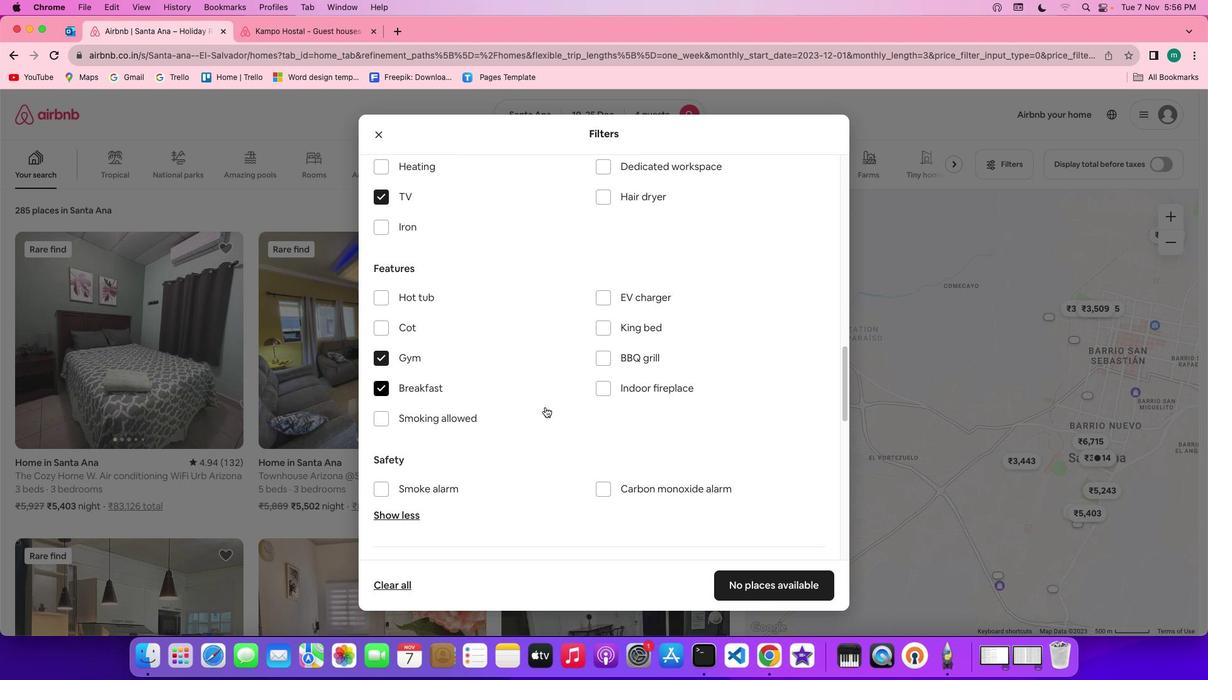 
Action: Mouse scrolled (537, 391) with delta (-11, 112)
Screenshot: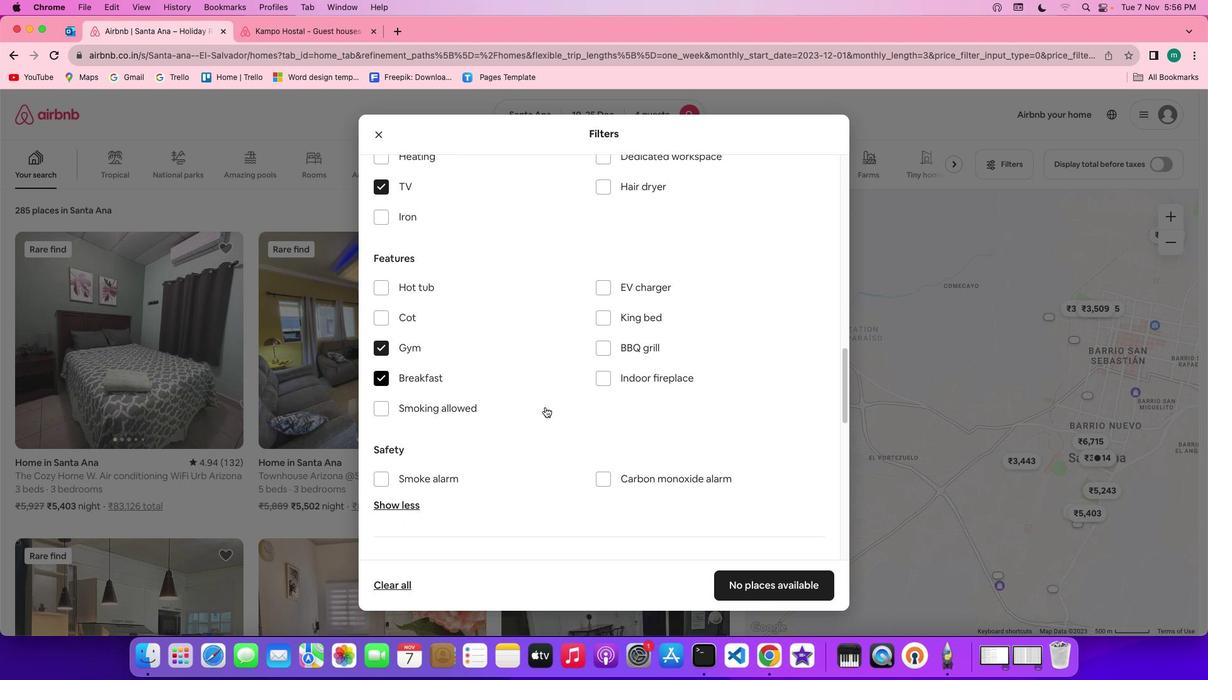 
Action: Mouse scrolled (537, 391) with delta (-11, 112)
Screenshot: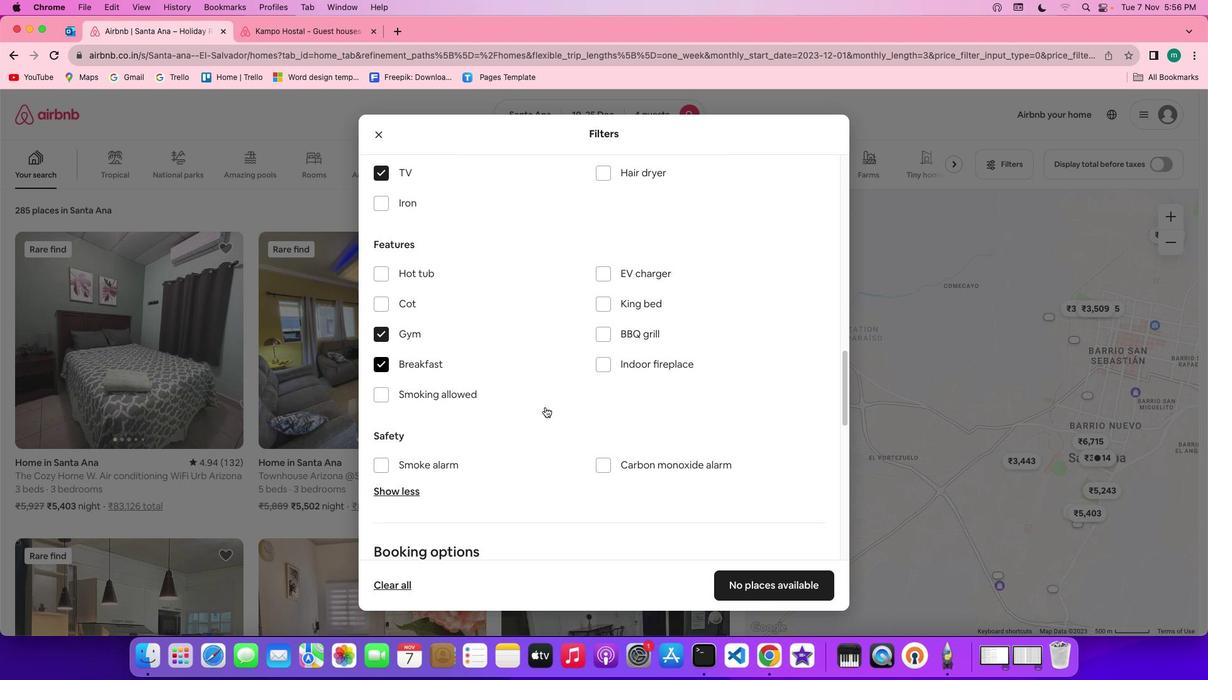 
Action: Mouse scrolled (537, 391) with delta (-11, 112)
Screenshot: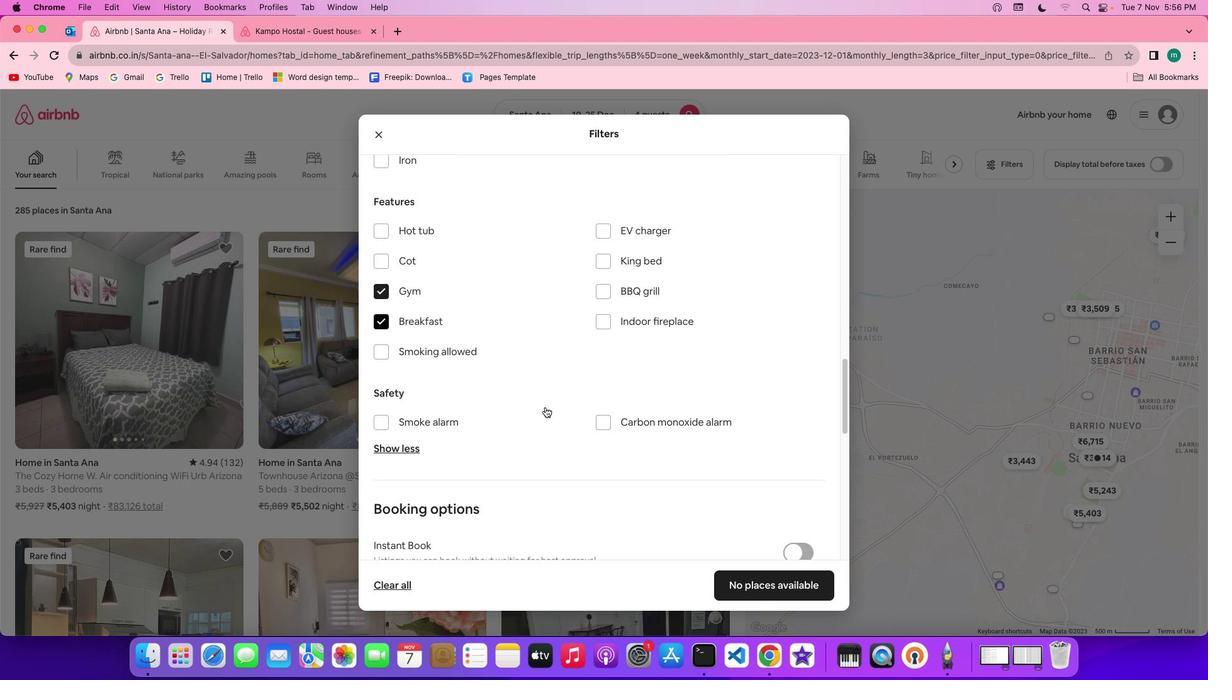 
Action: Mouse scrolled (537, 391) with delta (-11, 112)
Screenshot: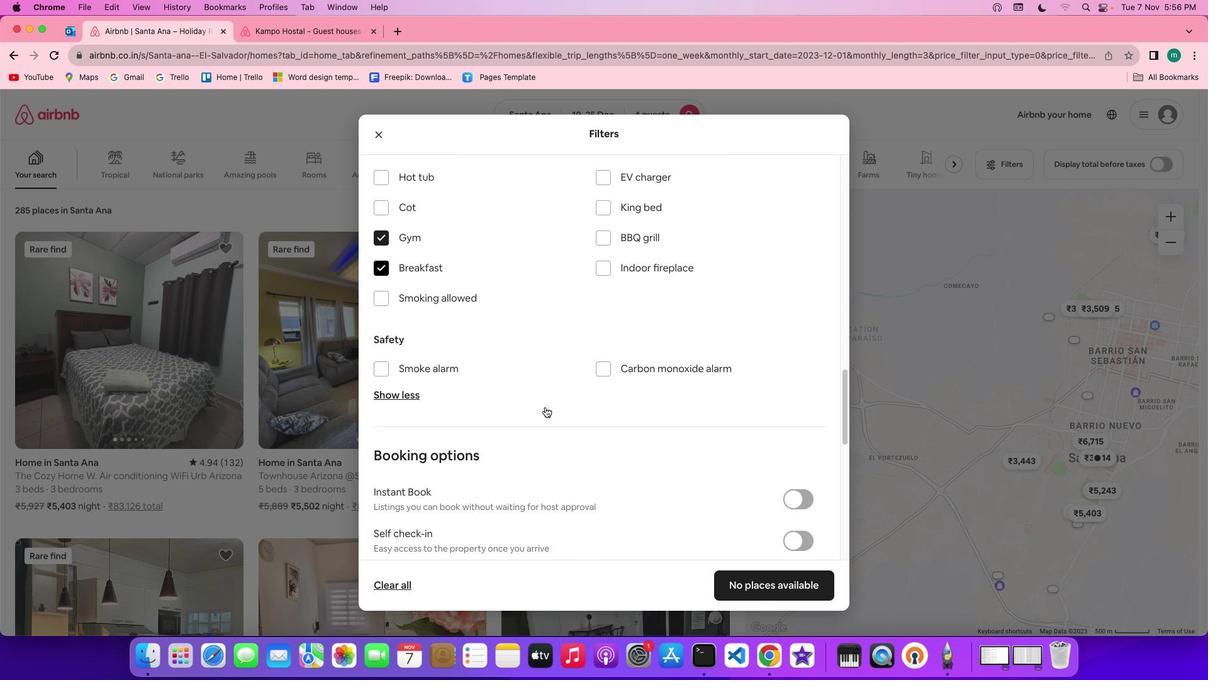 
Action: Mouse moved to (621, 415)
Screenshot: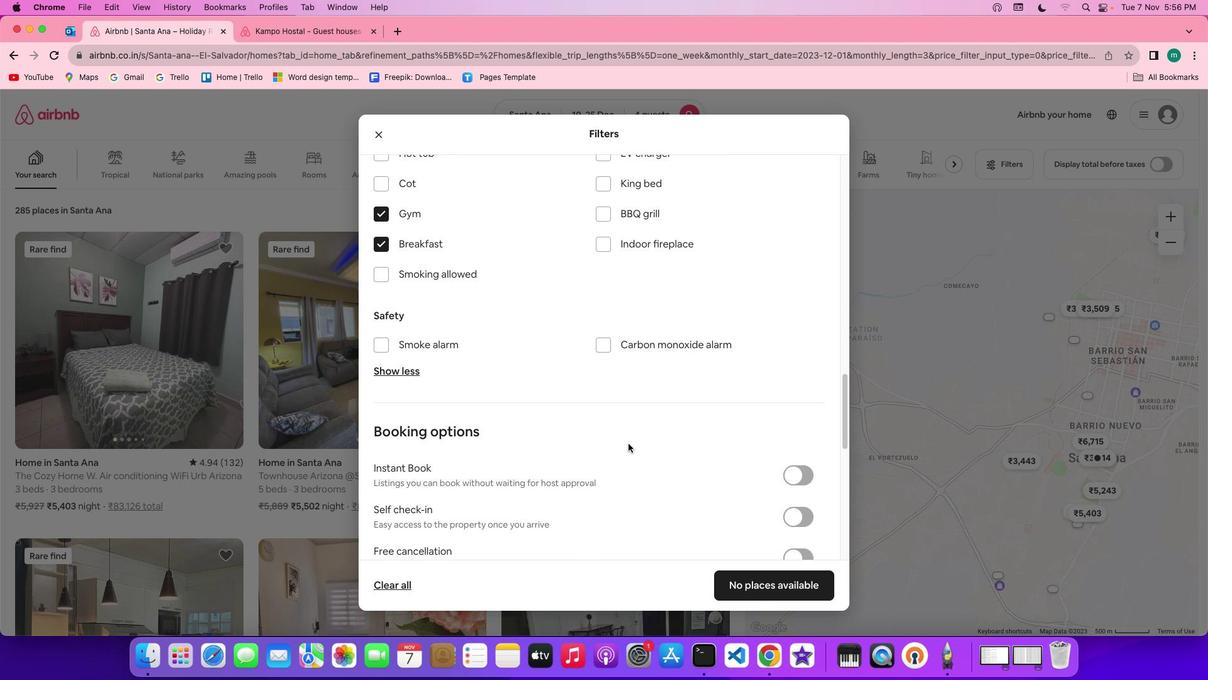 
Action: Mouse scrolled (621, 415) with delta (-11, 112)
Screenshot: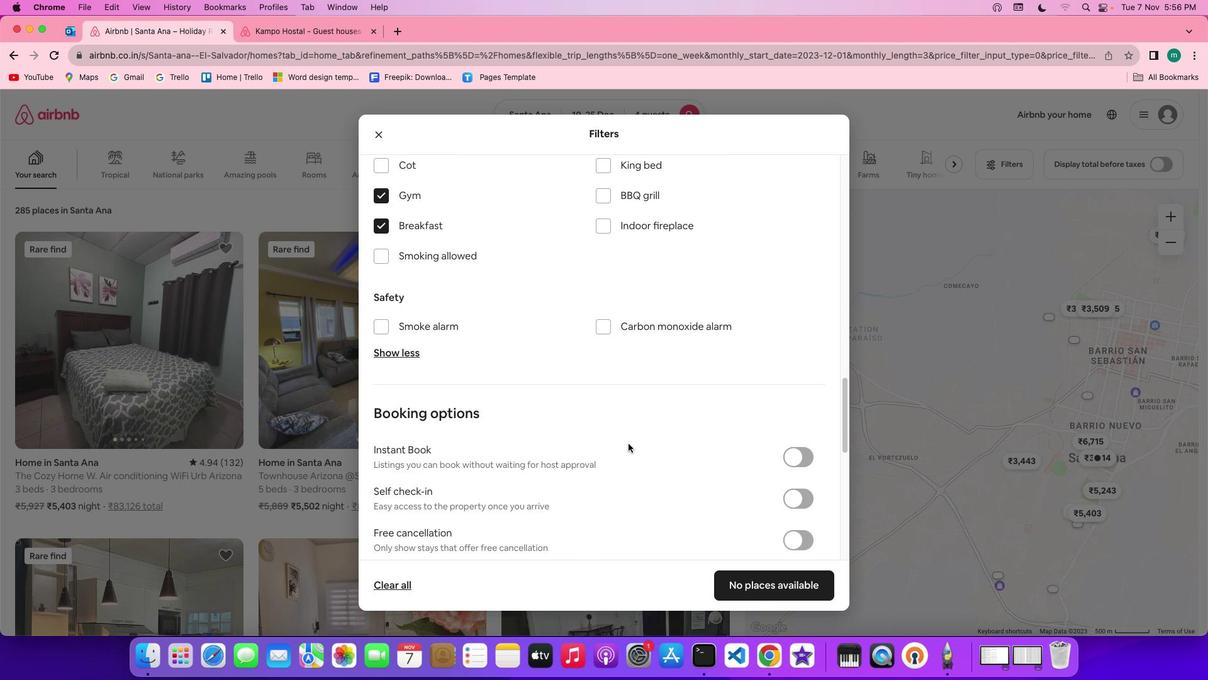 
Action: Mouse scrolled (621, 415) with delta (-11, 112)
Screenshot: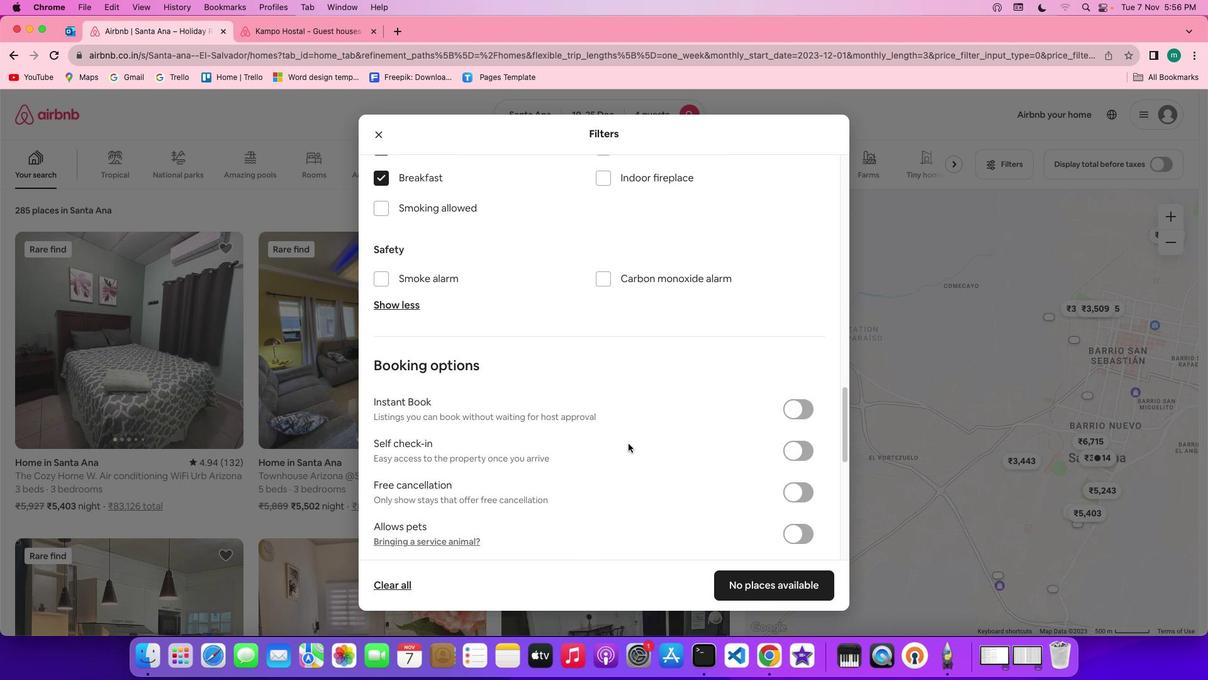 
Action: Mouse scrolled (621, 415) with delta (-11, 112)
Screenshot: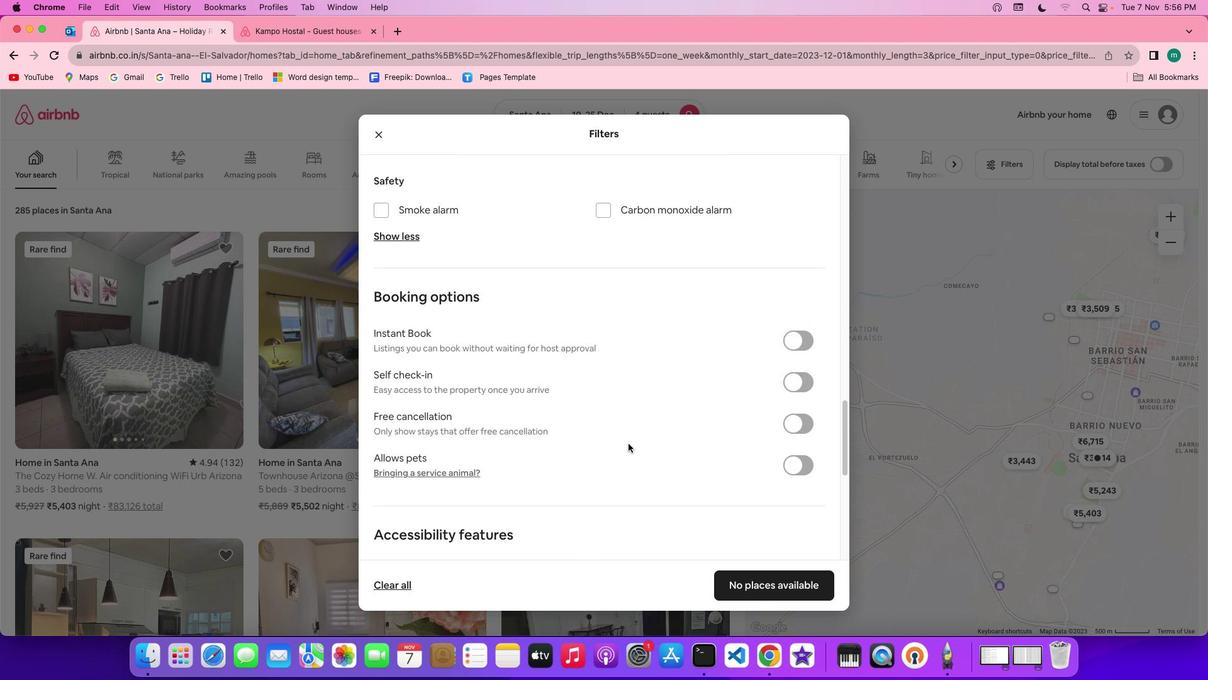 
Action: Mouse scrolled (621, 415) with delta (-11, 110)
Screenshot: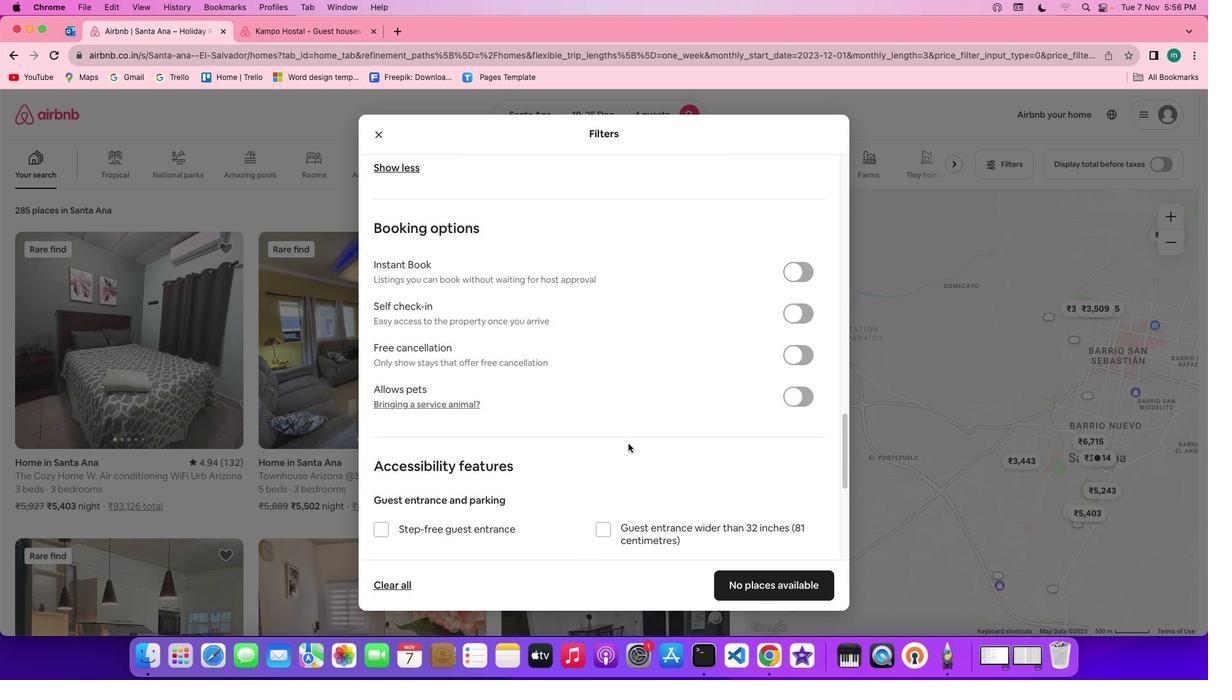 
Action: Mouse scrolled (621, 415) with delta (-11, 110)
Screenshot: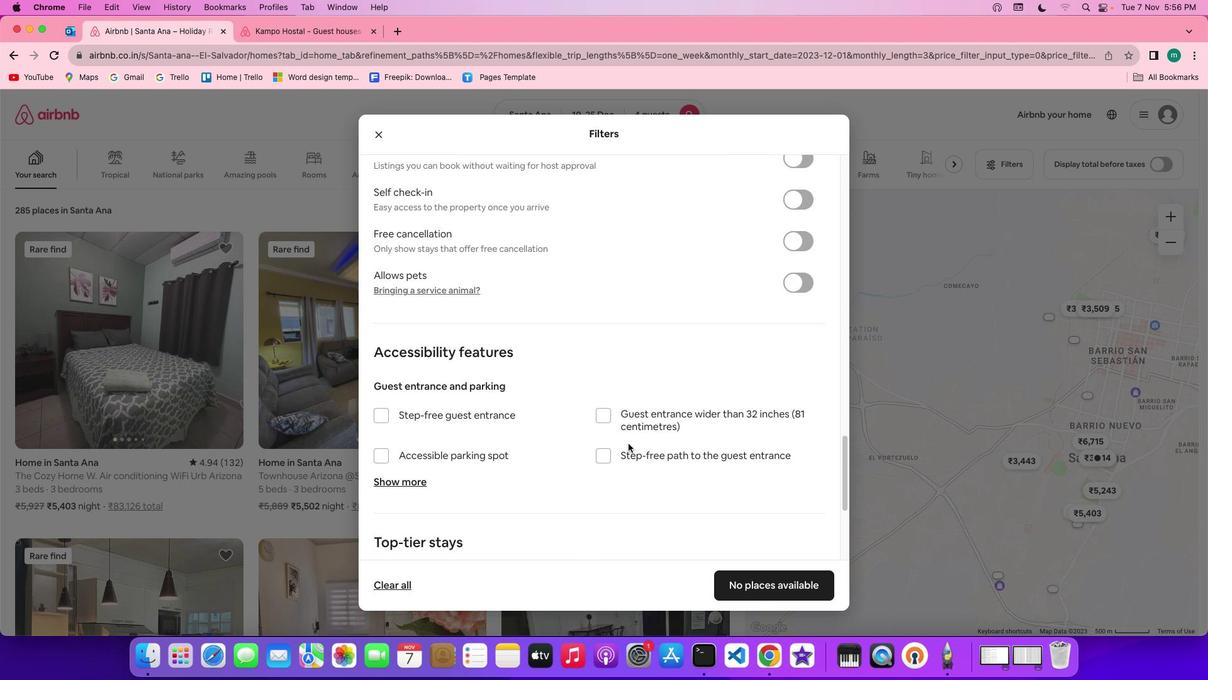 
Action: Mouse scrolled (621, 415) with delta (-11, 112)
Screenshot: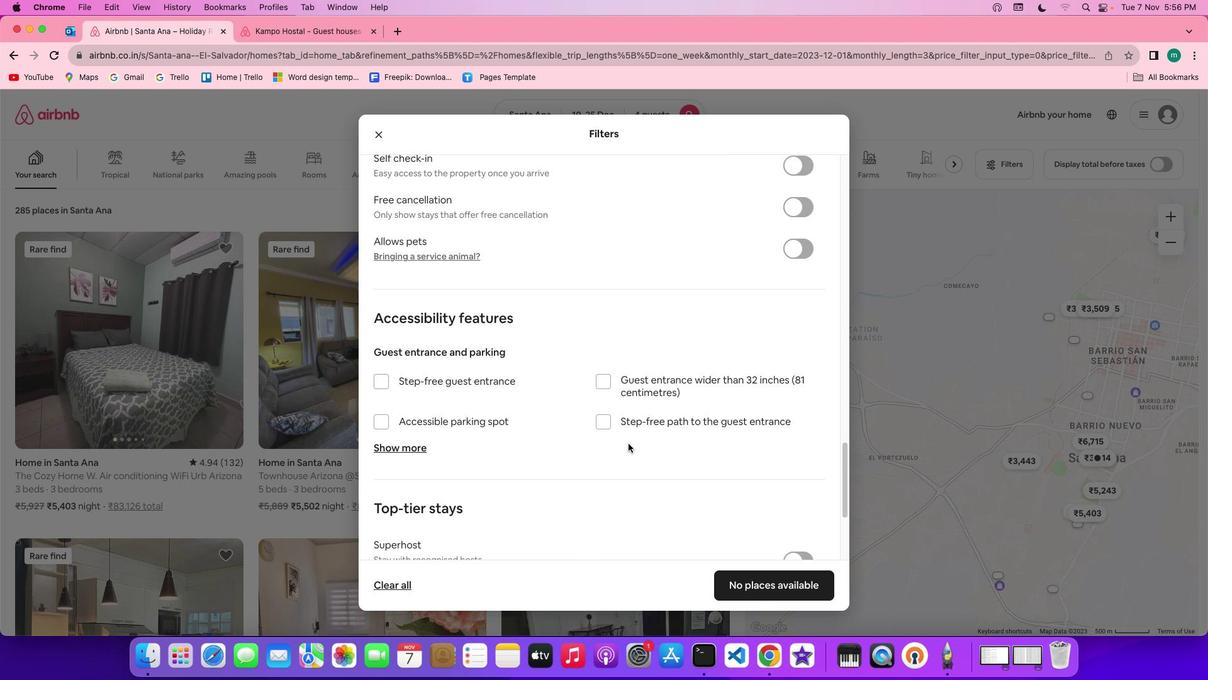 
Action: Mouse scrolled (621, 415) with delta (-11, 112)
Screenshot: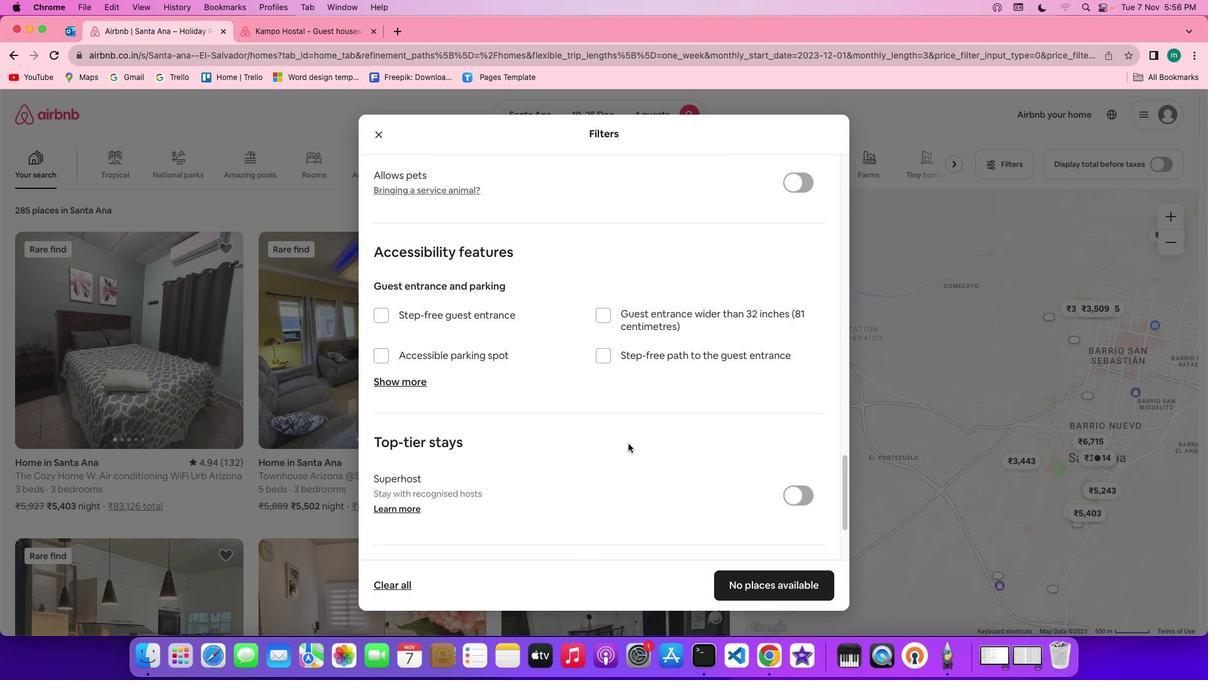 
Action: Mouse scrolled (621, 415) with delta (-11, 111)
Screenshot: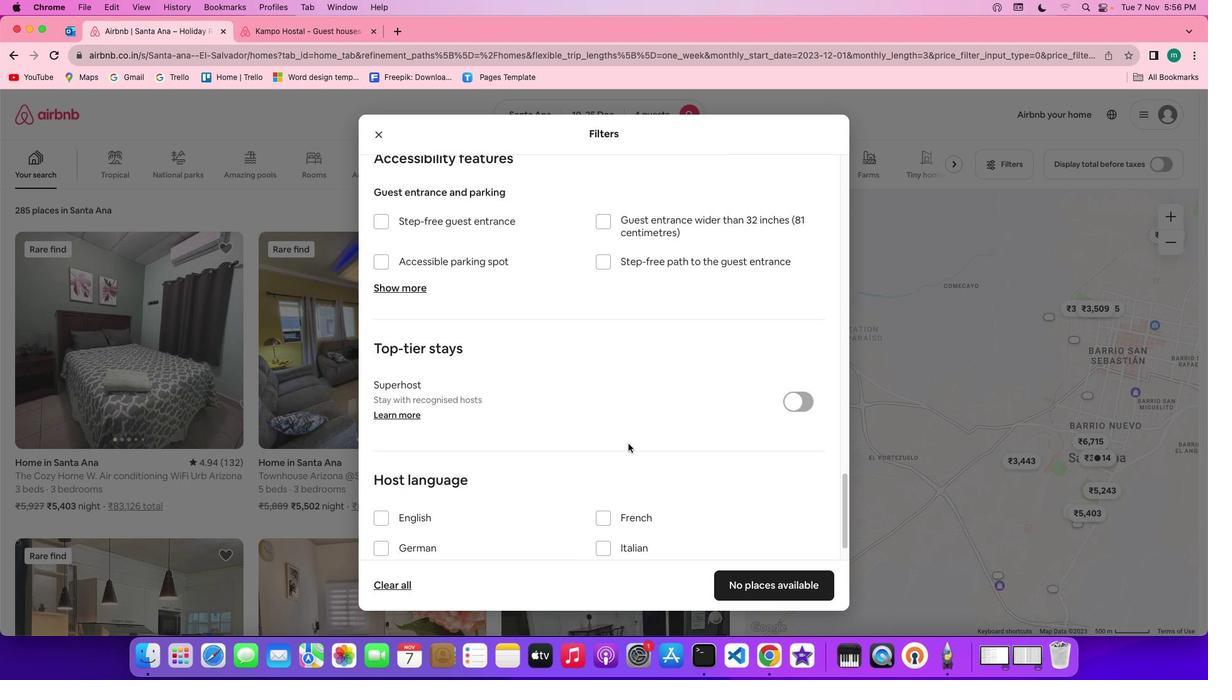 
Action: Mouse scrolled (621, 415) with delta (-11, 110)
Screenshot: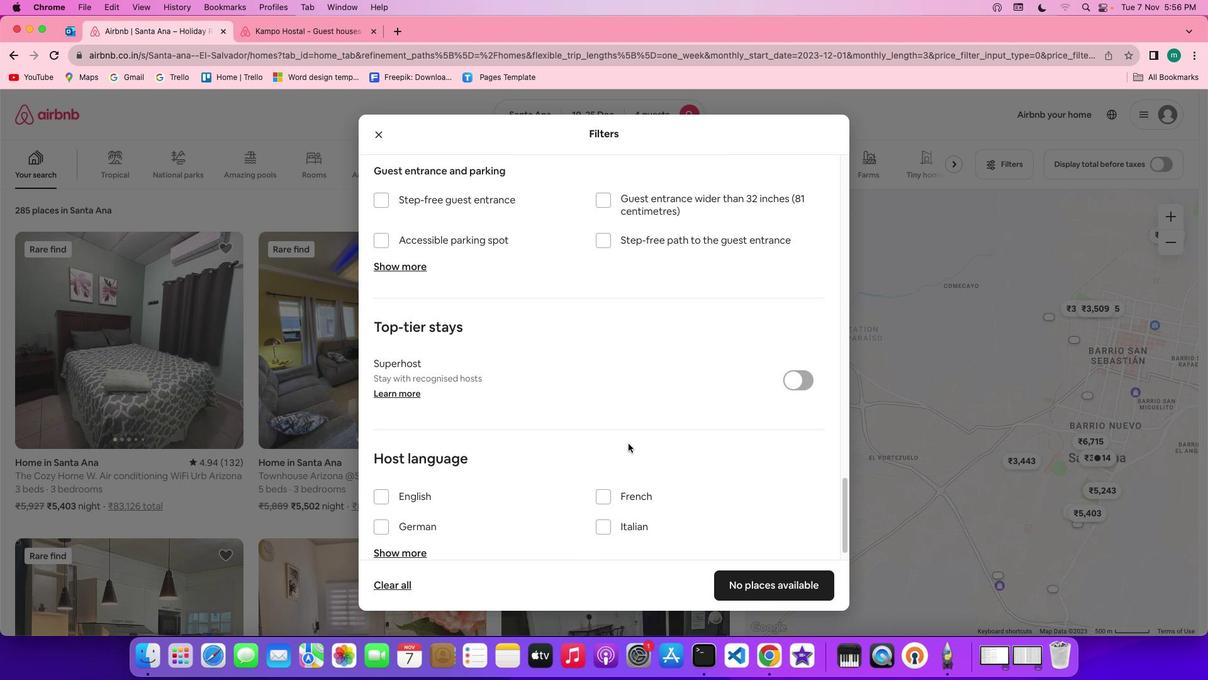 
Action: Mouse scrolled (621, 415) with delta (-11, 110)
Screenshot: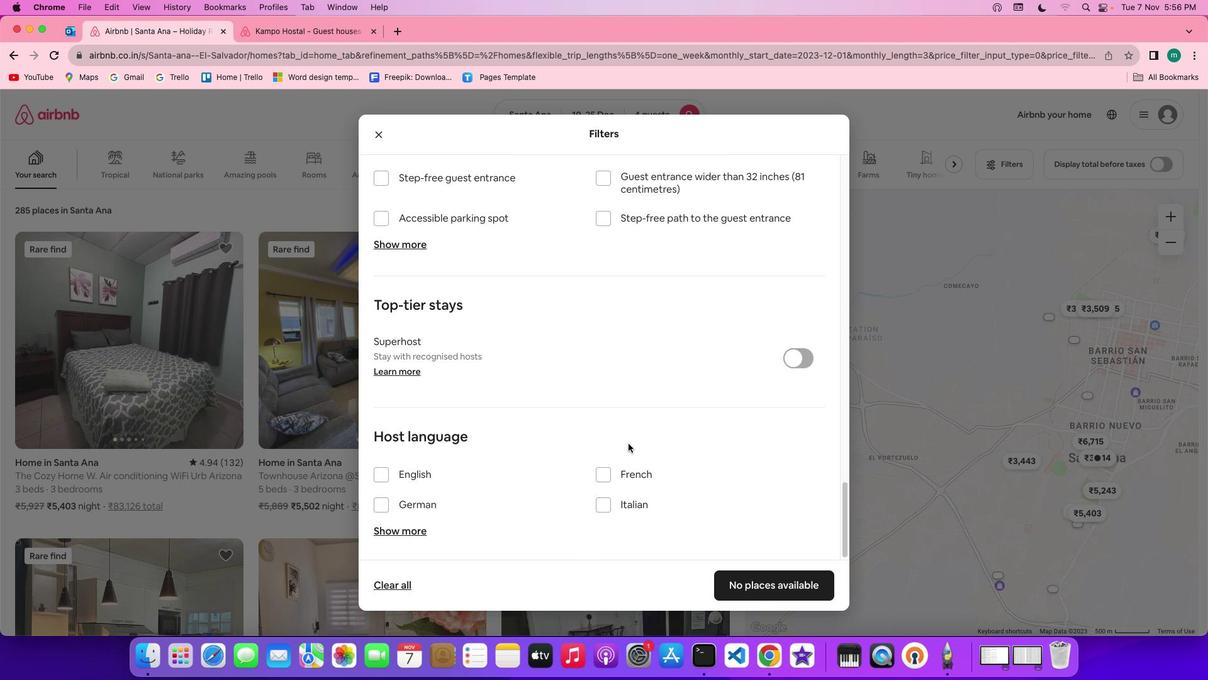 
Action: Mouse moved to (624, 418)
Screenshot: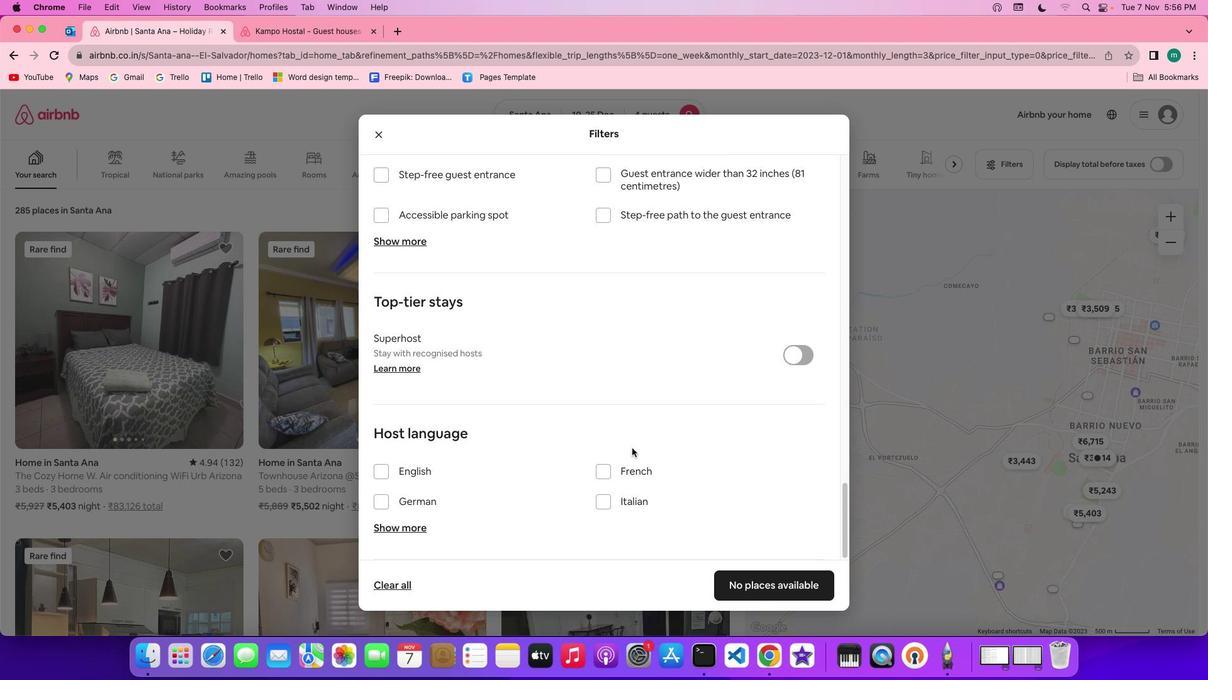 
Action: Mouse scrolled (624, 418) with delta (-11, 112)
Screenshot: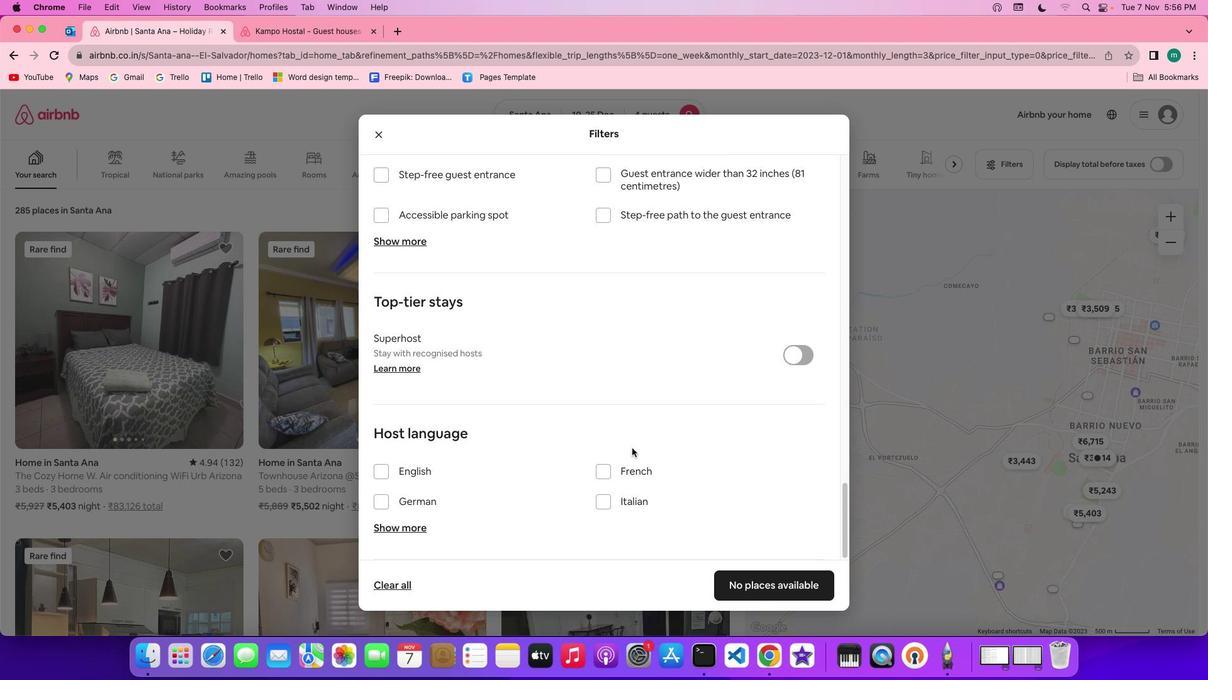 
Action: Mouse scrolled (624, 418) with delta (-11, 112)
Screenshot: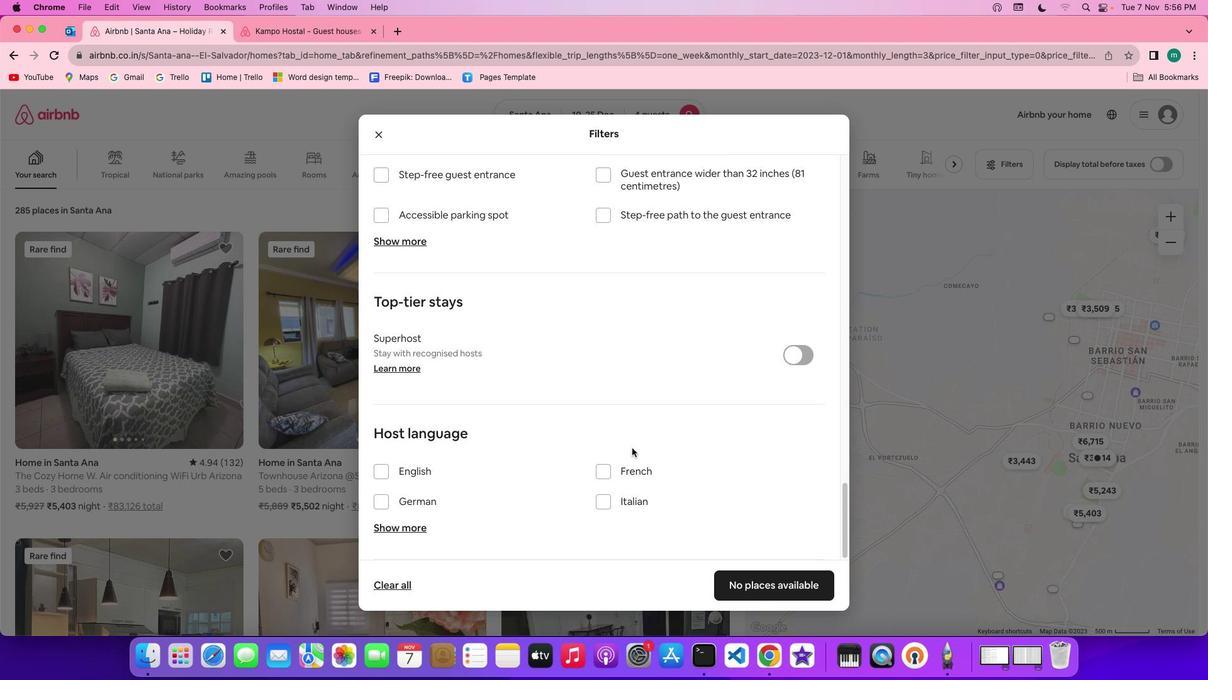 
Action: Mouse scrolled (624, 418) with delta (-11, 111)
Screenshot: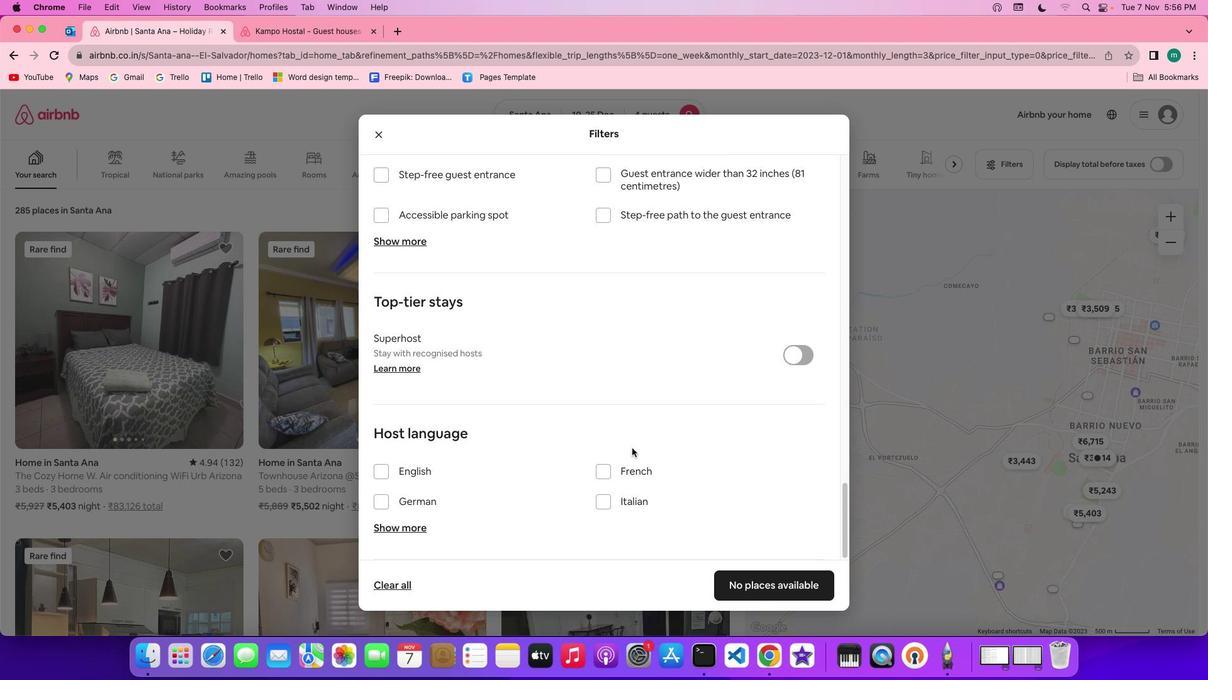 
Action: Mouse scrolled (624, 418) with delta (-11, 110)
Screenshot: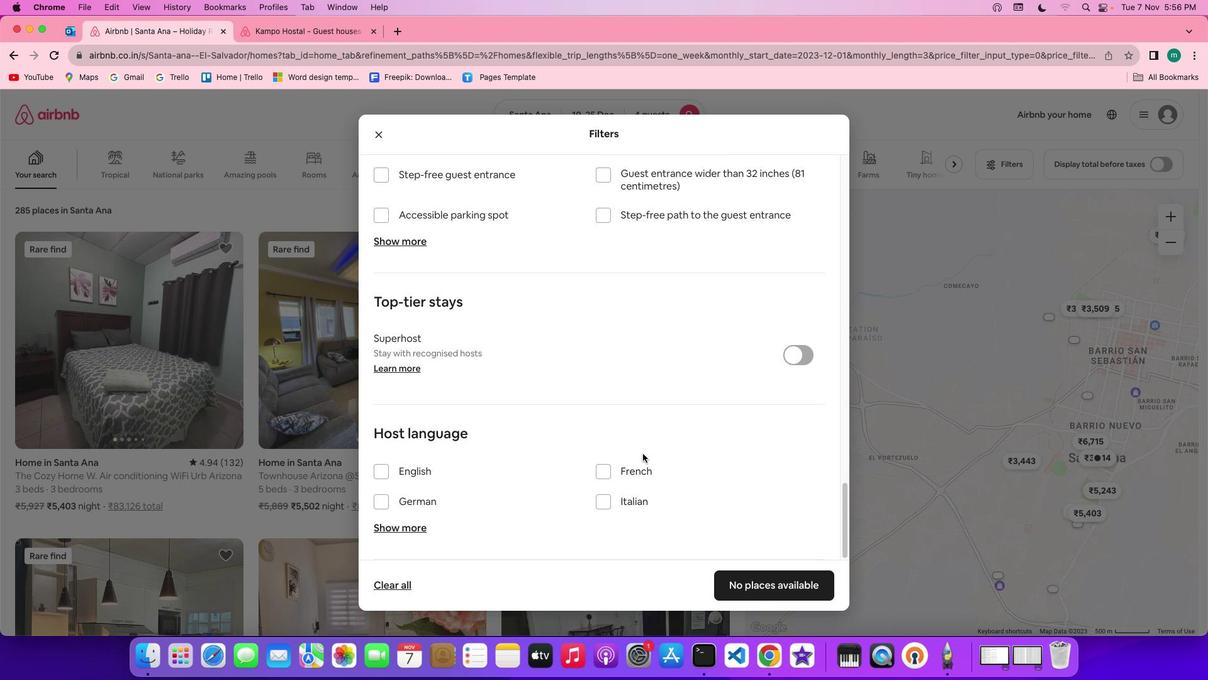 
Action: Mouse scrolled (624, 418) with delta (-11, 110)
Screenshot: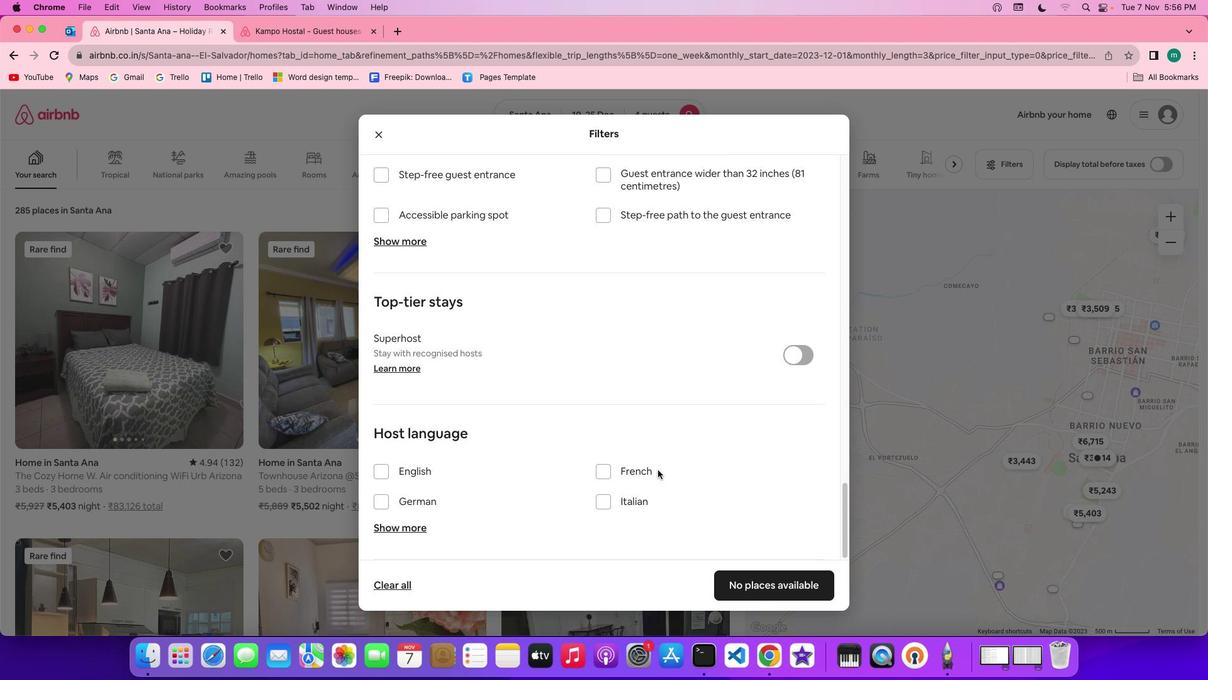
Action: Mouse moved to (763, 518)
Screenshot: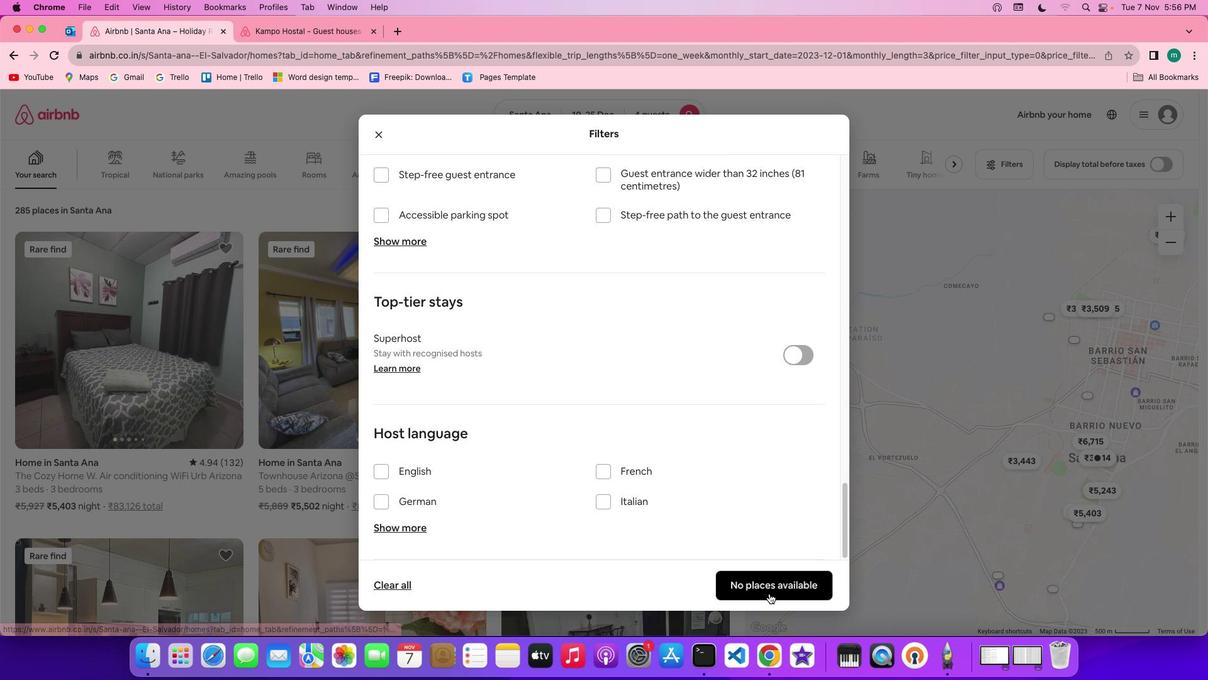 
Action: Mouse pressed left at (763, 518)
Screenshot: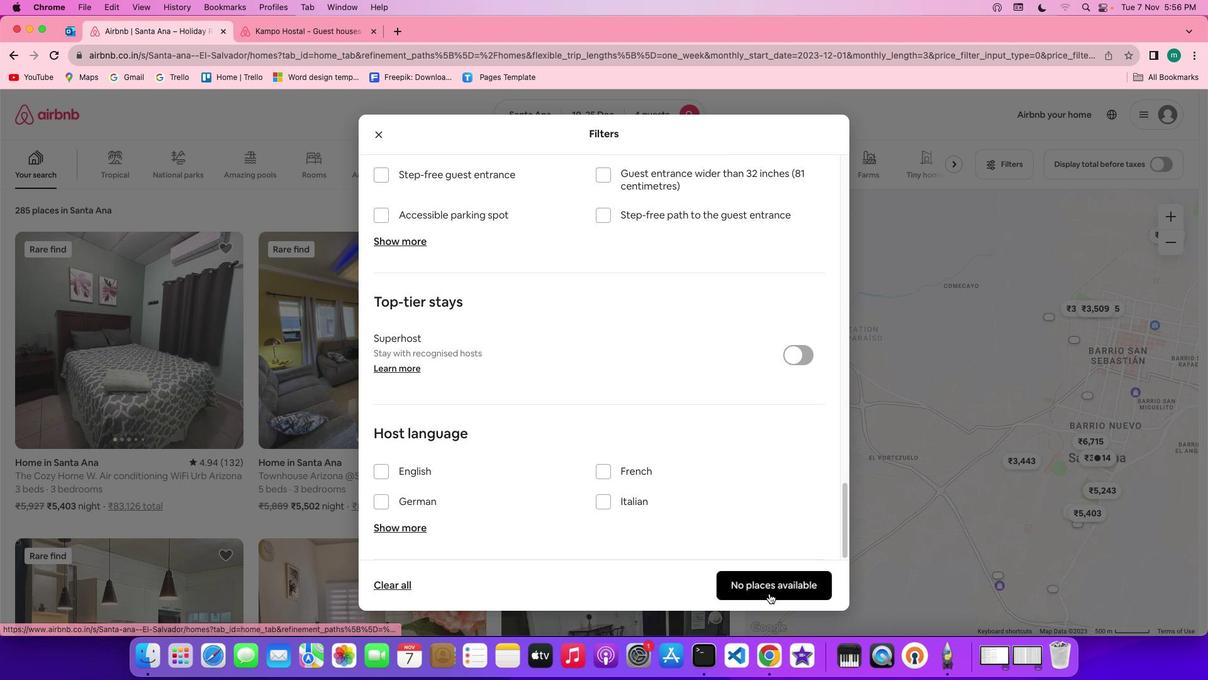 
Action: Mouse moved to (469, 418)
Screenshot: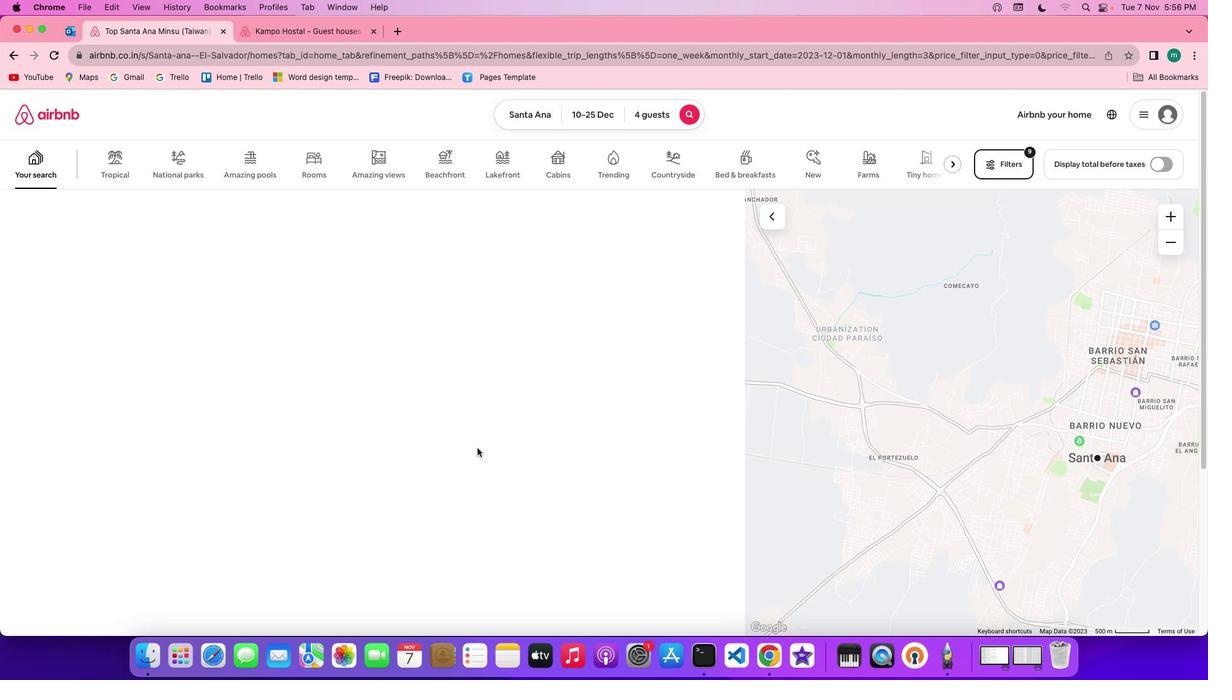 
